 Task: Look for Airbnb properties in Ruislip, United Kingdom from 1st December, 2023 to 5th December, 2023 for 1 adult. Place can be entire room with 1  bedroom having 1 bed and 1 bathroom. Property type can be flat.
Action: Mouse moved to (366, 101)
Screenshot: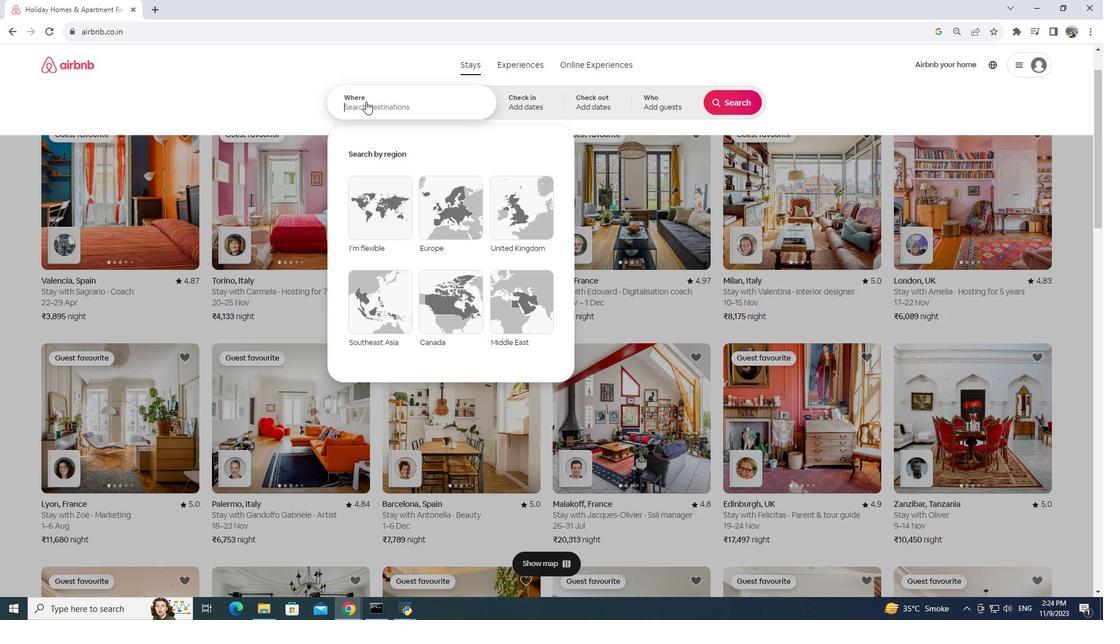 
Action: Mouse pressed left at (366, 101)
Screenshot: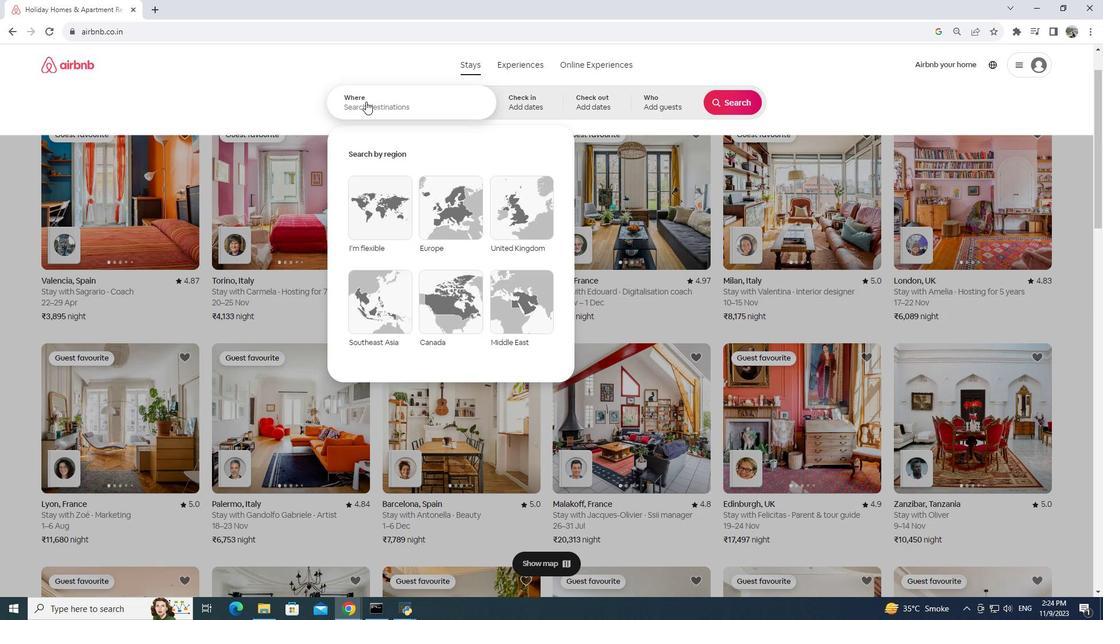 
Action: Mouse moved to (366, 102)
Screenshot: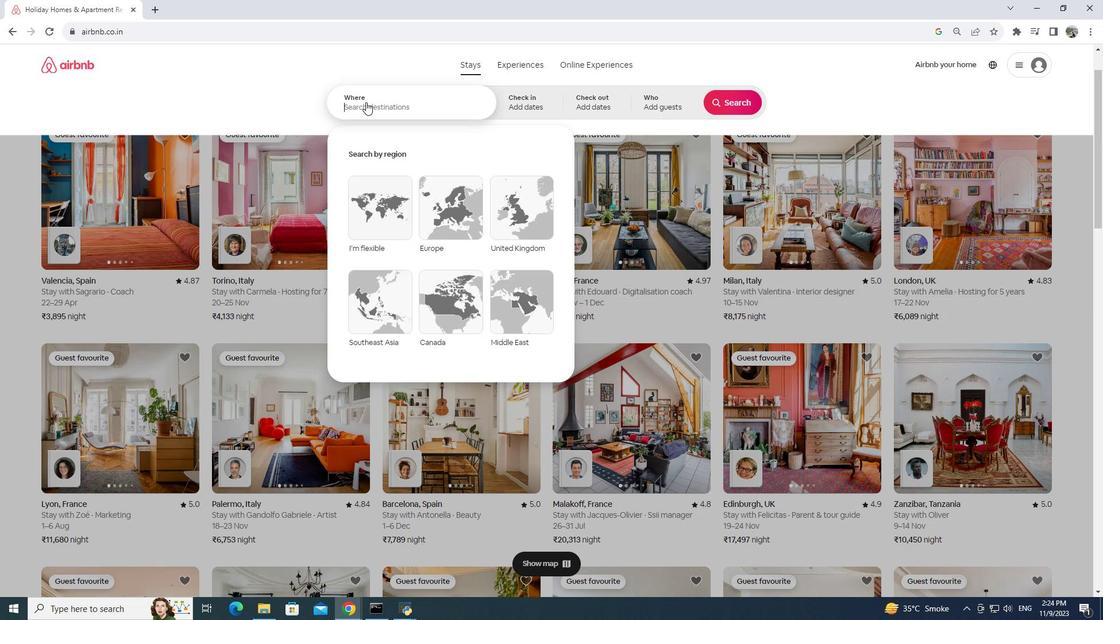 
Action: Key pressed ri<Key.backspace>=<Key.backspace><Key.backspace><Key.backspace><Key.shift>Ruislip,<Key.space>united<Key.space>kinf<Key.backspace>gdom<Key.space><Key.left><Key.left><Key.left><Key.left><Key.left><Key.left><Key.left><Key.left>,<Key.space><Key.right><Key.right><Key.right><Key.right><Key.right><Key.right><Key.right>
Screenshot: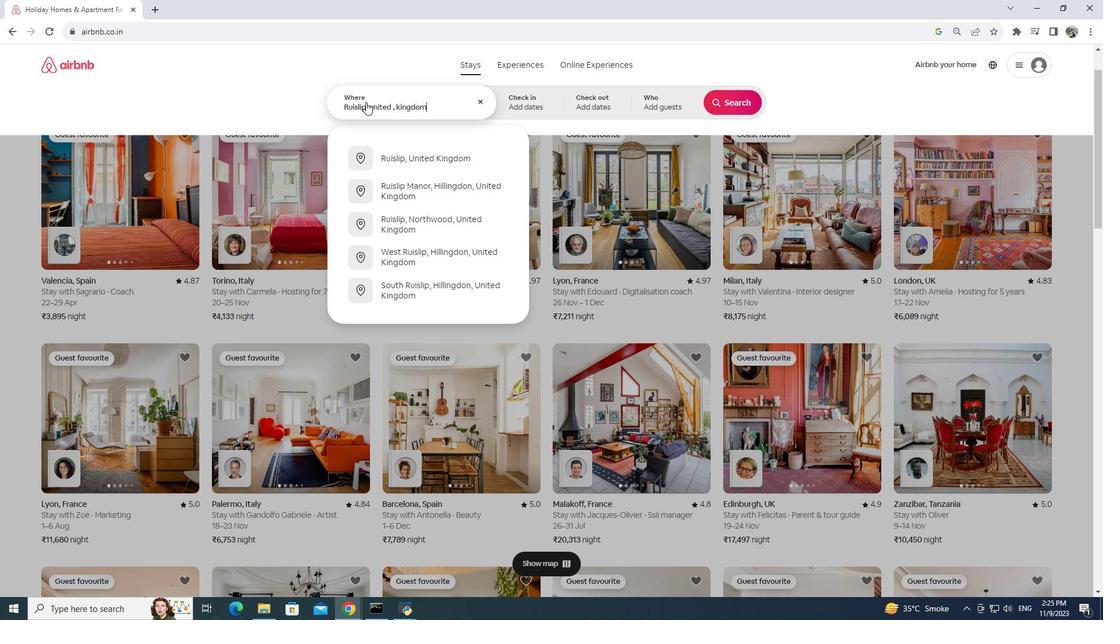 
Action: Mouse moved to (420, 156)
Screenshot: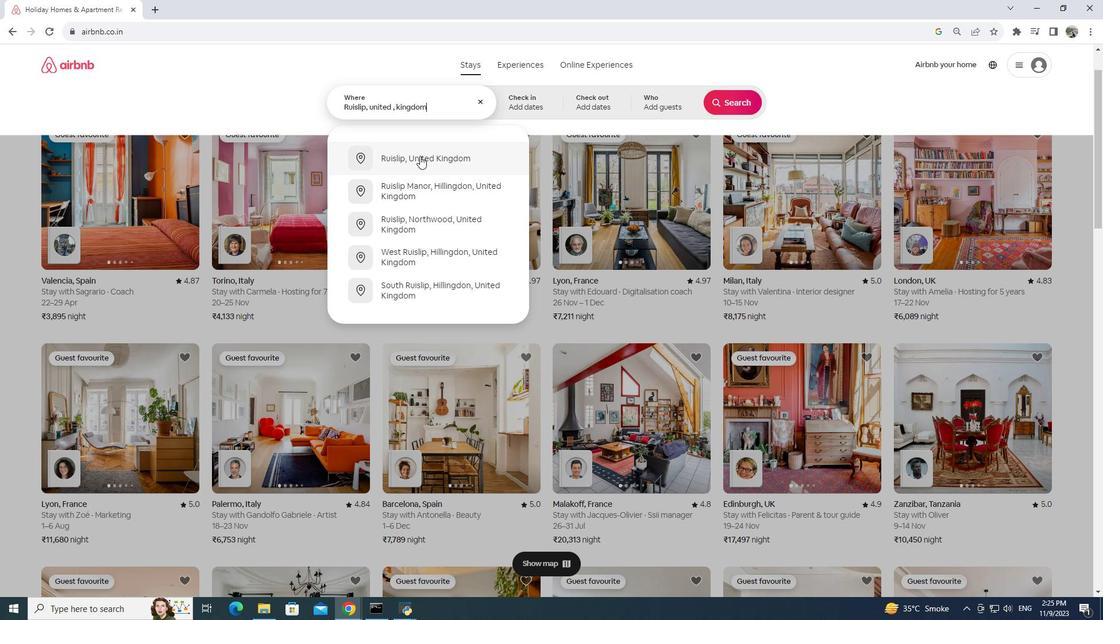 
Action: Mouse pressed left at (420, 156)
Screenshot: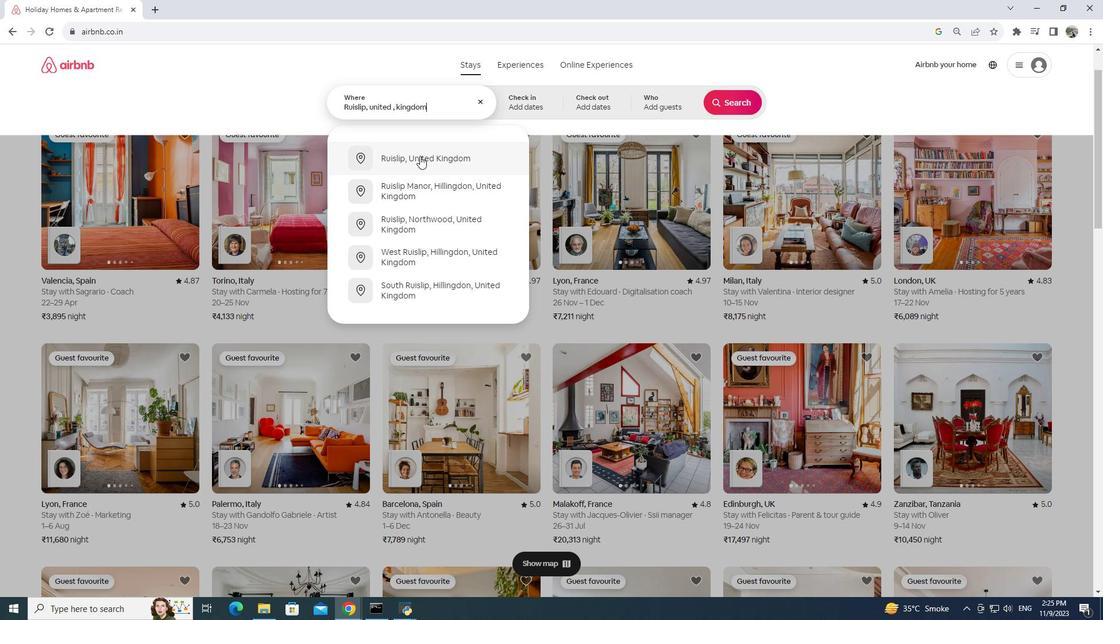 
Action: Mouse moved to (539, 107)
Screenshot: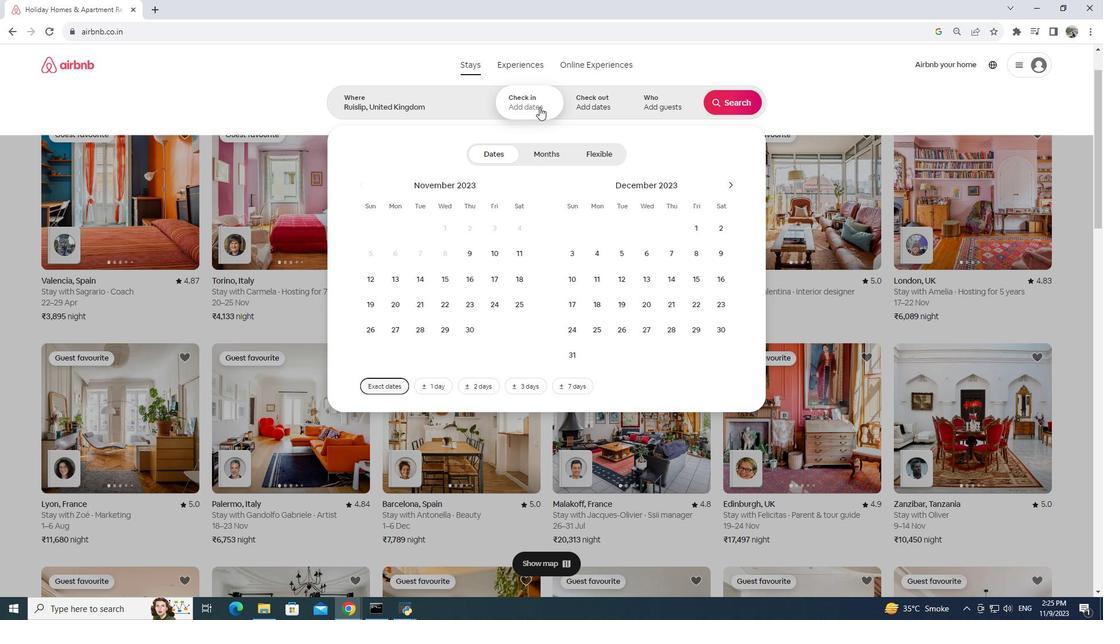 
Action: Mouse pressed left at (539, 107)
Screenshot: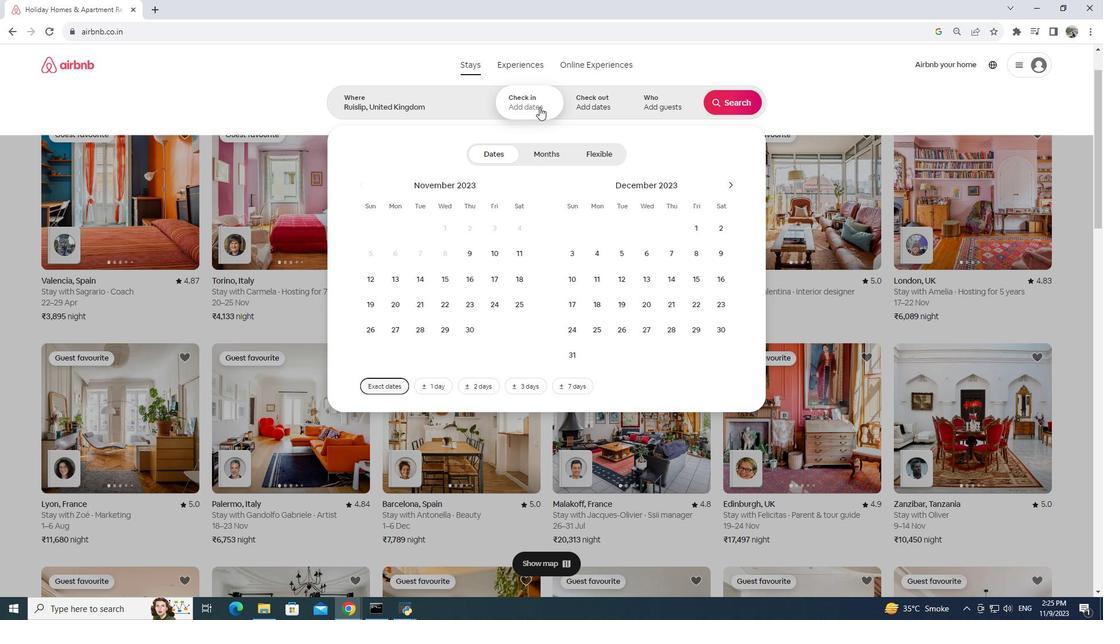
Action: Mouse moved to (698, 228)
Screenshot: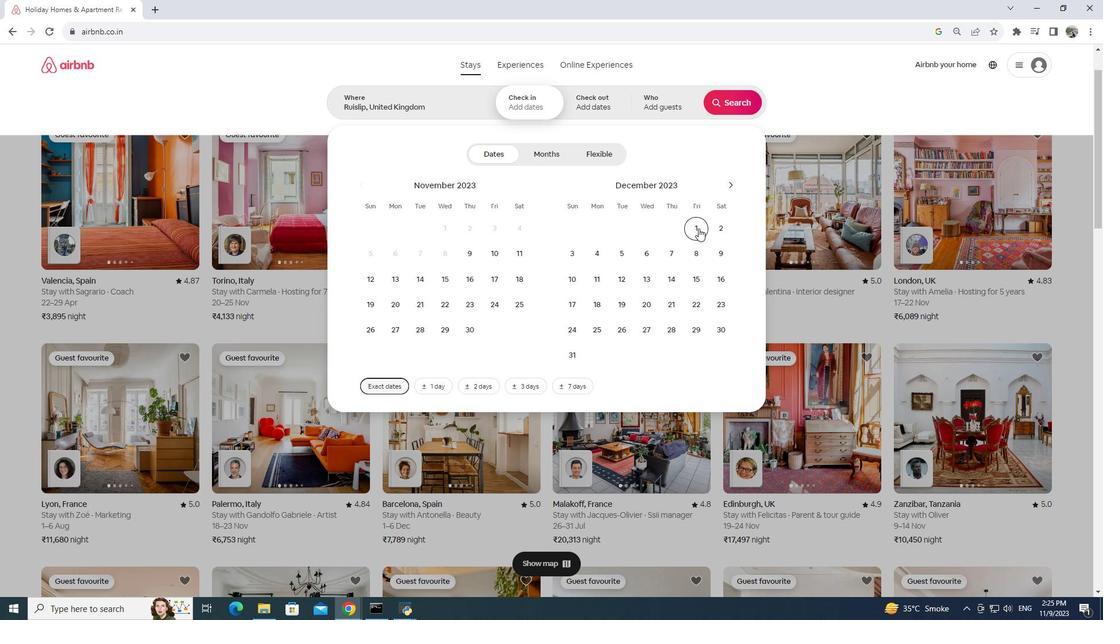 
Action: Mouse pressed left at (698, 228)
Screenshot: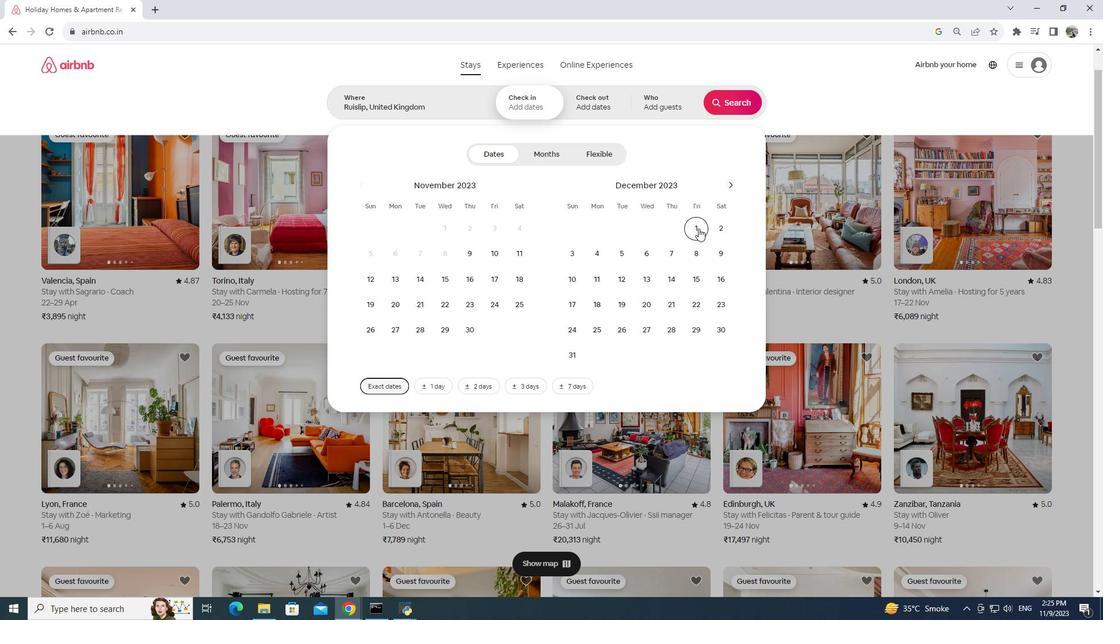 
Action: Mouse moved to (623, 255)
Screenshot: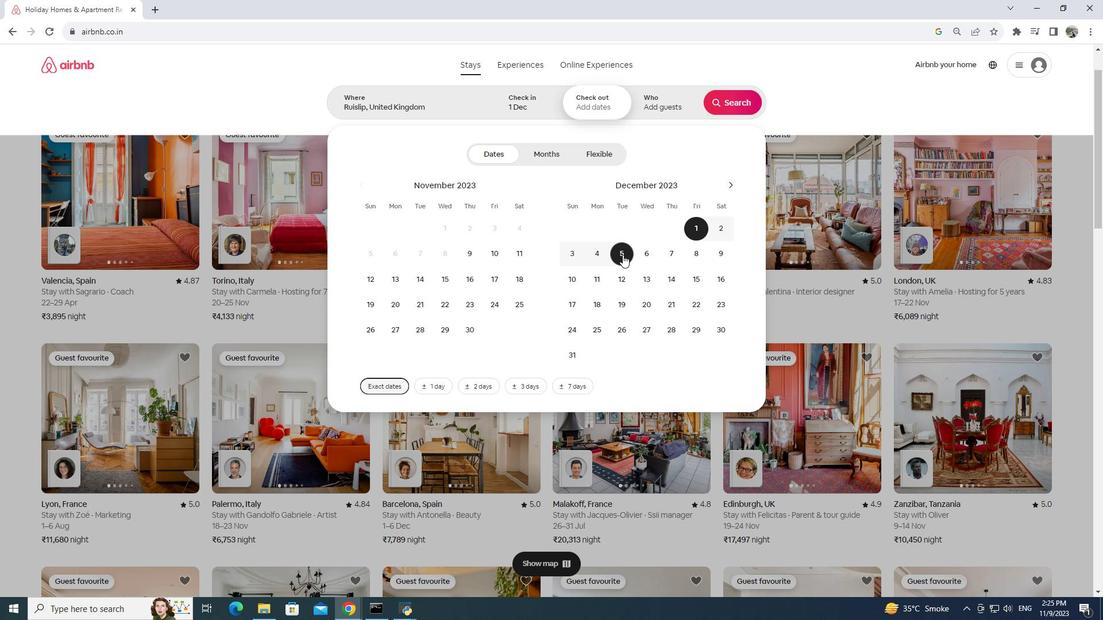 
Action: Mouse pressed left at (623, 255)
Screenshot: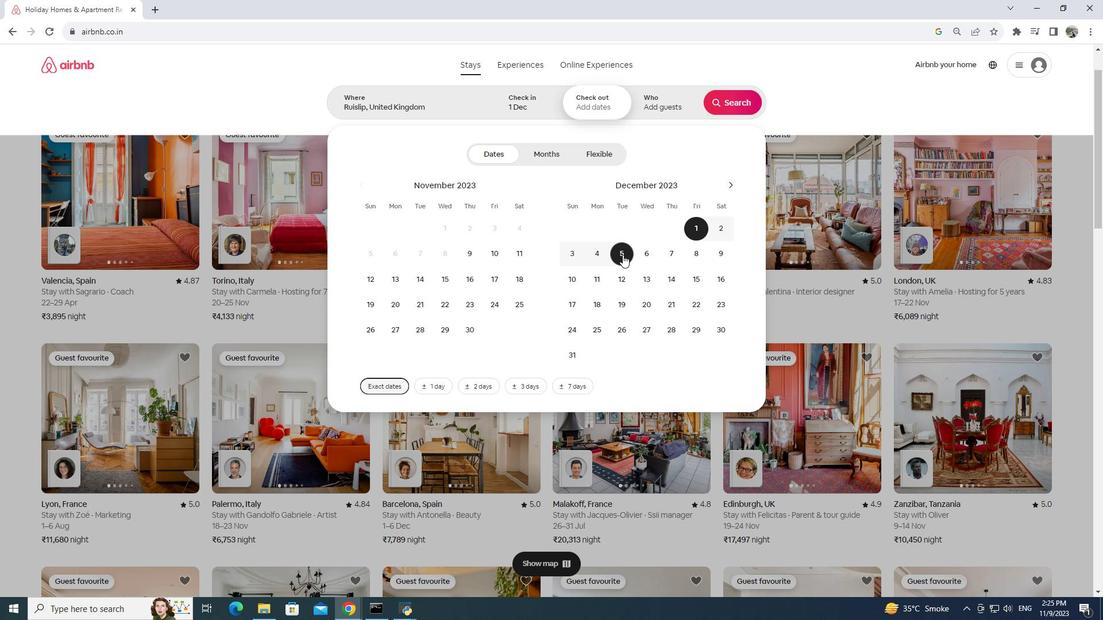 
Action: Mouse moved to (657, 110)
Screenshot: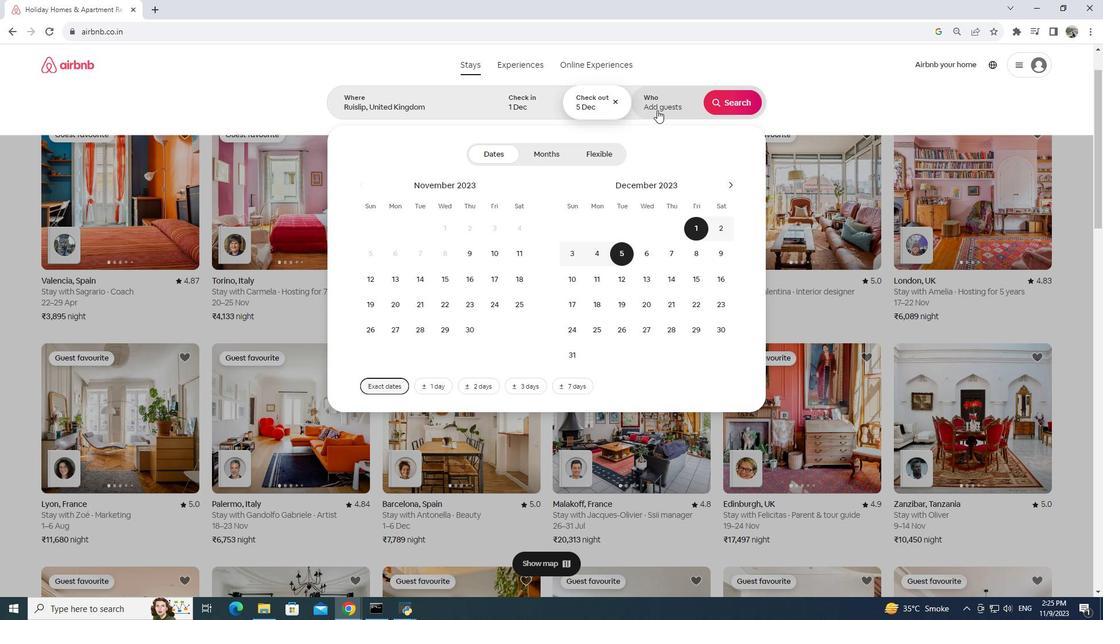 
Action: Mouse pressed left at (657, 110)
Screenshot: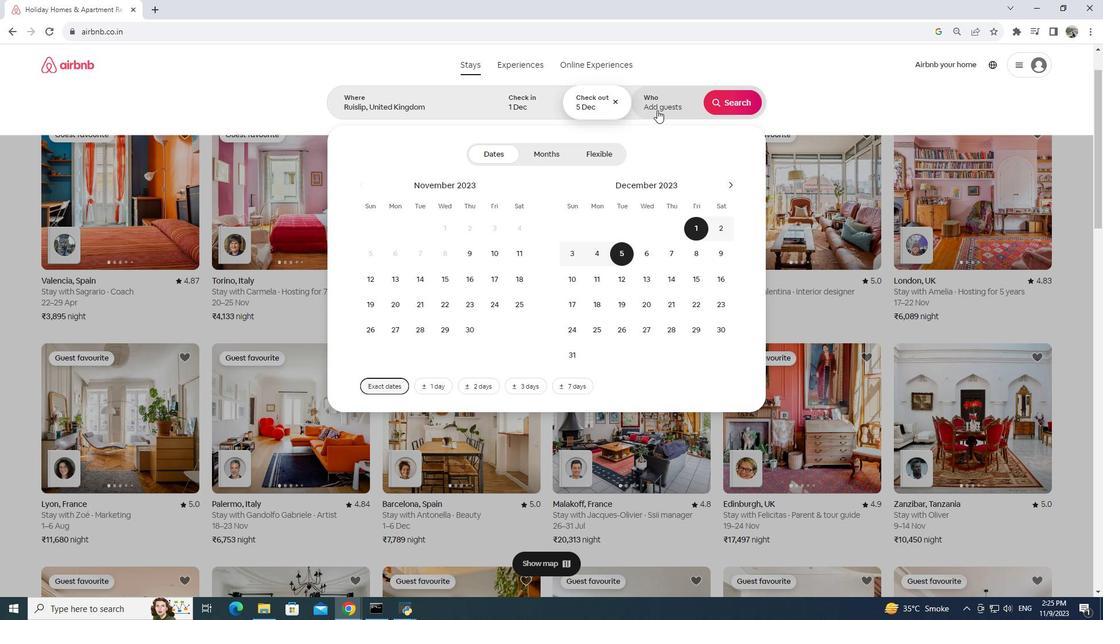
Action: Mouse moved to (732, 159)
Screenshot: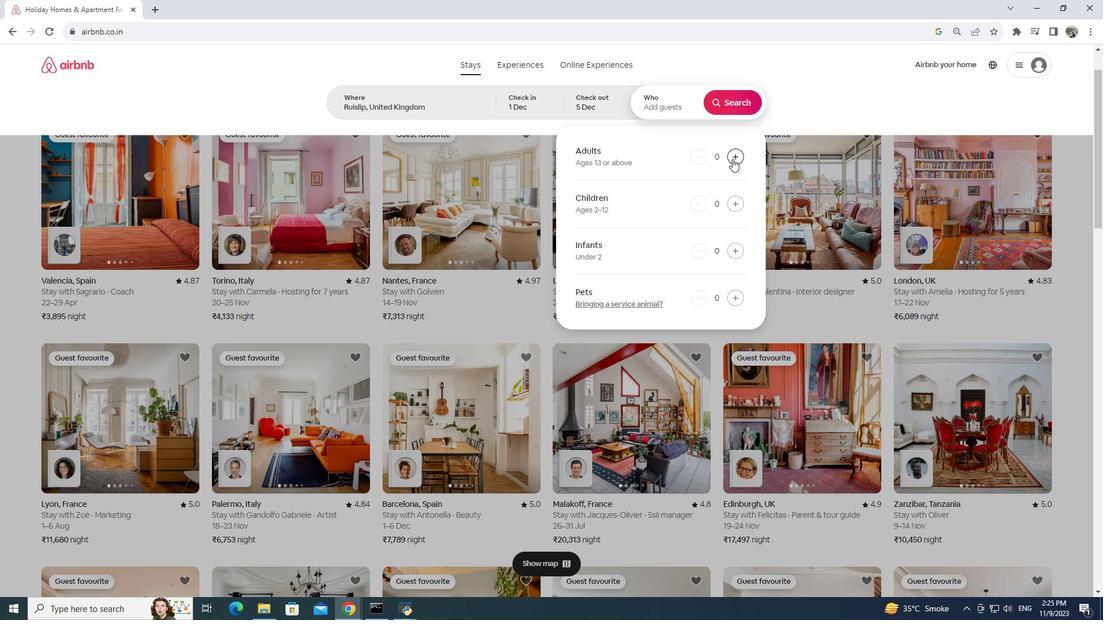 
Action: Mouse pressed left at (732, 159)
Screenshot: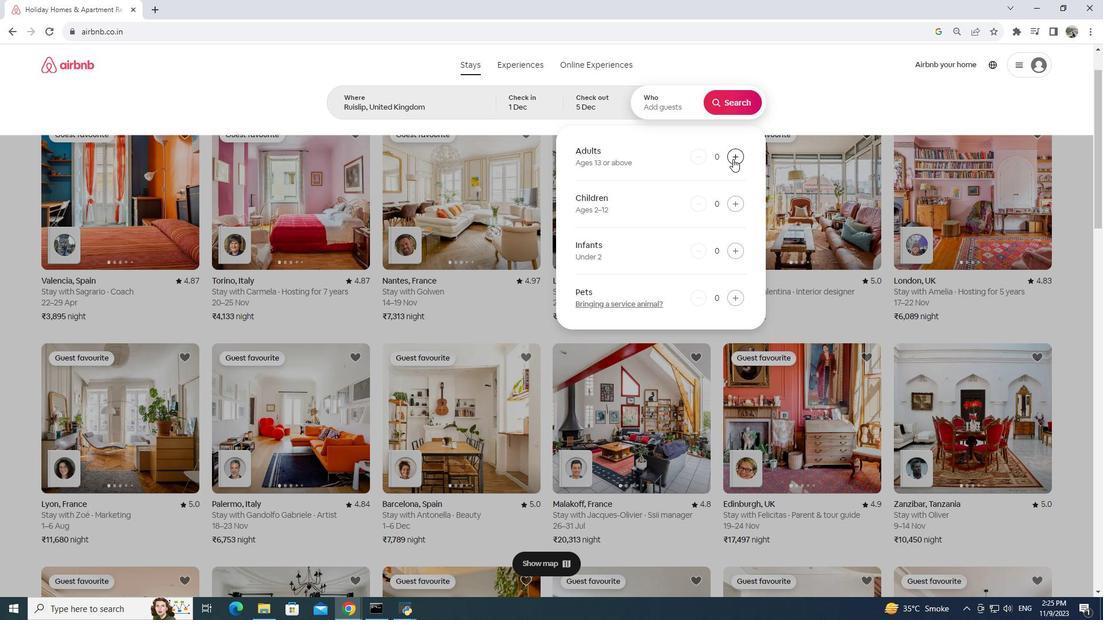 
Action: Mouse moved to (724, 105)
Screenshot: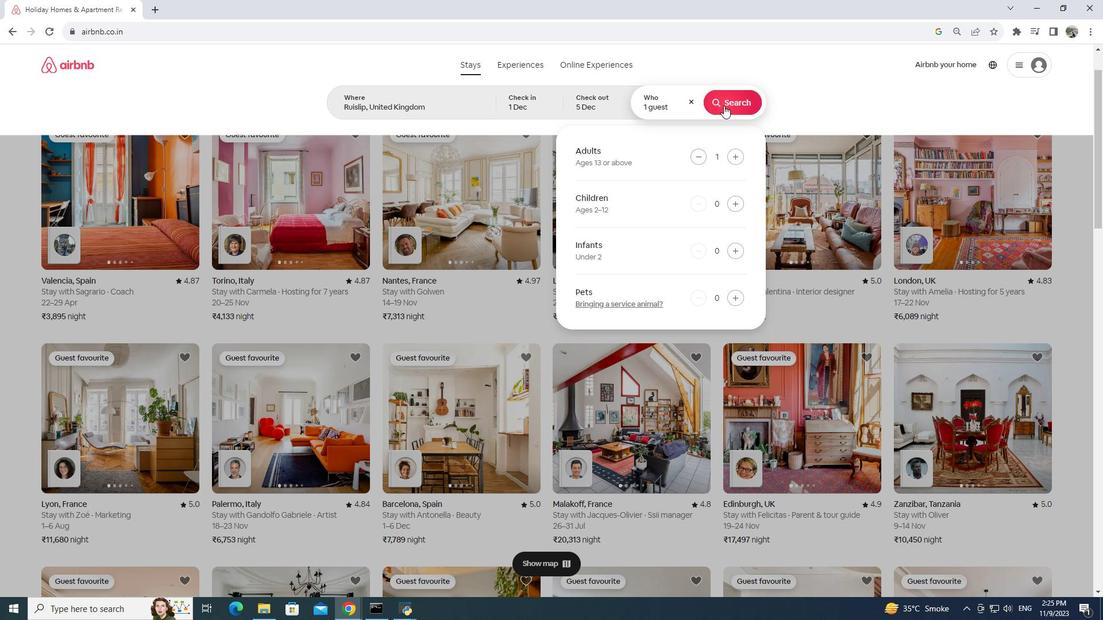 
Action: Mouse pressed left at (724, 105)
Screenshot: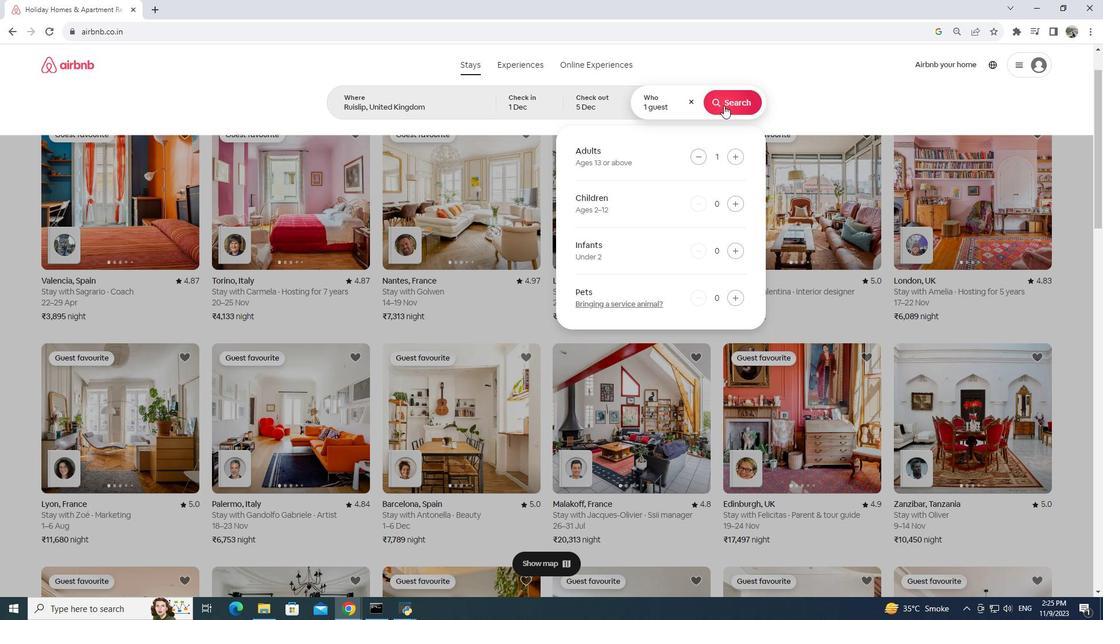 
Action: Mouse moved to (928, 104)
Screenshot: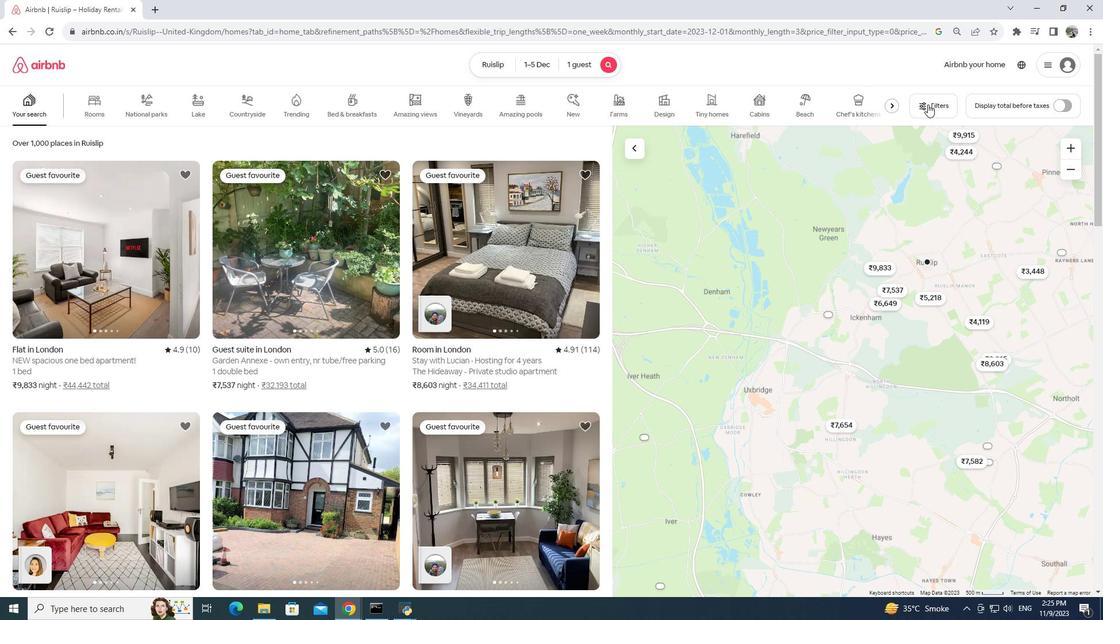 
Action: Mouse pressed left at (928, 104)
Screenshot: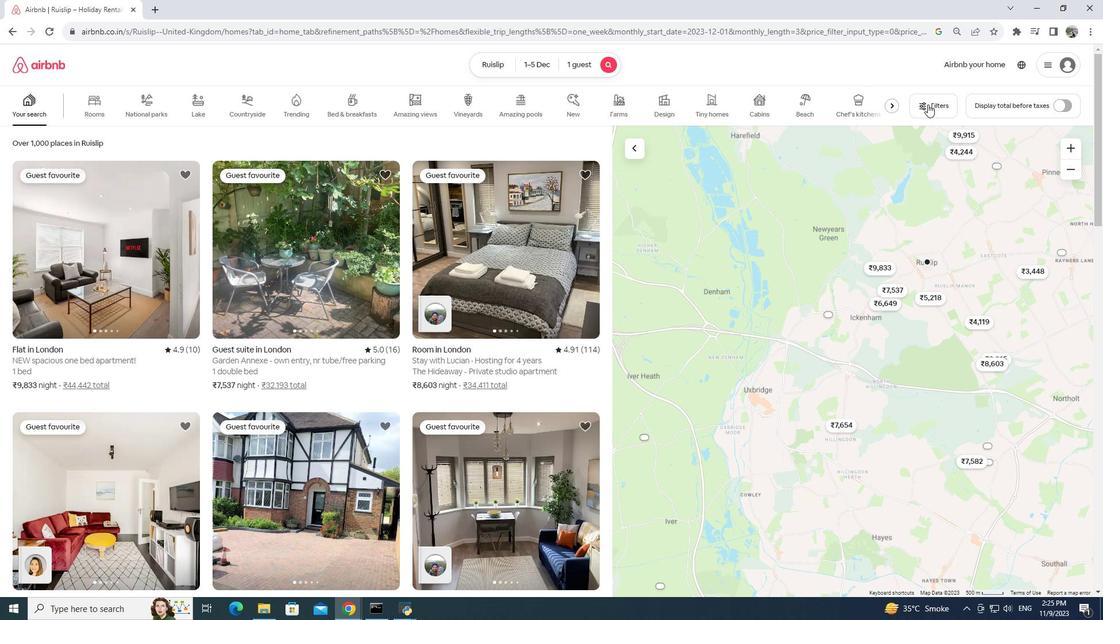 
Action: Mouse moved to (628, 258)
Screenshot: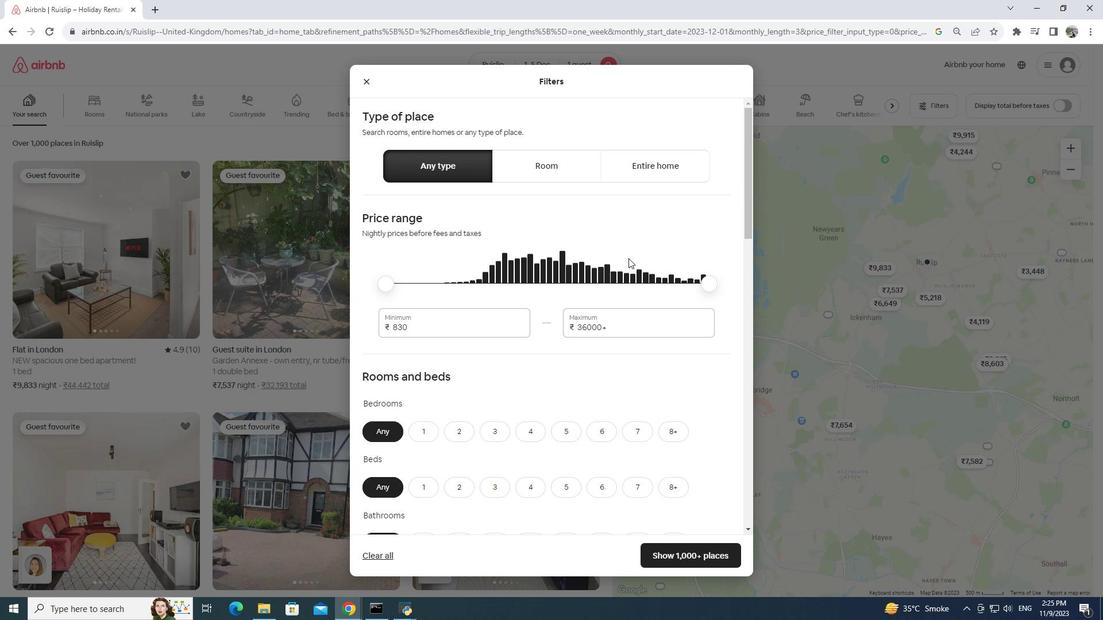 
Action: Mouse scrolled (628, 258) with delta (0, 0)
Screenshot: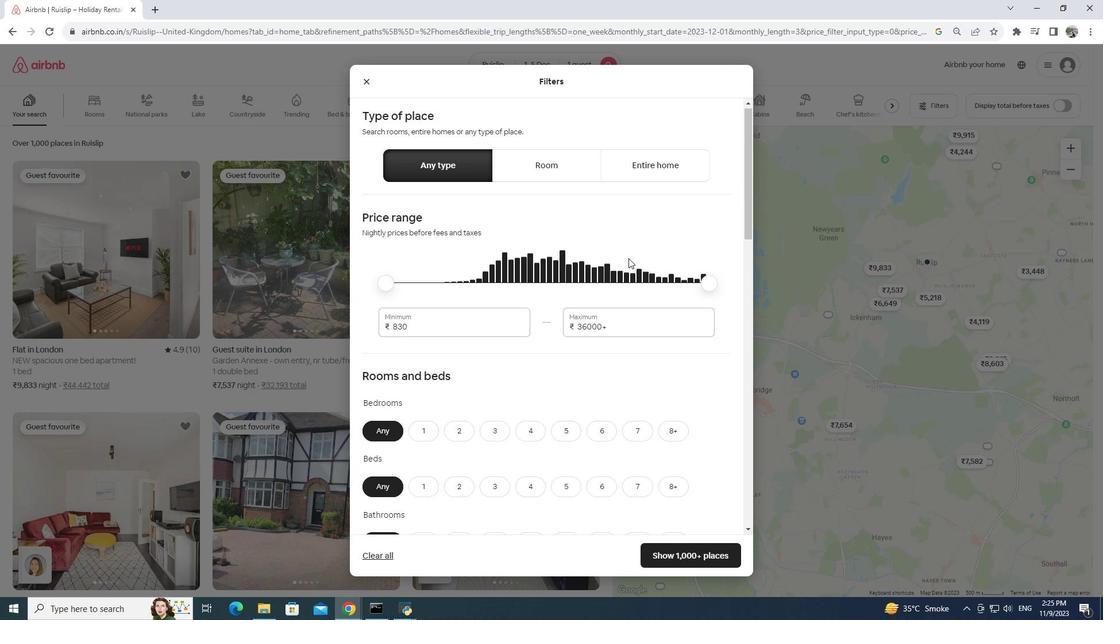 
Action: Mouse scrolled (628, 258) with delta (0, 0)
Screenshot: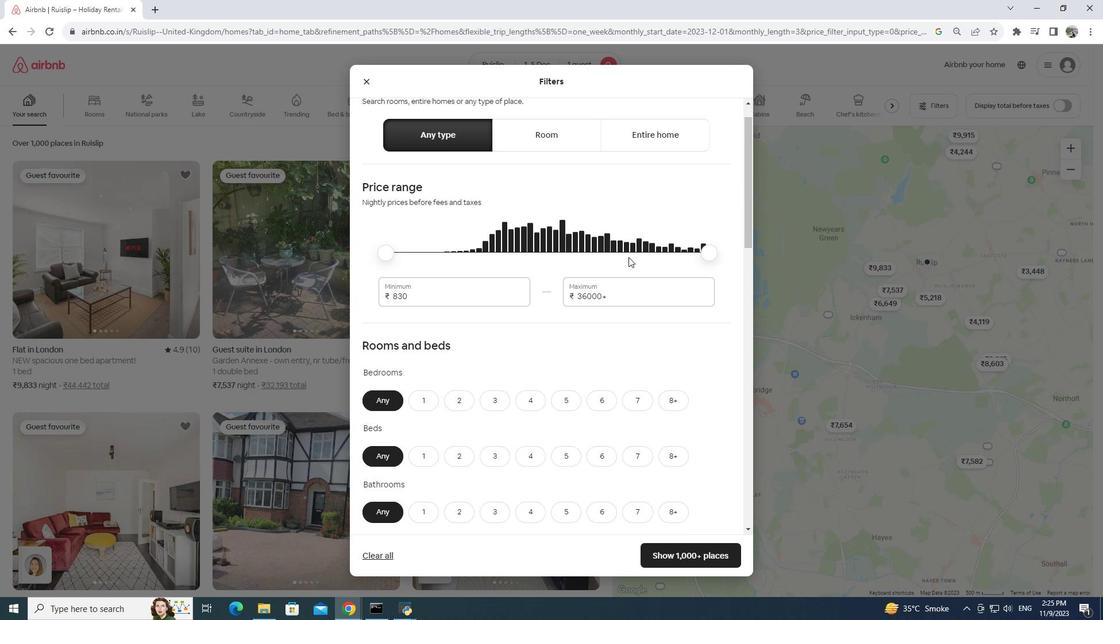 
Action: Mouse moved to (421, 312)
Screenshot: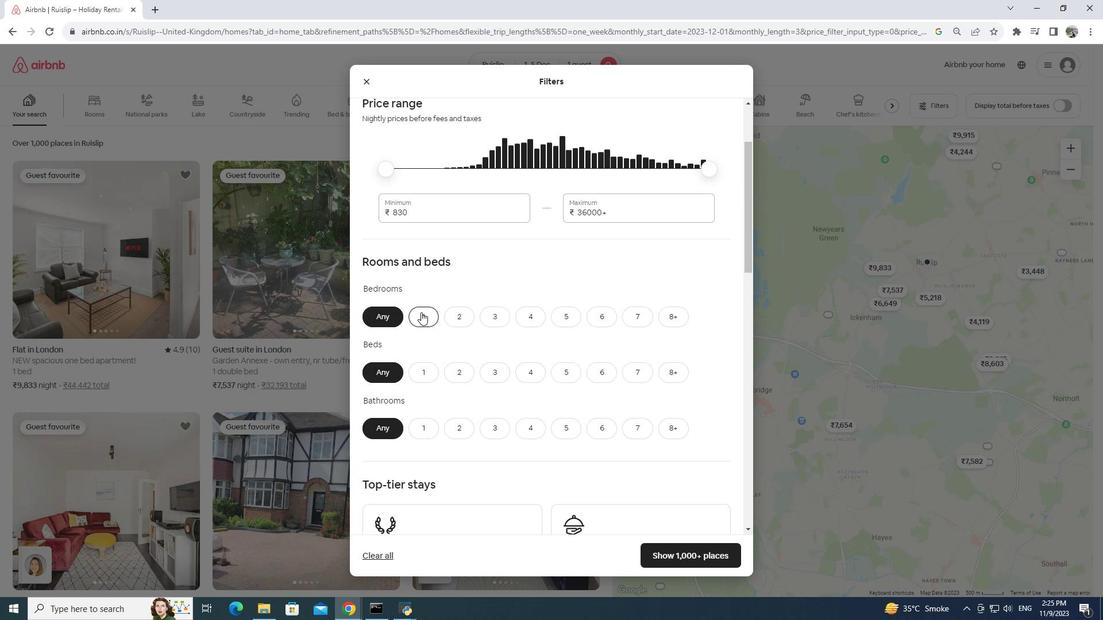 
Action: Mouse pressed left at (421, 312)
Screenshot: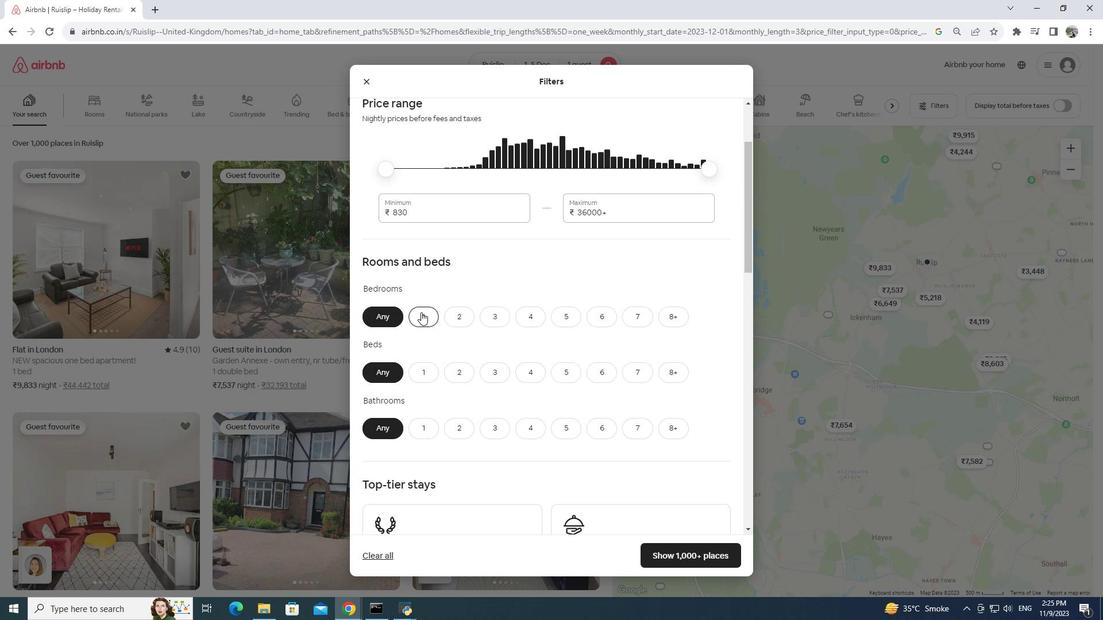 
Action: Mouse moved to (431, 376)
Screenshot: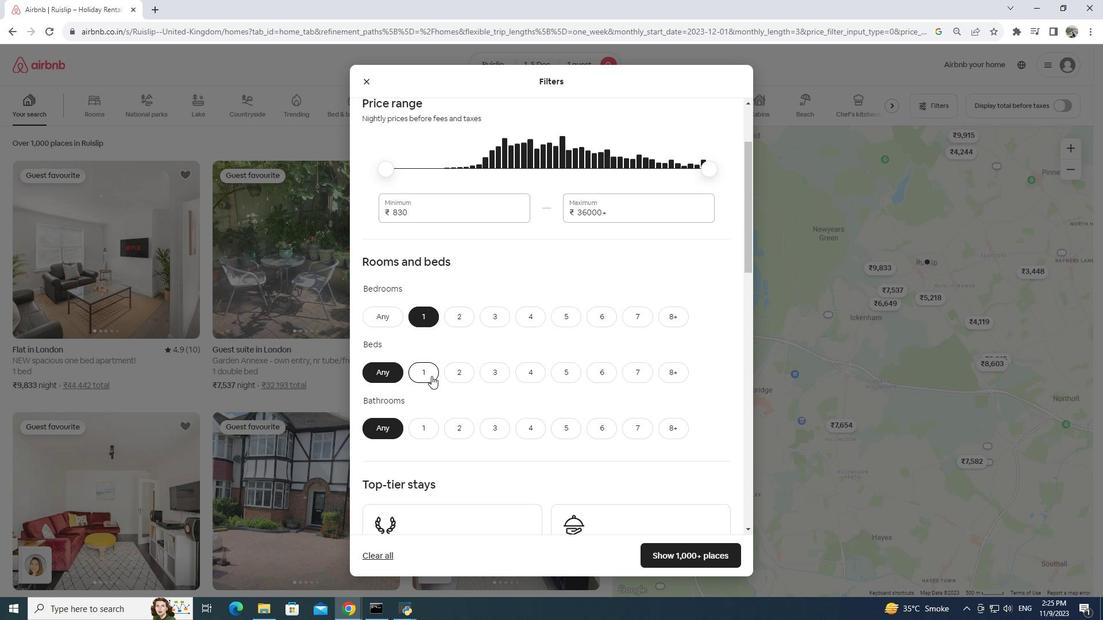 
Action: Mouse pressed left at (431, 376)
Screenshot: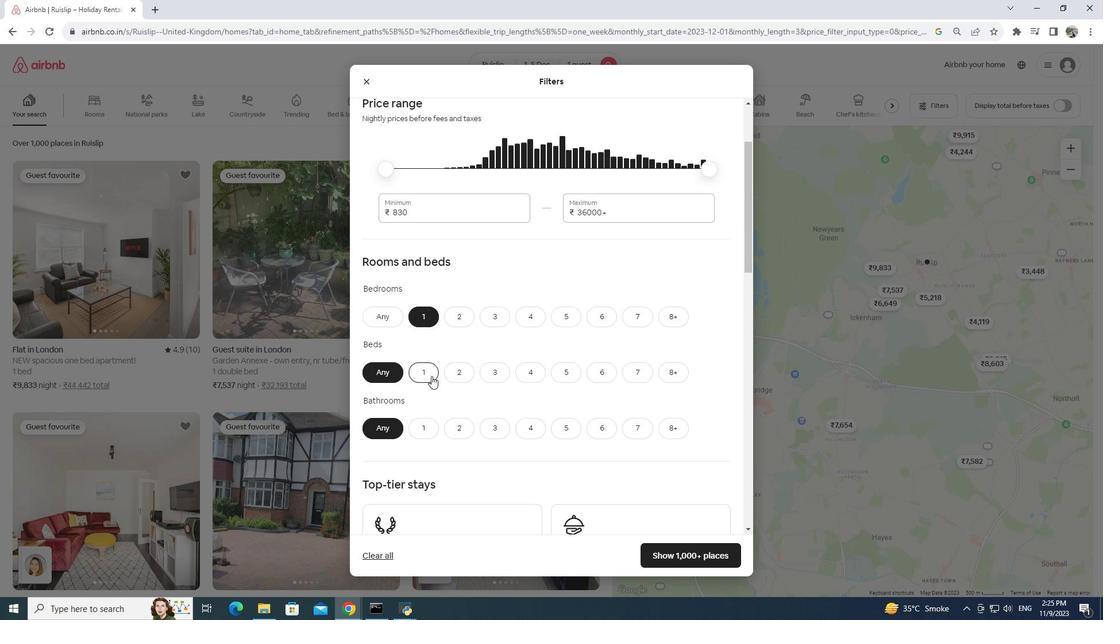 
Action: Mouse moved to (425, 417)
Screenshot: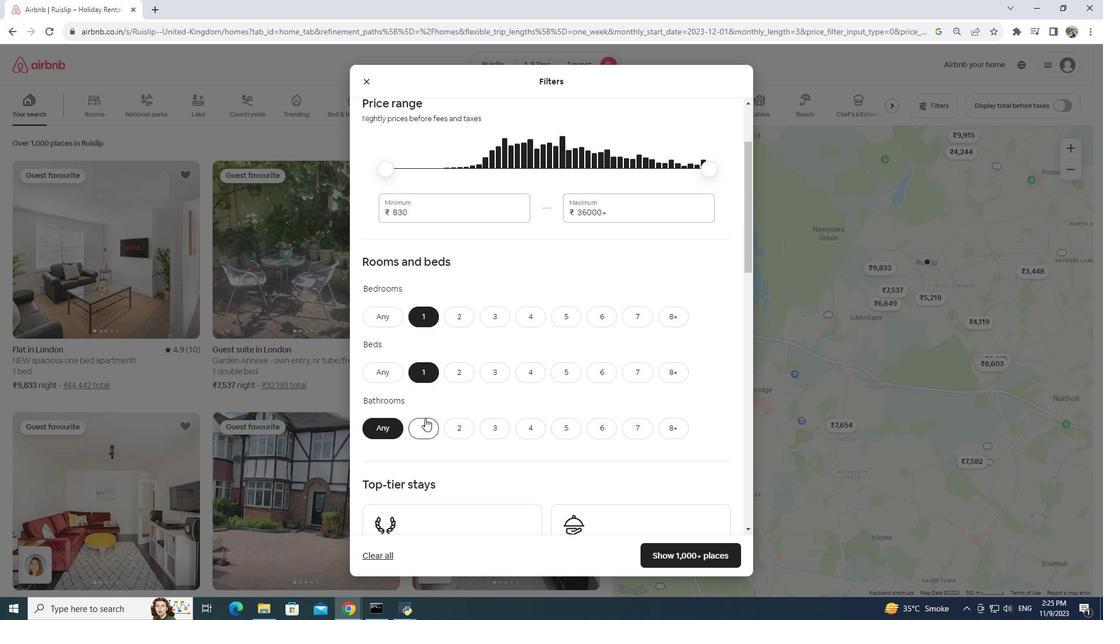 
Action: Mouse pressed left at (425, 417)
Screenshot: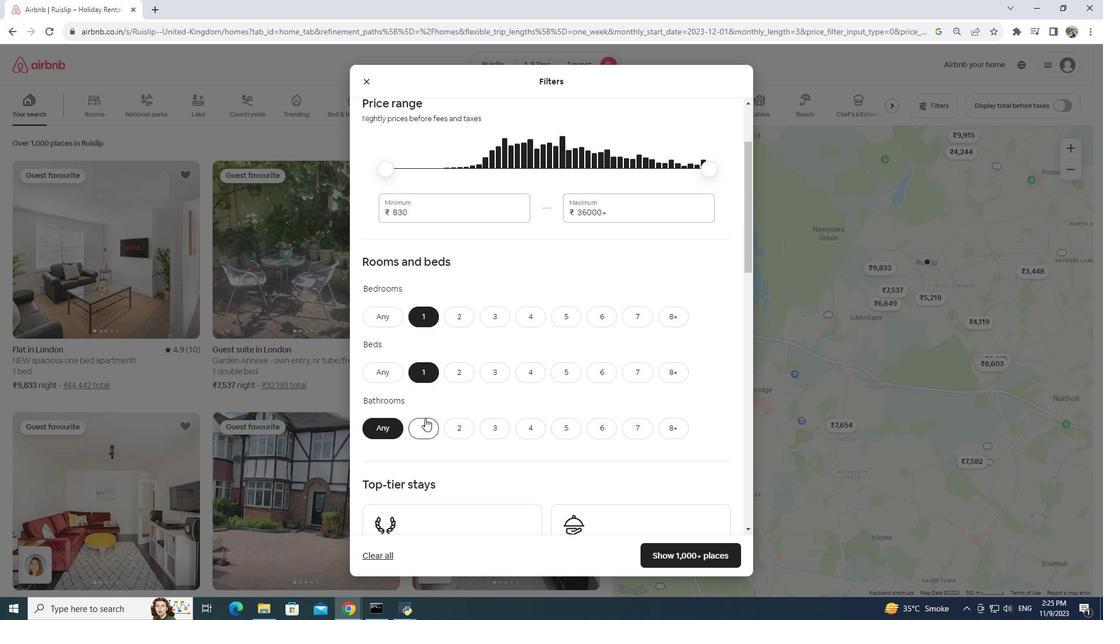
Action: Mouse moved to (430, 431)
Screenshot: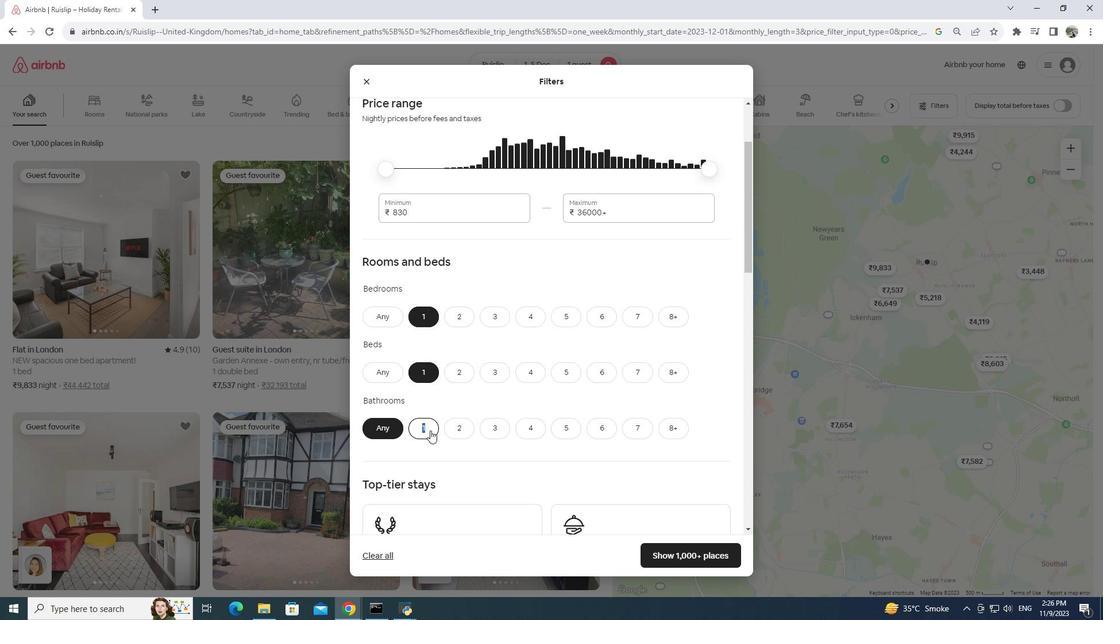 
Action: Mouse pressed left at (430, 431)
Screenshot: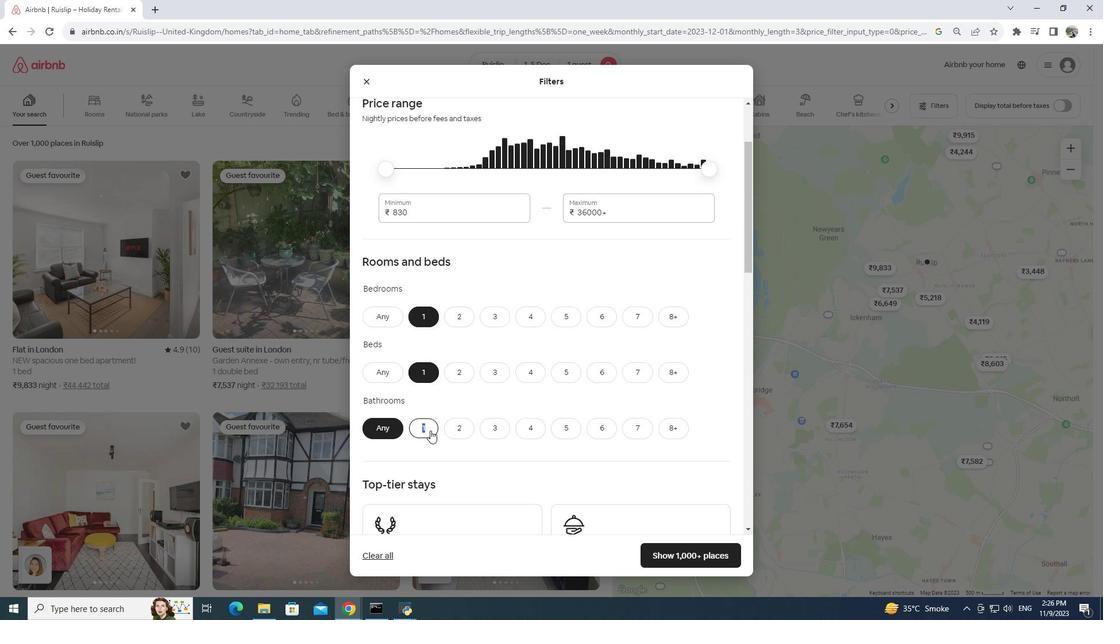 
Action: Mouse moved to (456, 367)
Screenshot: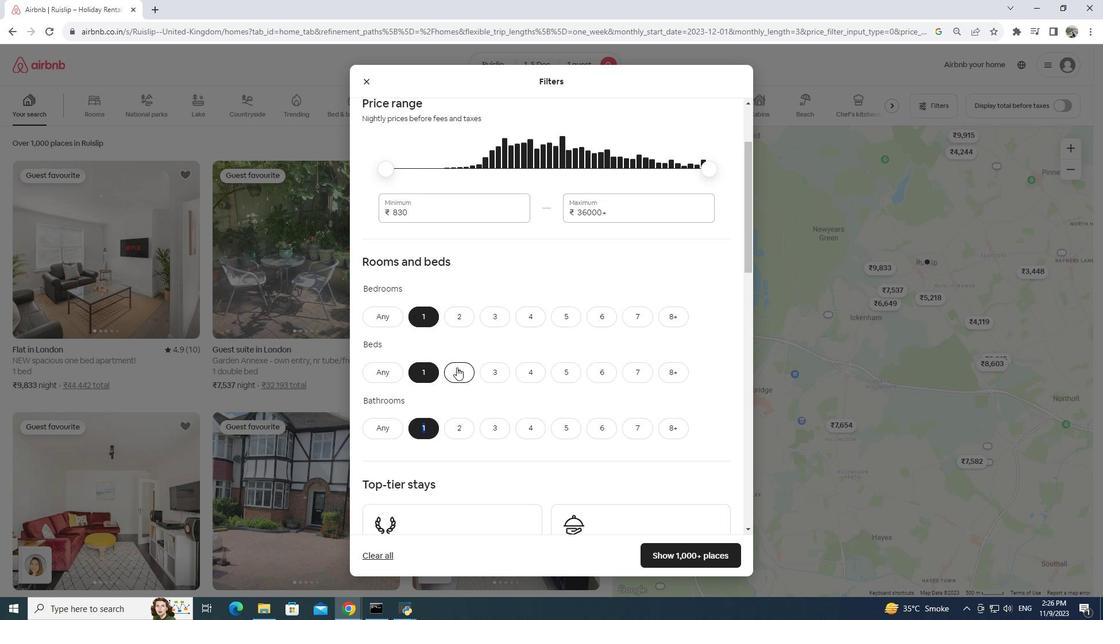
Action: Mouse scrolled (456, 367) with delta (0, 0)
Screenshot: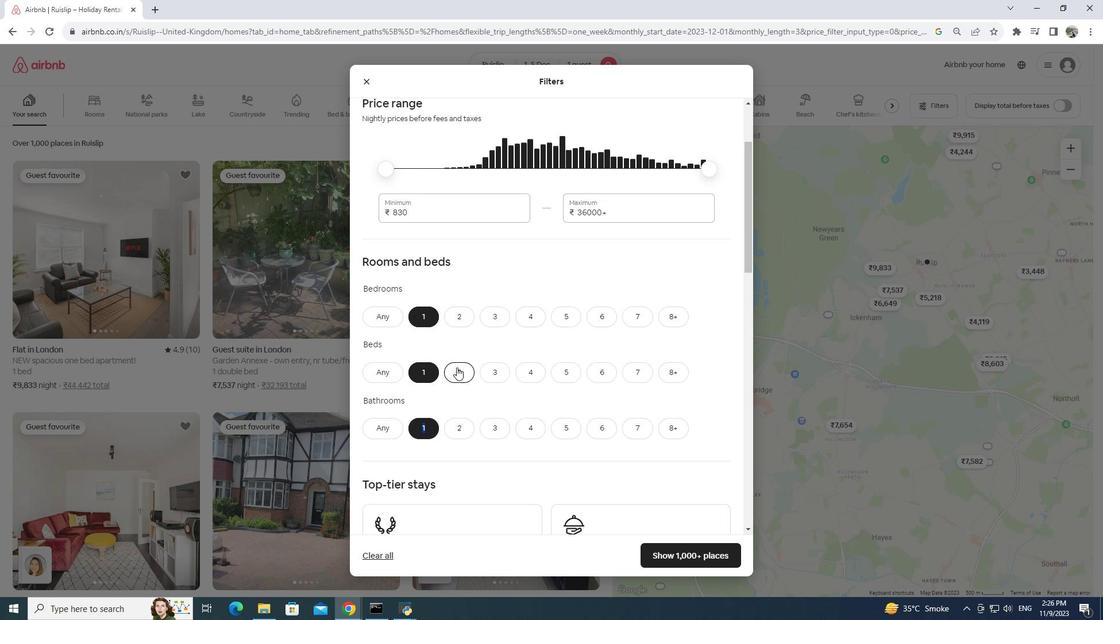 
Action: Mouse scrolled (456, 367) with delta (0, 0)
Screenshot: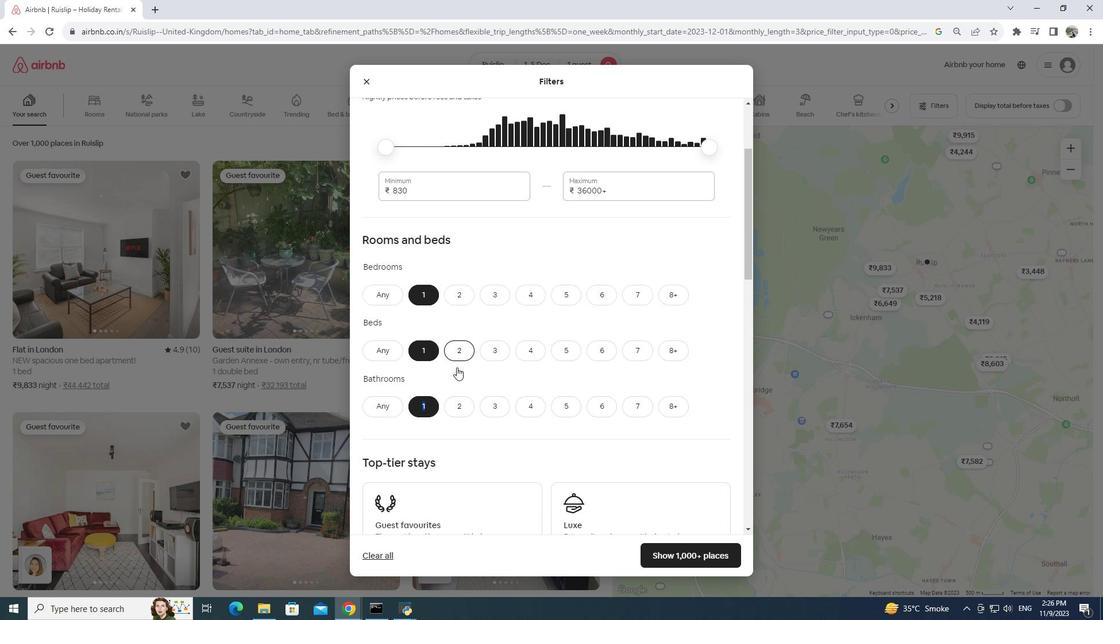 
Action: Mouse moved to (420, 316)
Screenshot: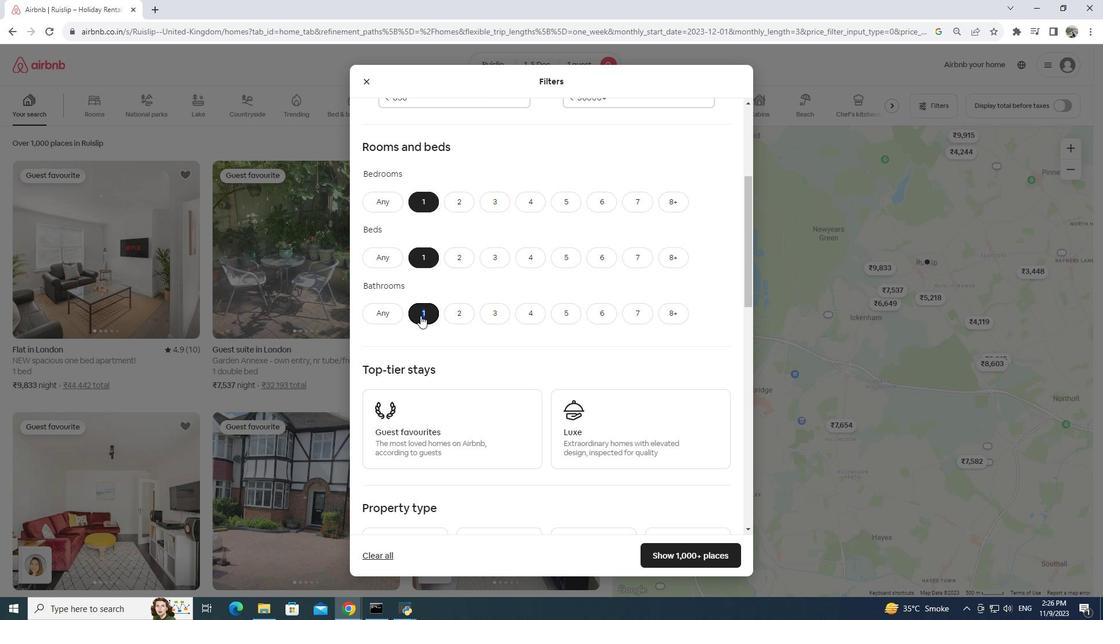 
Action: Mouse pressed left at (420, 316)
Screenshot: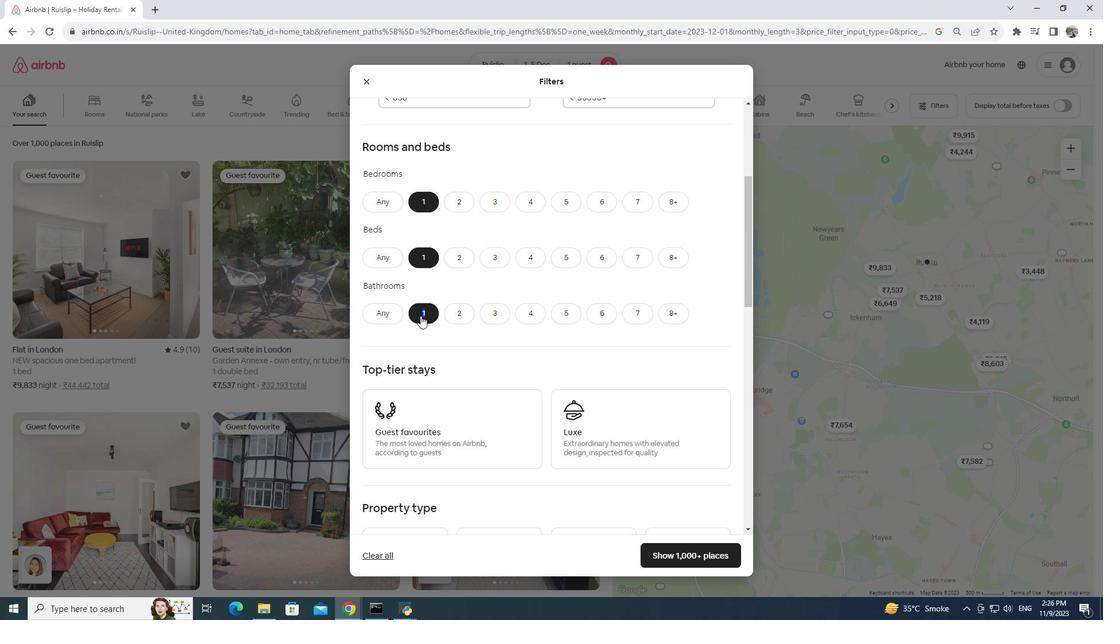 
Action: Mouse moved to (425, 313)
Screenshot: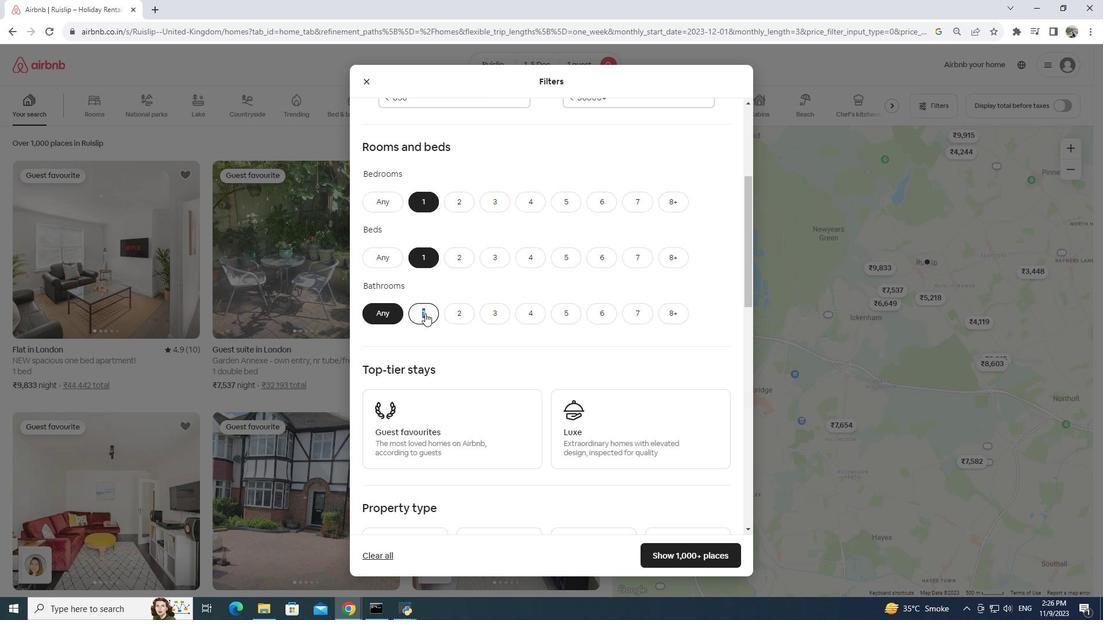 
Action: Mouse pressed left at (425, 313)
Screenshot: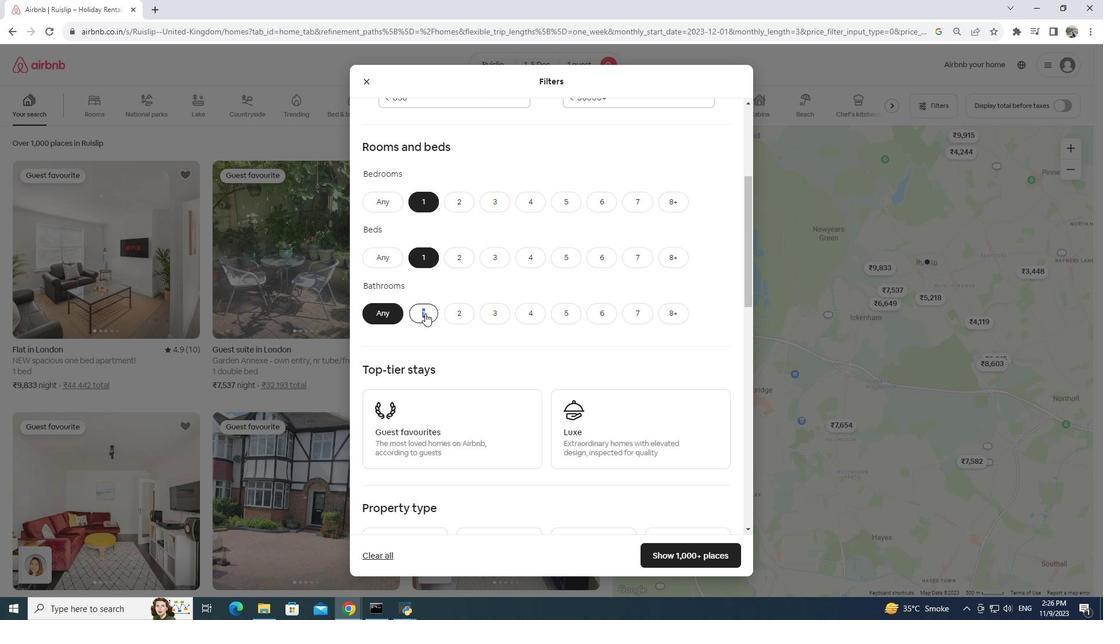 
Action: Mouse moved to (479, 337)
Screenshot: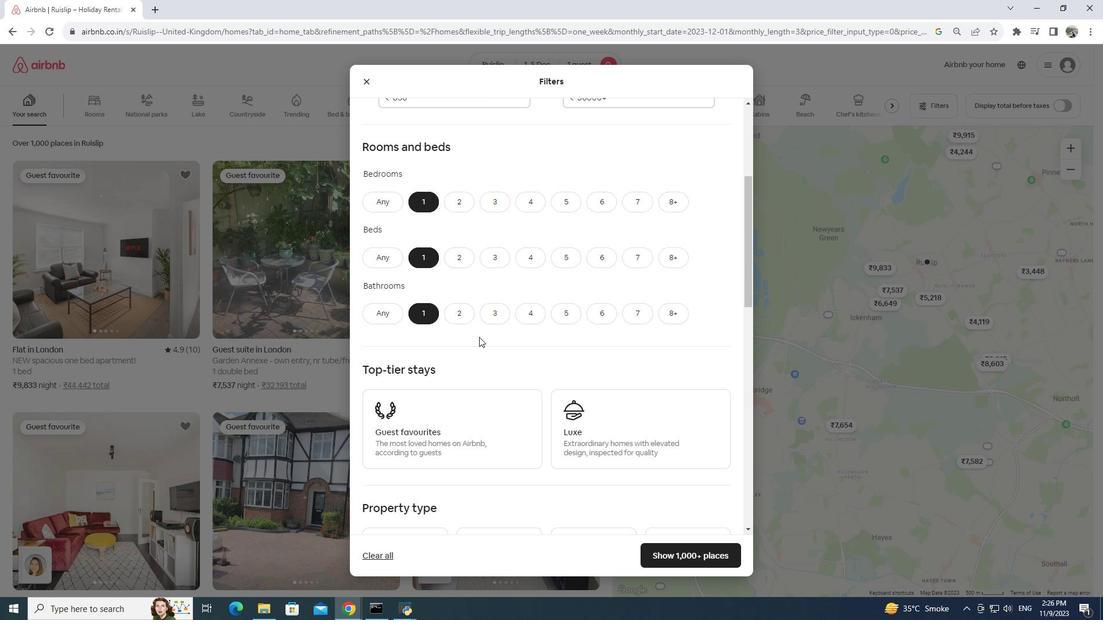 
Action: Mouse pressed left at (479, 337)
Screenshot: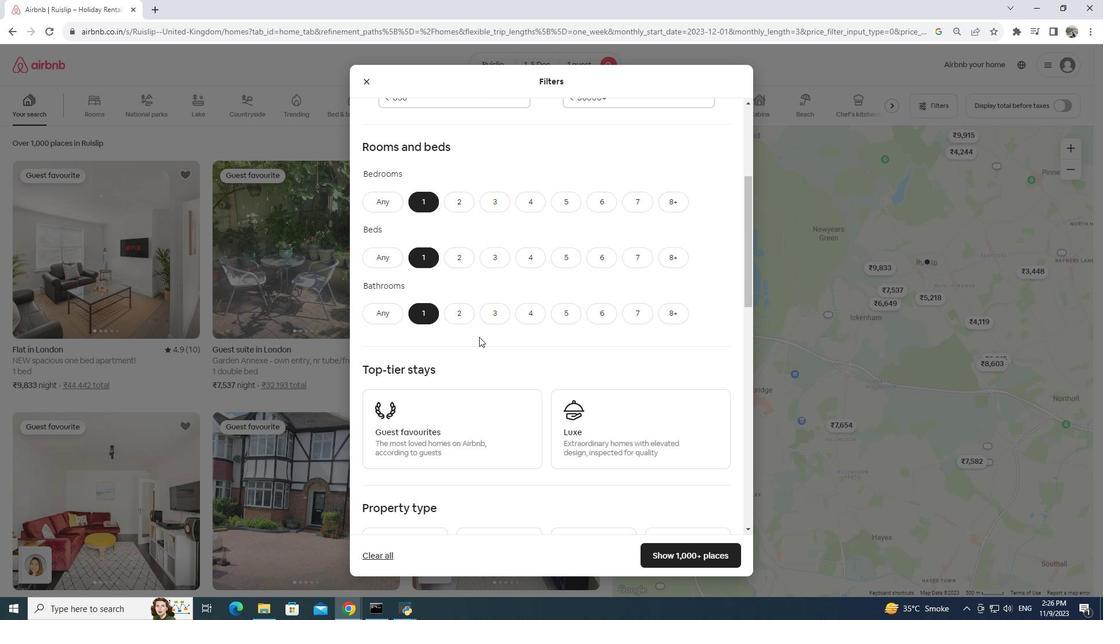 
Action: Mouse moved to (543, 342)
Screenshot: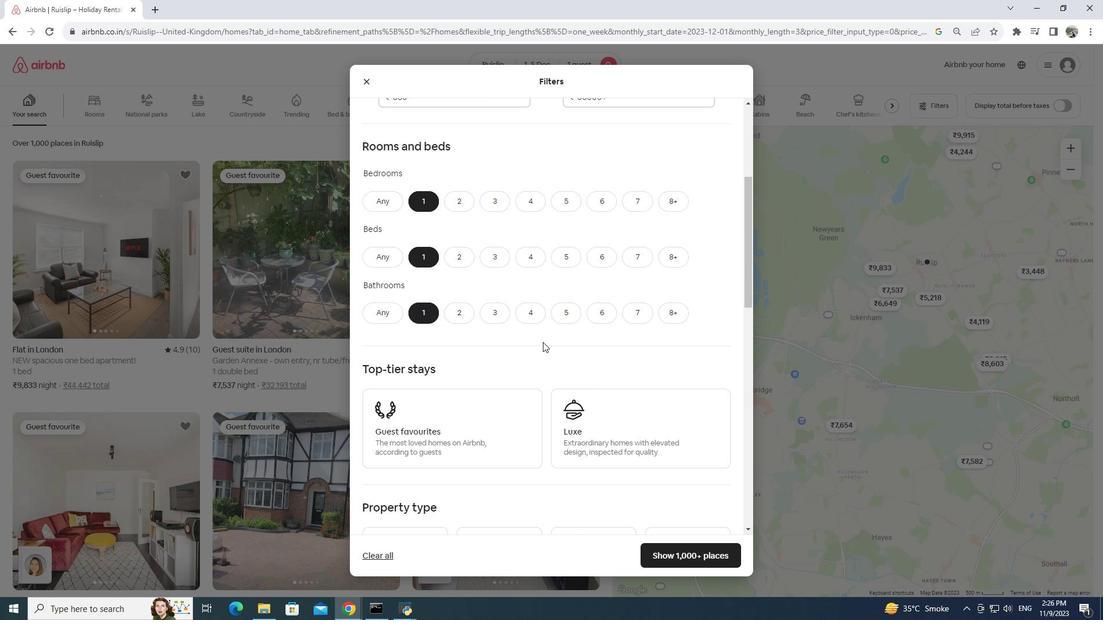 
Action: Mouse scrolled (543, 342) with delta (0, 0)
Screenshot: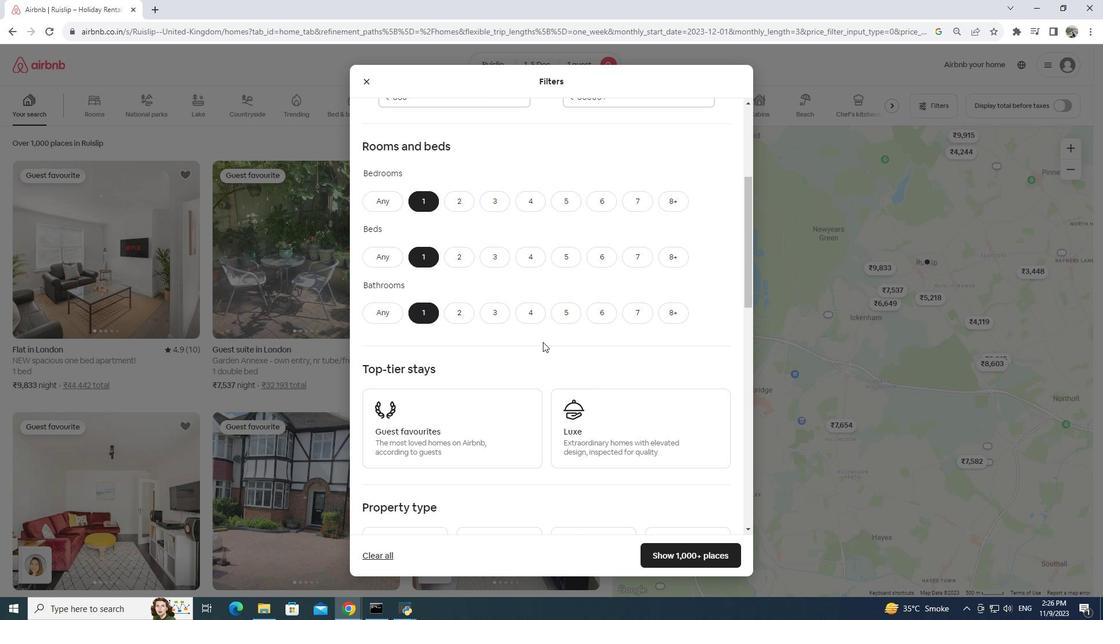 
Action: Mouse scrolled (543, 342) with delta (0, 0)
Screenshot: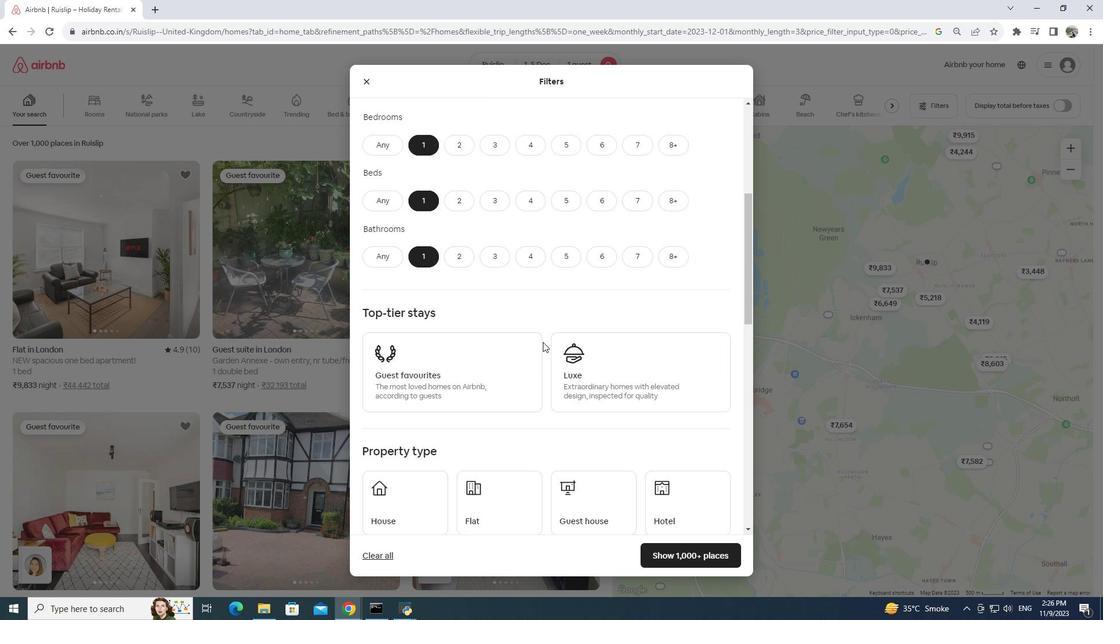 
Action: Mouse scrolled (543, 342) with delta (0, 0)
Screenshot: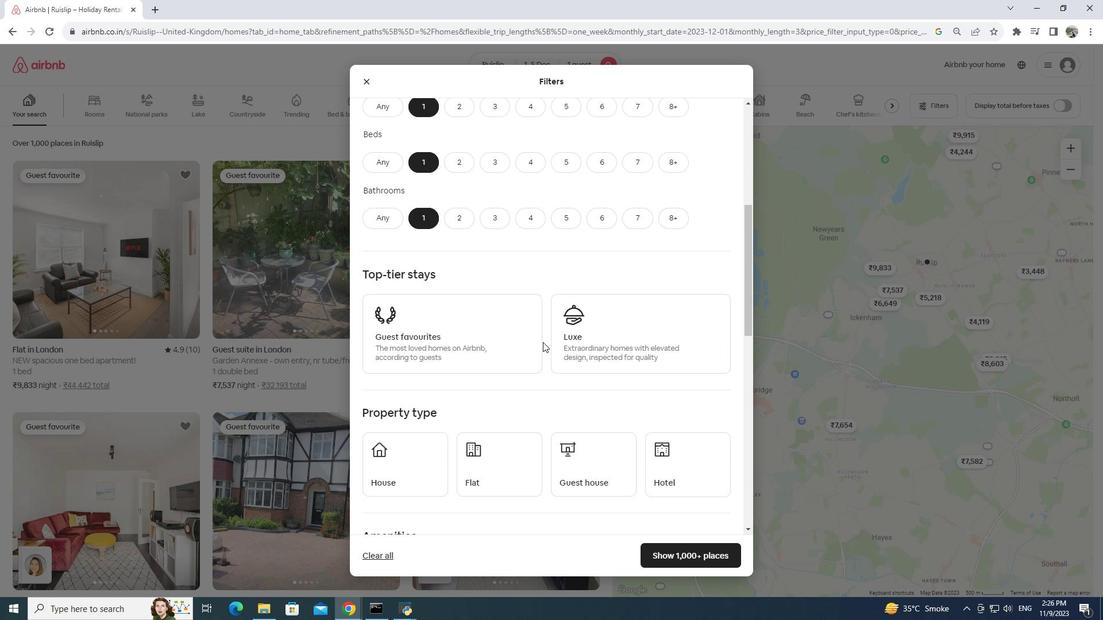 
Action: Mouse moved to (543, 342)
Screenshot: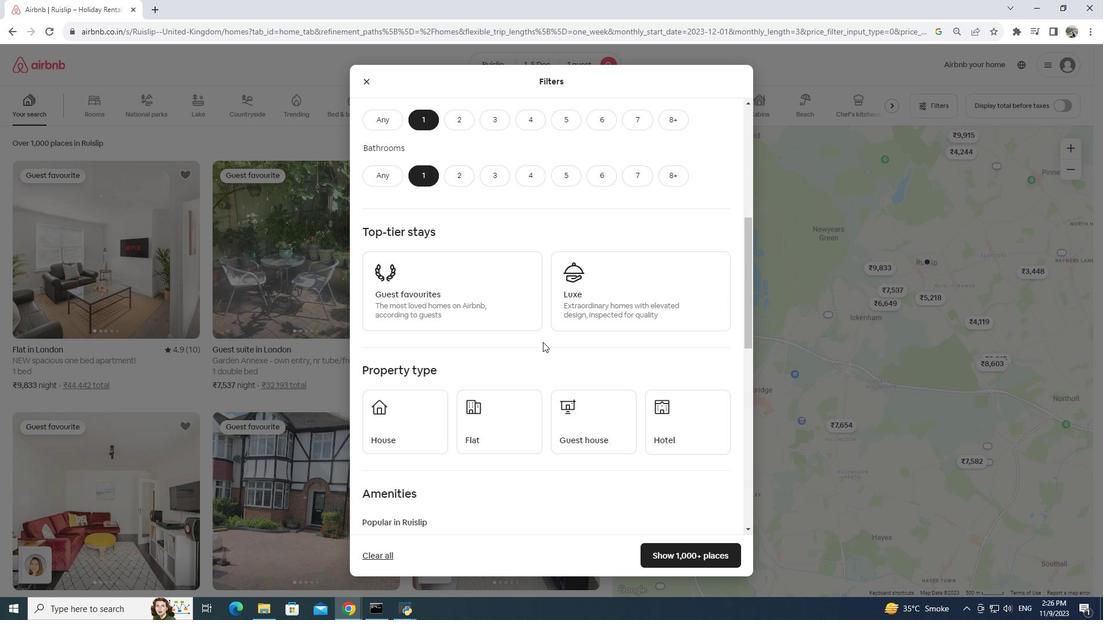
Action: Mouse scrolled (543, 342) with delta (0, 0)
Screenshot: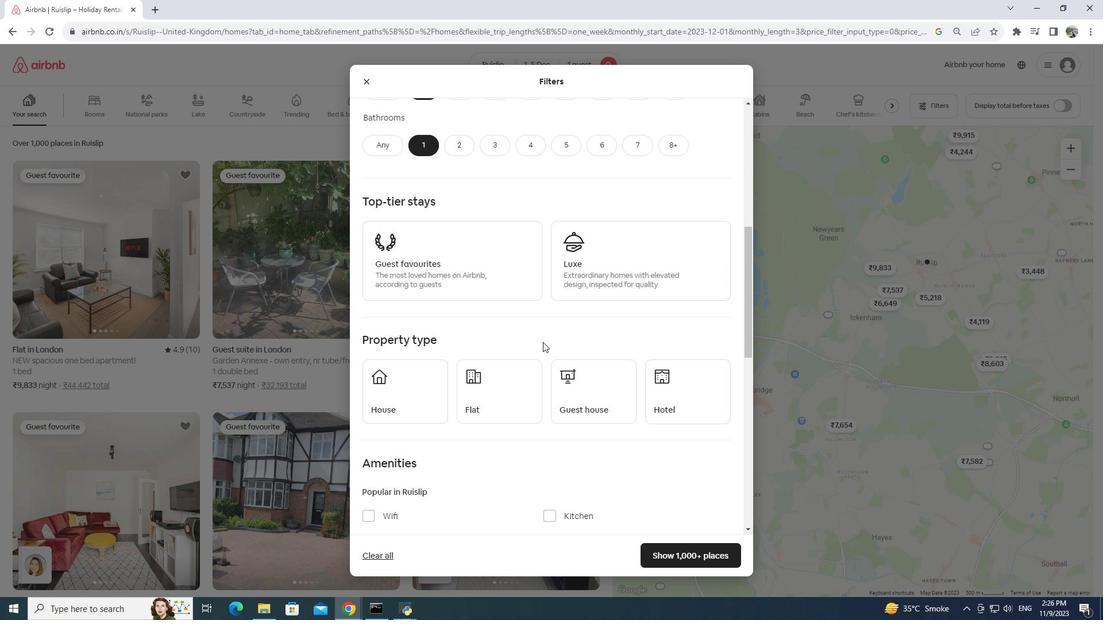 
Action: Mouse moved to (482, 354)
Screenshot: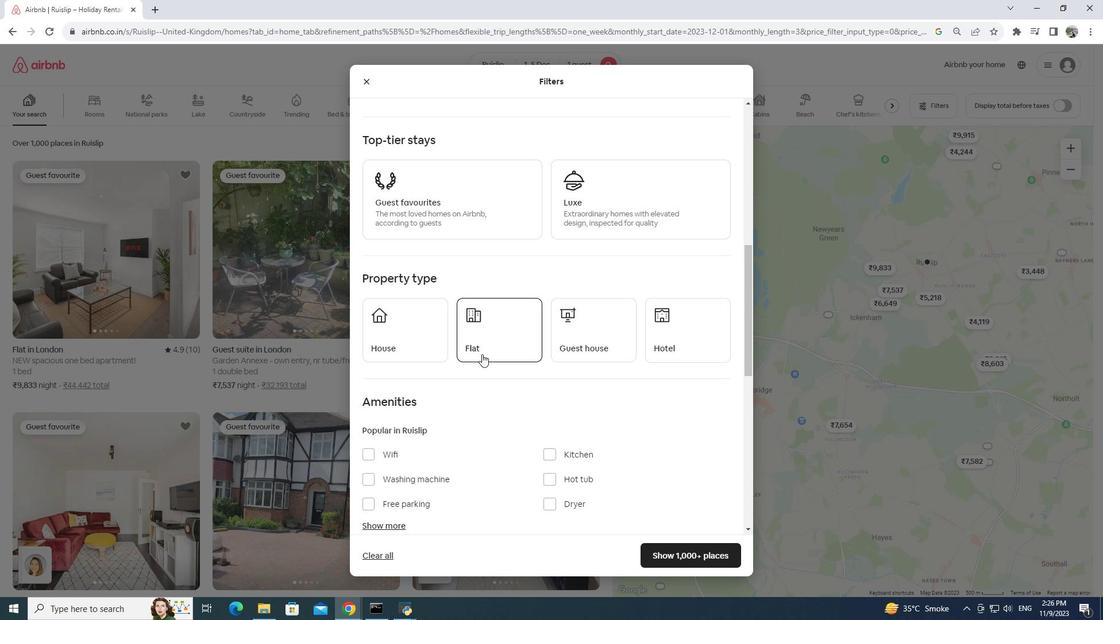 
Action: Mouse pressed left at (482, 354)
Screenshot: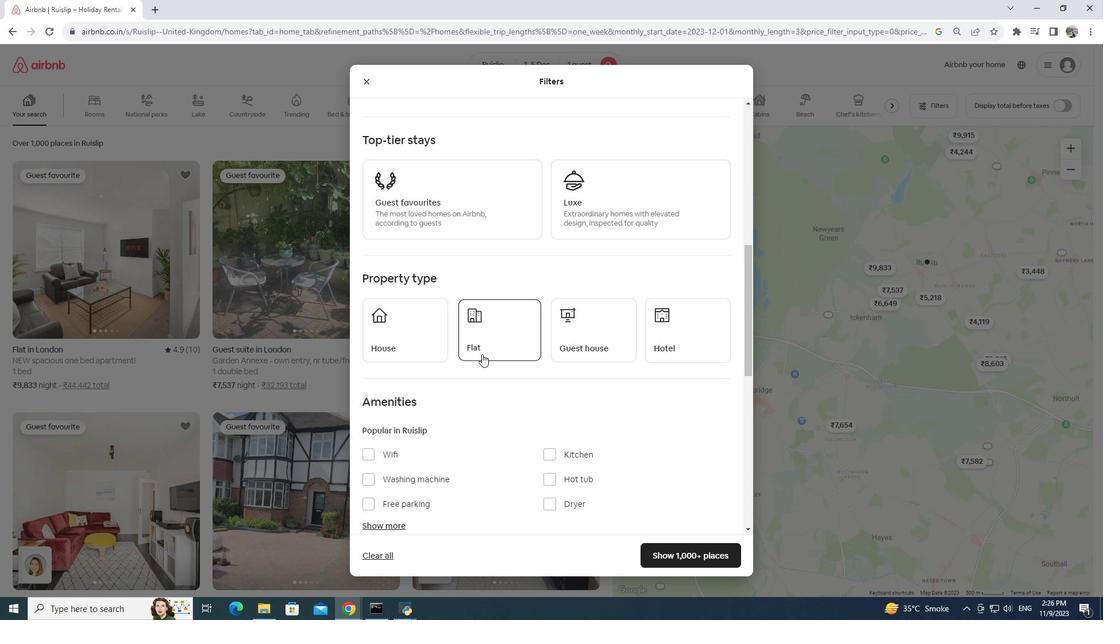 
Action: Mouse moved to (484, 352)
Screenshot: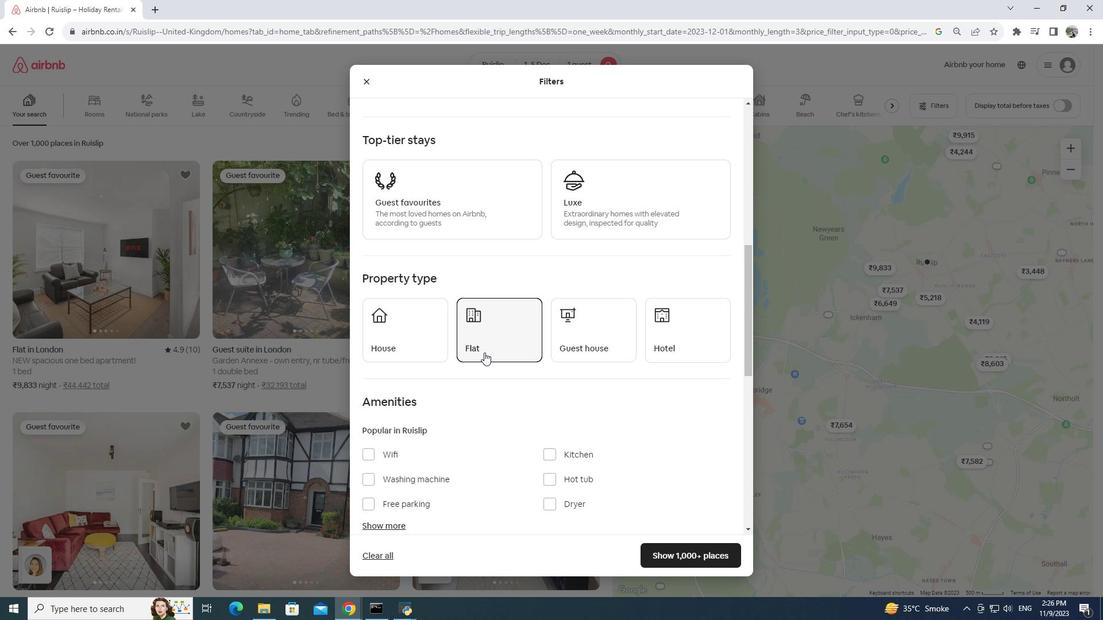 
Action: Mouse scrolled (484, 352) with delta (0, 0)
Screenshot: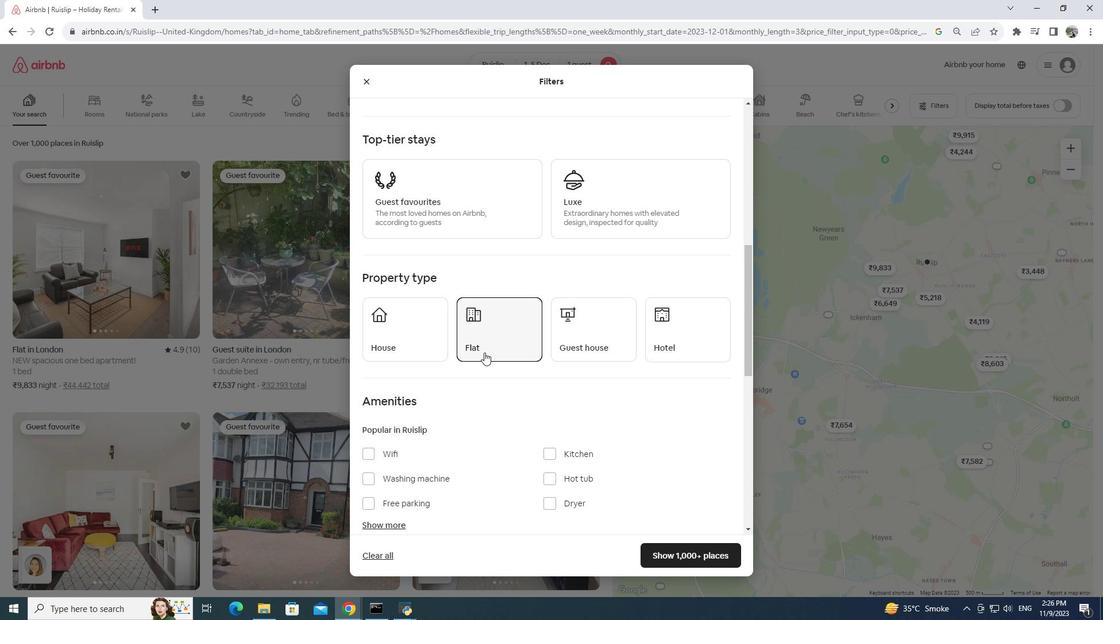 
Action: Mouse scrolled (484, 352) with delta (0, 0)
Screenshot: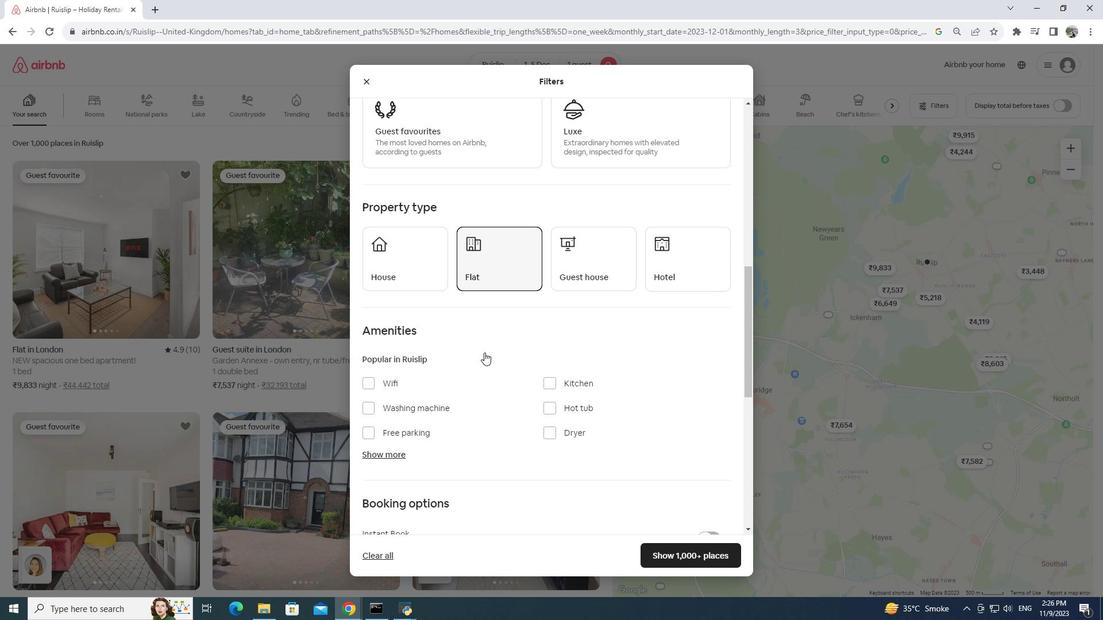 
Action: Mouse scrolled (484, 352) with delta (0, 0)
Screenshot: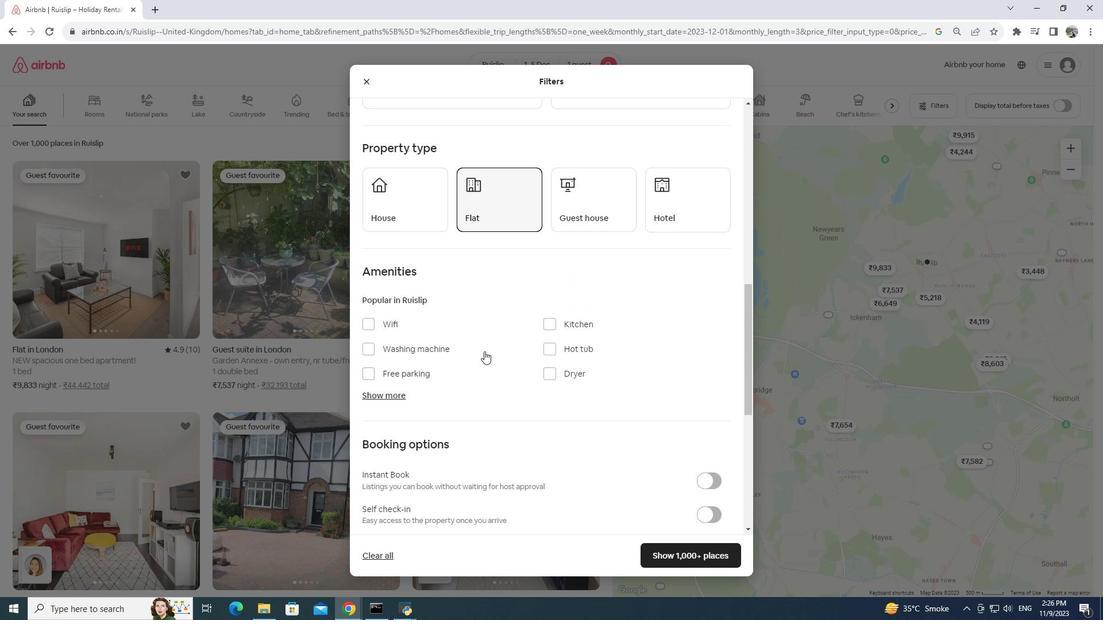 
Action: Mouse moved to (704, 550)
Screenshot: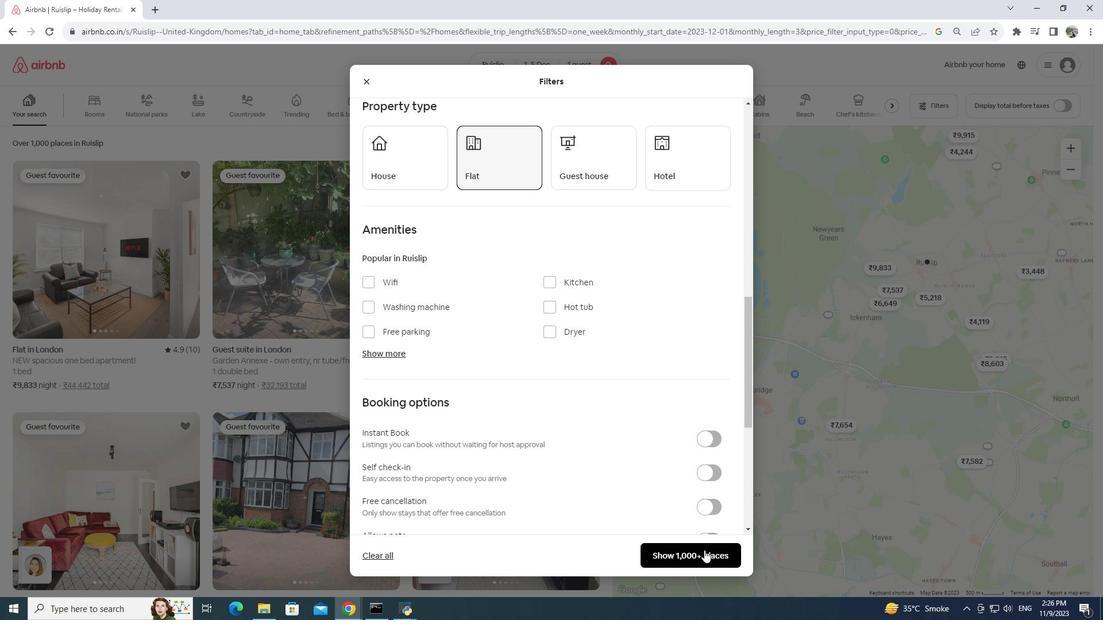 
Action: Mouse pressed left at (704, 550)
Screenshot: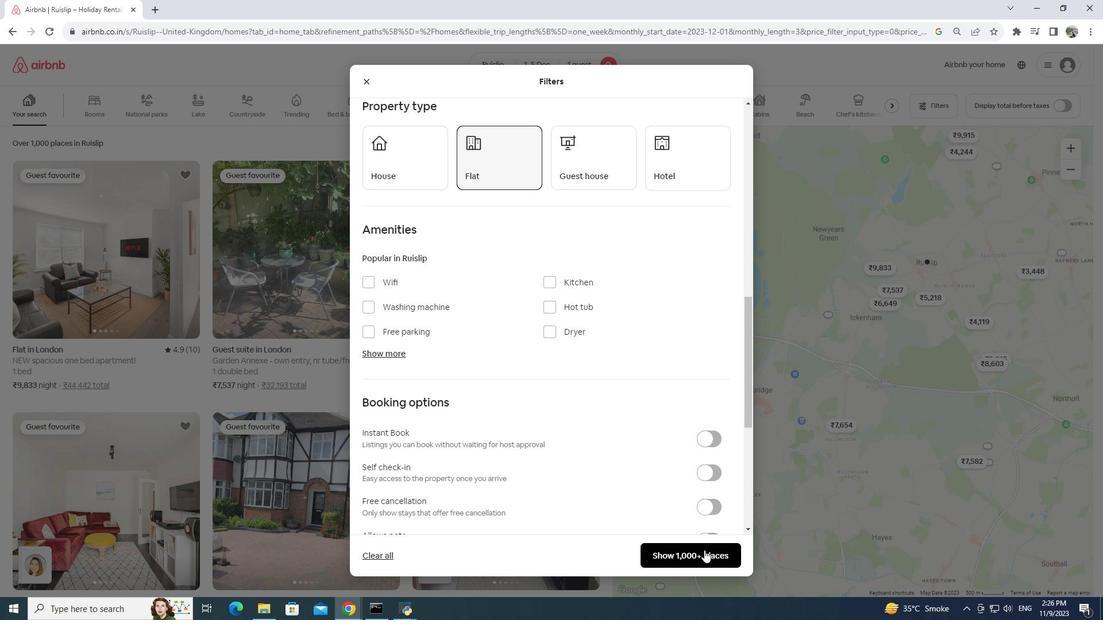 
Action: Mouse moved to (123, 319)
Screenshot: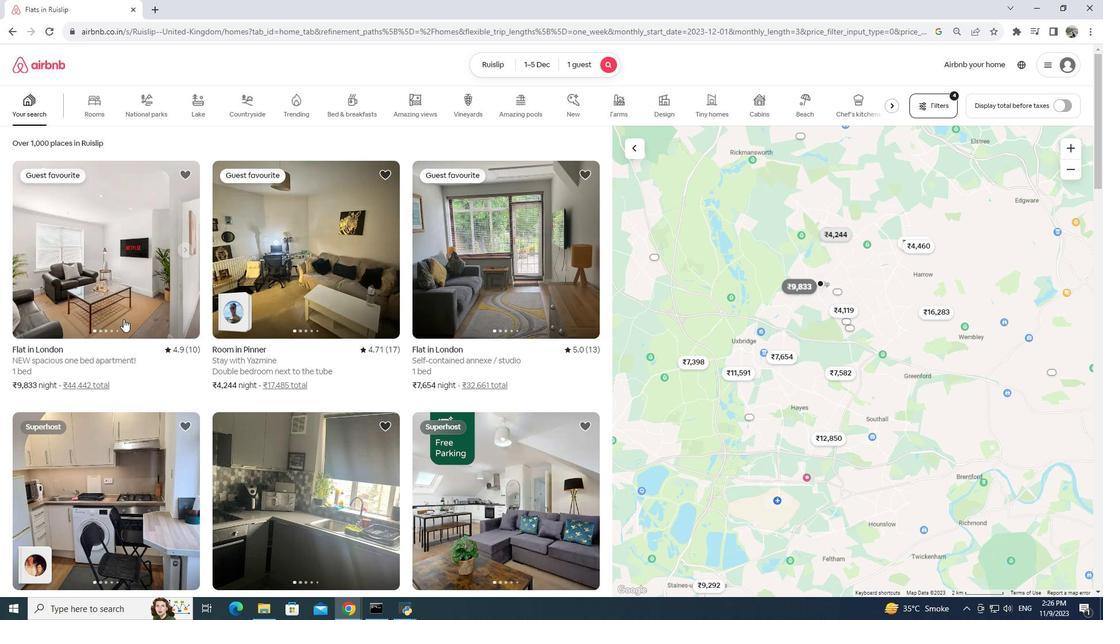 
Action: Mouse pressed left at (123, 319)
Screenshot: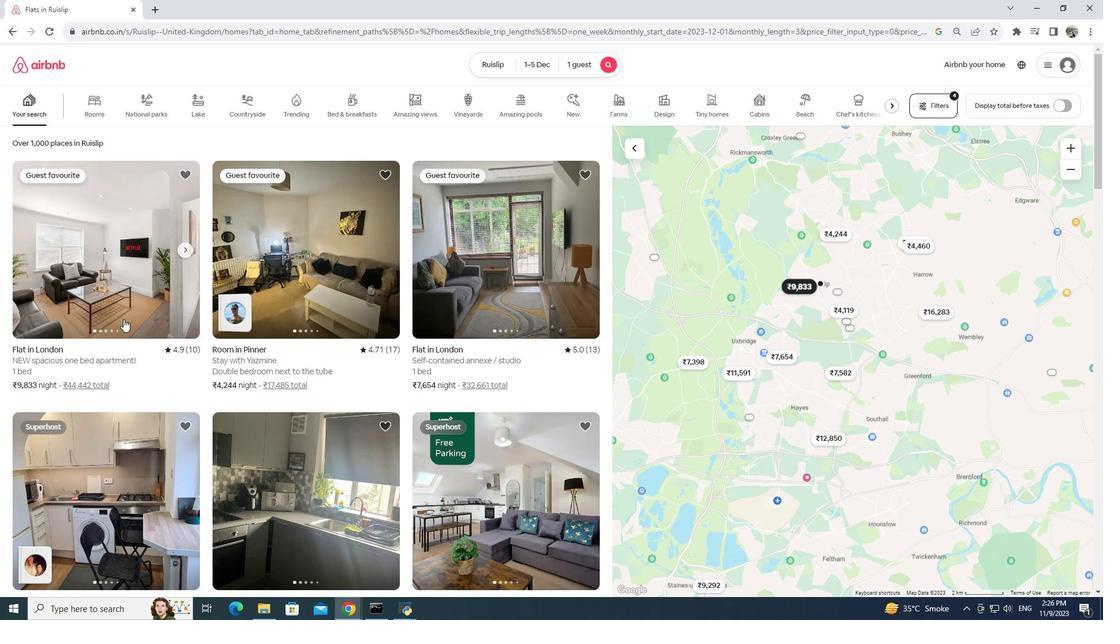 
Action: Mouse moved to (793, 388)
Screenshot: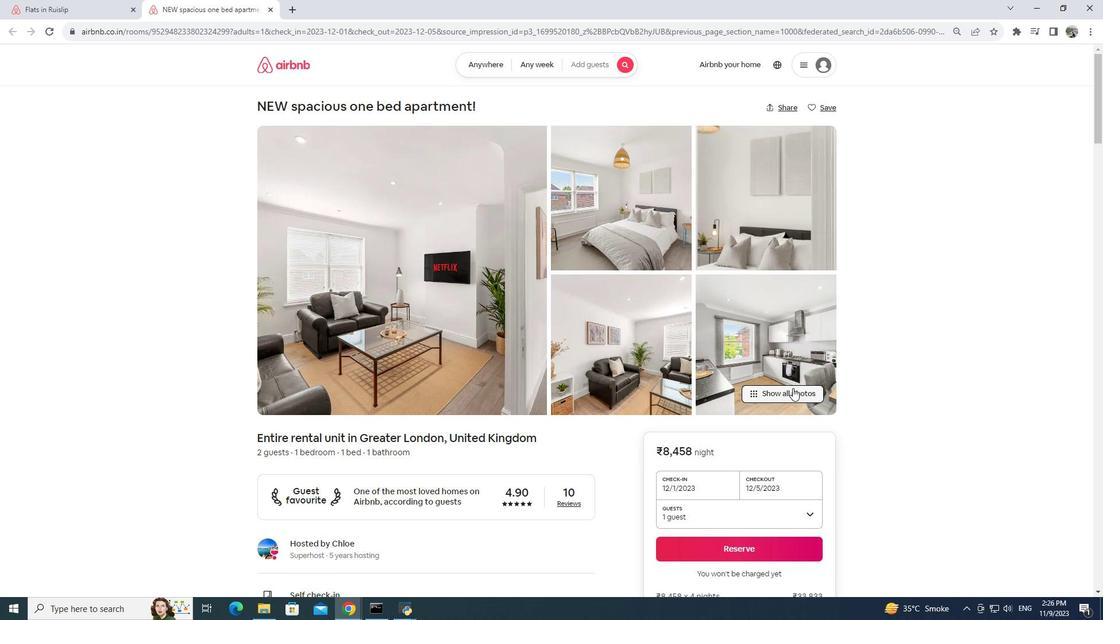 
Action: Mouse pressed left at (793, 388)
Screenshot: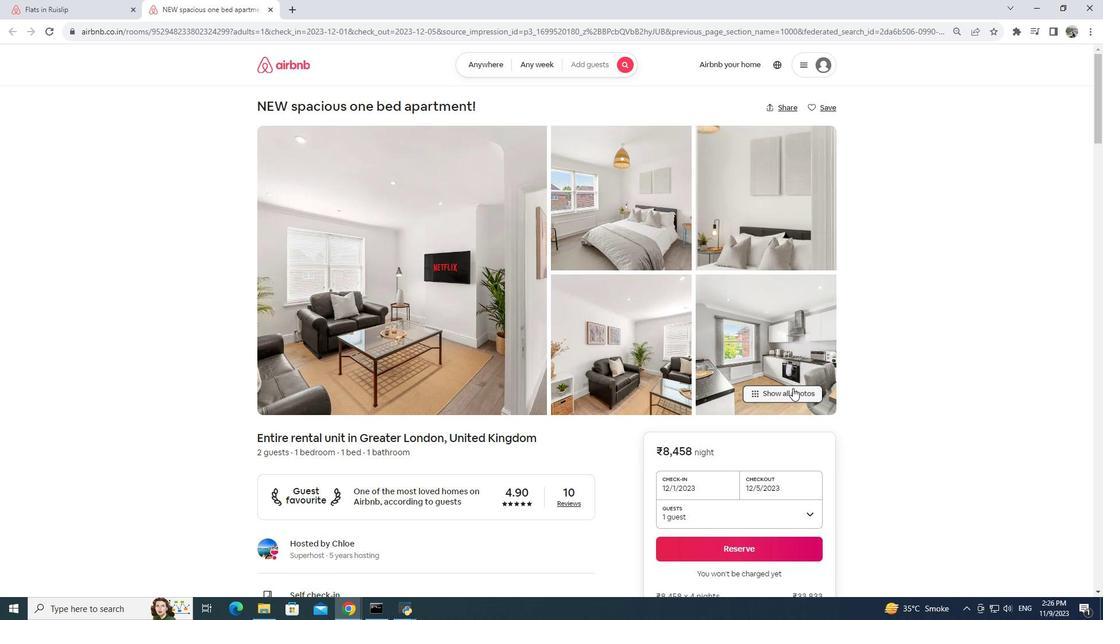 
Action: Mouse moved to (711, 352)
Screenshot: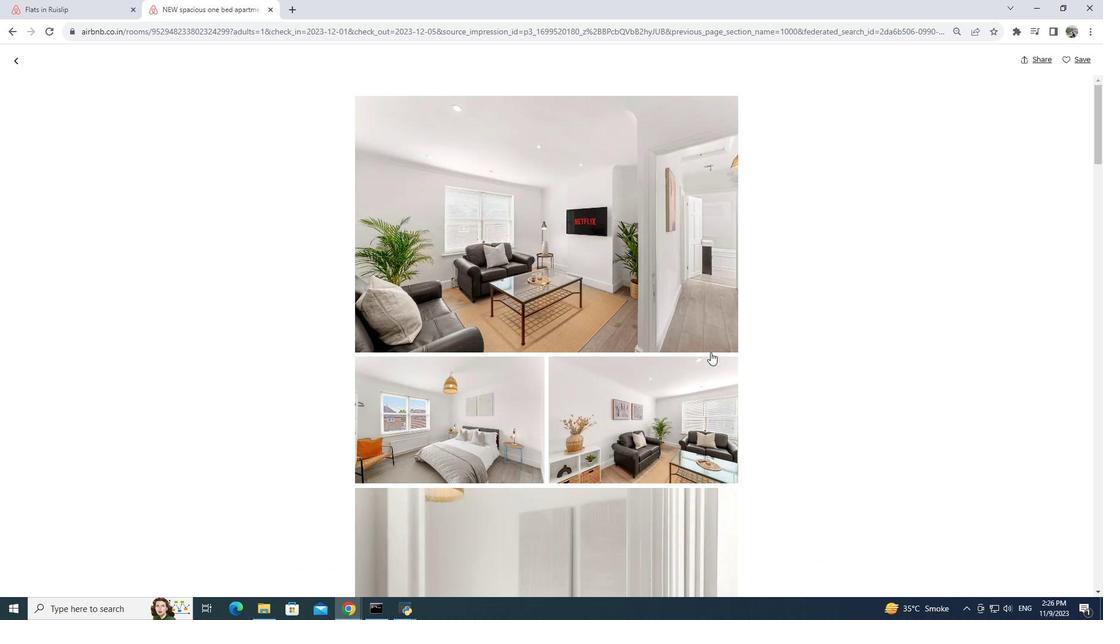 
Action: Mouse scrolled (711, 352) with delta (0, 0)
Screenshot: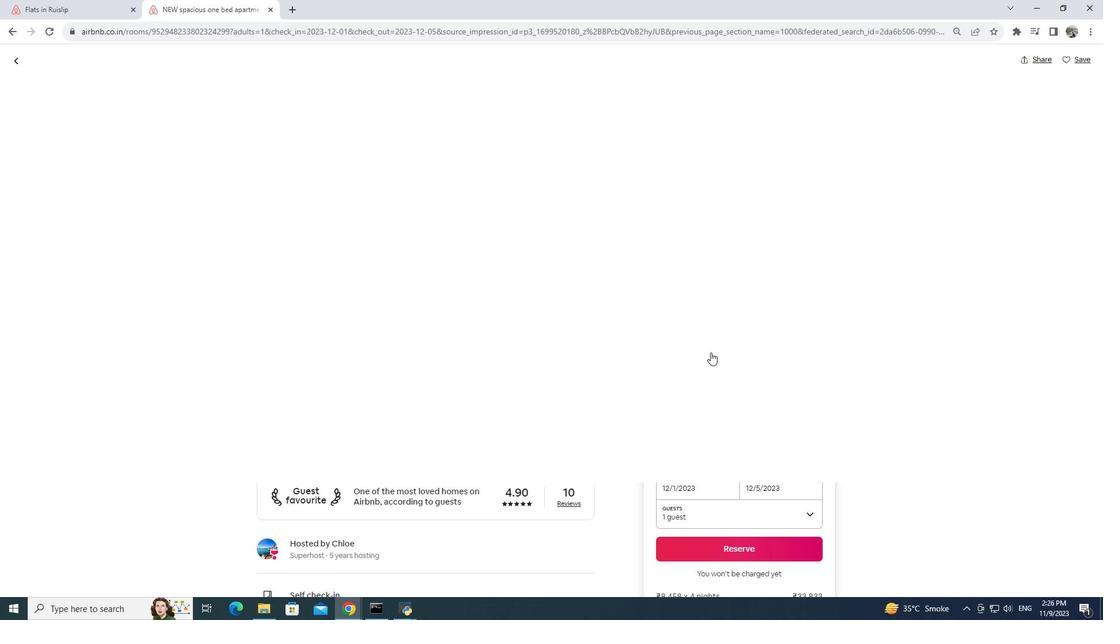
Action: Mouse scrolled (711, 352) with delta (0, 0)
Screenshot: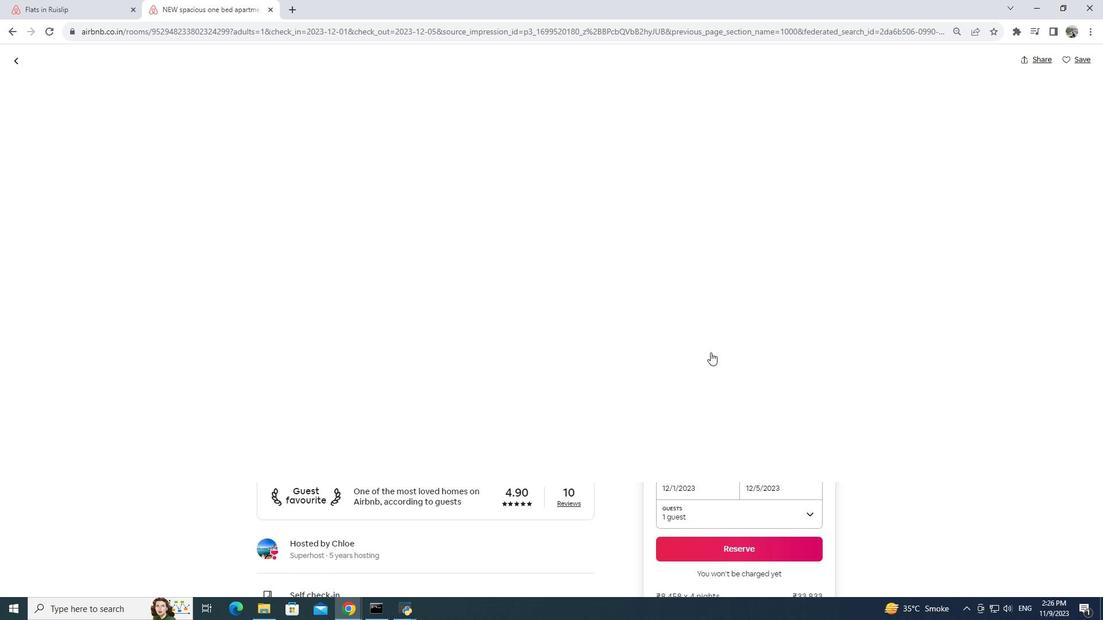 
Action: Mouse moved to (711, 352)
Screenshot: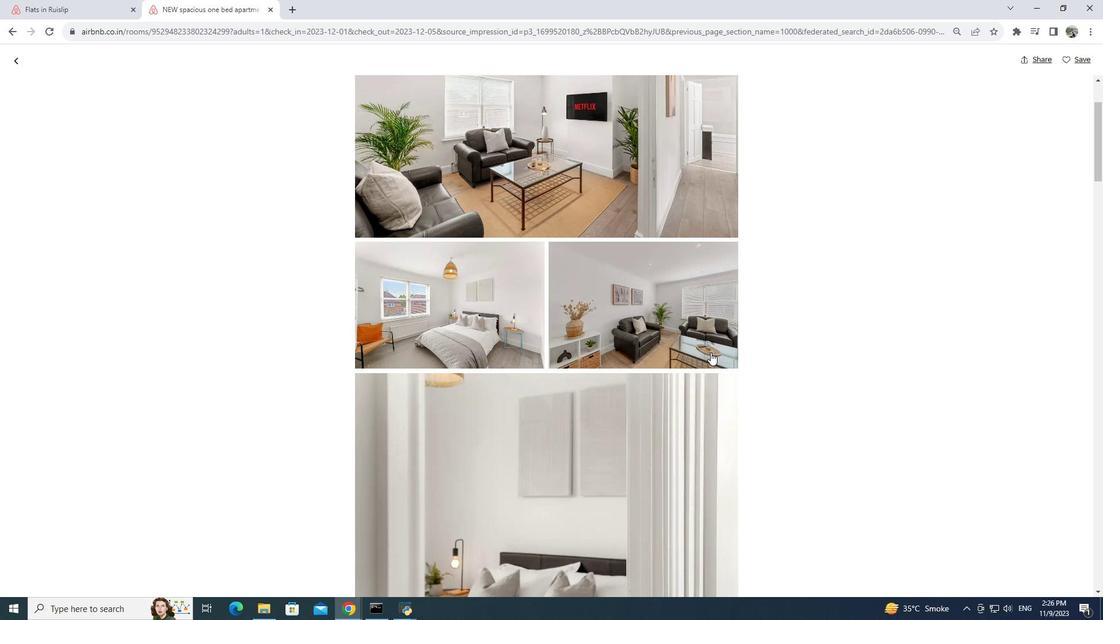 
Action: Mouse scrolled (711, 352) with delta (0, 0)
Screenshot: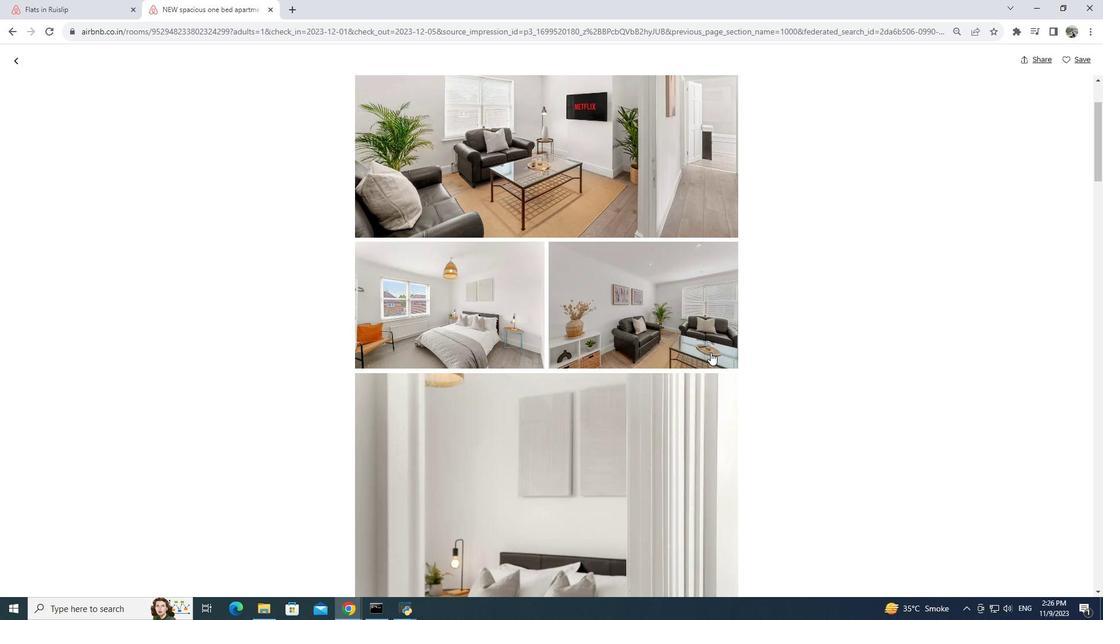 
Action: Mouse scrolled (711, 352) with delta (0, 0)
Screenshot: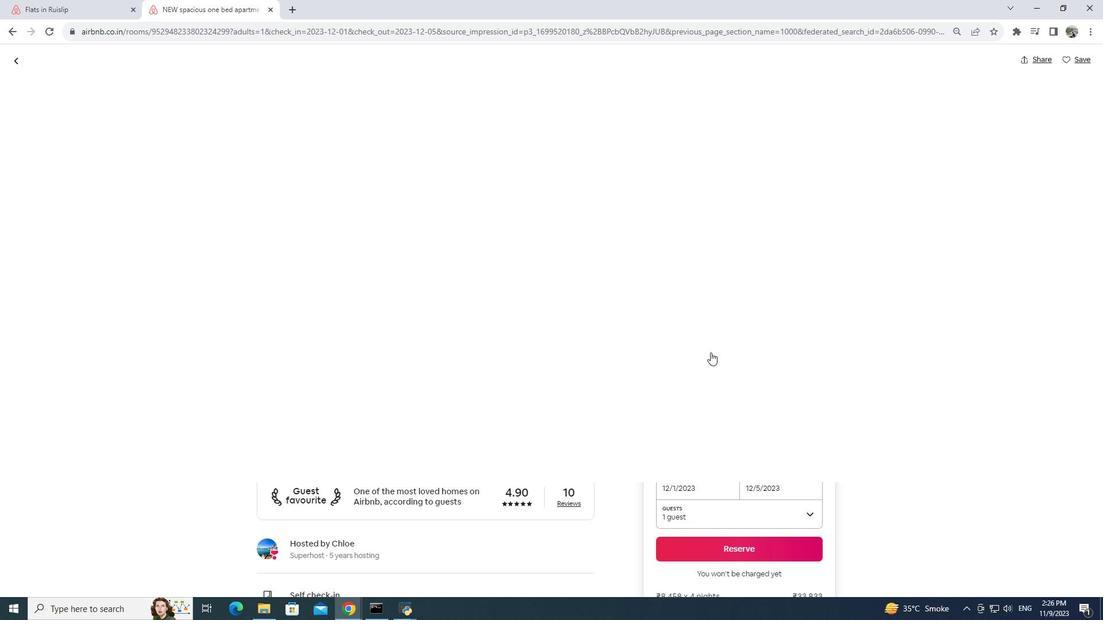 
Action: Mouse moved to (712, 351)
Screenshot: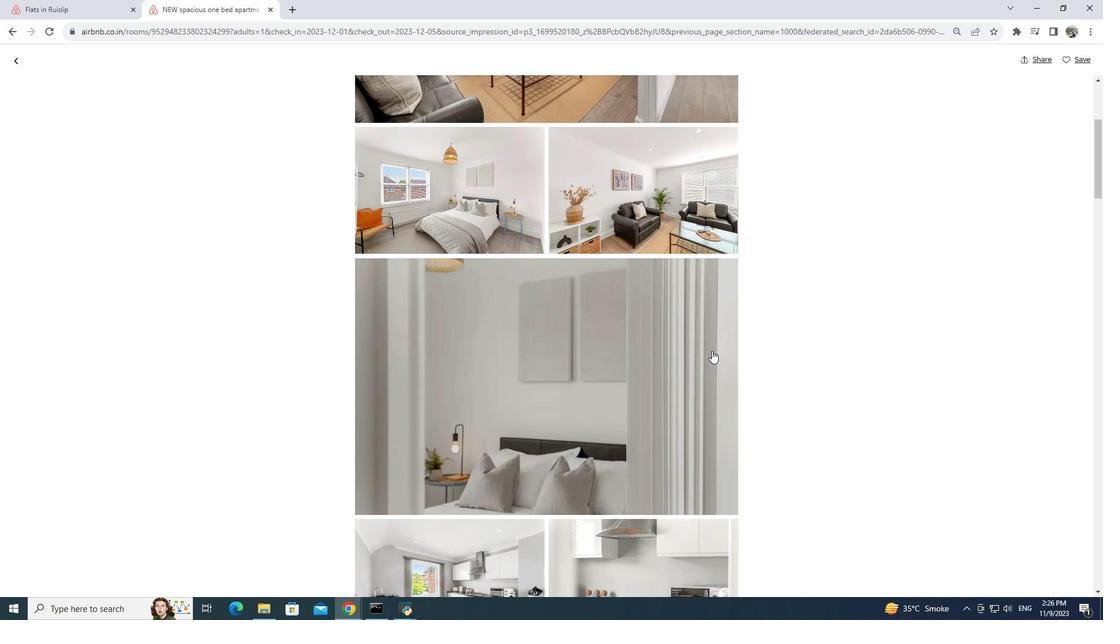 
Action: Mouse scrolled (712, 350) with delta (0, 0)
Screenshot: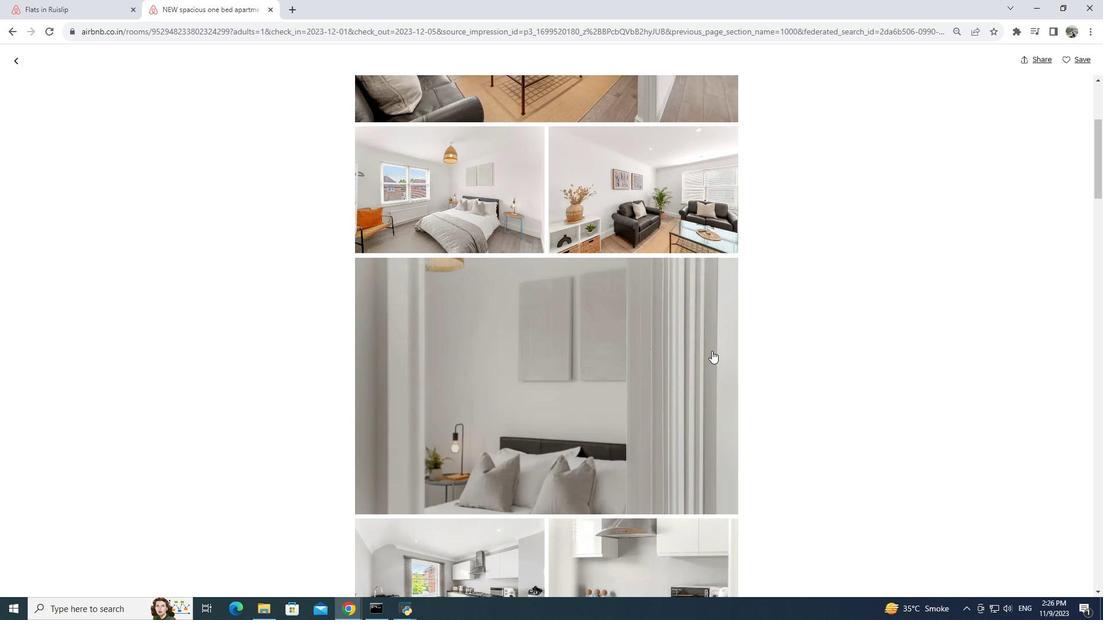 
Action: Mouse scrolled (712, 350) with delta (0, 0)
Screenshot: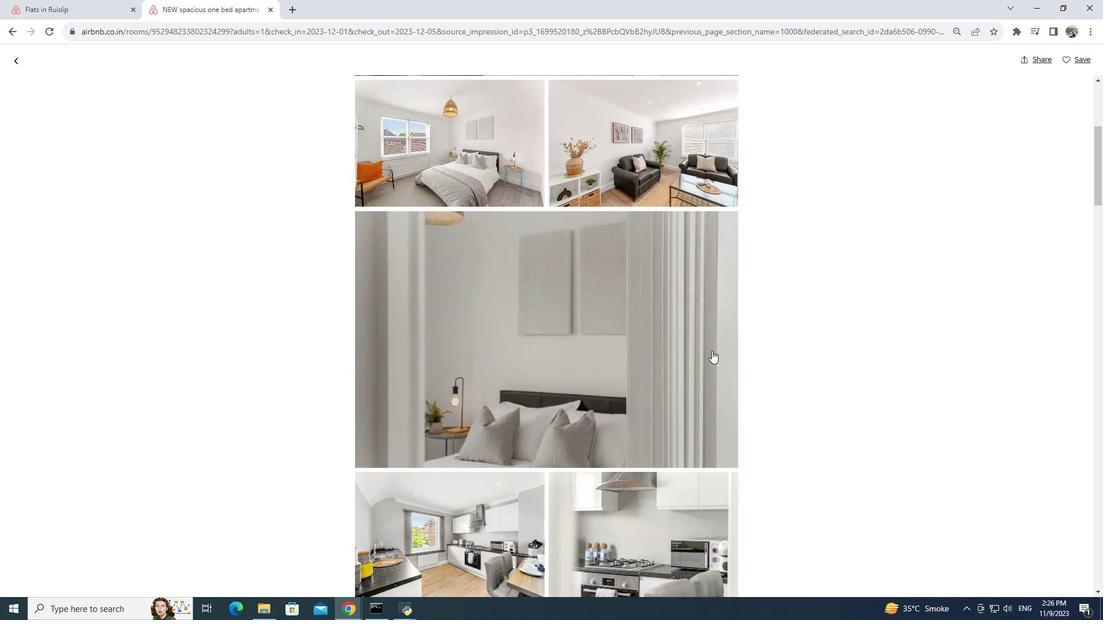 
Action: Mouse scrolled (712, 350) with delta (0, 0)
Screenshot: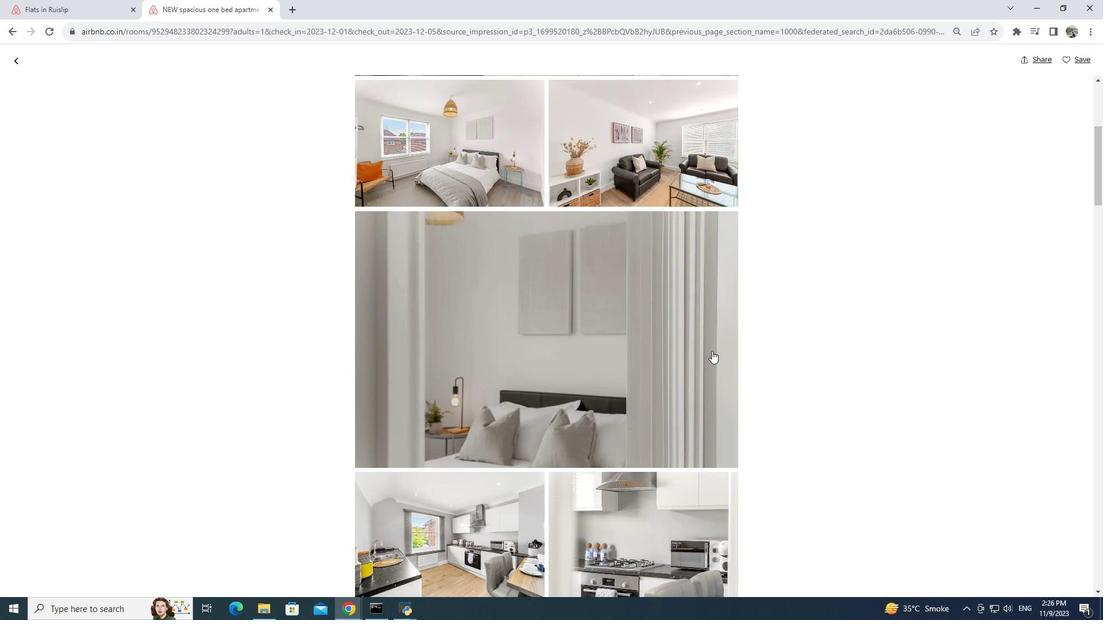 
Action: Mouse moved to (713, 348)
Screenshot: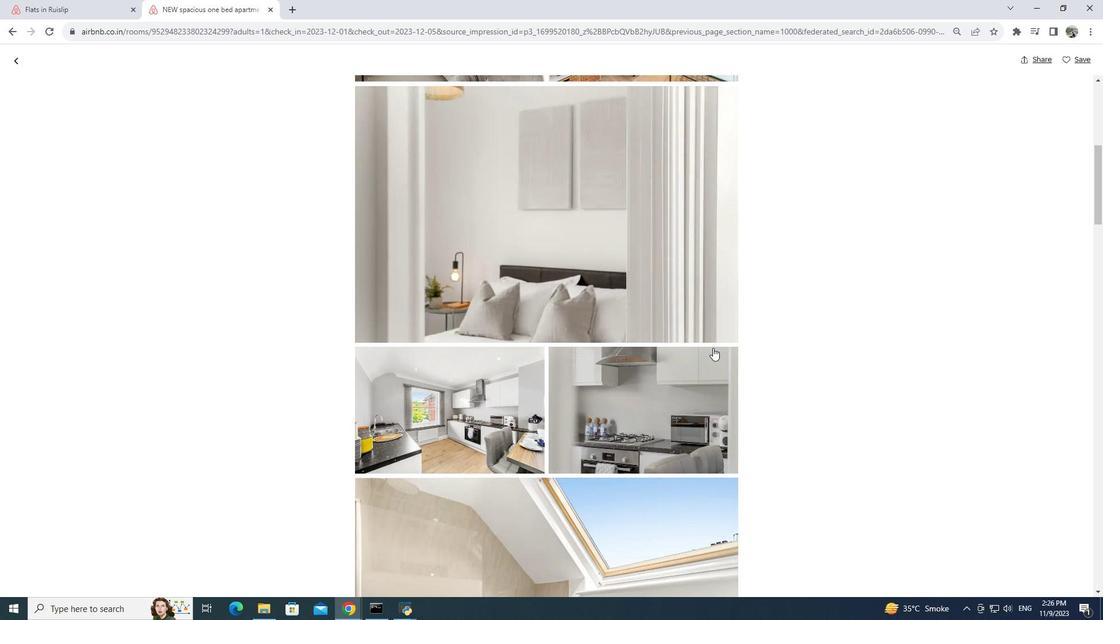 
Action: Mouse scrolled (713, 347) with delta (0, 0)
Screenshot: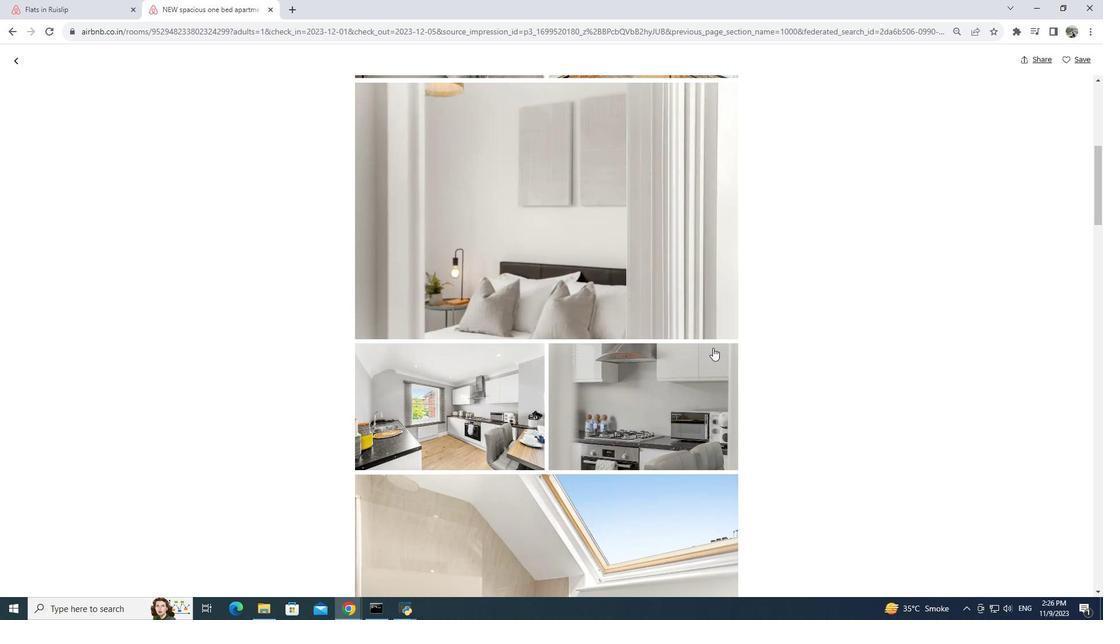 
Action: Mouse scrolled (713, 347) with delta (0, 0)
Screenshot: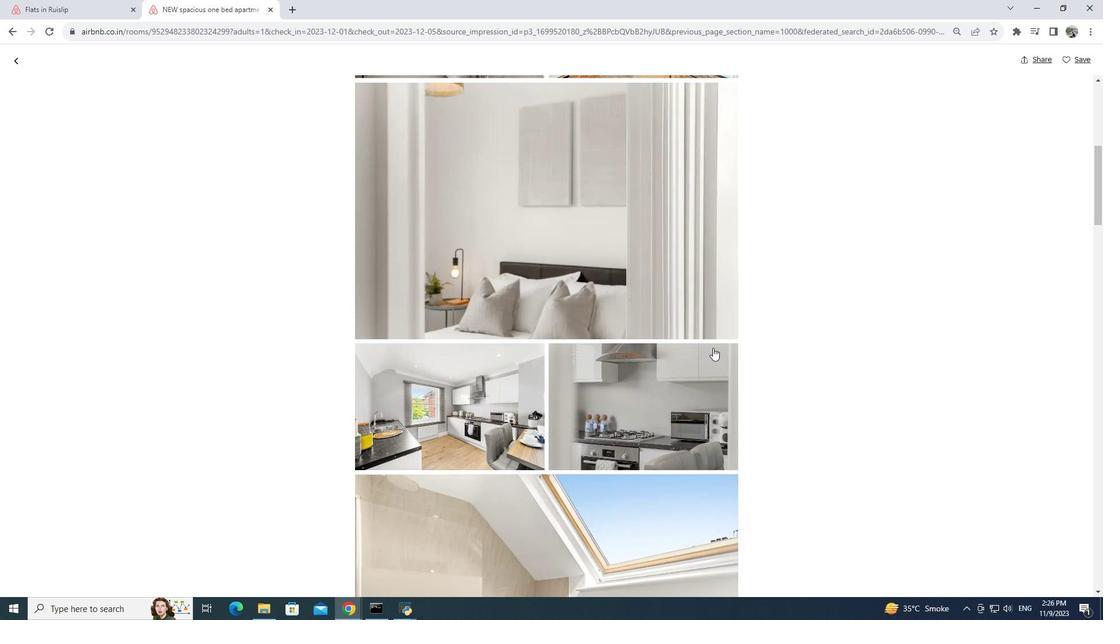 
Action: Mouse scrolled (713, 347) with delta (0, 0)
Screenshot: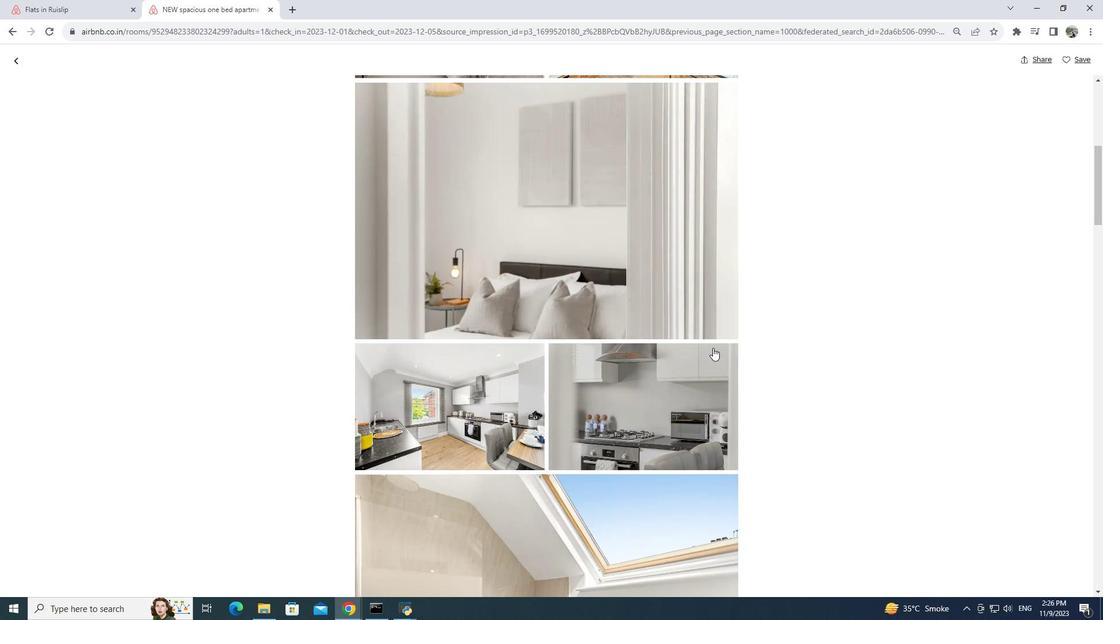 
Action: Mouse scrolled (713, 347) with delta (0, 0)
Screenshot: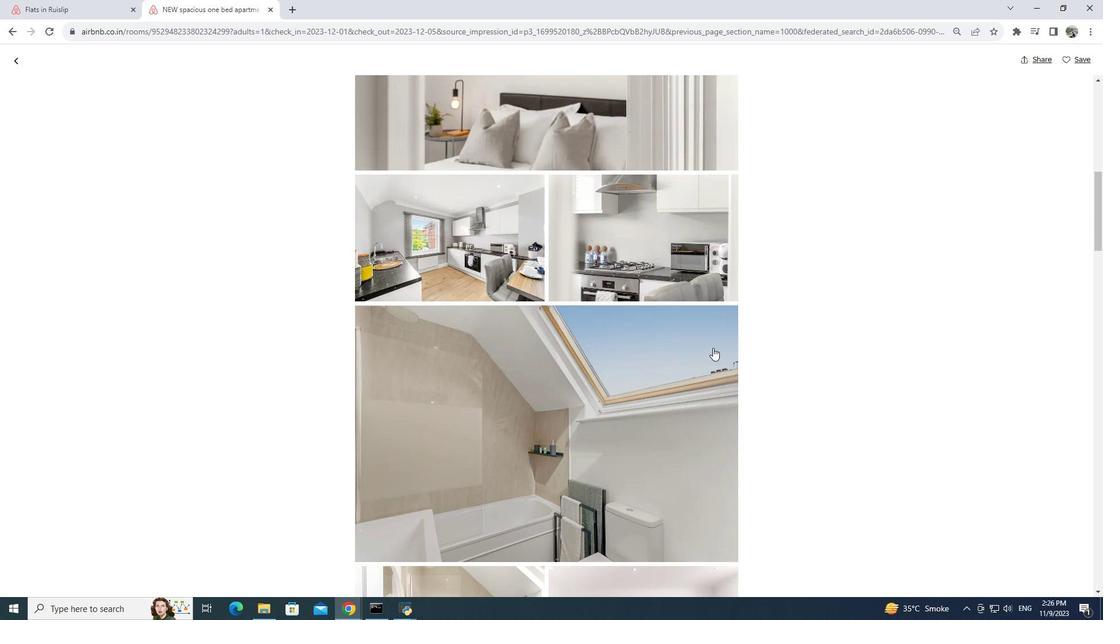 
Action: Mouse scrolled (713, 347) with delta (0, 0)
Screenshot: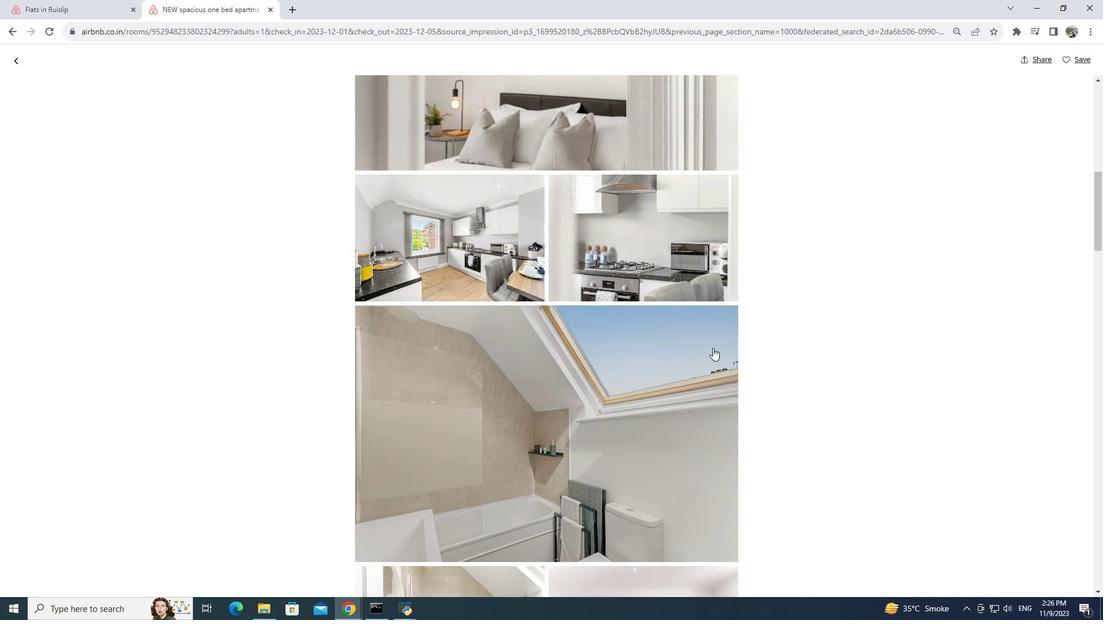 
Action: Mouse scrolled (713, 347) with delta (0, 0)
Screenshot: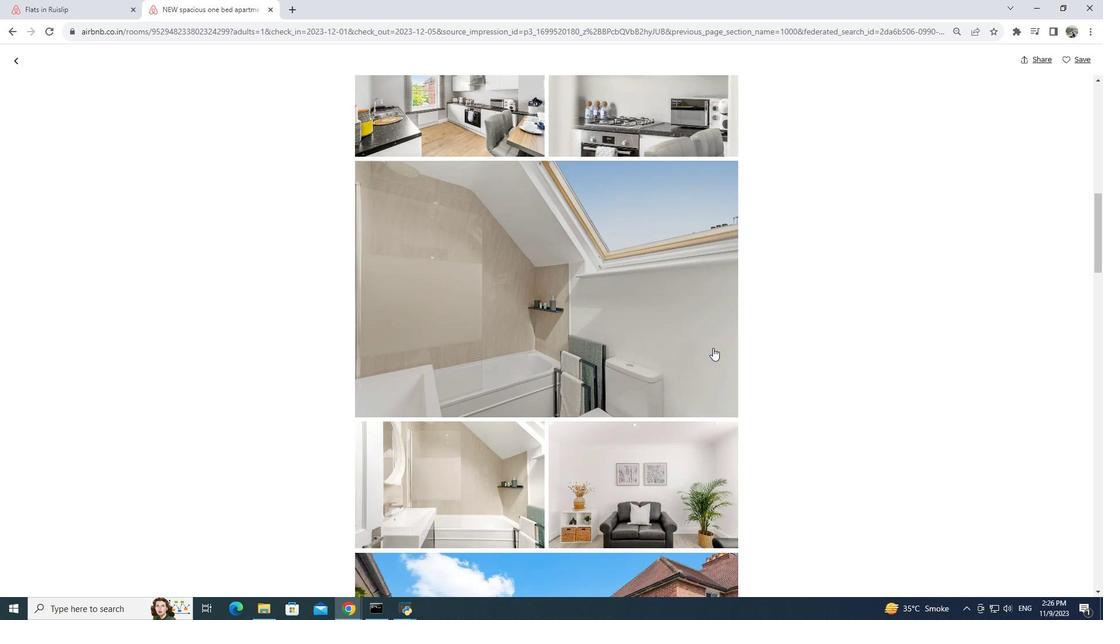 
Action: Mouse scrolled (713, 347) with delta (0, 0)
Screenshot: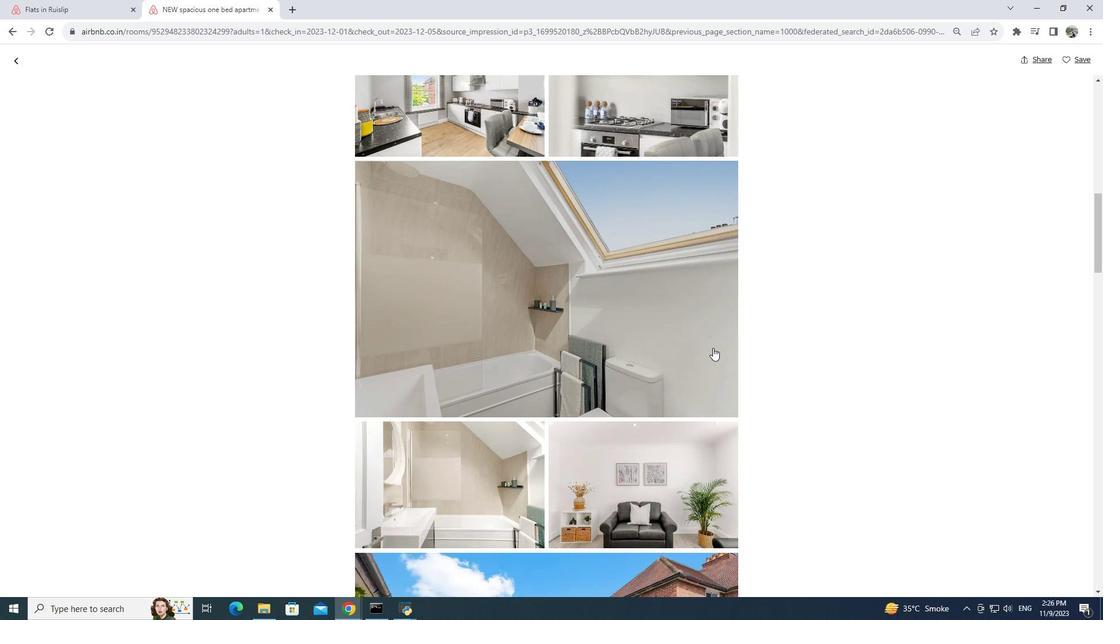 
Action: Mouse moved to (713, 348)
Screenshot: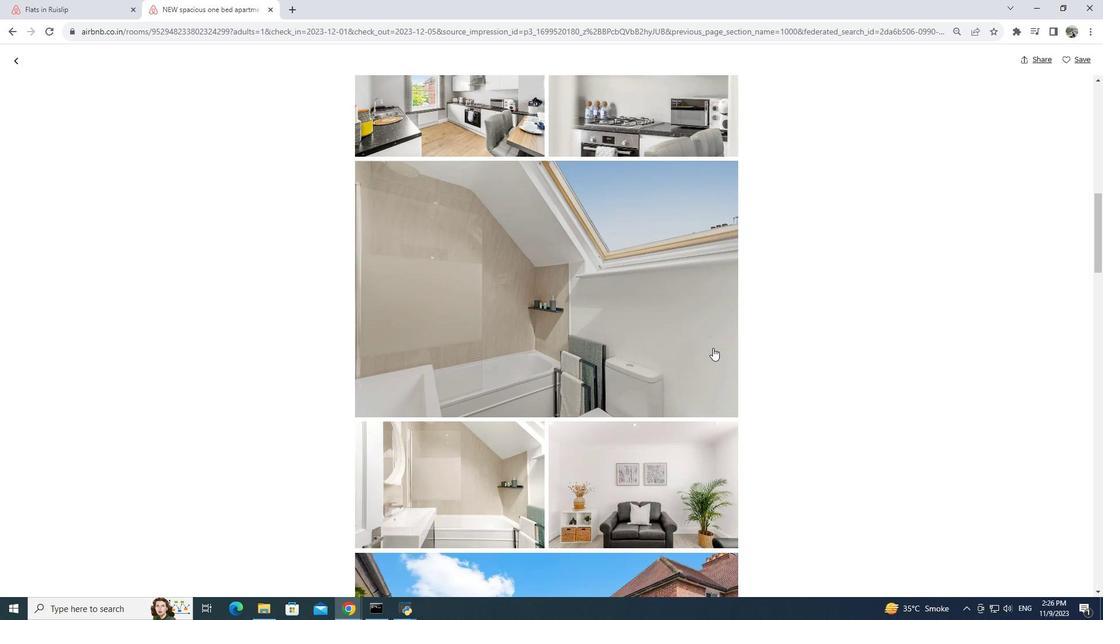 
Action: Mouse scrolled (713, 347) with delta (0, 0)
Screenshot: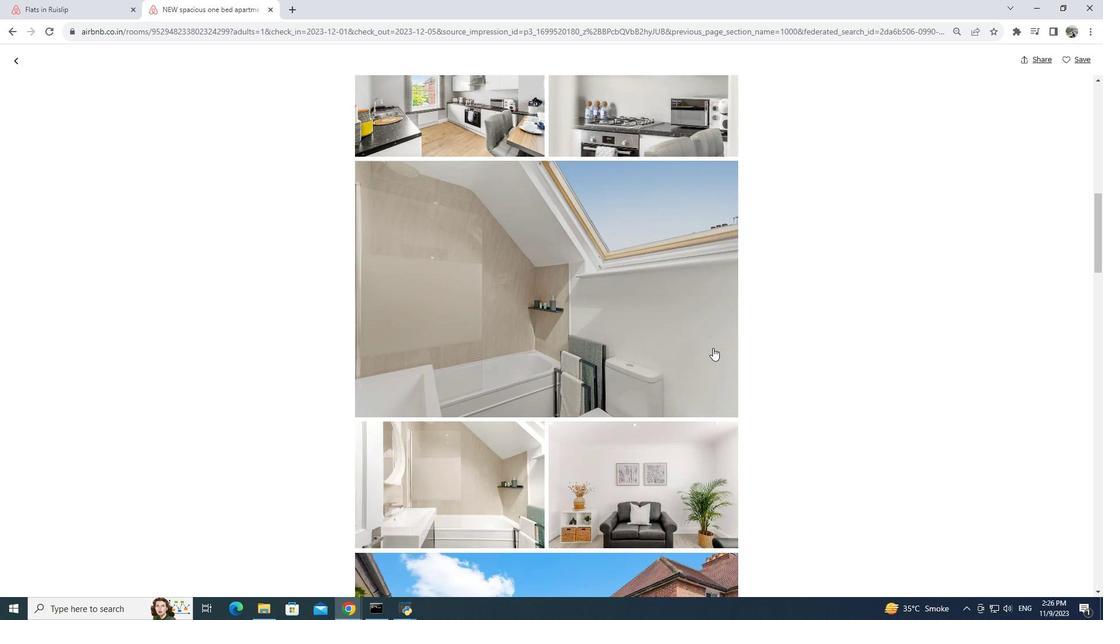 
Action: Mouse scrolled (713, 347) with delta (0, 0)
Screenshot: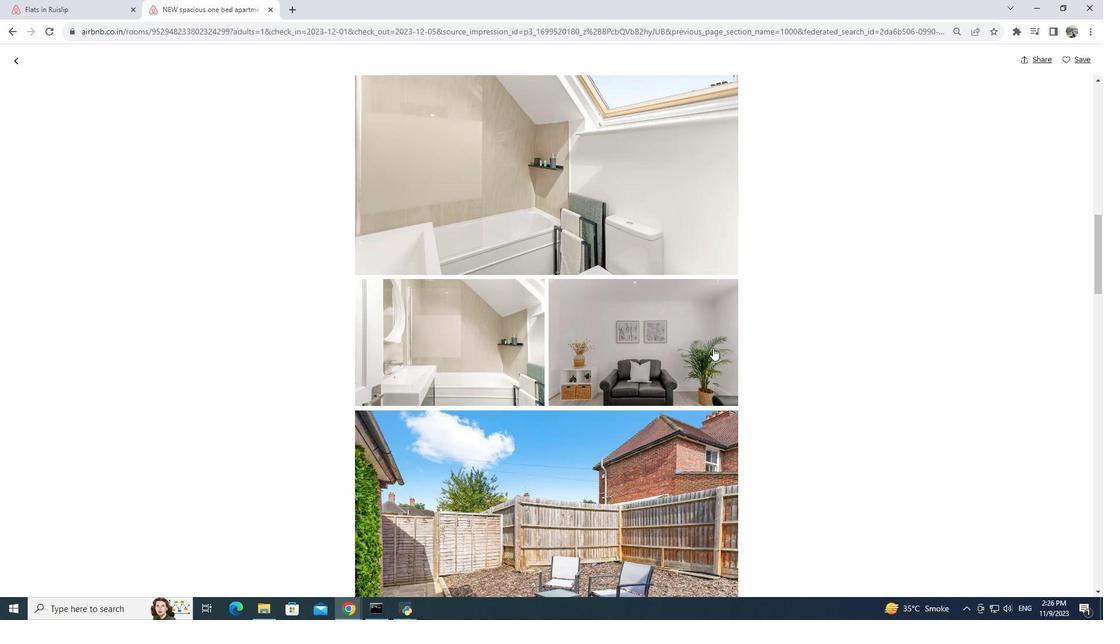 
Action: Mouse scrolled (713, 347) with delta (0, 0)
Screenshot: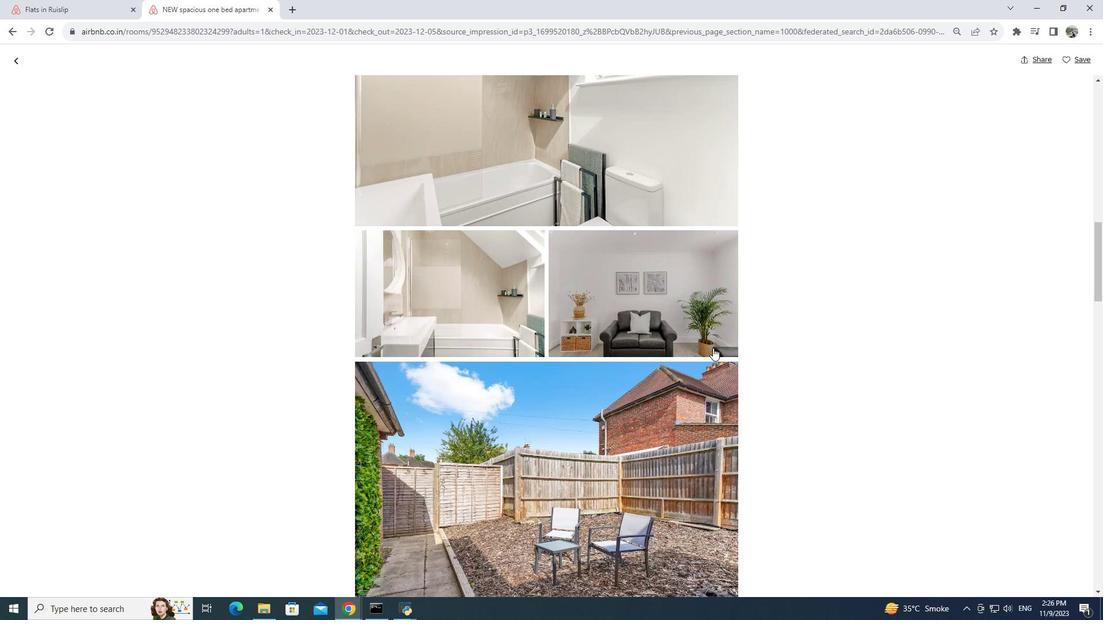
Action: Mouse scrolled (713, 347) with delta (0, 0)
Screenshot: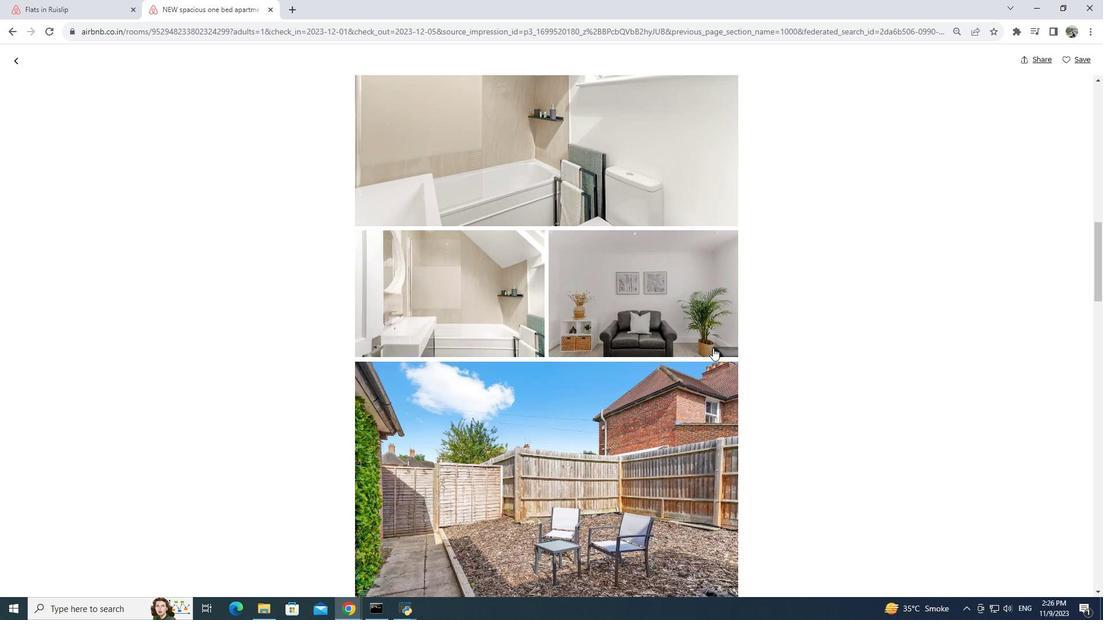 
Action: Mouse scrolled (713, 347) with delta (0, 0)
Screenshot: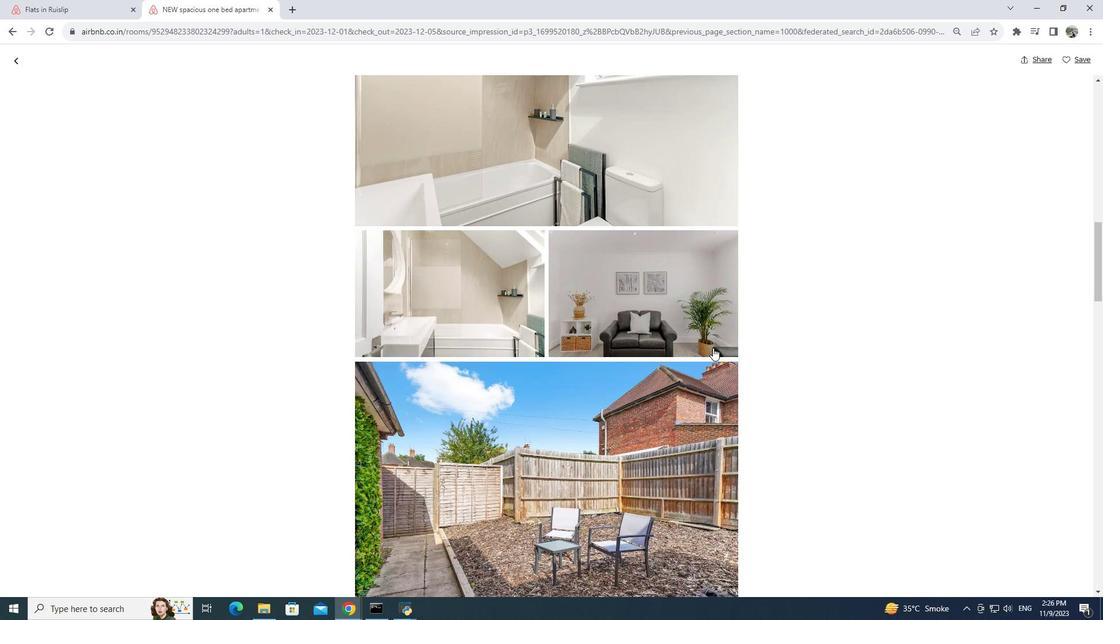 
Action: Mouse moved to (713, 337)
Screenshot: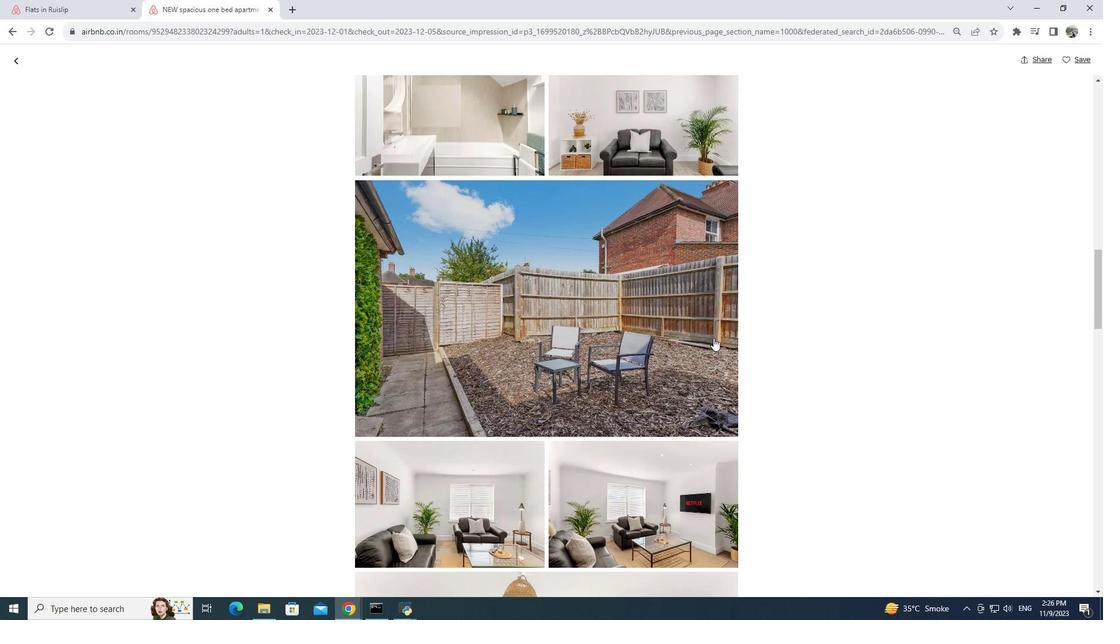 
Action: Mouse scrolled (713, 336) with delta (0, 0)
Screenshot: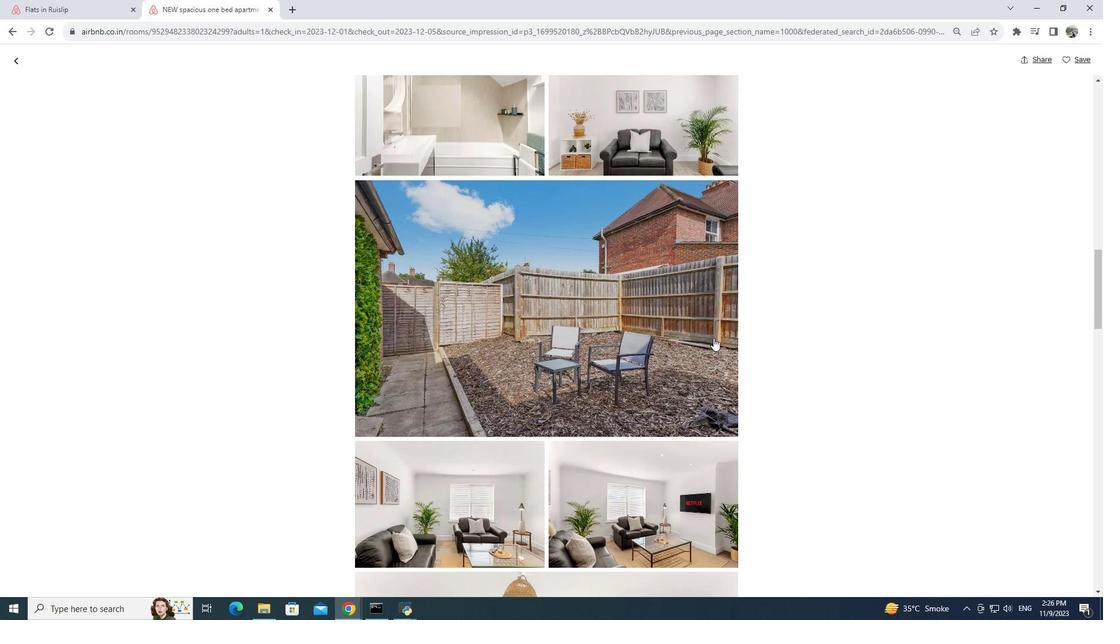 
Action: Mouse moved to (713, 337)
Screenshot: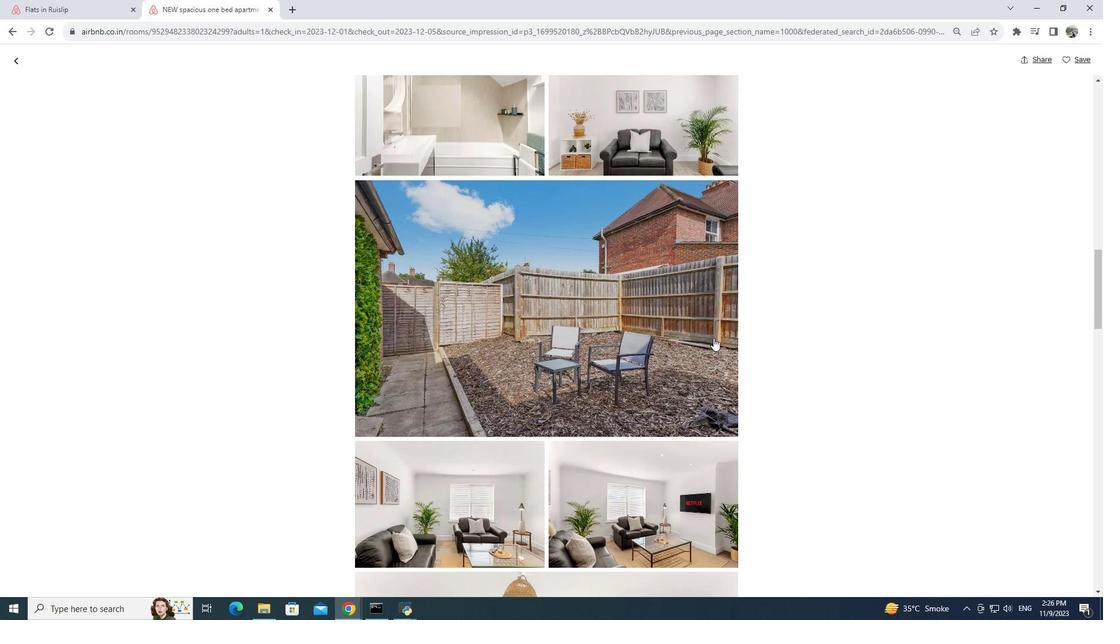 
Action: Mouse scrolled (713, 337) with delta (0, 0)
Screenshot: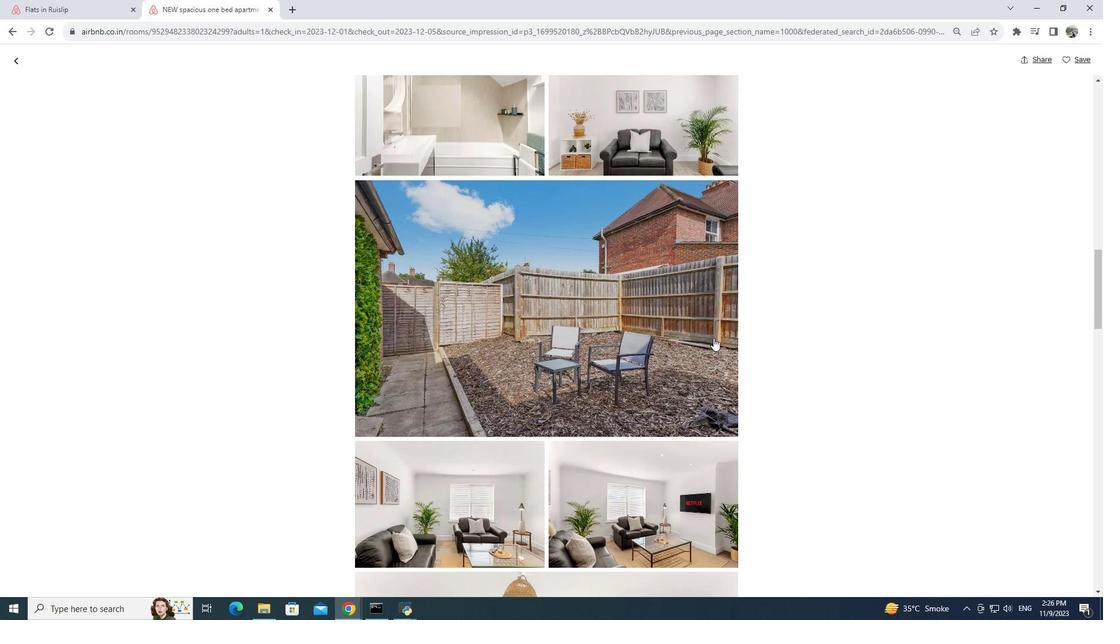 
Action: Mouse moved to (713, 338)
Screenshot: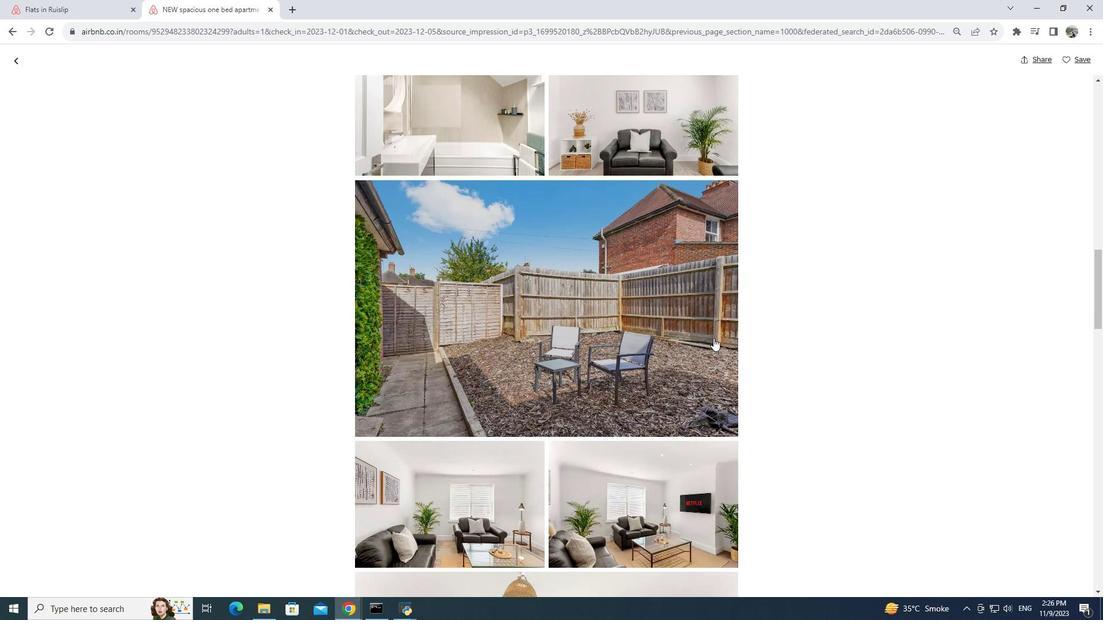 
Action: Mouse scrolled (713, 337) with delta (0, 0)
Screenshot: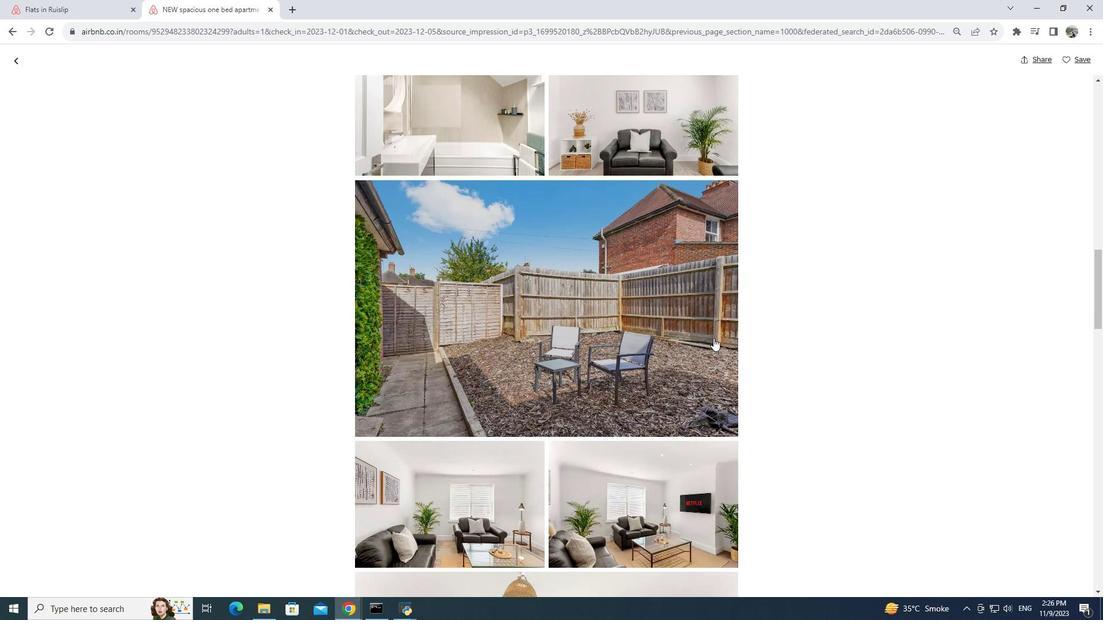 
Action: Mouse scrolled (713, 337) with delta (0, 0)
Screenshot: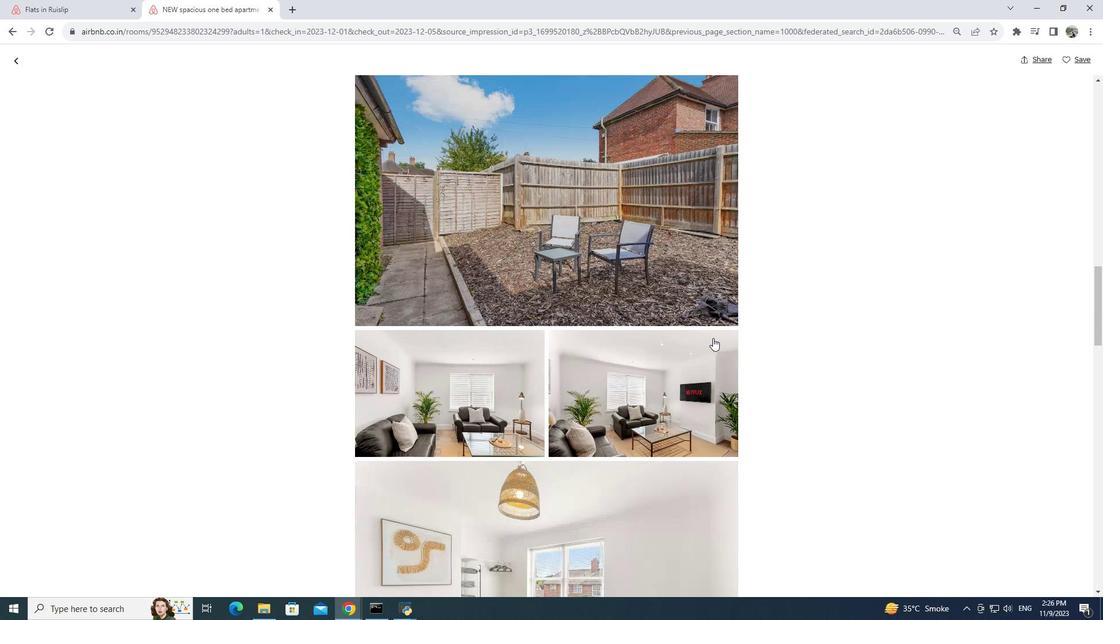 
Action: Mouse moved to (713, 338)
Screenshot: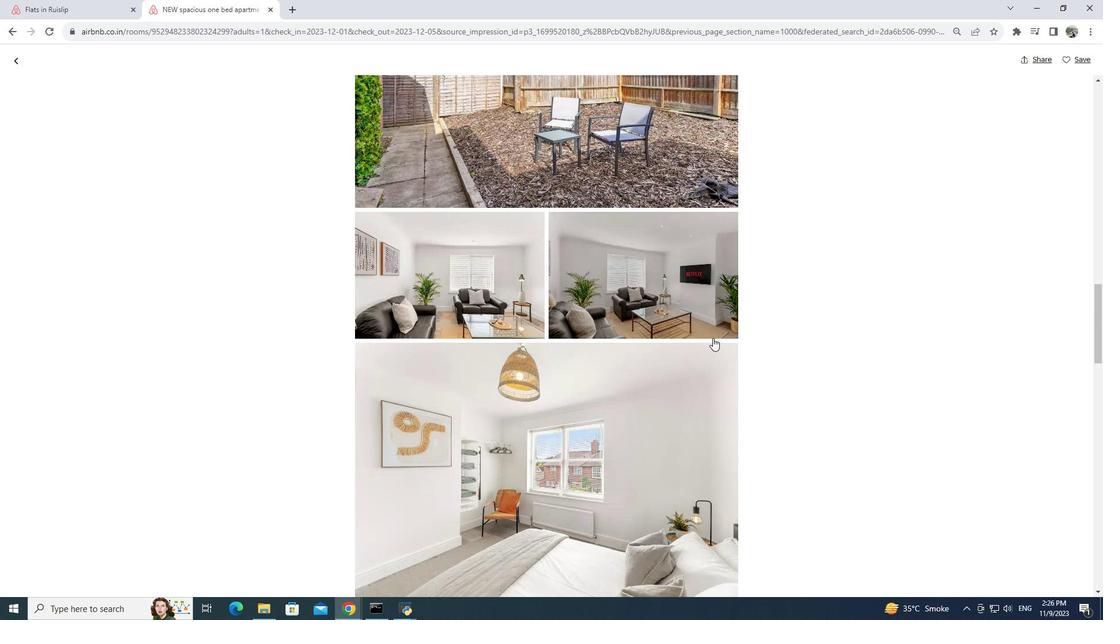 
Action: Mouse scrolled (713, 337) with delta (0, 0)
Screenshot: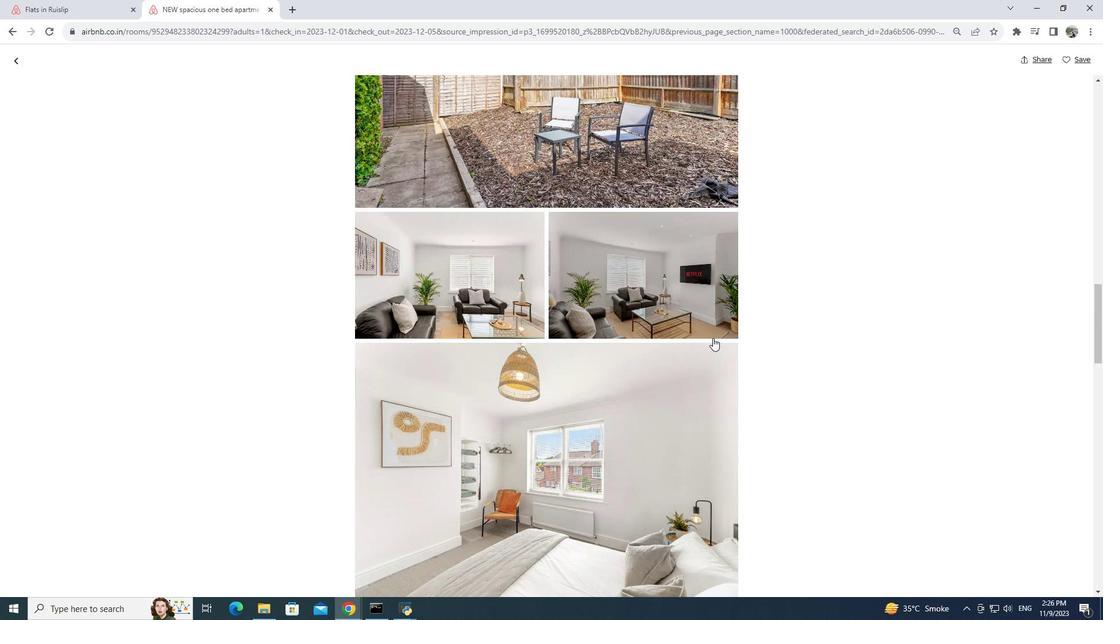 
Action: Mouse moved to (713, 339)
Screenshot: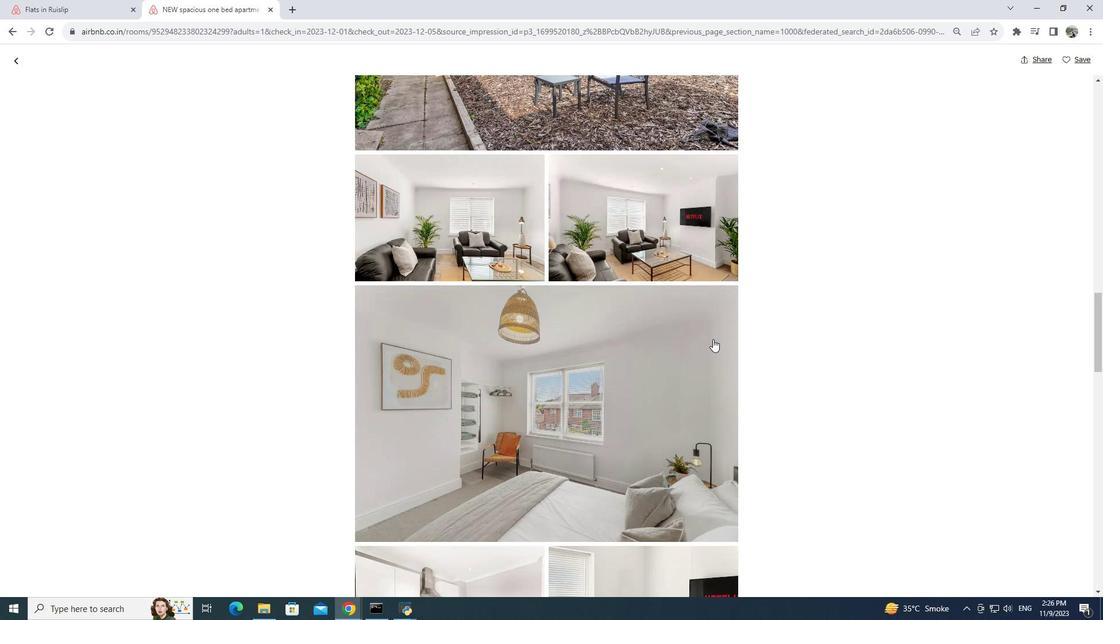 
Action: Mouse scrolled (713, 339) with delta (0, 0)
Screenshot: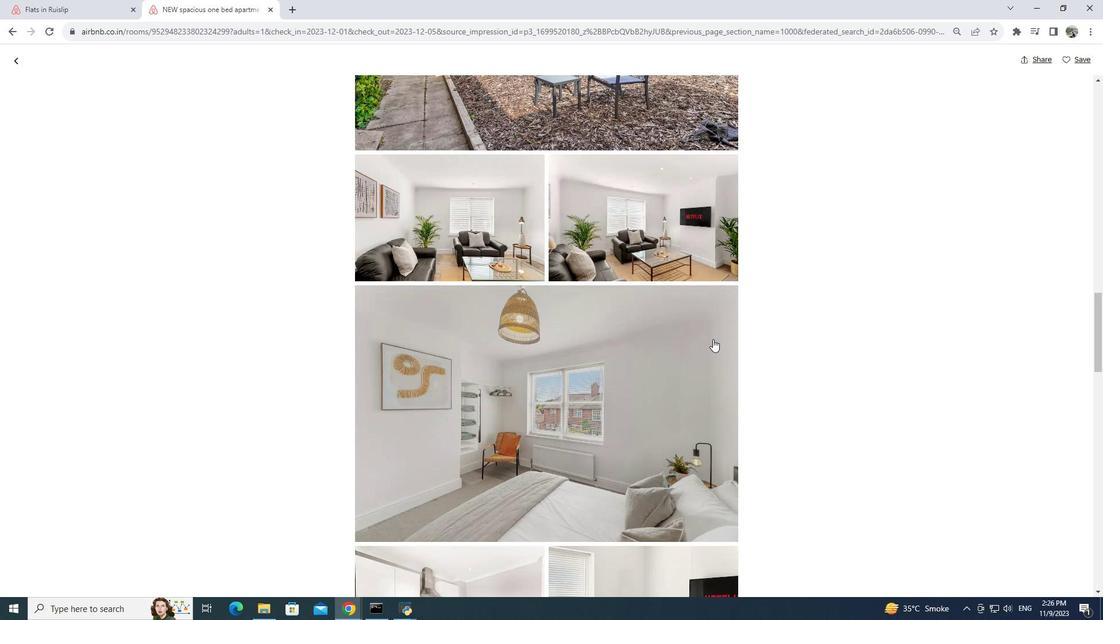 
Action: Mouse moved to (713, 340)
Screenshot: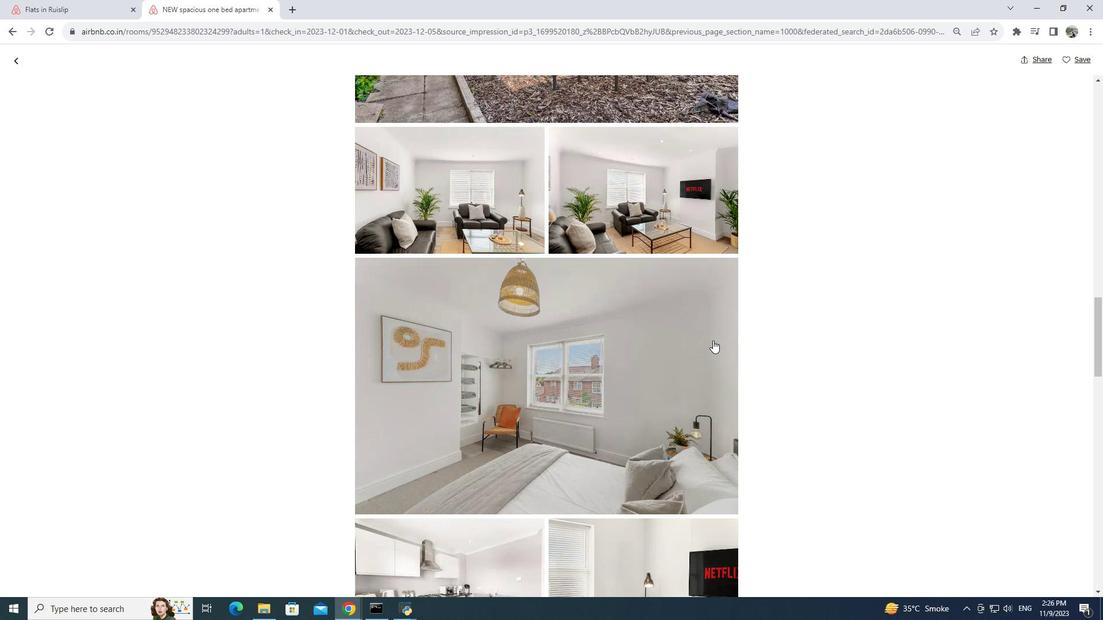 
Action: Mouse scrolled (713, 339) with delta (0, 0)
Screenshot: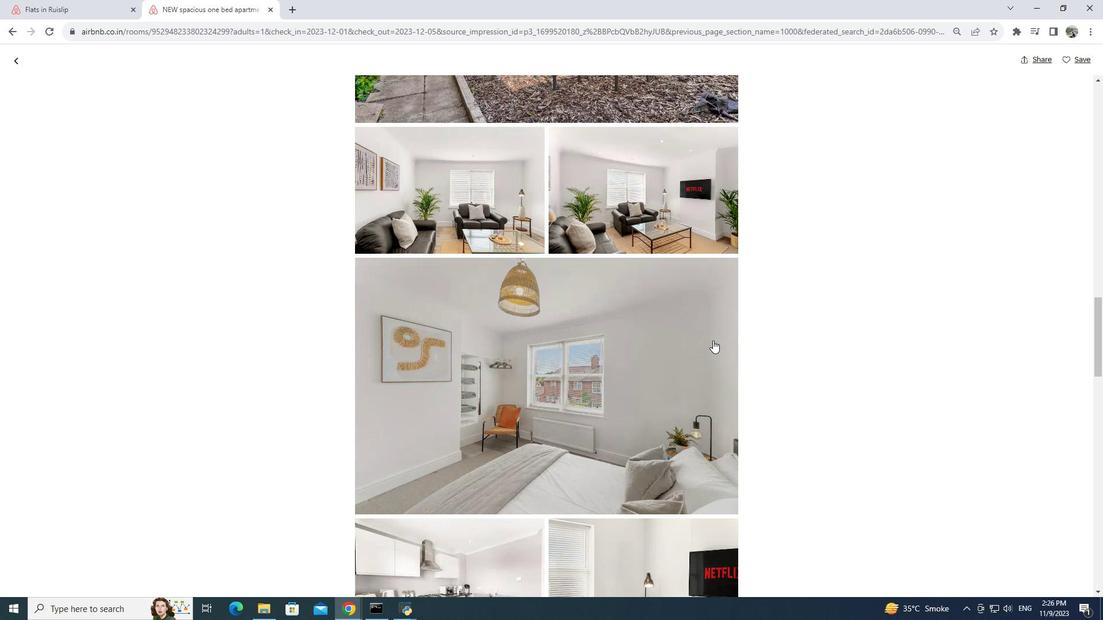 
Action: Mouse moved to (713, 340)
Screenshot: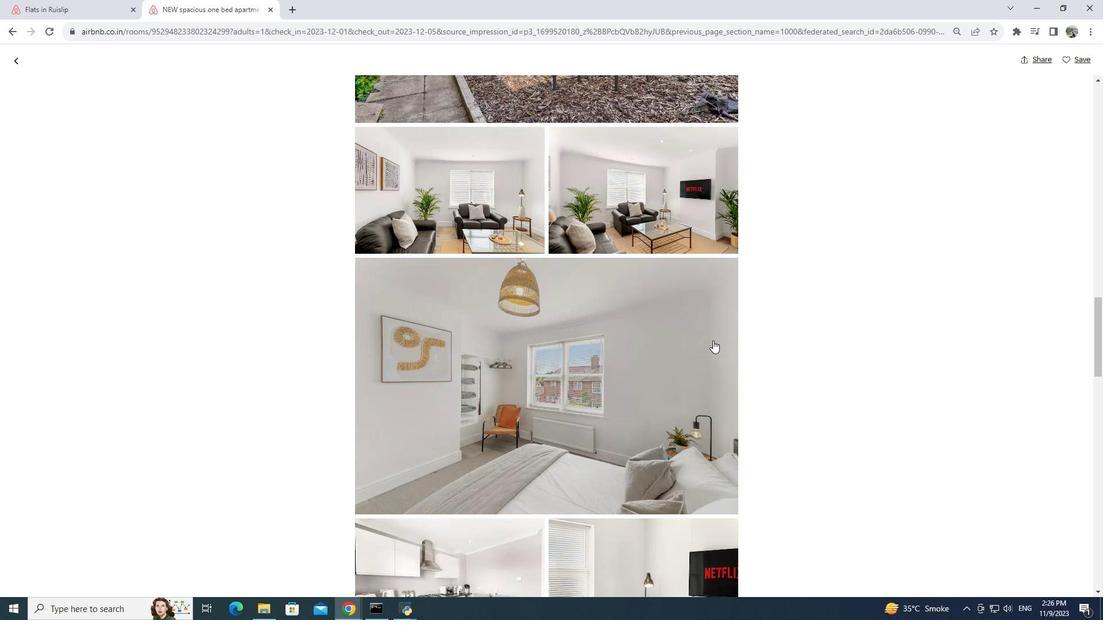 
Action: Mouse scrolled (713, 339) with delta (0, 0)
Screenshot: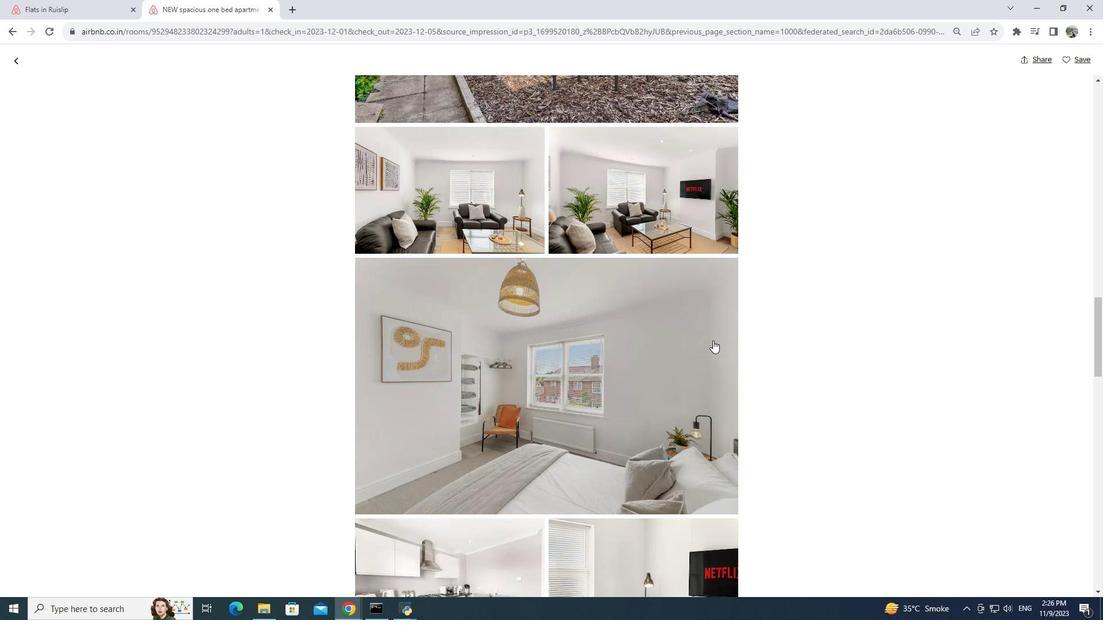 
Action: Mouse moved to (713, 340)
Screenshot: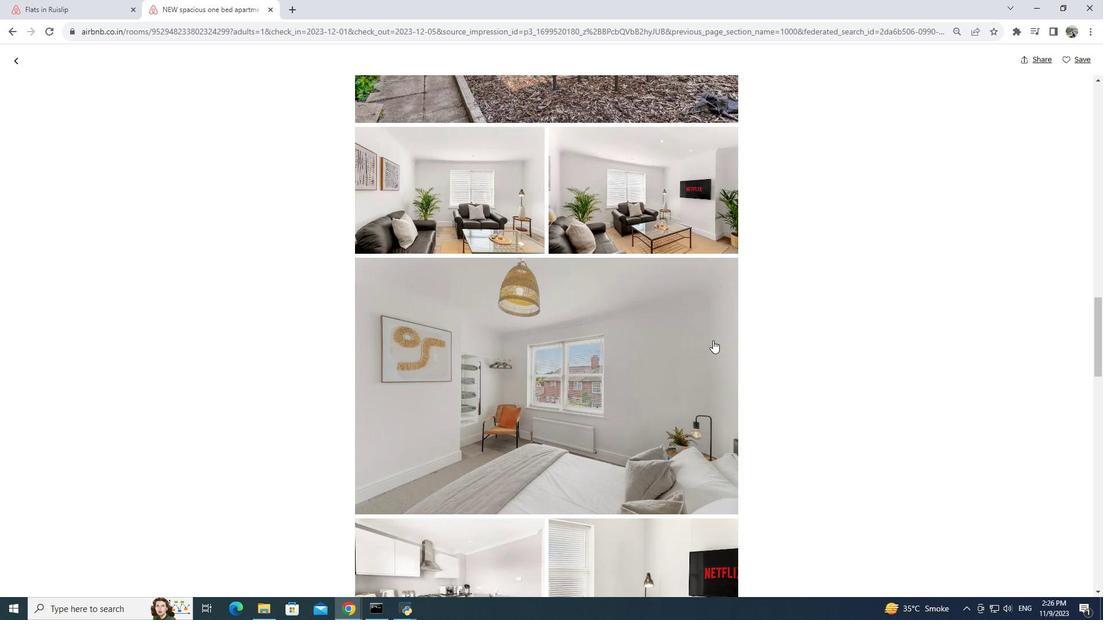 
Action: Mouse scrolled (713, 340) with delta (0, 0)
Screenshot: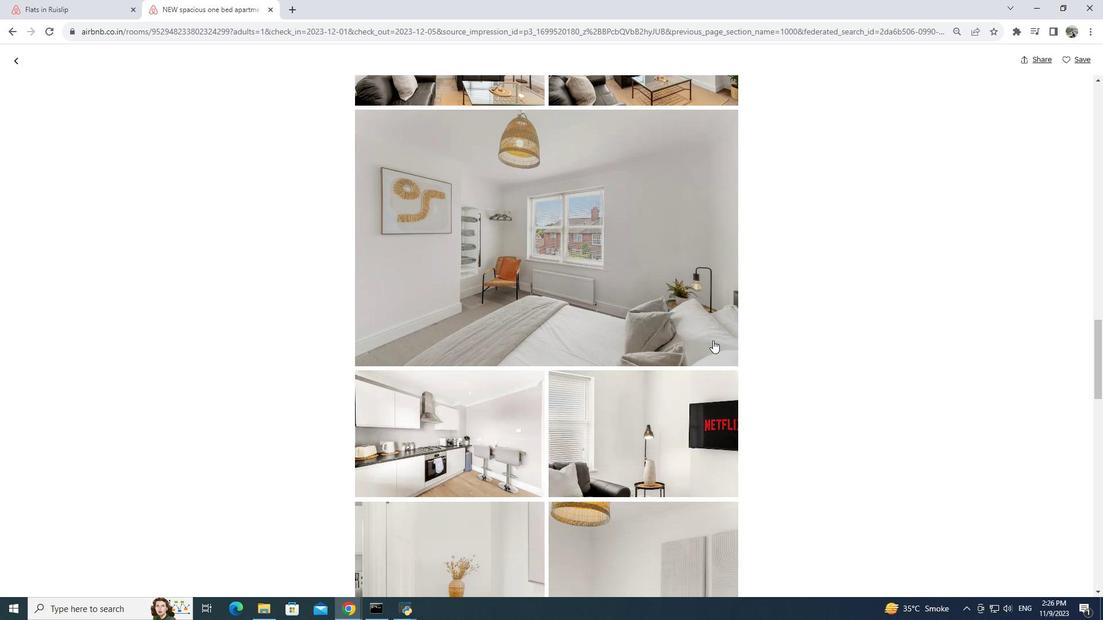 
Action: Mouse scrolled (713, 340) with delta (0, 0)
Screenshot: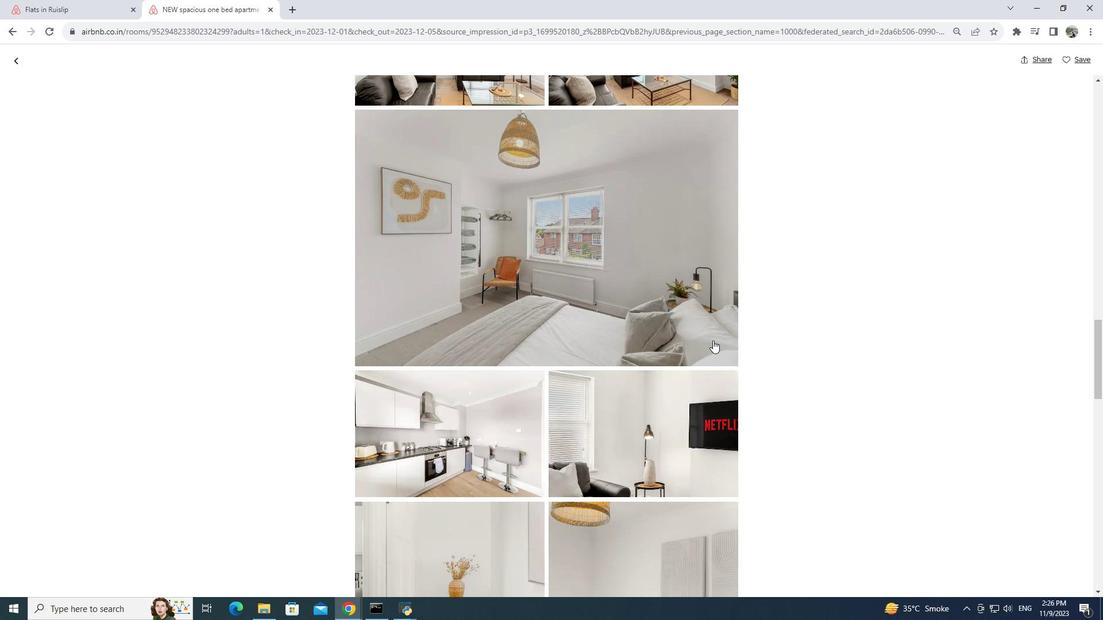 
Action: Mouse scrolled (713, 340) with delta (0, 0)
Screenshot: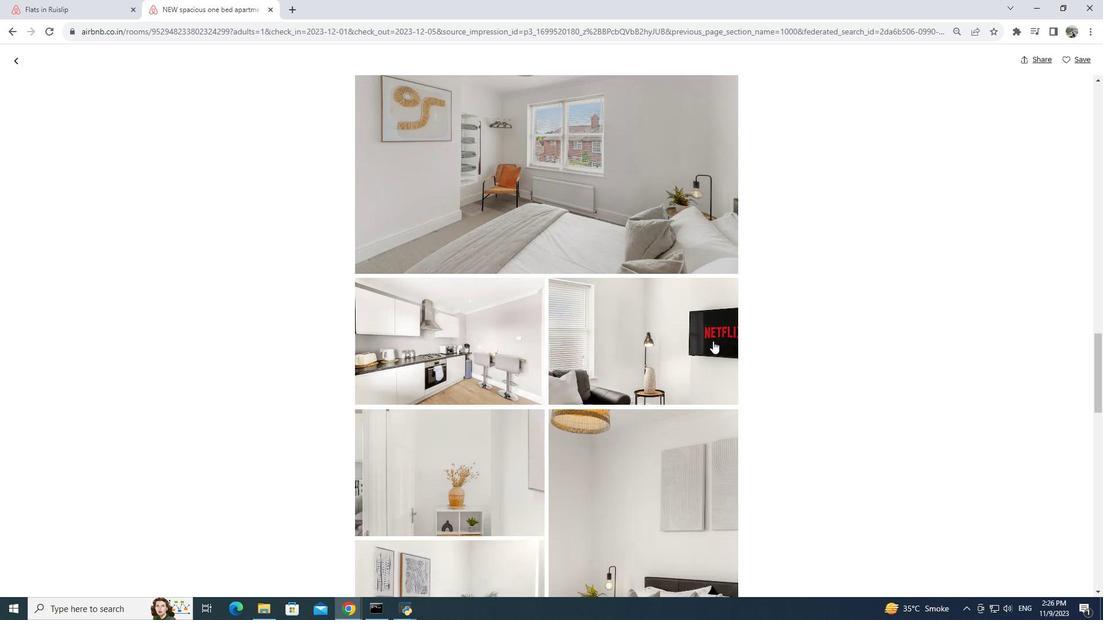 
Action: Mouse moved to (713, 341)
Screenshot: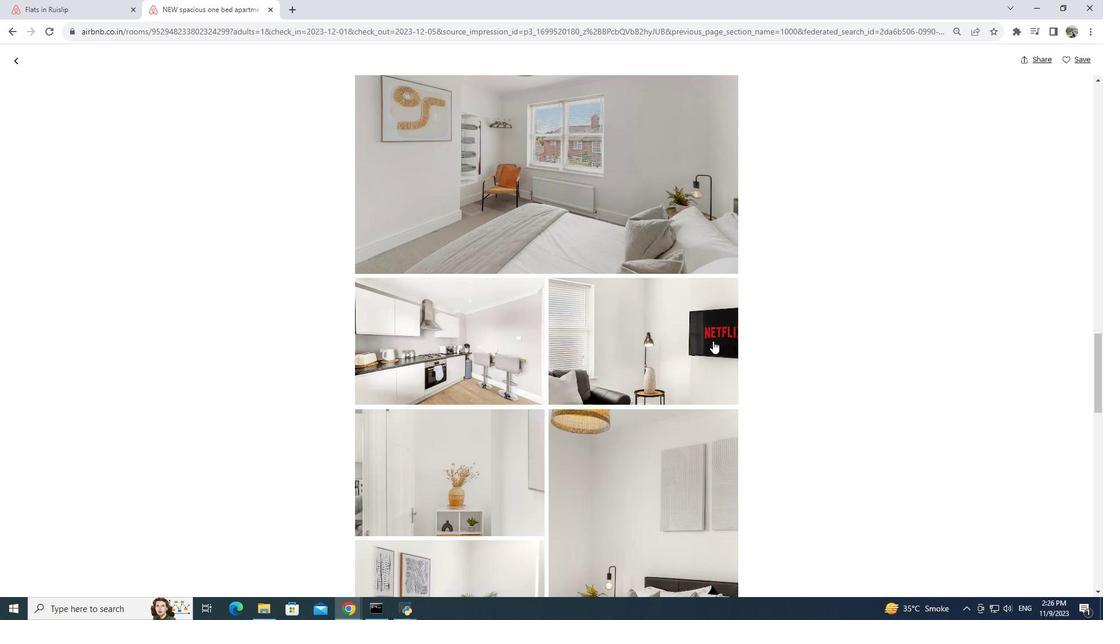 
Action: Mouse scrolled (713, 340) with delta (0, 0)
Screenshot: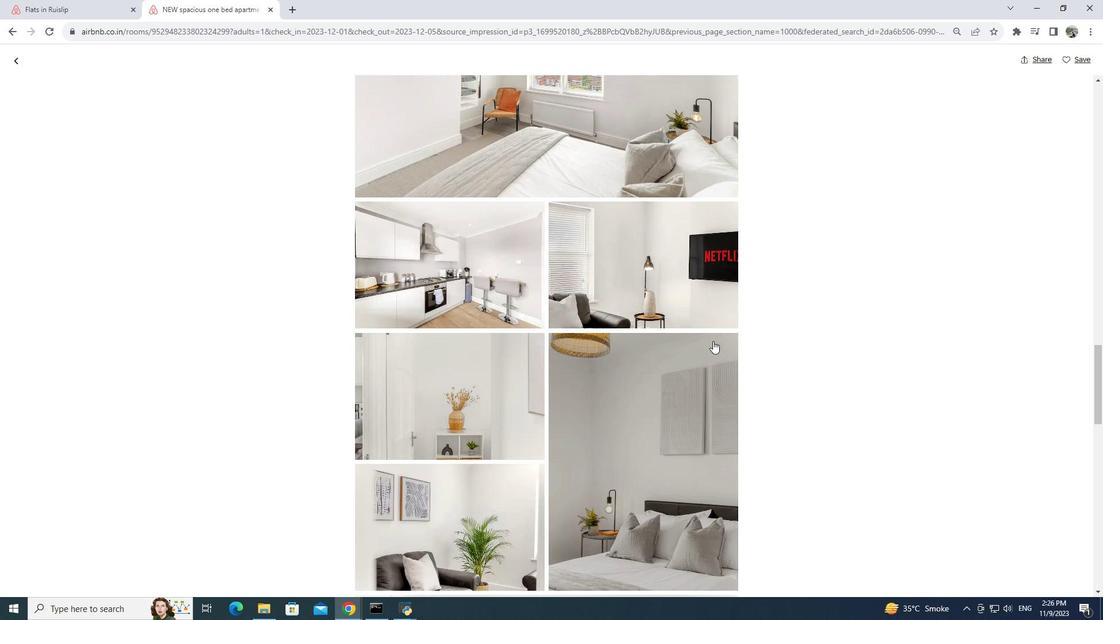 
Action: Mouse scrolled (713, 340) with delta (0, 0)
Screenshot: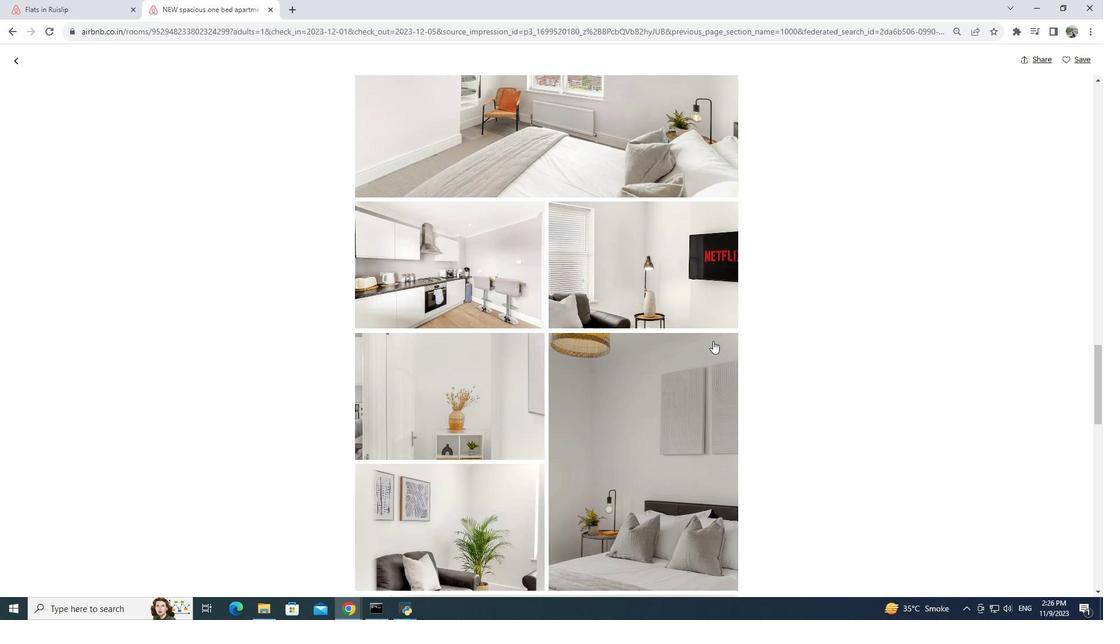 
Action: Mouse scrolled (713, 340) with delta (0, 0)
Screenshot: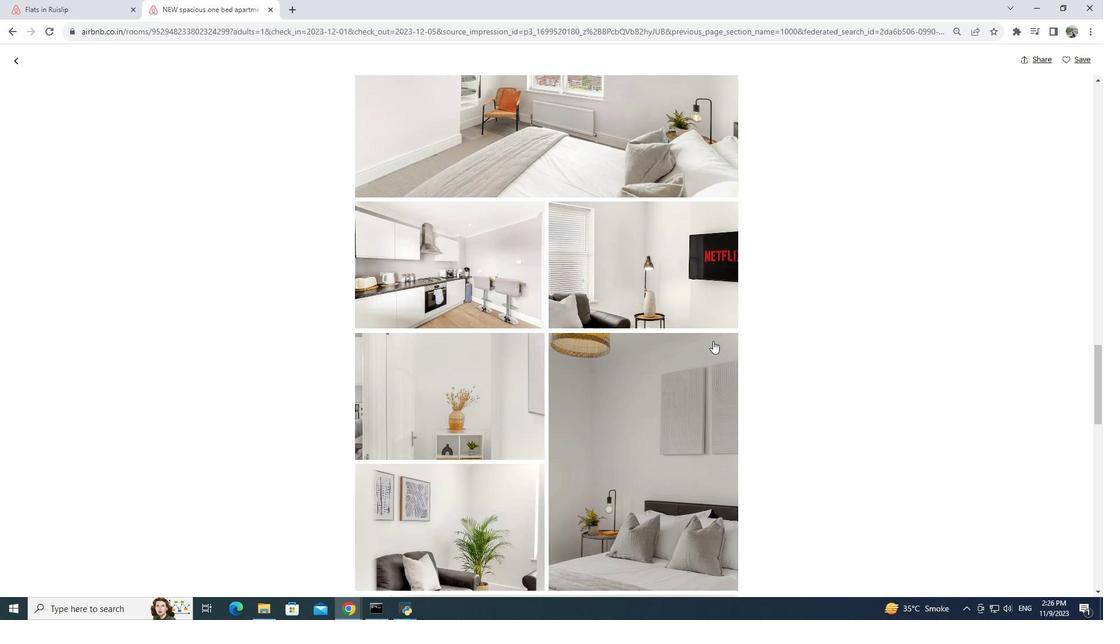 
Action: Mouse scrolled (713, 340) with delta (0, 0)
Screenshot: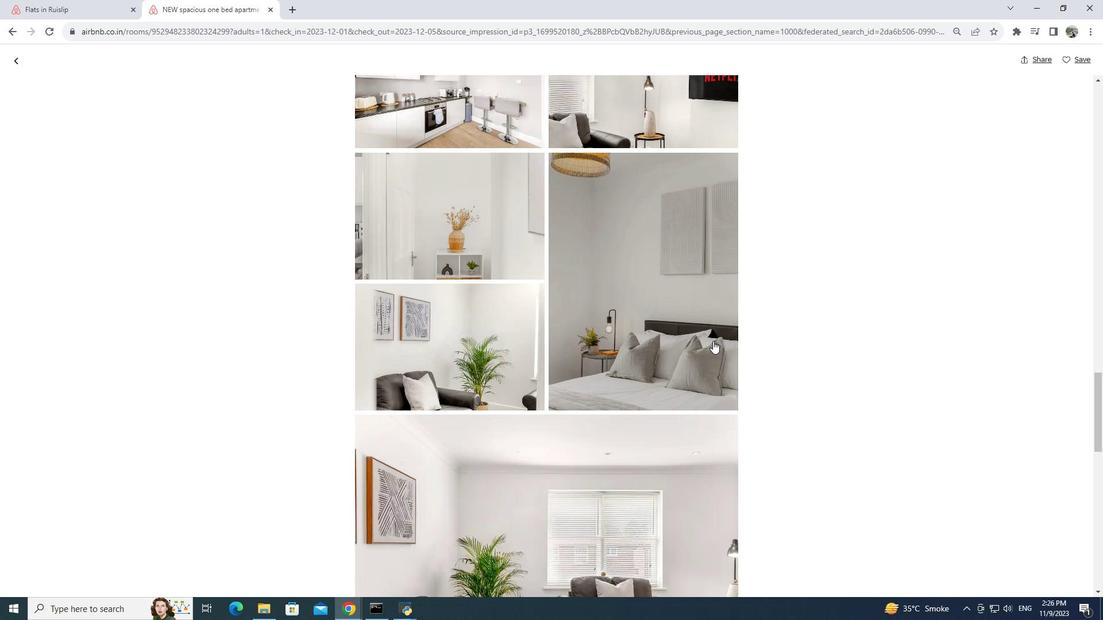 
Action: Mouse scrolled (713, 340) with delta (0, 0)
Screenshot: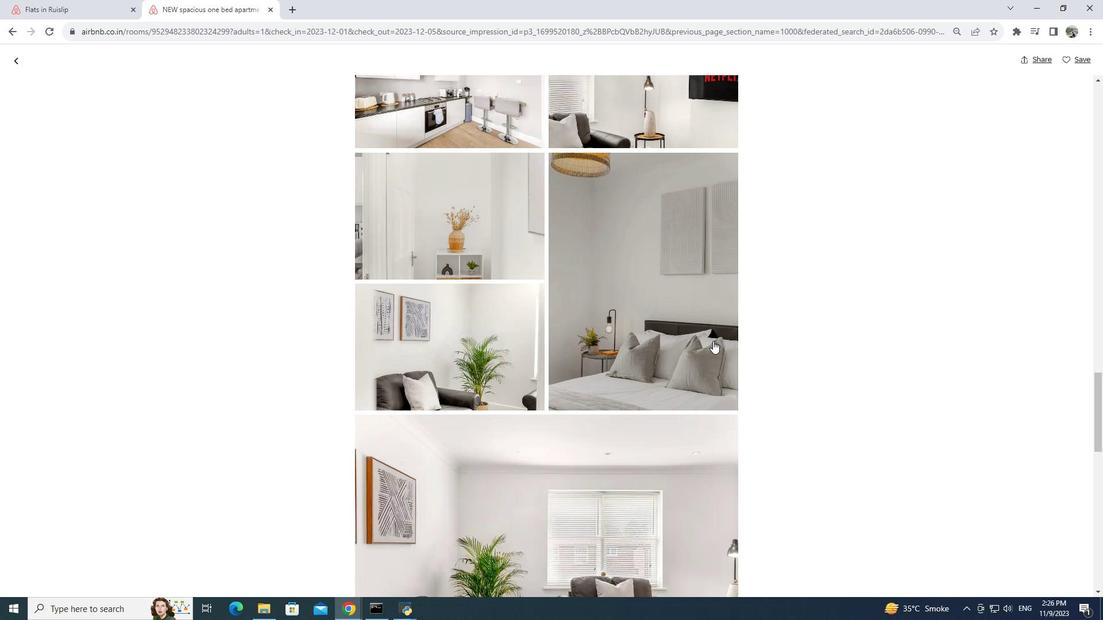 
Action: Mouse moved to (713, 342)
Screenshot: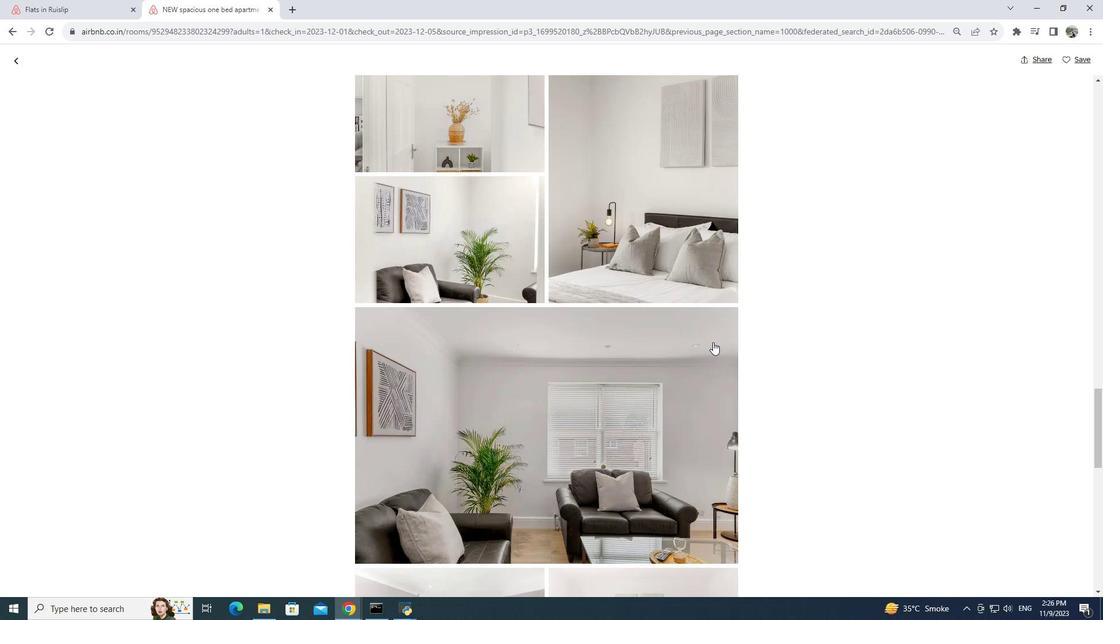 
Action: Mouse scrolled (713, 341) with delta (0, 0)
Screenshot: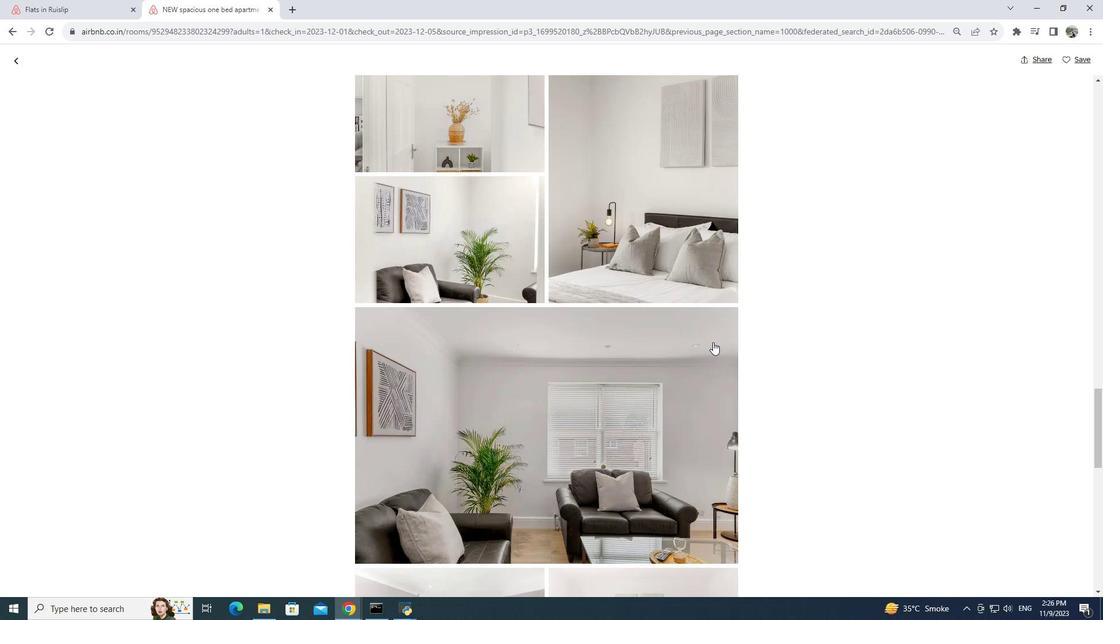 
Action: Mouse moved to (713, 342)
Screenshot: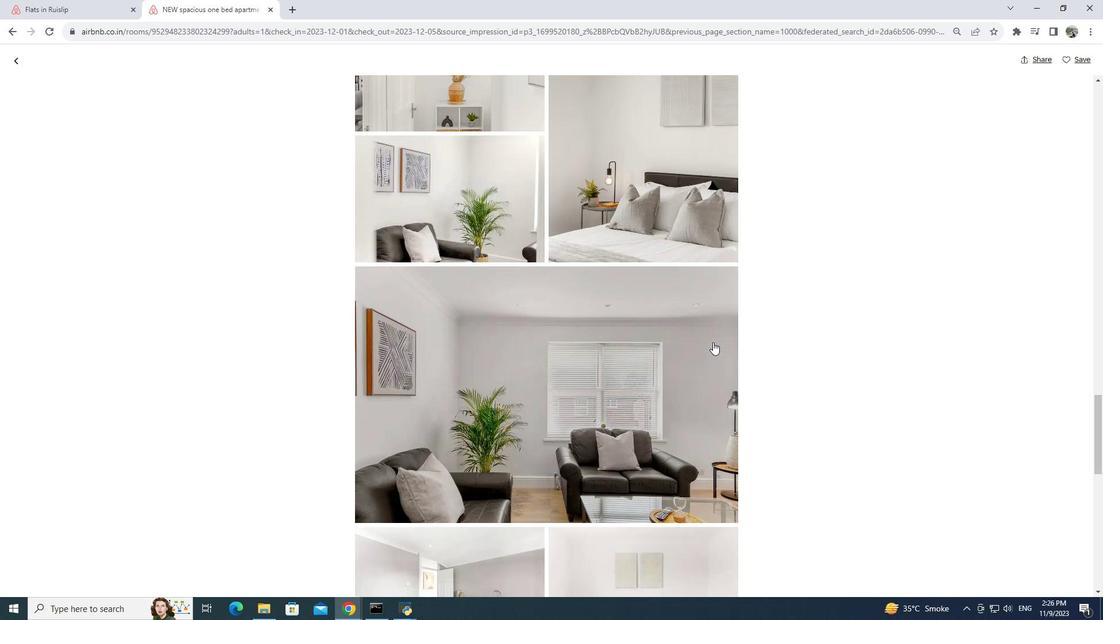 
Action: Mouse scrolled (713, 342) with delta (0, 0)
Screenshot: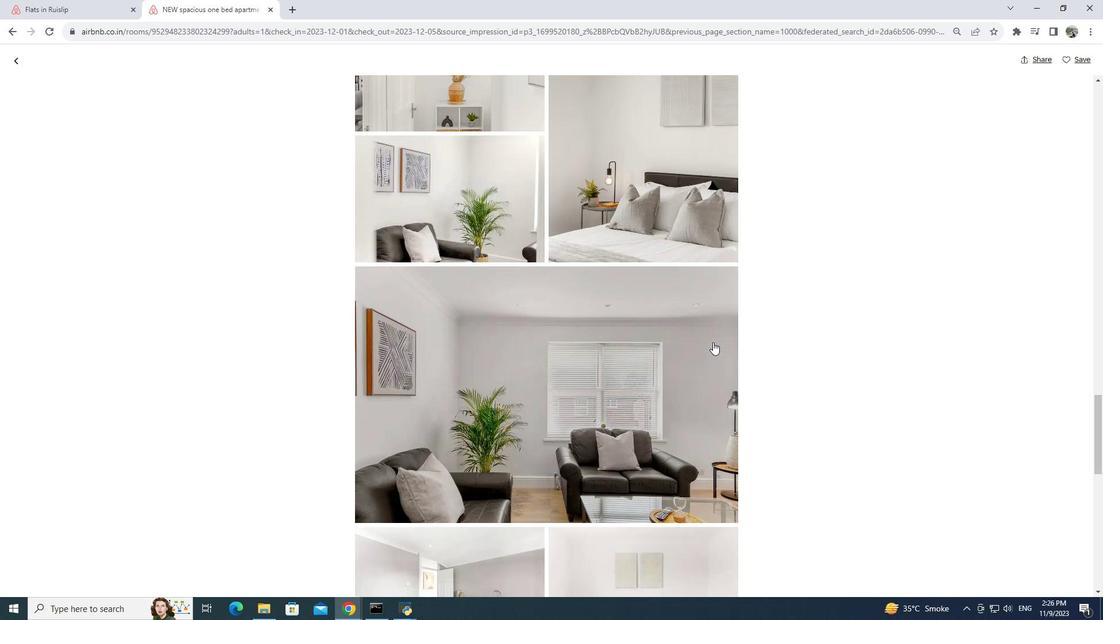 
Action: Mouse moved to (713, 342)
Screenshot: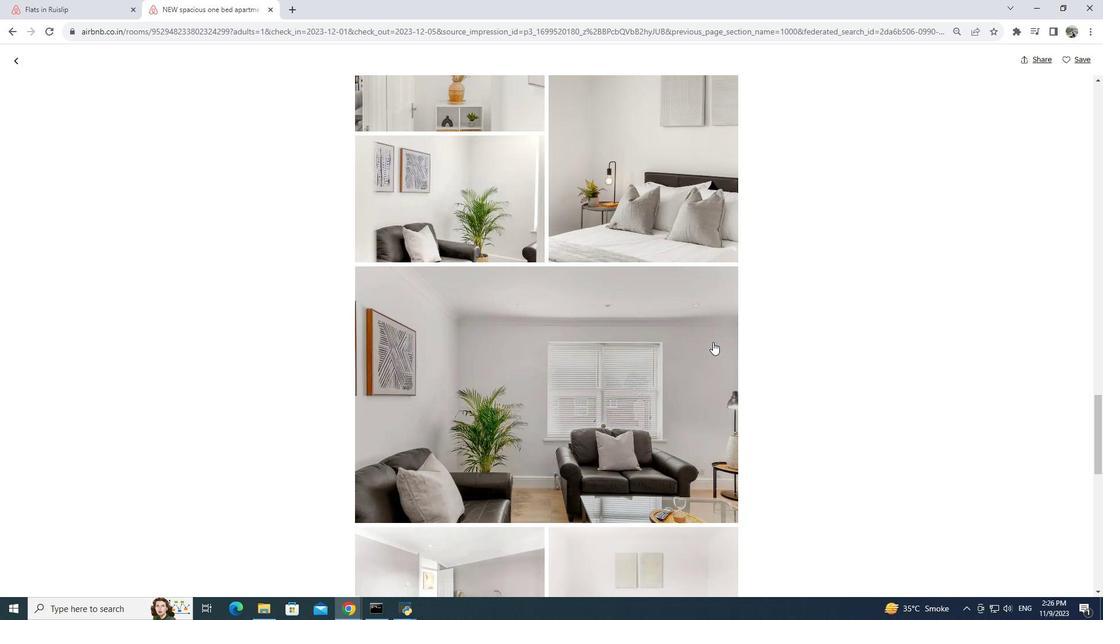
Action: Mouse scrolled (713, 342) with delta (0, 0)
Screenshot: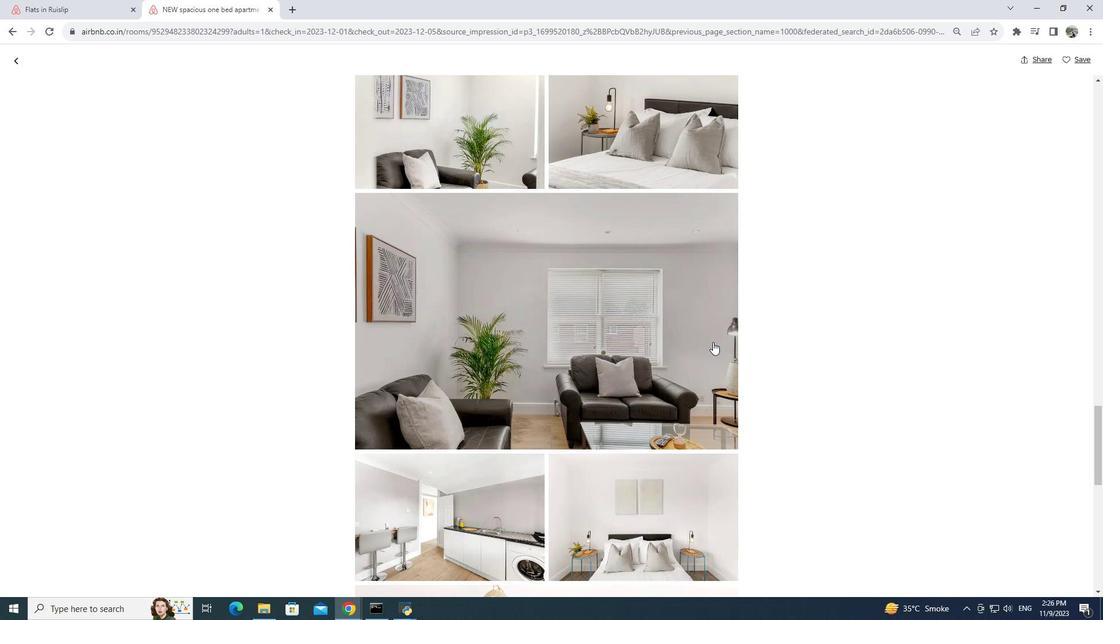 
Action: Mouse moved to (713, 343)
Screenshot: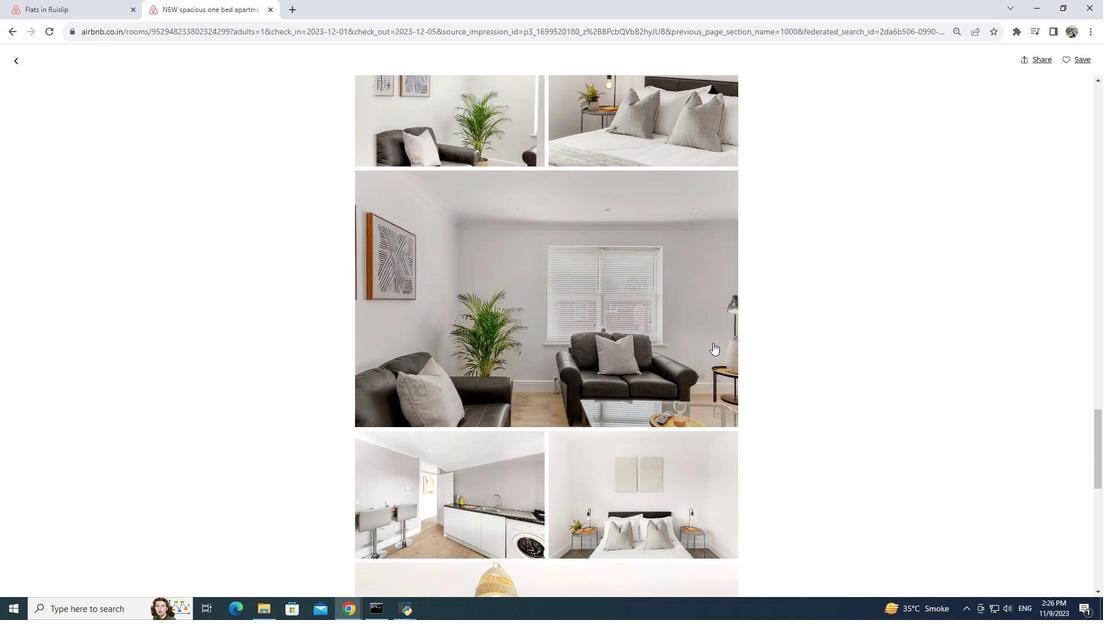 
Action: Mouse scrolled (713, 342) with delta (0, 0)
Screenshot: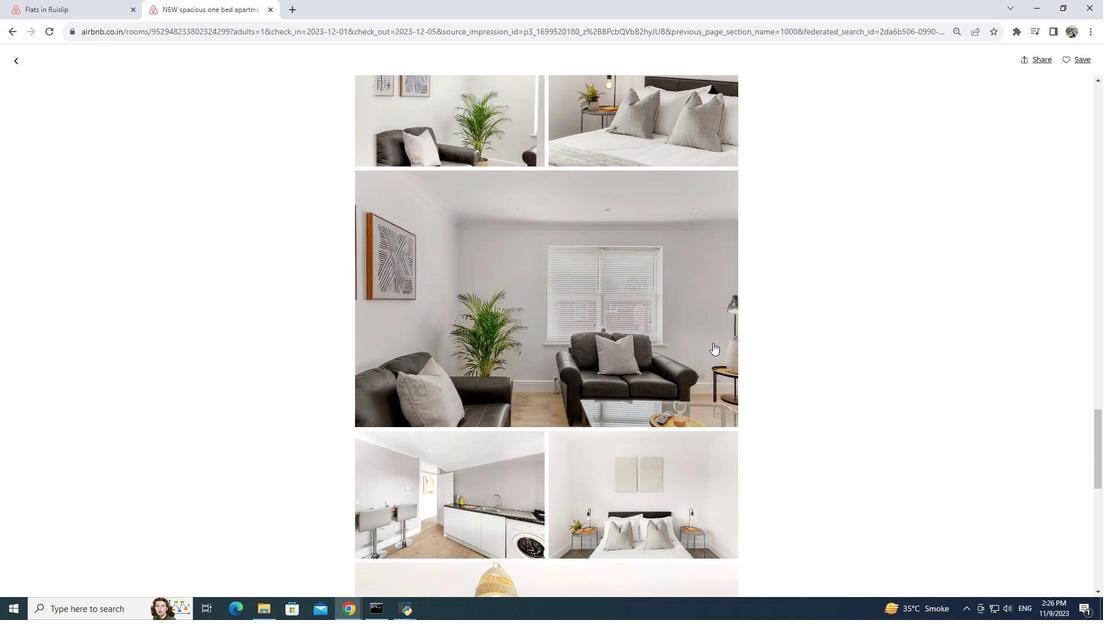 
Action: Mouse scrolled (713, 342) with delta (0, 0)
Screenshot: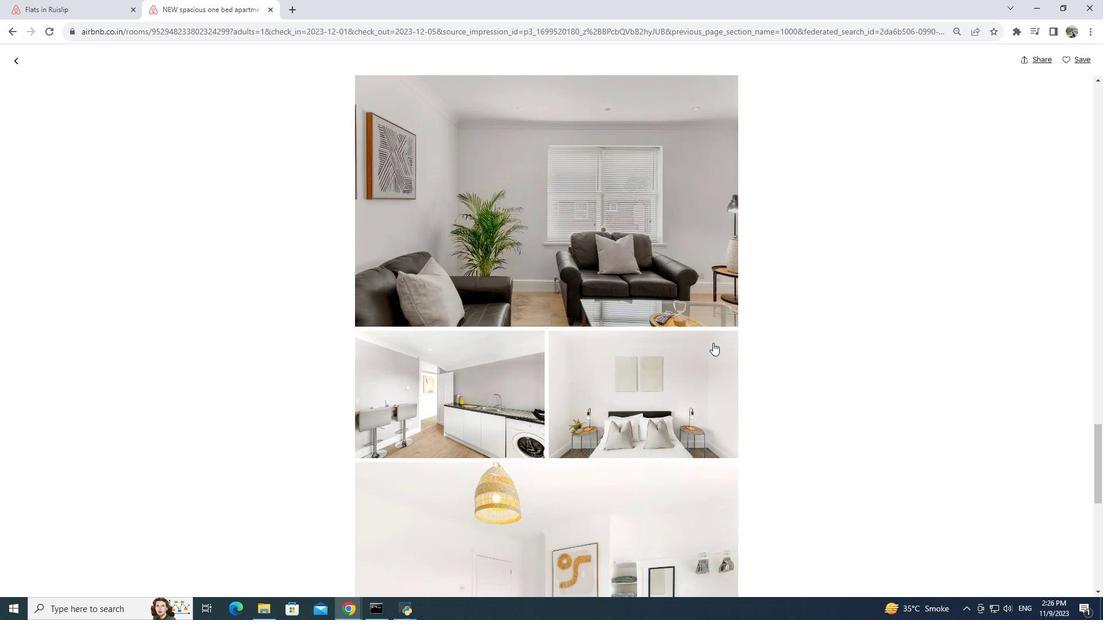 
Action: Mouse scrolled (713, 342) with delta (0, 0)
Screenshot: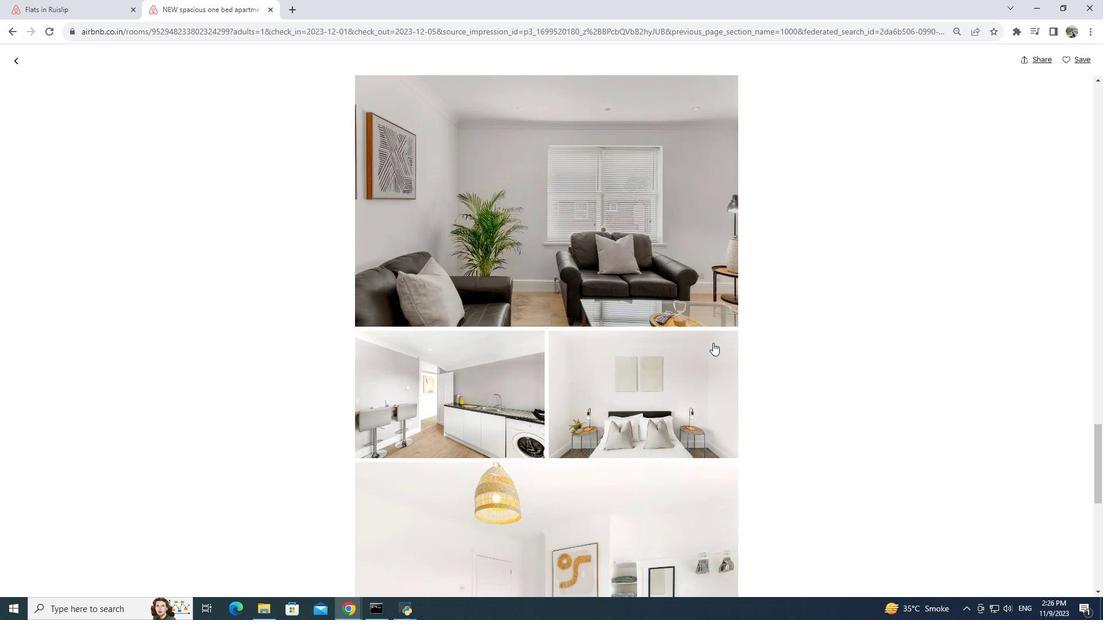 
Action: Mouse moved to (713, 343)
Screenshot: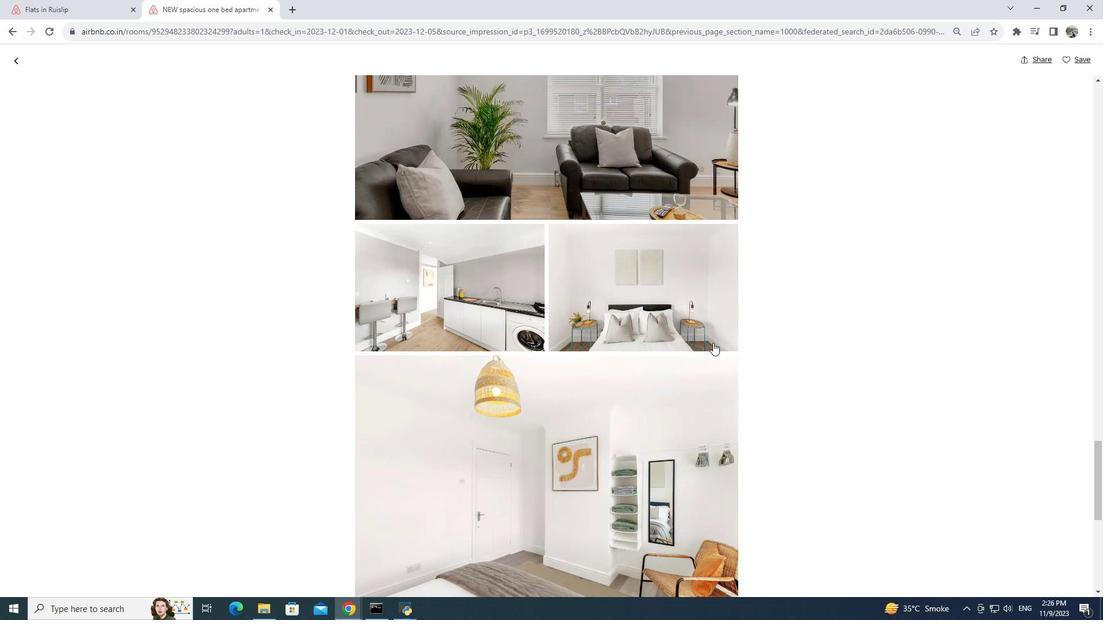 
Action: Mouse scrolled (713, 342) with delta (0, 0)
Screenshot: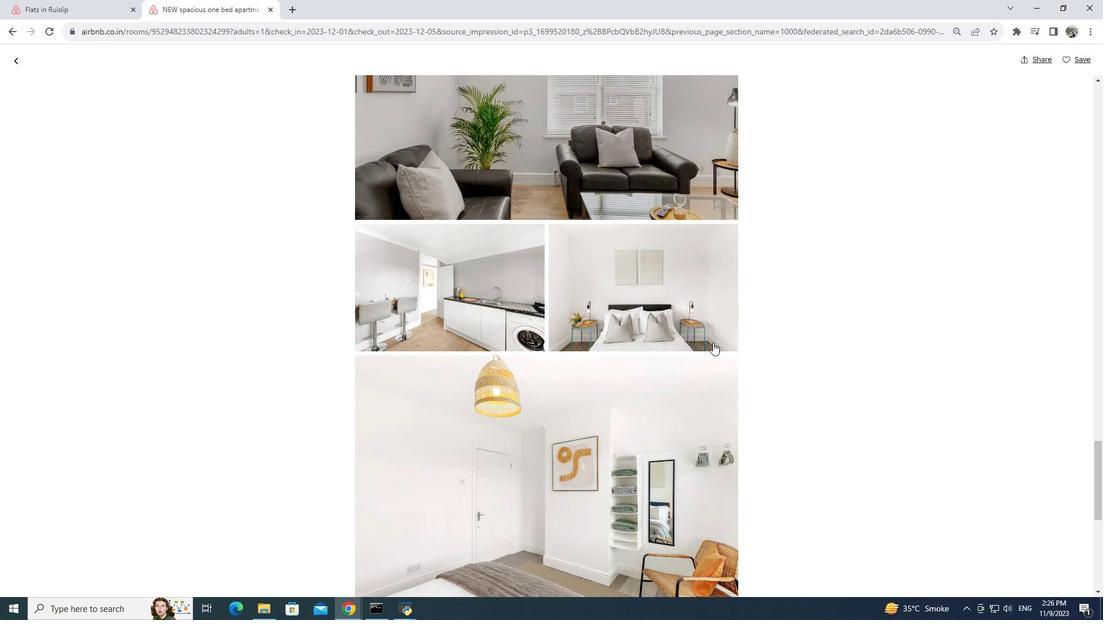 
Action: Mouse moved to (713, 343)
Screenshot: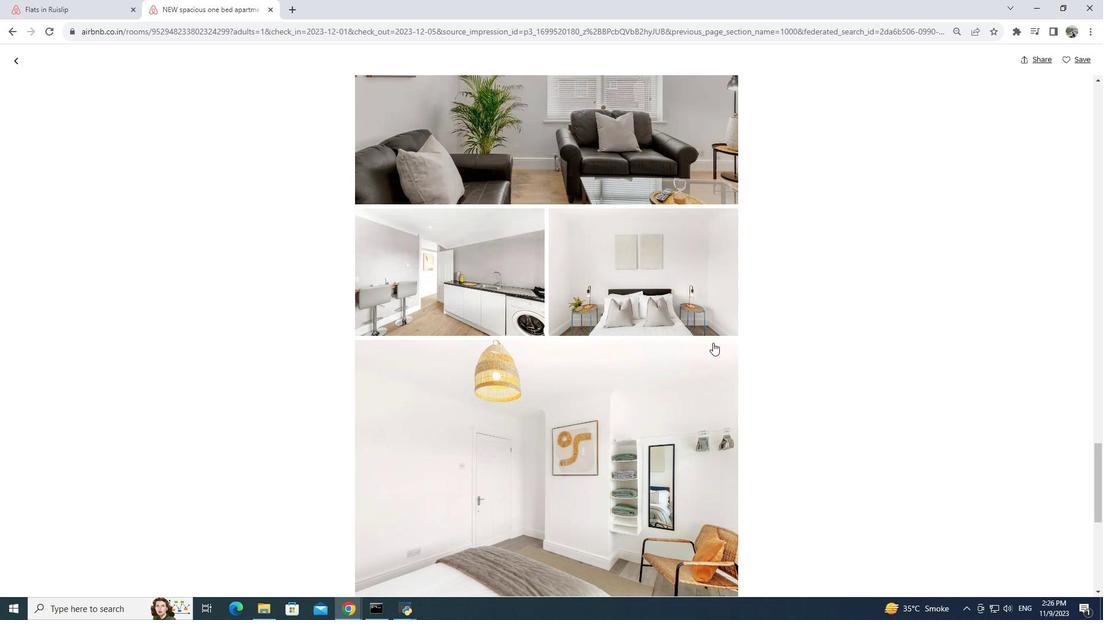 
Action: Mouse scrolled (713, 342) with delta (0, 0)
Screenshot: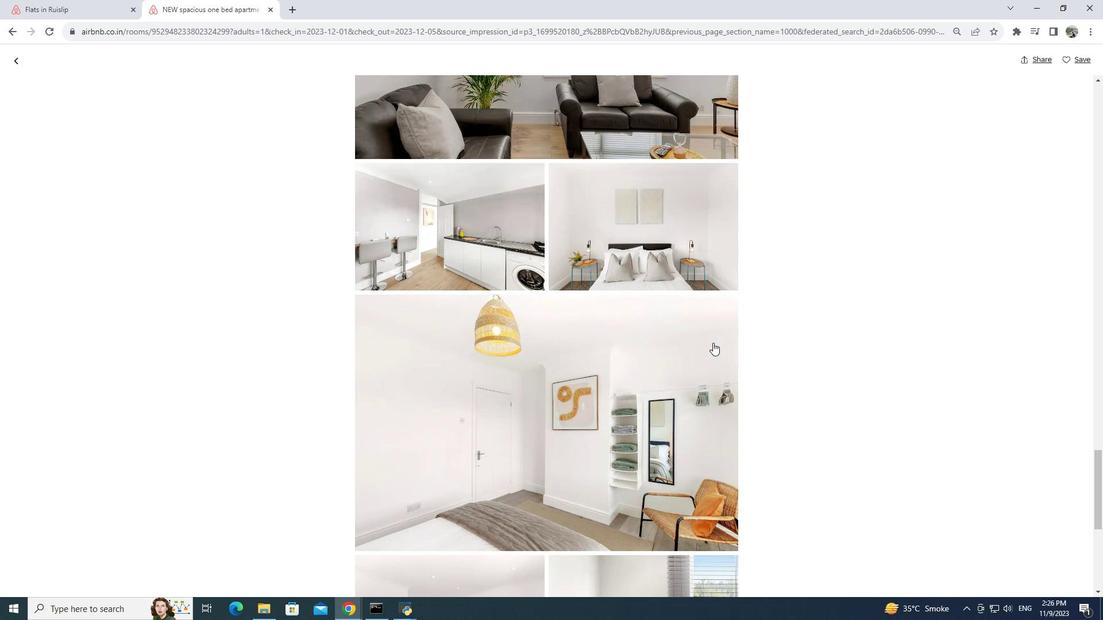 
Action: Mouse scrolled (713, 342) with delta (0, 0)
Screenshot: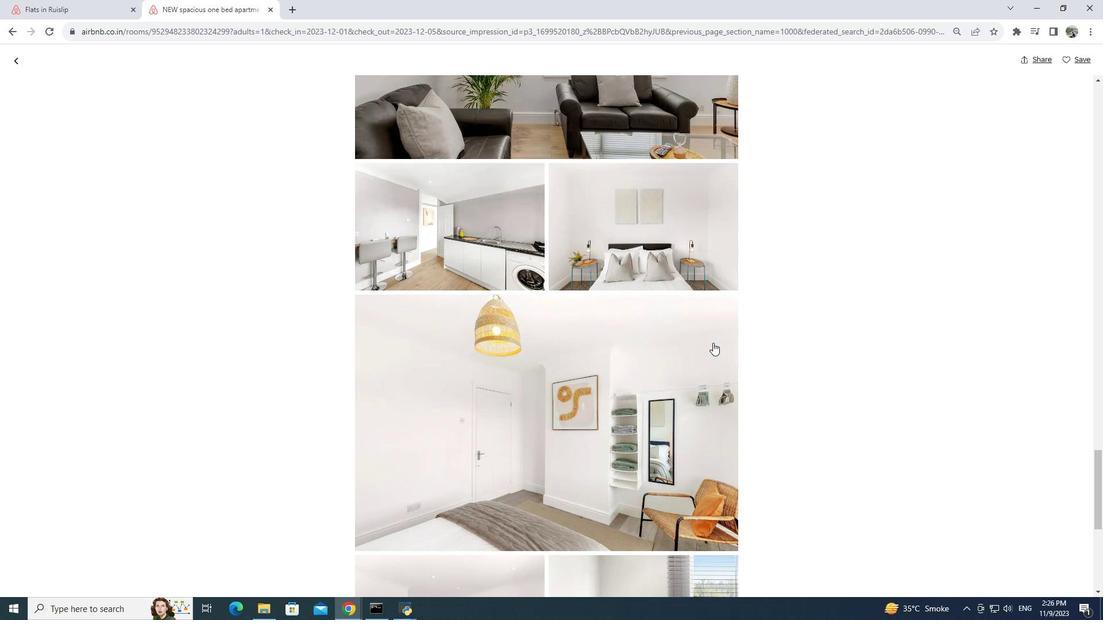 
Action: Mouse moved to (713, 343)
Screenshot: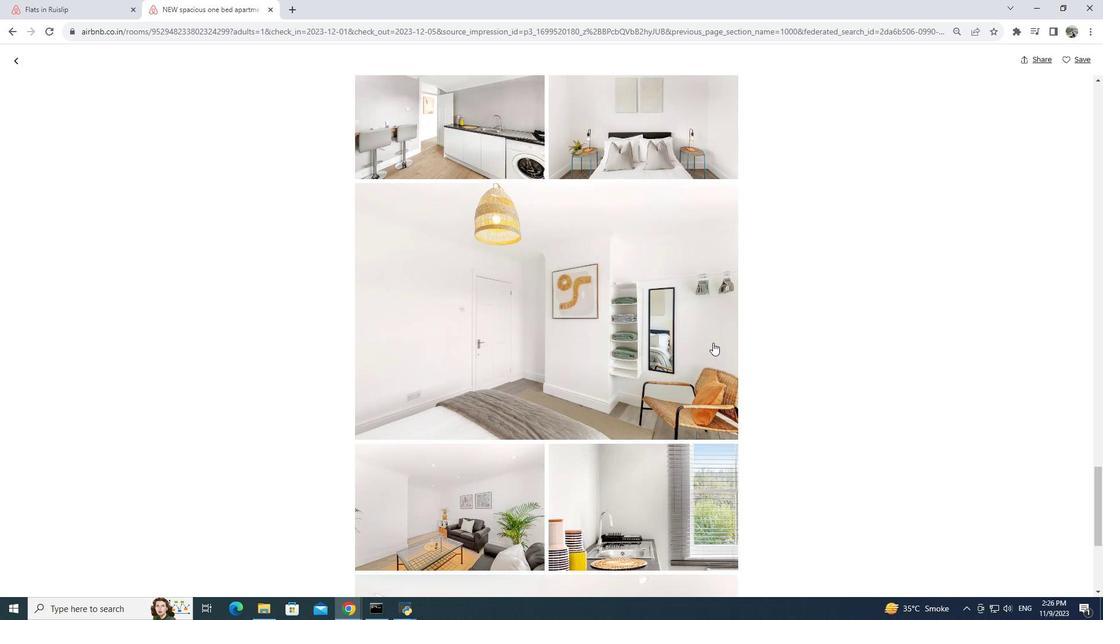 
Action: Mouse scrolled (713, 342) with delta (0, 0)
Screenshot: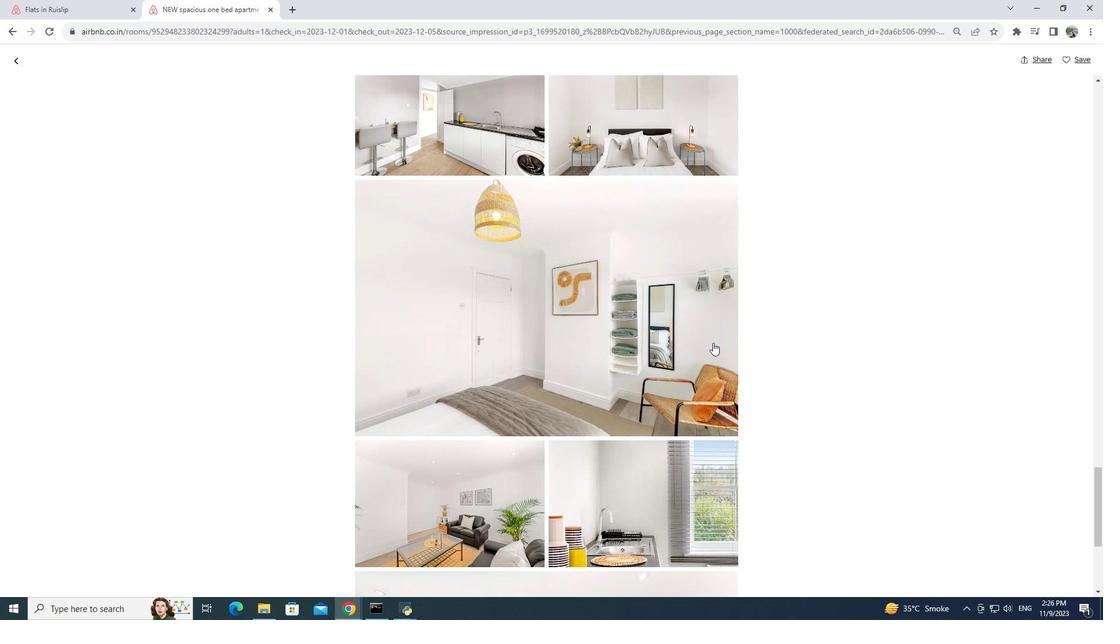 
Action: Mouse moved to (713, 343)
Screenshot: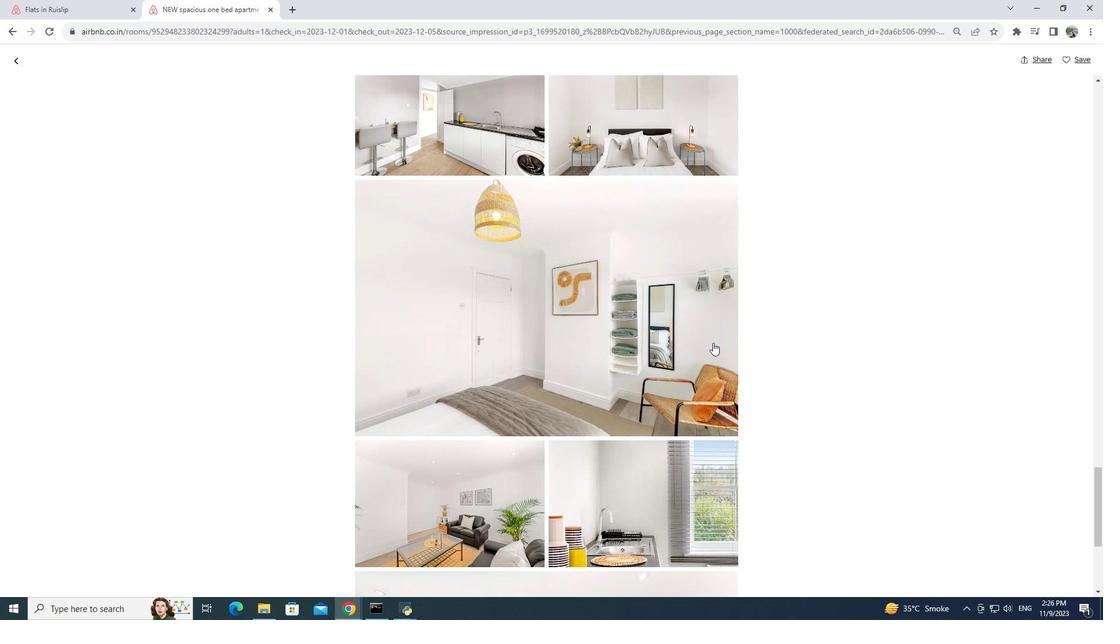 
Action: Mouse scrolled (713, 342) with delta (0, 0)
Screenshot: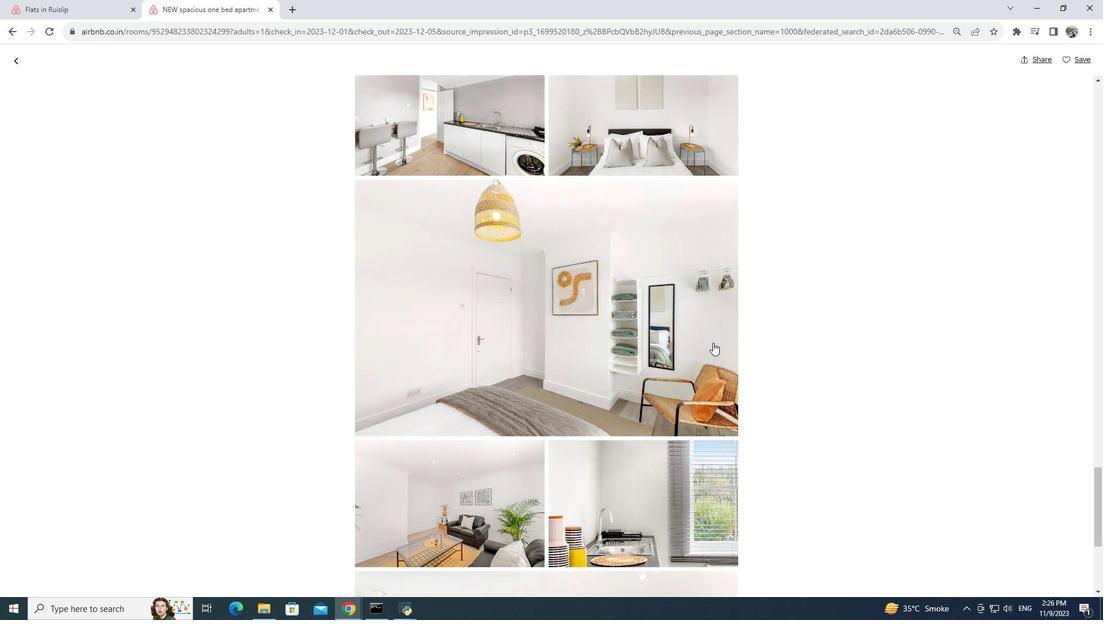 
Action: Mouse scrolled (713, 342) with delta (0, 0)
Screenshot: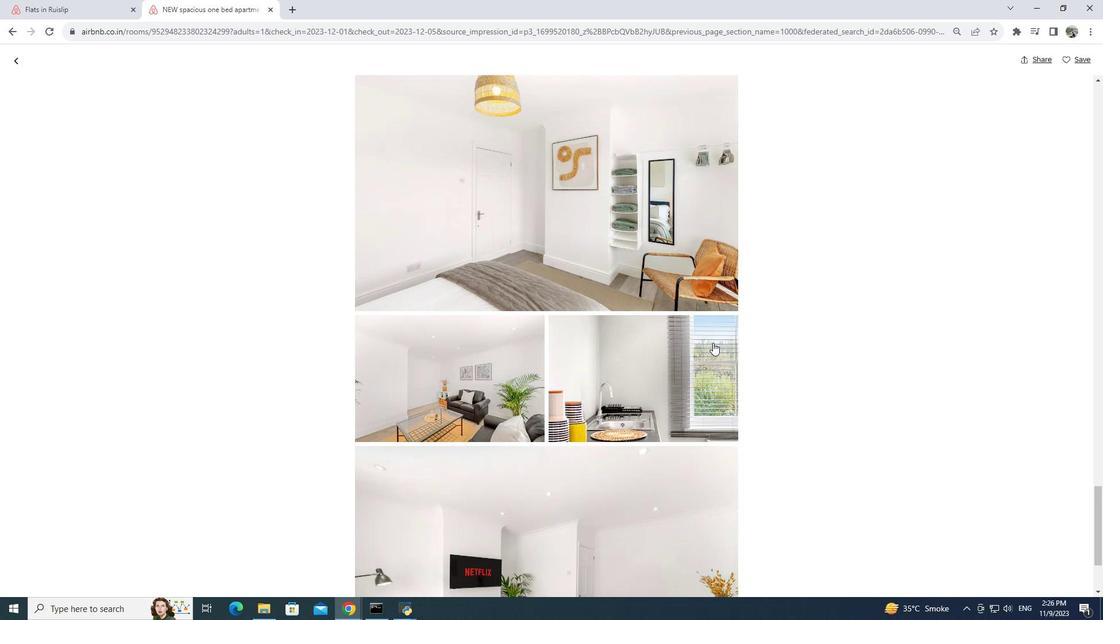 
Action: Mouse scrolled (713, 342) with delta (0, 0)
Screenshot: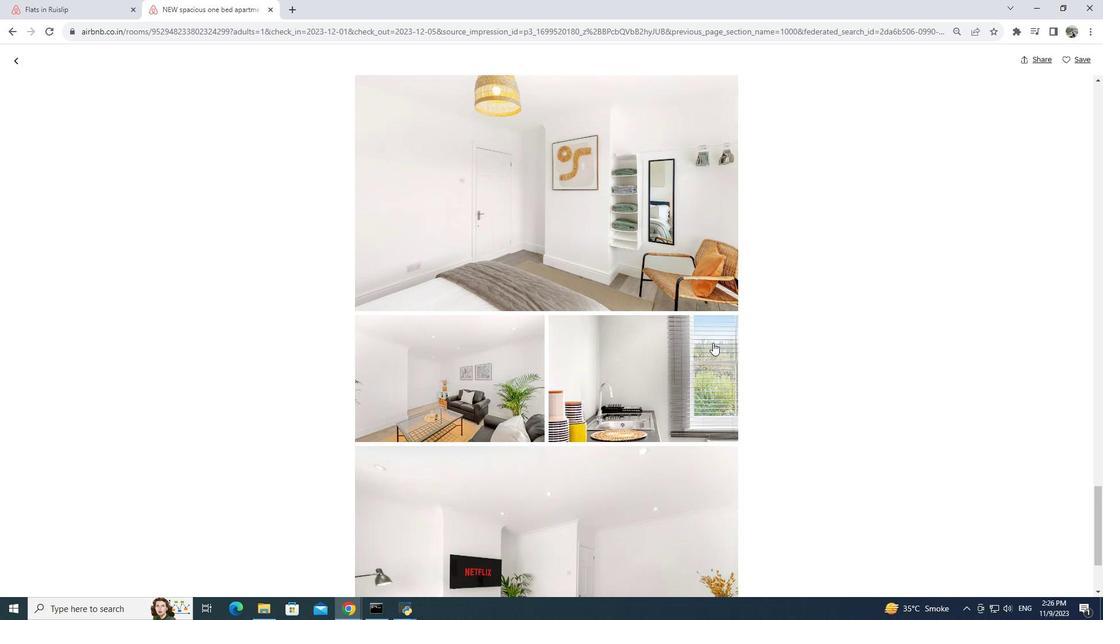 
Action: Mouse scrolled (713, 342) with delta (0, 0)
Screenshot: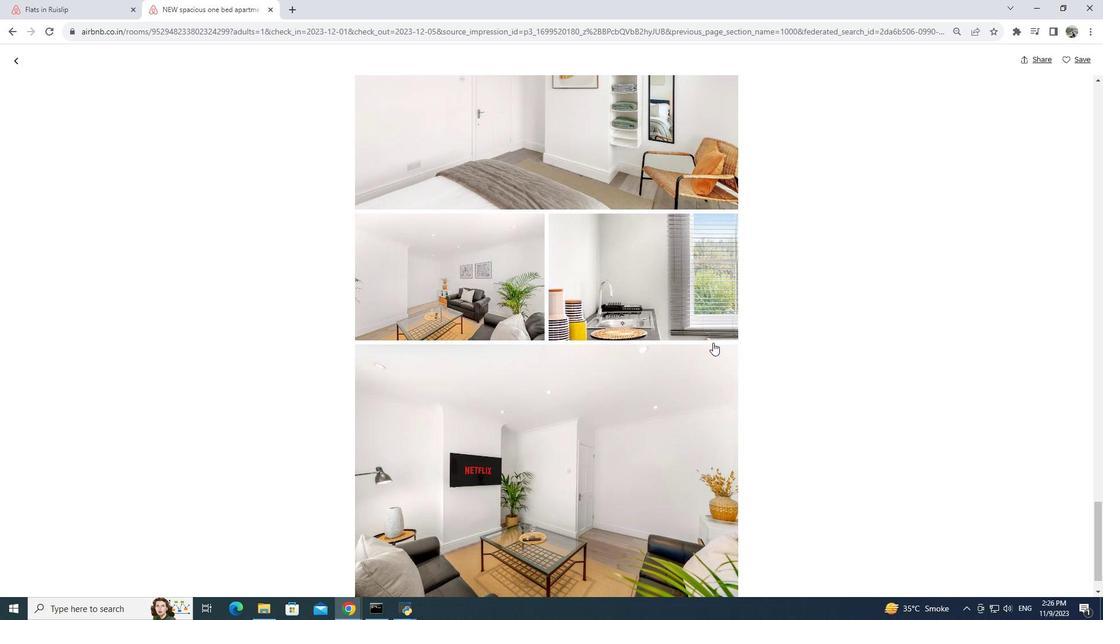 
Action: Mouse moved to (713, 343)
Screenshot: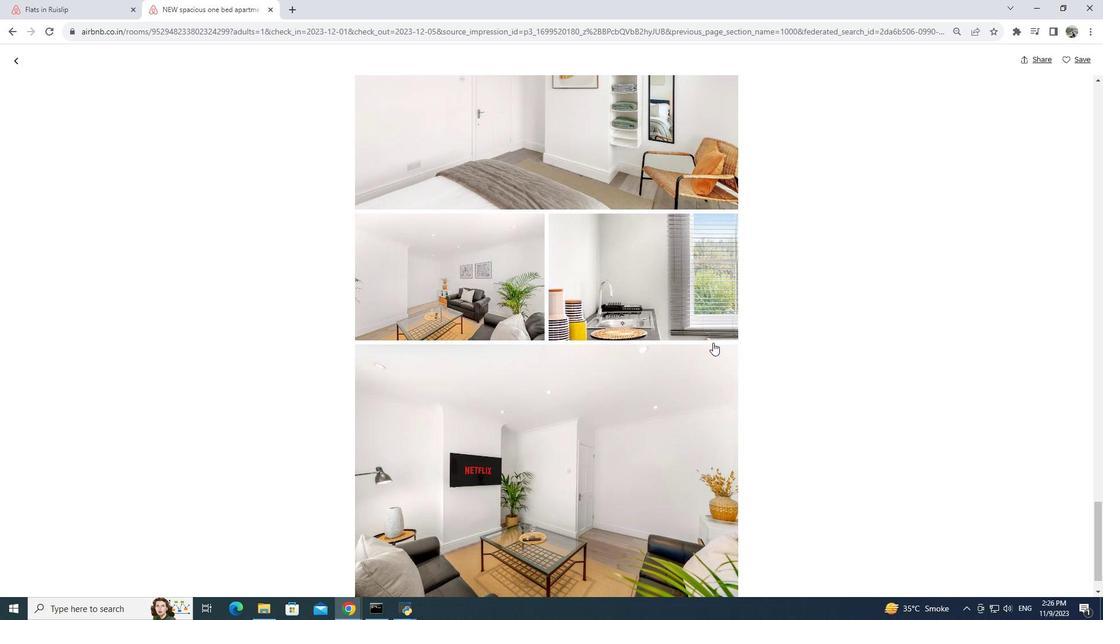 
Action: Mouse scrolled (713, 342) with delta (0, 0)
Screenshot: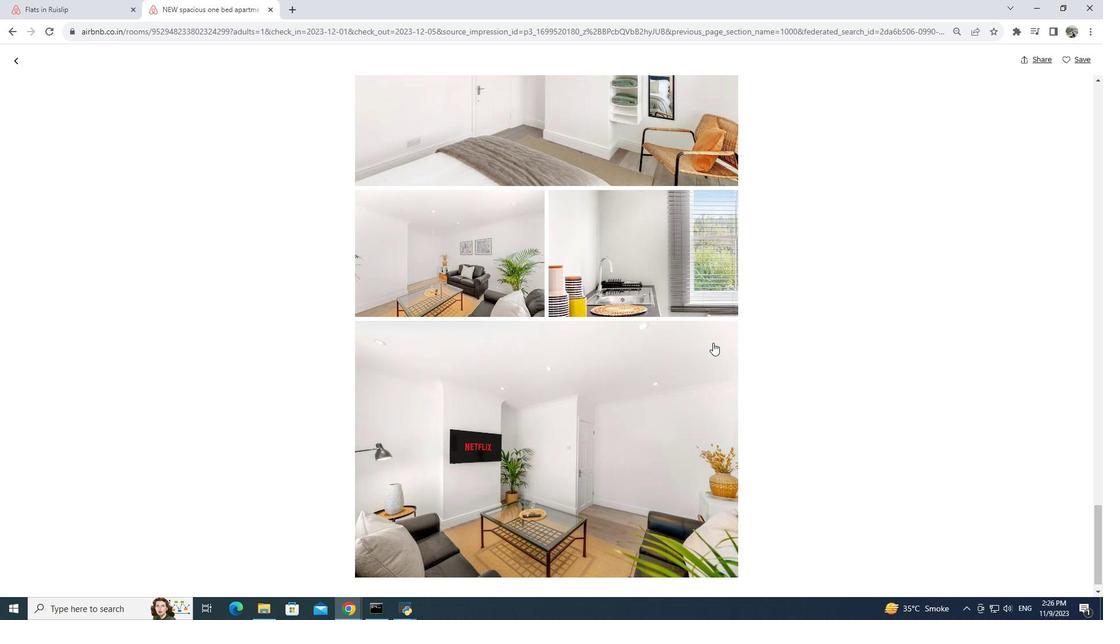 
Action: Mouse scrolled (713, 342) with delta (0, 0)
Screenshot: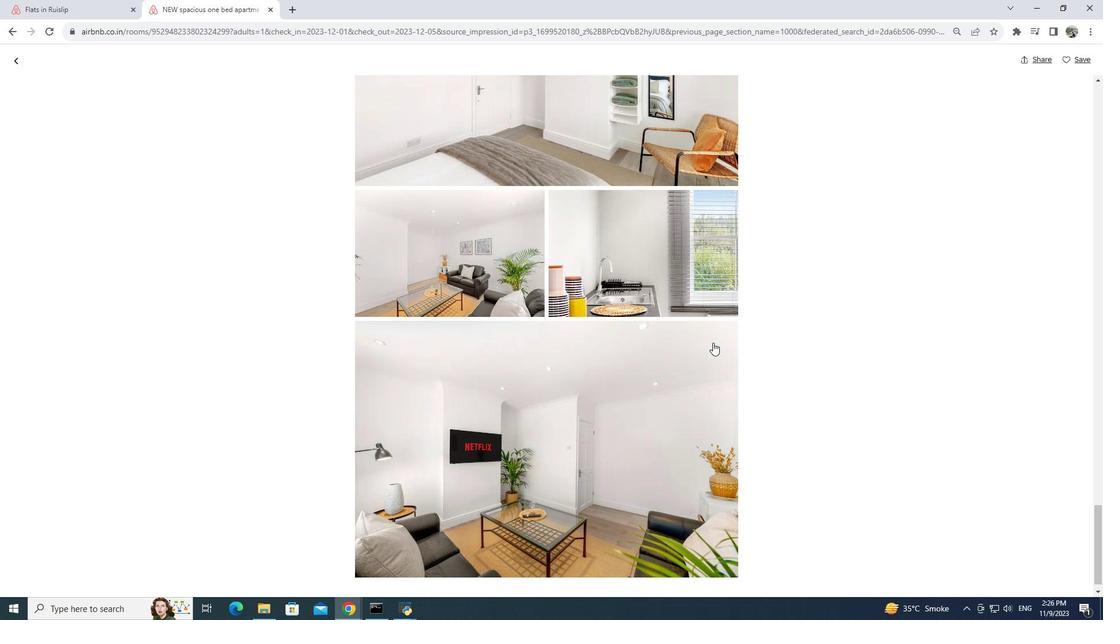 
Action: Mouse moved to (713, 343)
Screenshot: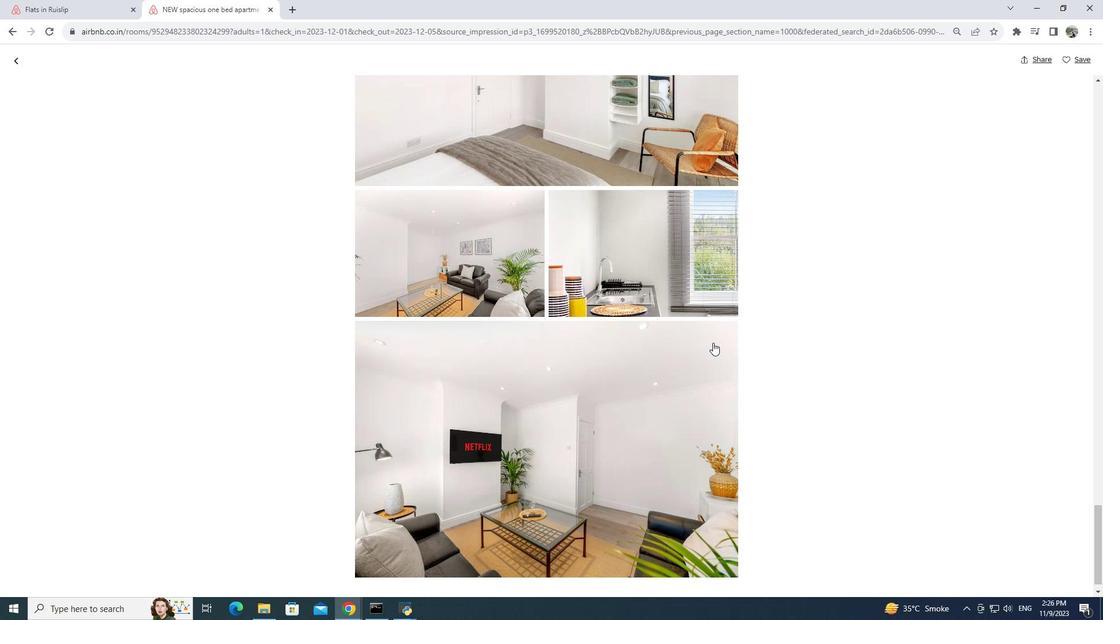 
Action: Mouse scrolled (713, 342) with delta (0, 0)
Screenshot: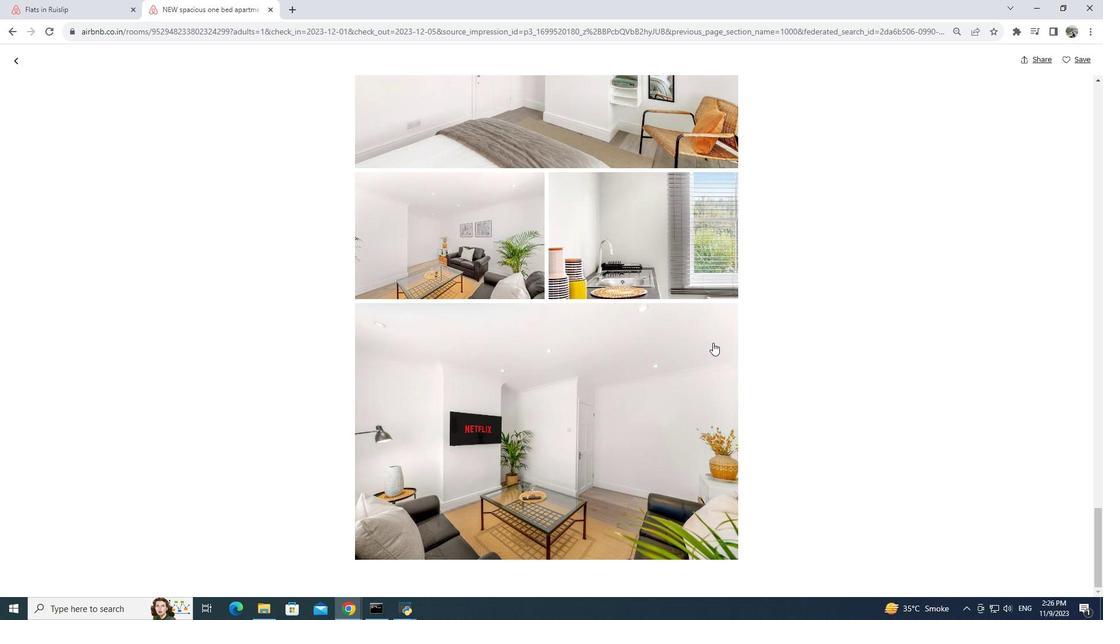 
Action: Mouse scrolled (713, 342) with delta (0, 0)
Screenshot: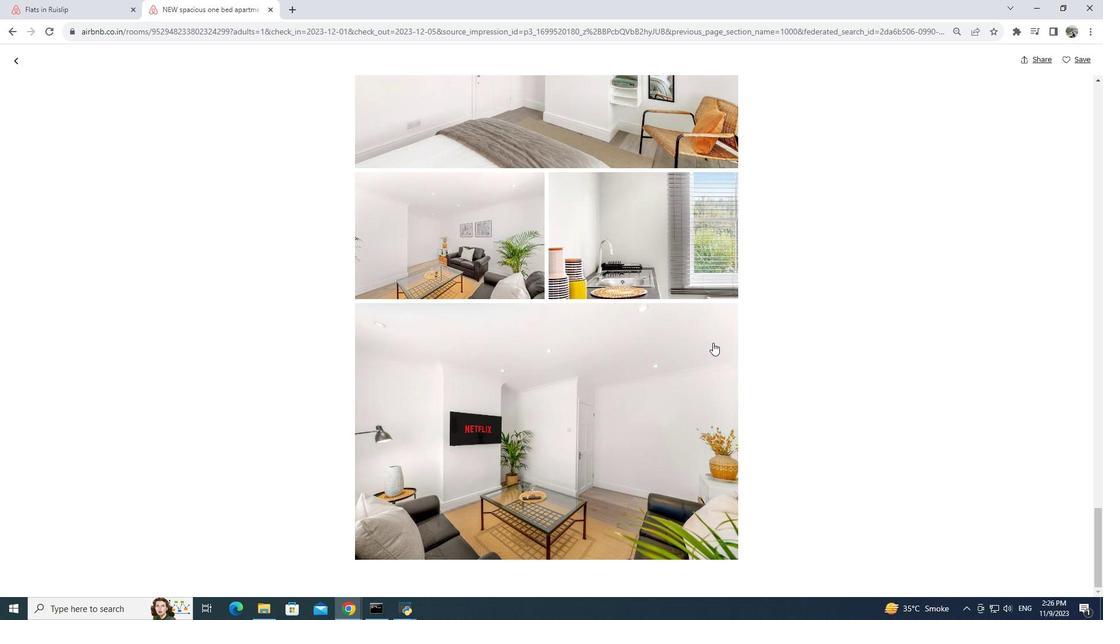 
Action: Mouse scrolled (713, 342) with delta (0, 0)
Screenshot: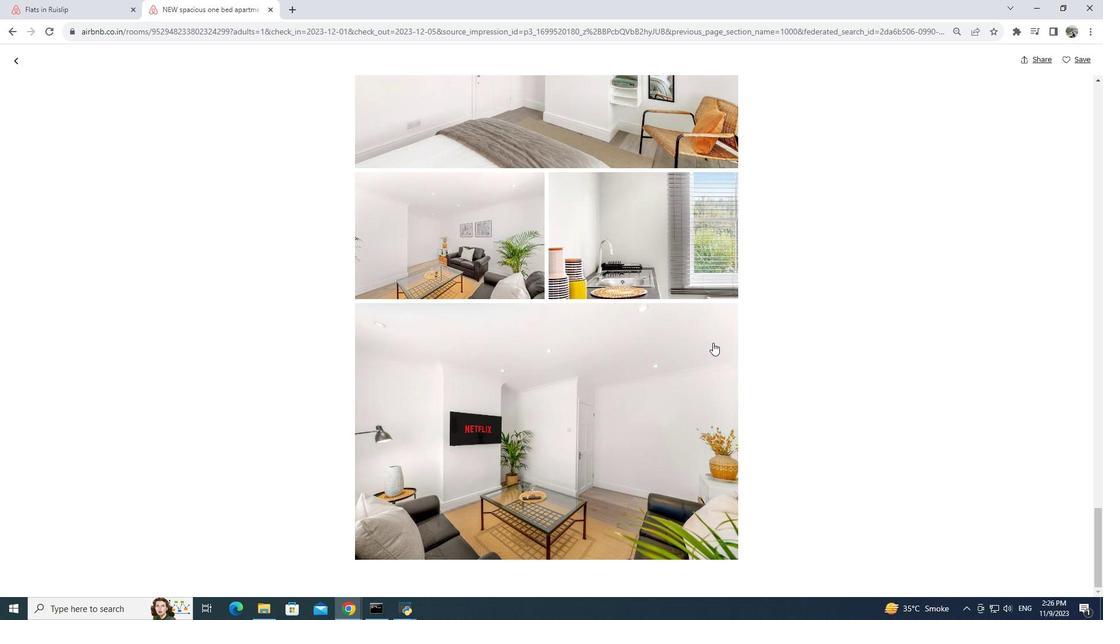
Action: Mouse moved to (713, 343)
Screenshot: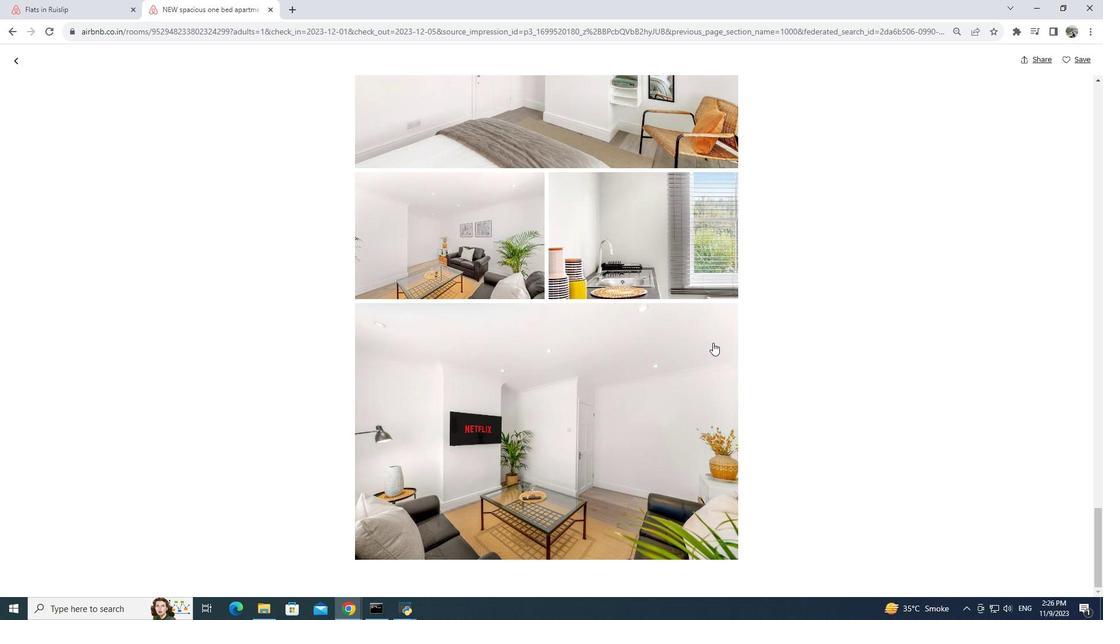 
Action: Mouse scrolled (713, 342) with delta (0, 0)
Screenshot: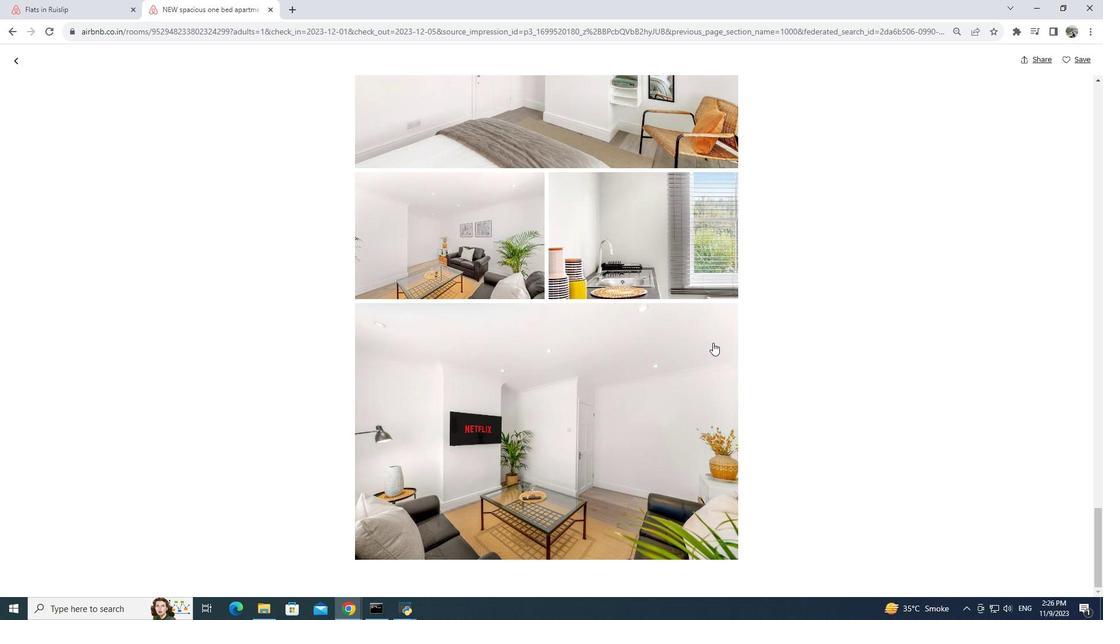 
Action: Mouse moved to (12, 57)
Screenshot: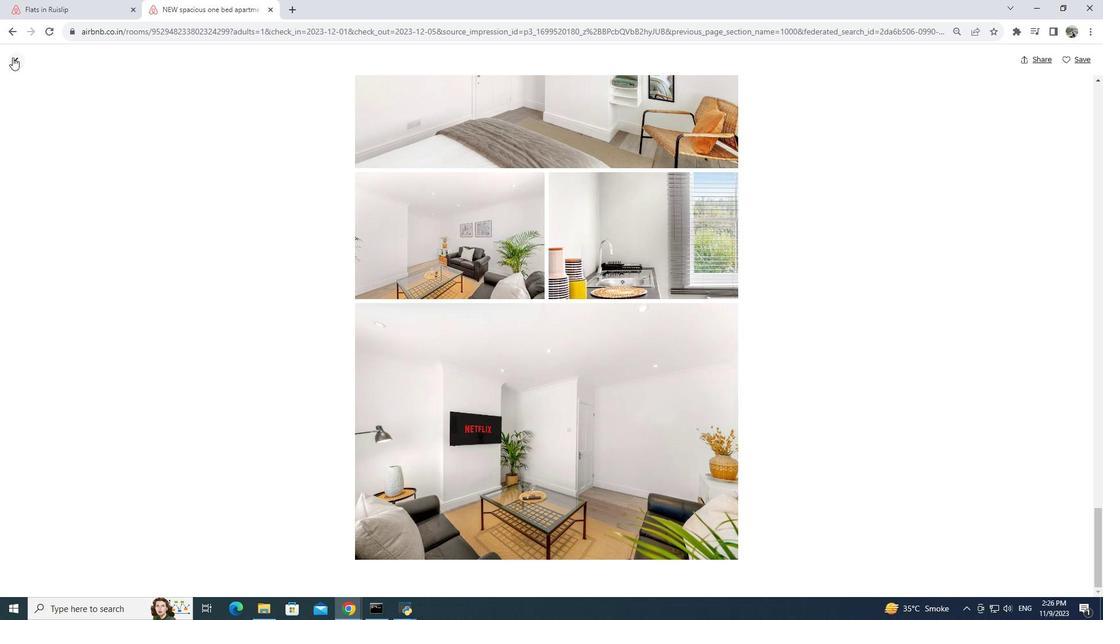 
Action: Mouse pressed left at (12, 57)
Screenshot: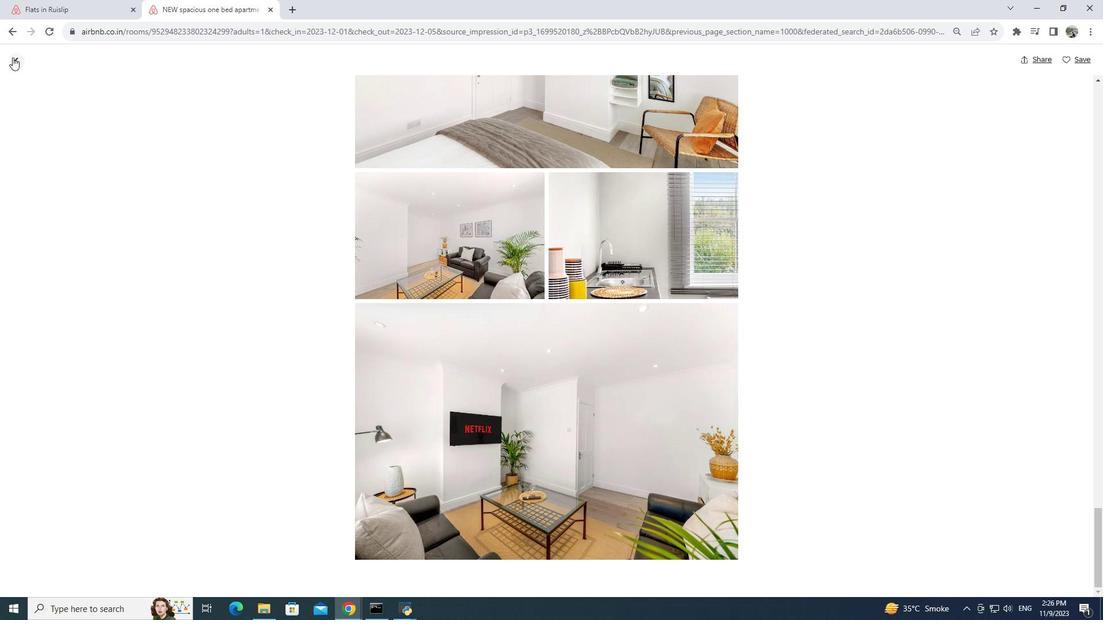 
Action: Mouse moved to (317, 196)
Screenshot: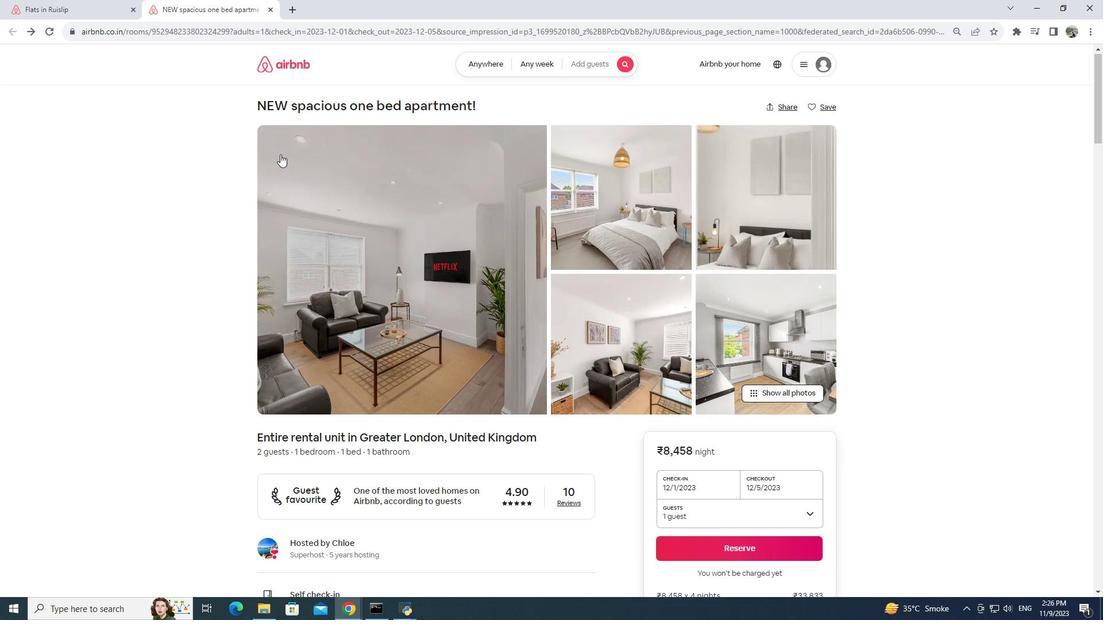 
Action: Mouse scrolled (317, 195) with delta (0, 0)
Screenshot: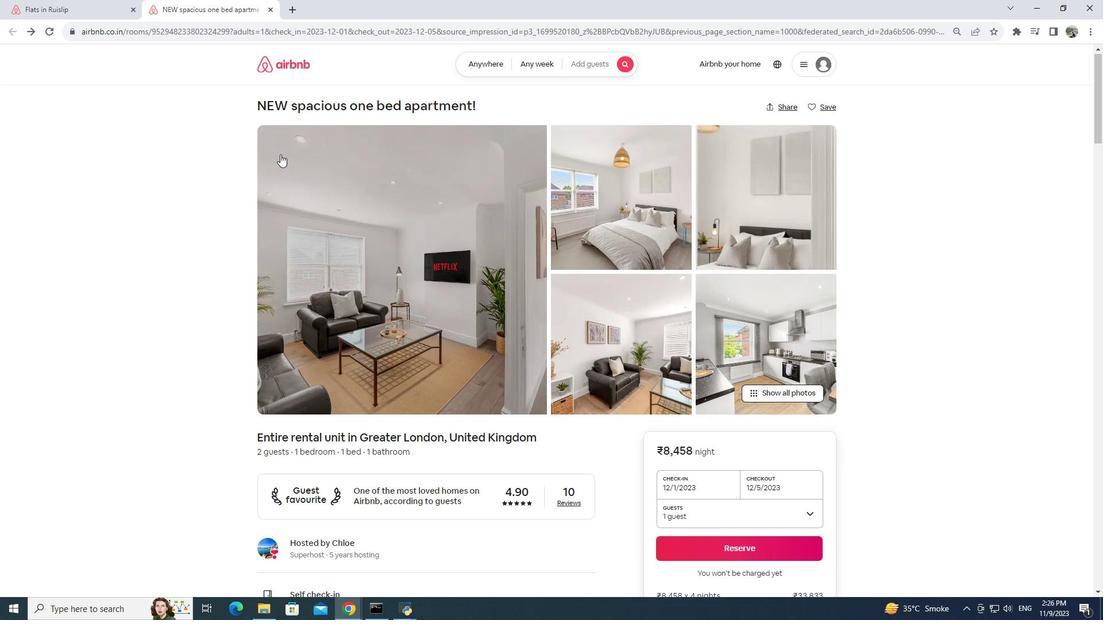 
Action: Mouse moved to (279, 152)
Screenshot: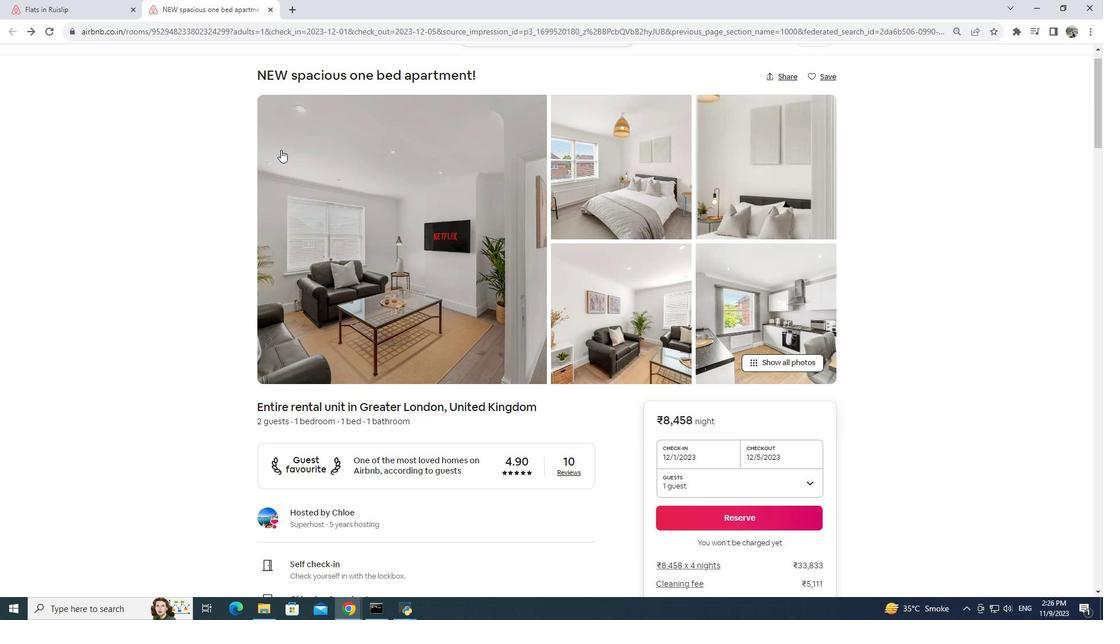 
Action: Mouse scrolled (279, 152) with delta (0, 0)
Screenshot: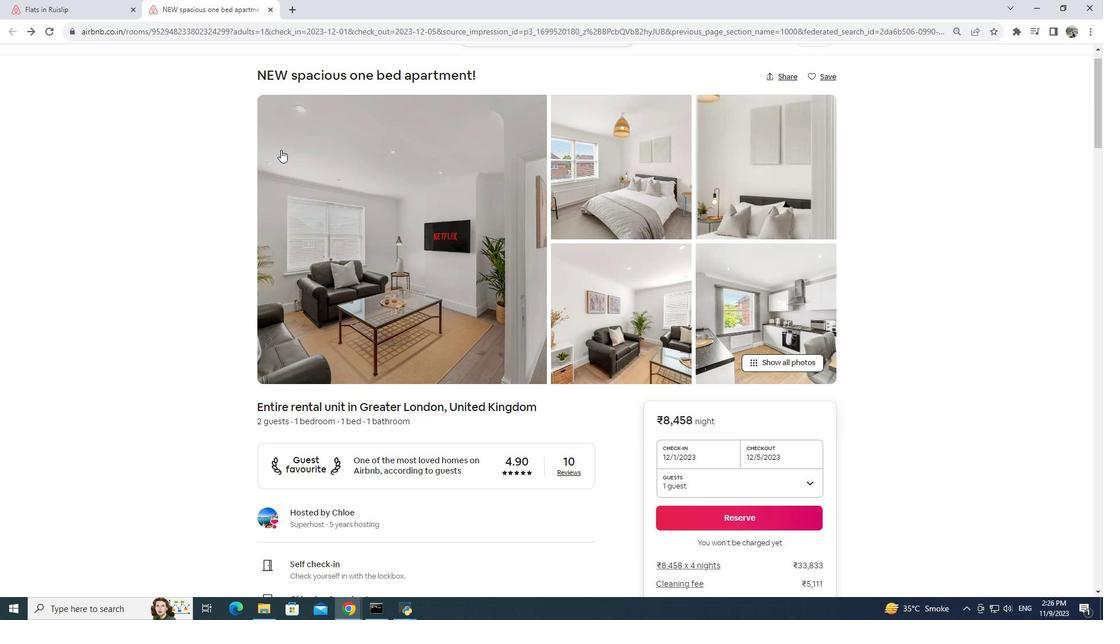 
Action: Mouse moved to (491, 246)
Screenshot: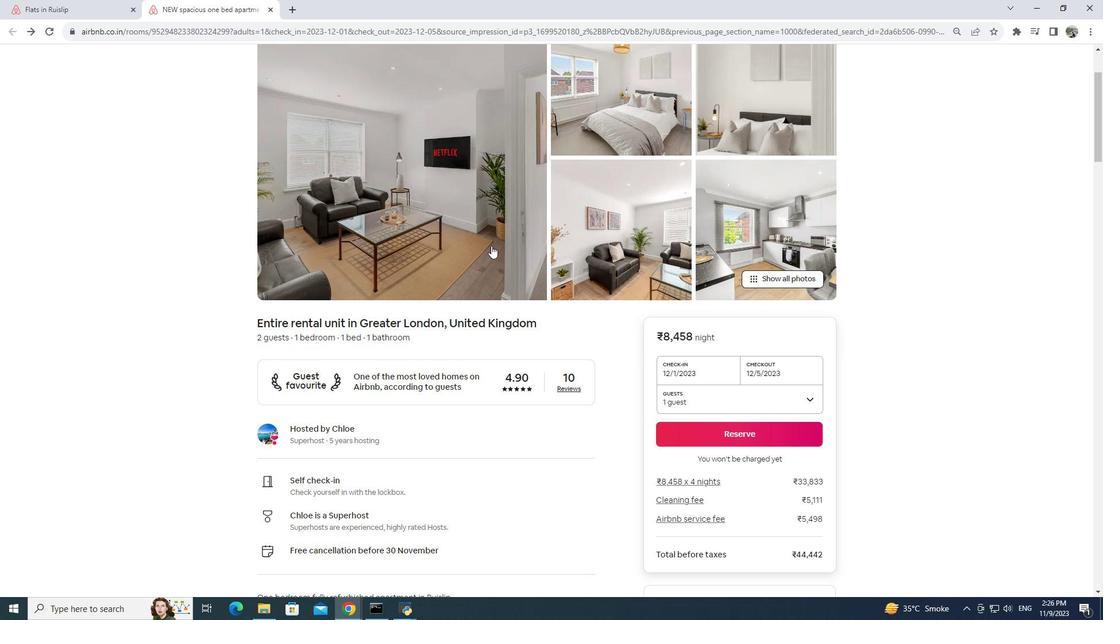 
Action: Mouse scrolled (491, 245) with delta (0, 0)
Screenshot: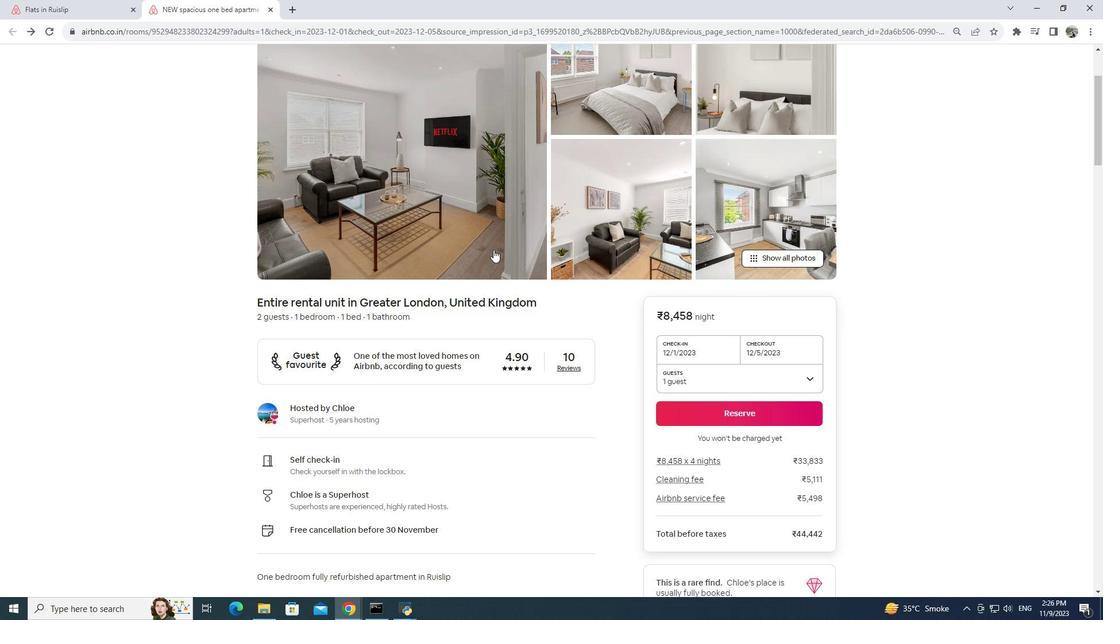 
Action: Mouse moved to (493, 250)
Screenshot: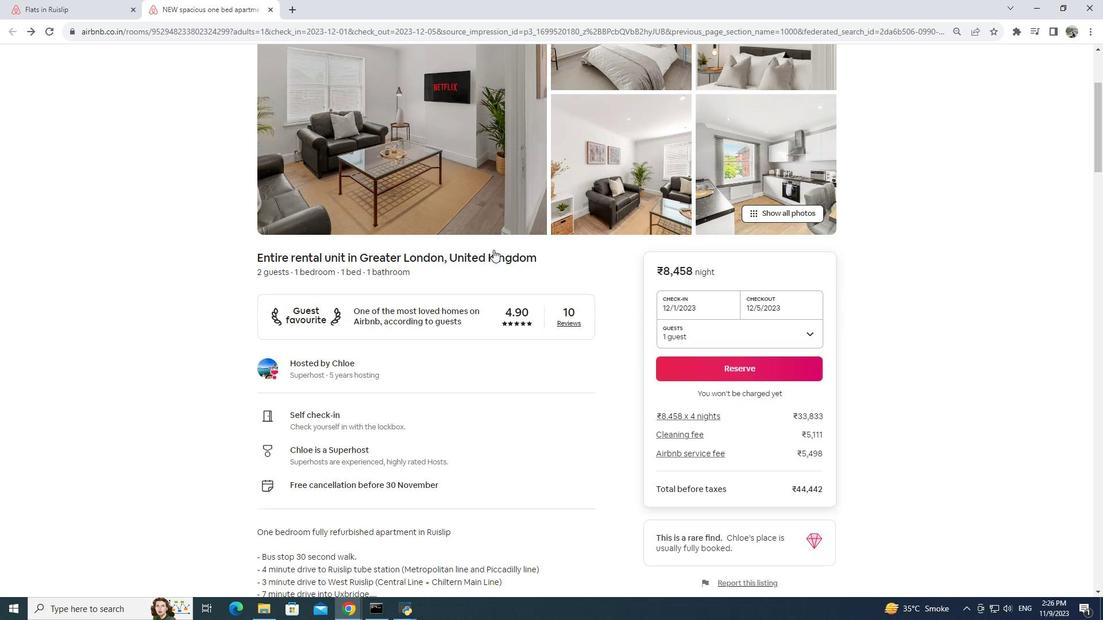 
Action: Mouse scrolled (493, 249) with delta (0, 0)
Screenshot: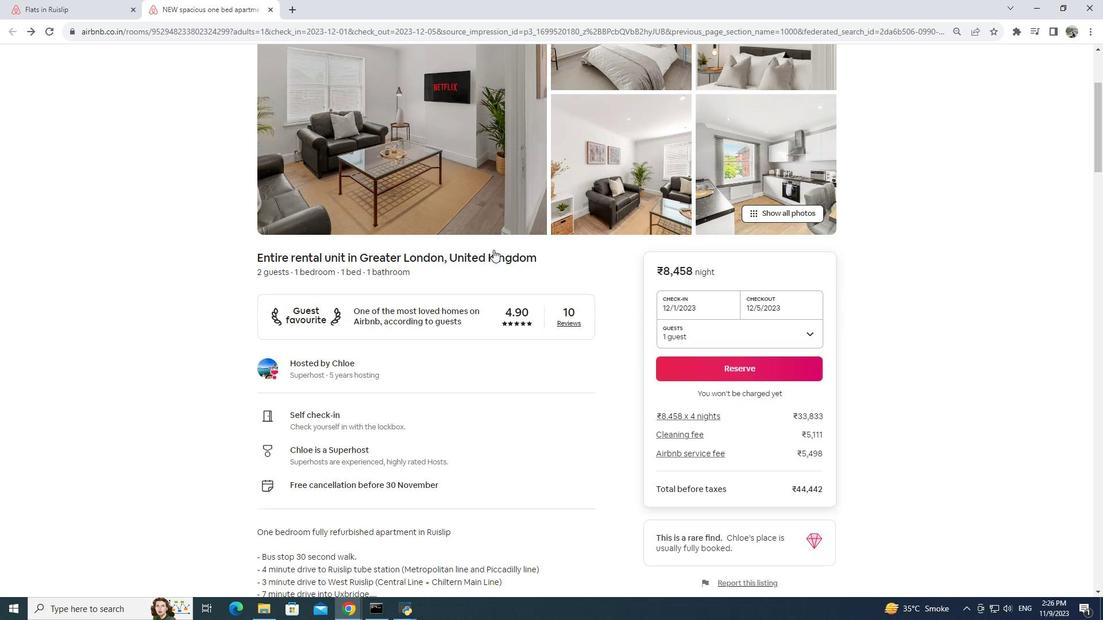 
Action: Mouse scrolled (493, 249) with delta (0, 0)
Screenshot: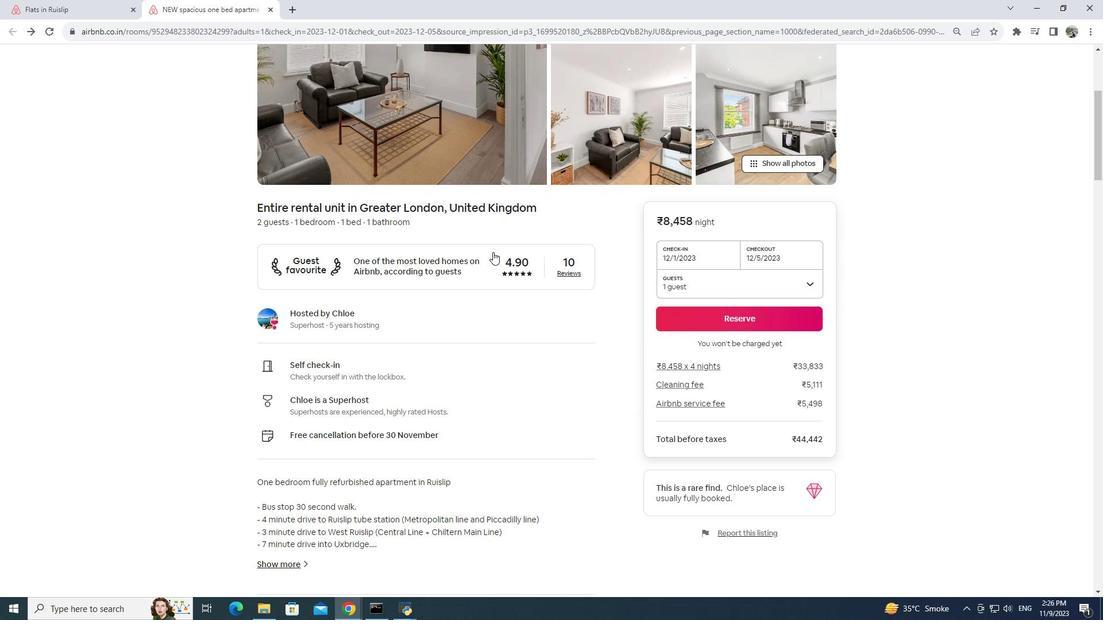 
Action: Mouse moved to (492, 253)
Screenshot: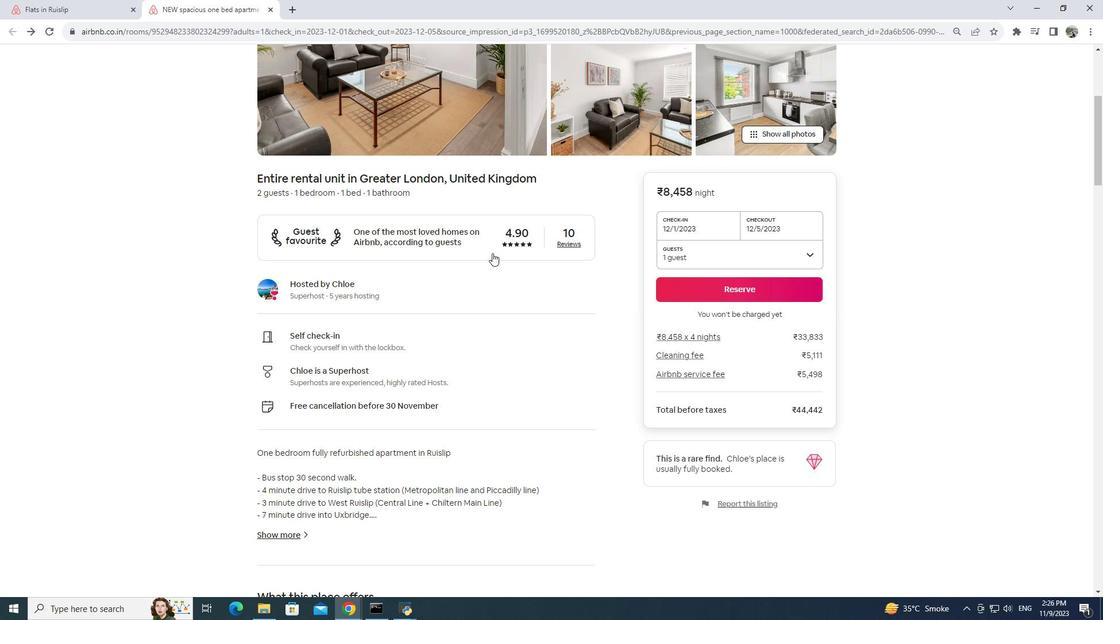 
Action: Mouse scrolled (492, 252) with delta (0, 0)
Screenshot: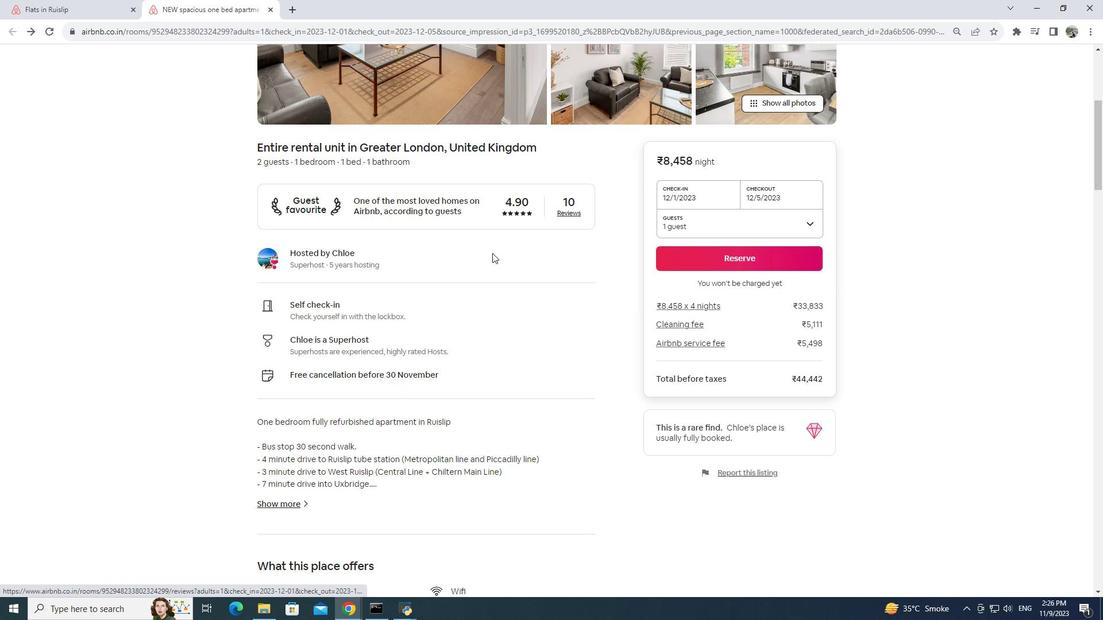 
Action: Mouse scrolled (492, 252) with delta (0, 0)
Screenshot: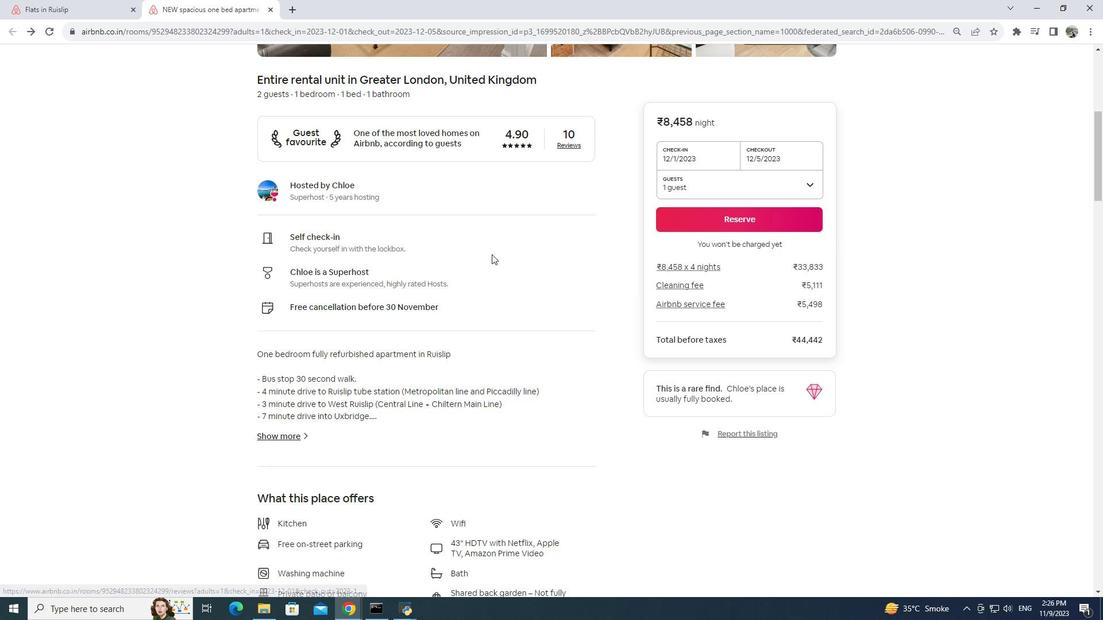 
Action: Mouse moved to (492, 253)
Screenshot: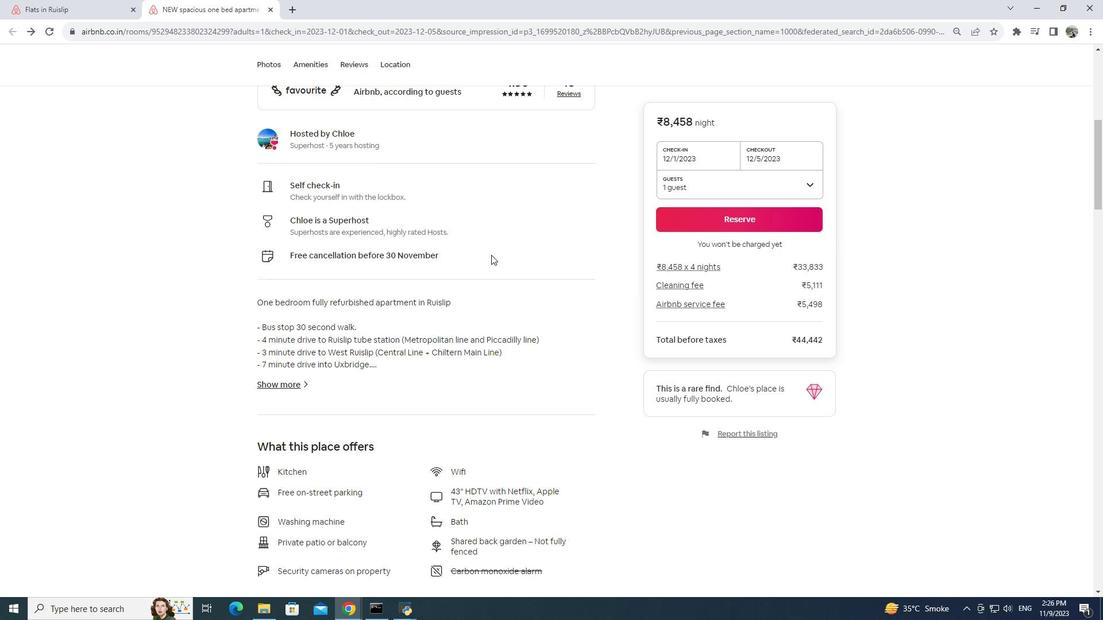 
Action: Mouse scrolled (492, 252) with delta (0, 0)
Screenshot: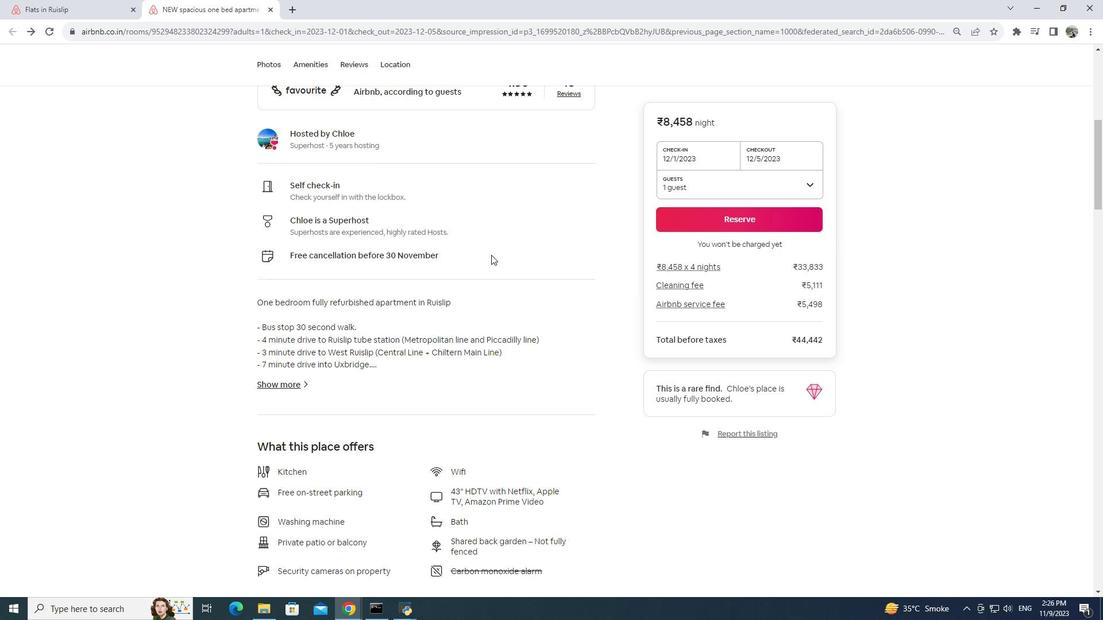 
Action: Mouse moved to (490, 253)
Screenshot: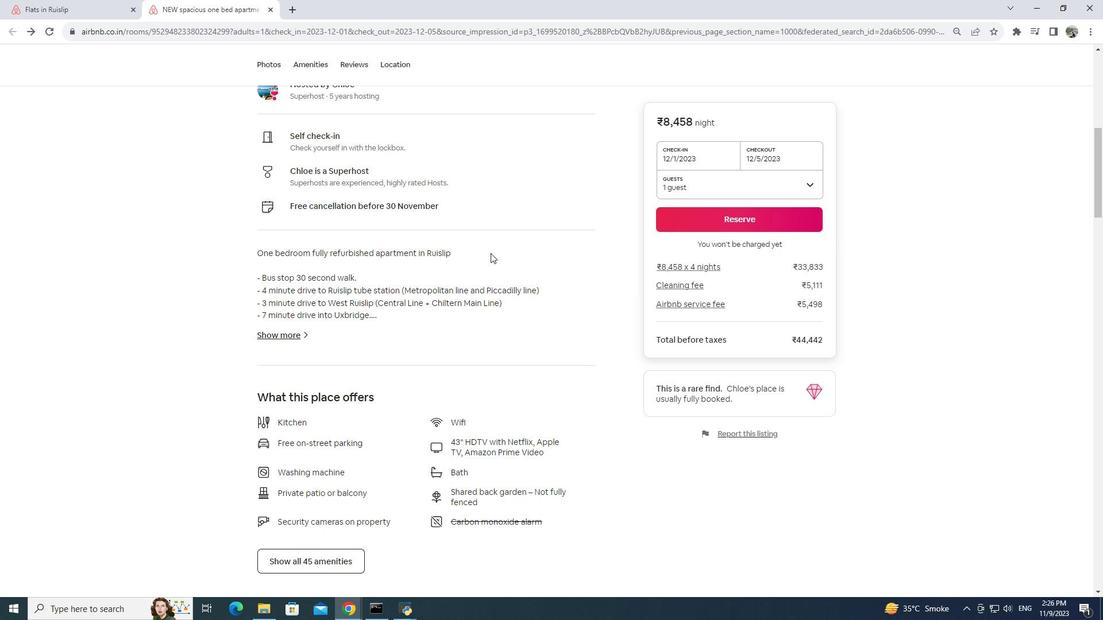
Action: Mouse scrolled (490, 254) with delta (0, 0)
Screenshot: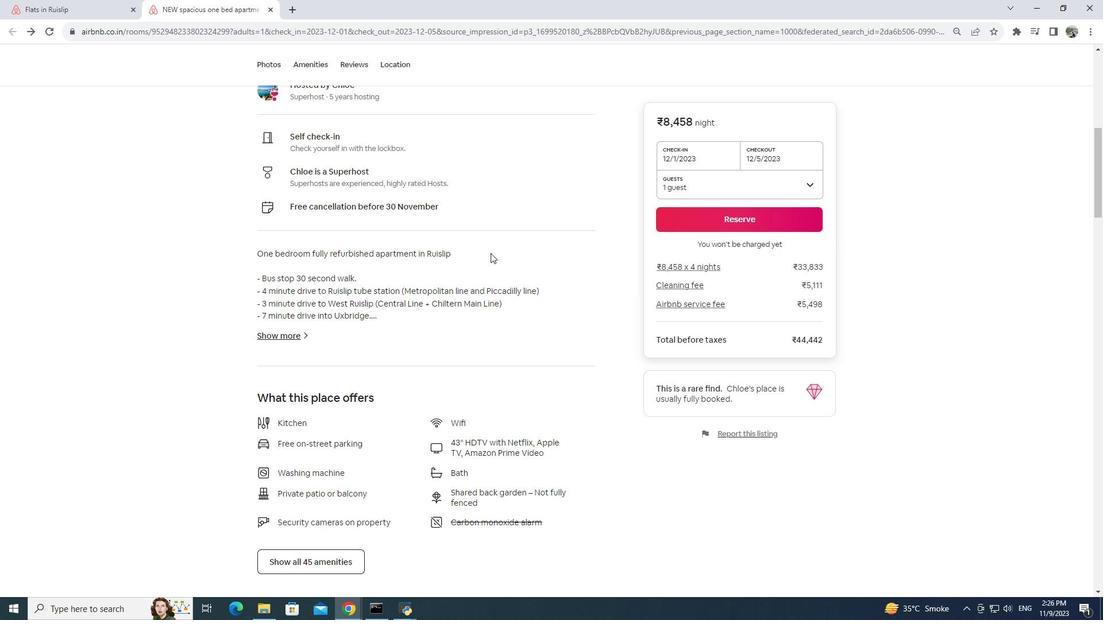 
Action: Mouse scrolled (490, 254) with delta (0, 0)
Screenshot: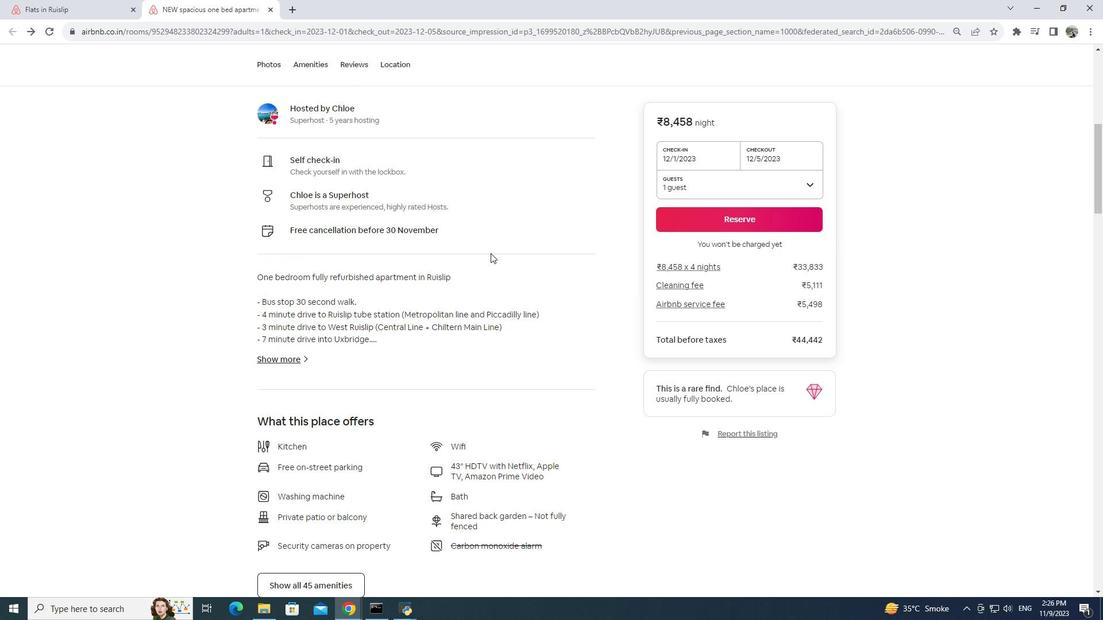 
Action: Mouse scrolled (490, 254) with delta (0, 0)
Screenshot: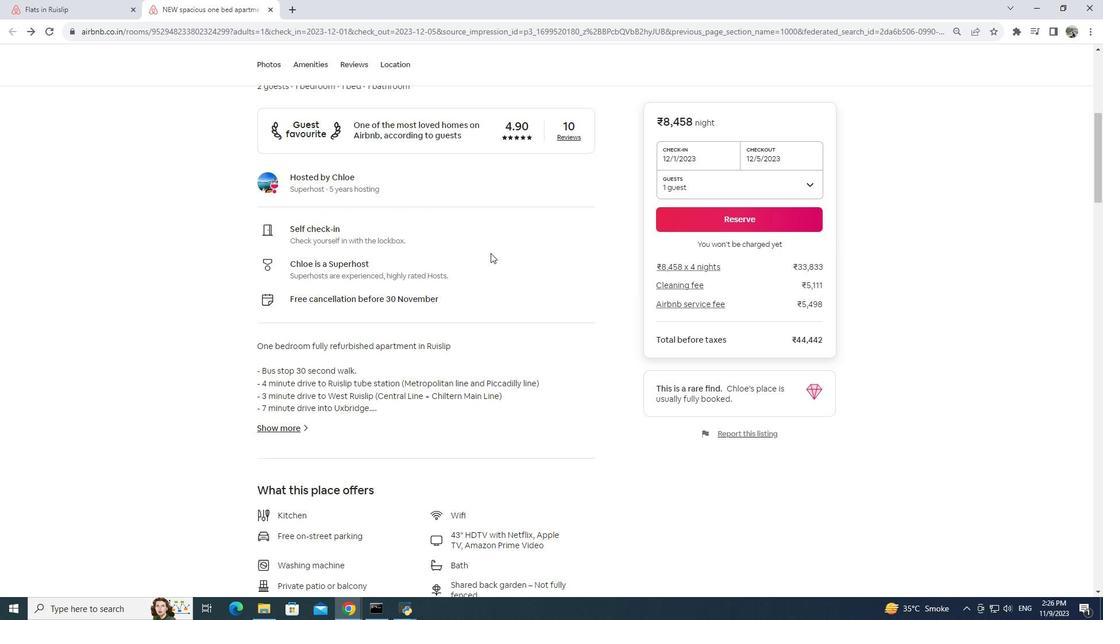 
Action: Mouse moved to (485, 258)
Screenshot: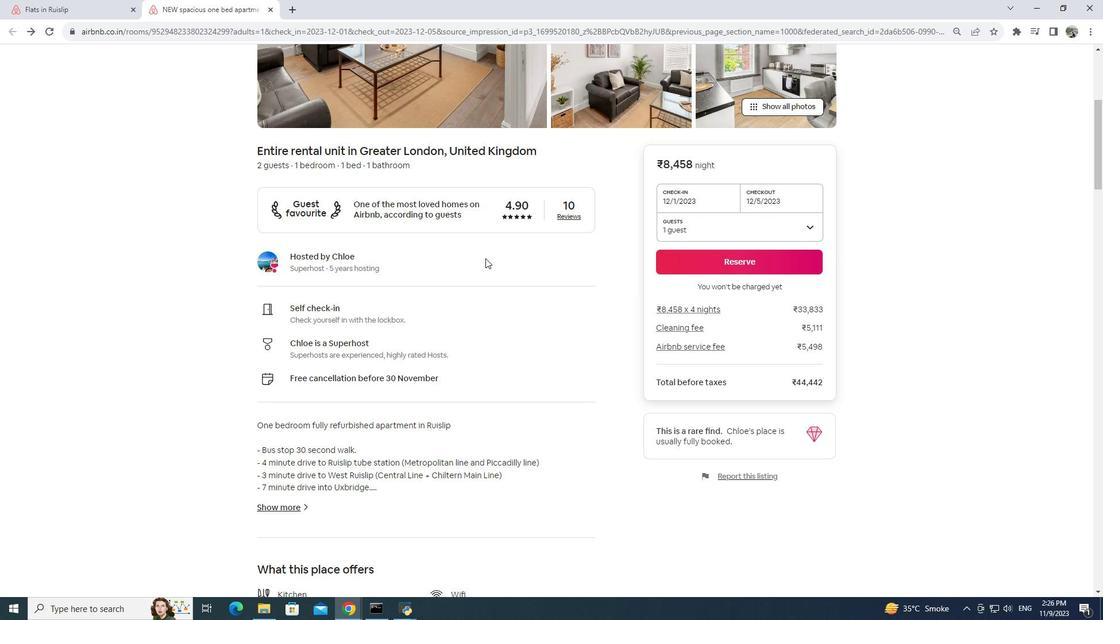 
Action: Mouse scrolled (485, 258) with delta (0, 0)
Screenshot: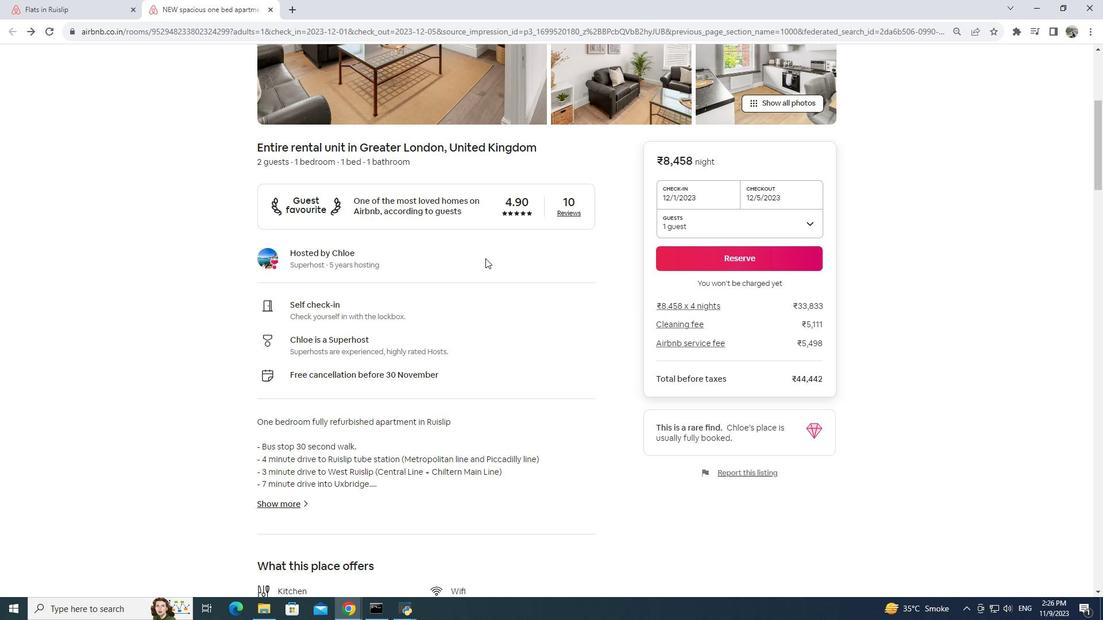 
Action: Mouse scrolled (485, 258) with delta (0, 0)
Screenshot: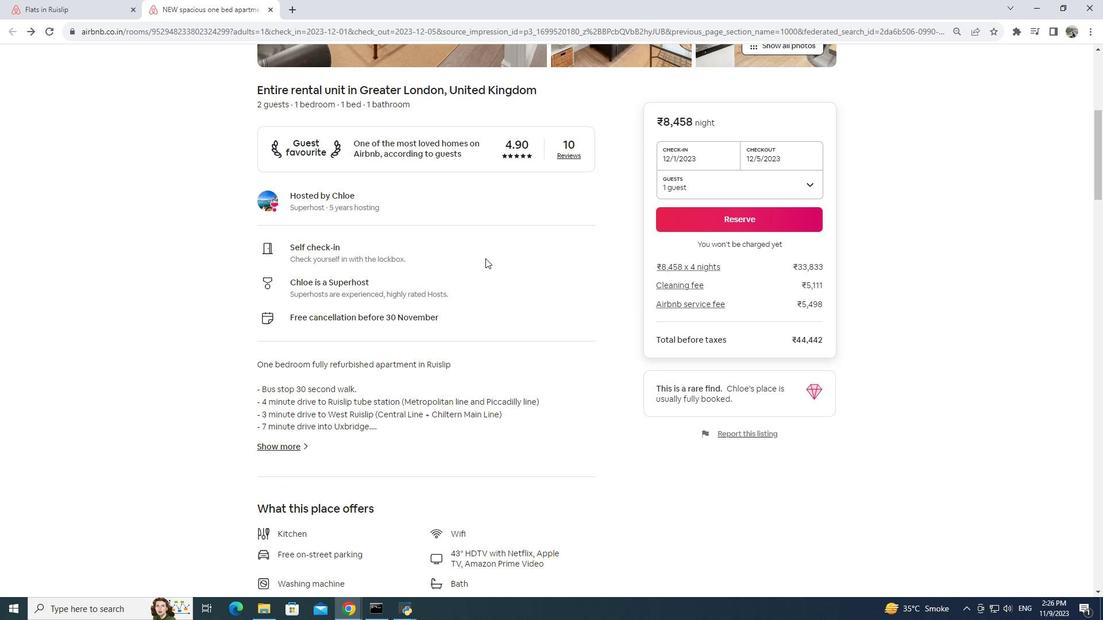 
Action: Mouse moved to (301, 394)
Screenshot: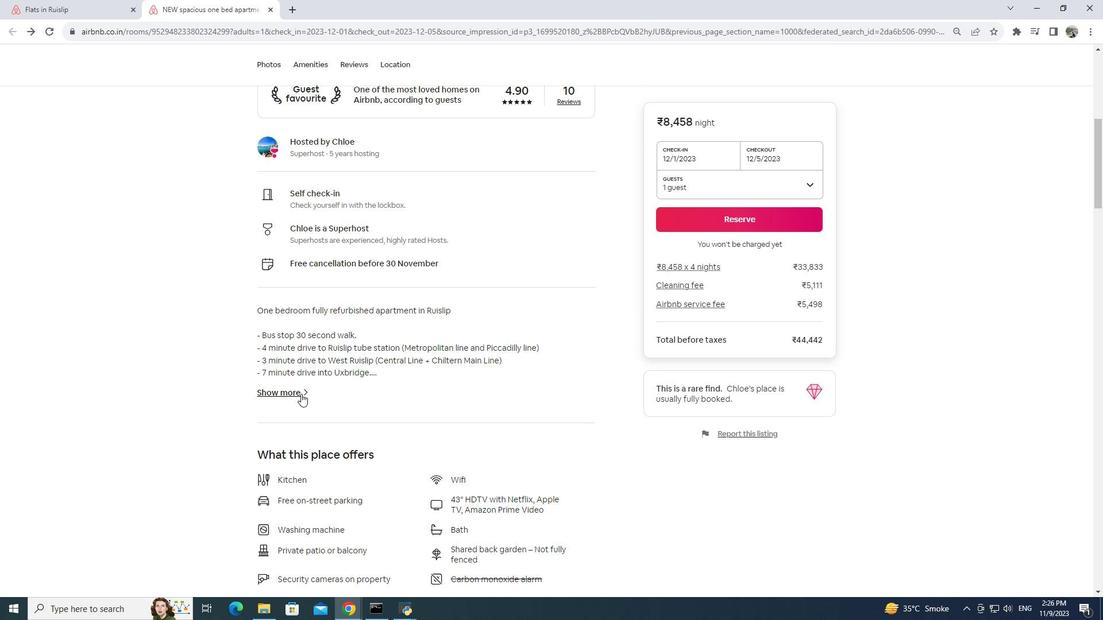 
Action: Mouse pressed left at (301, 394)
Screenshot: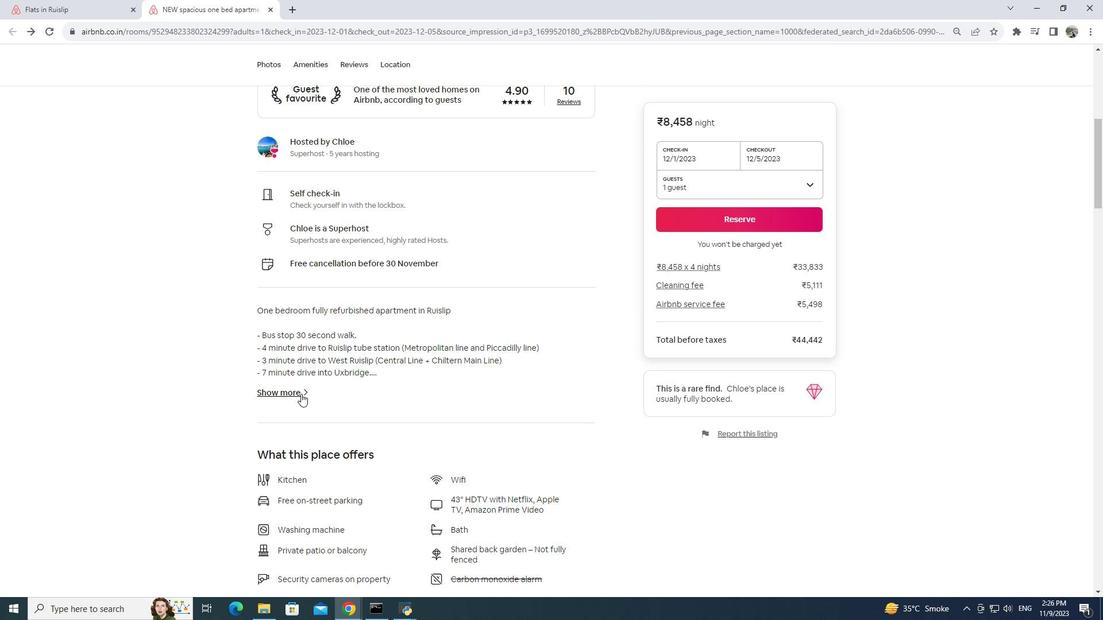
Action: Mouse moved to (520, 350)
Screenshot: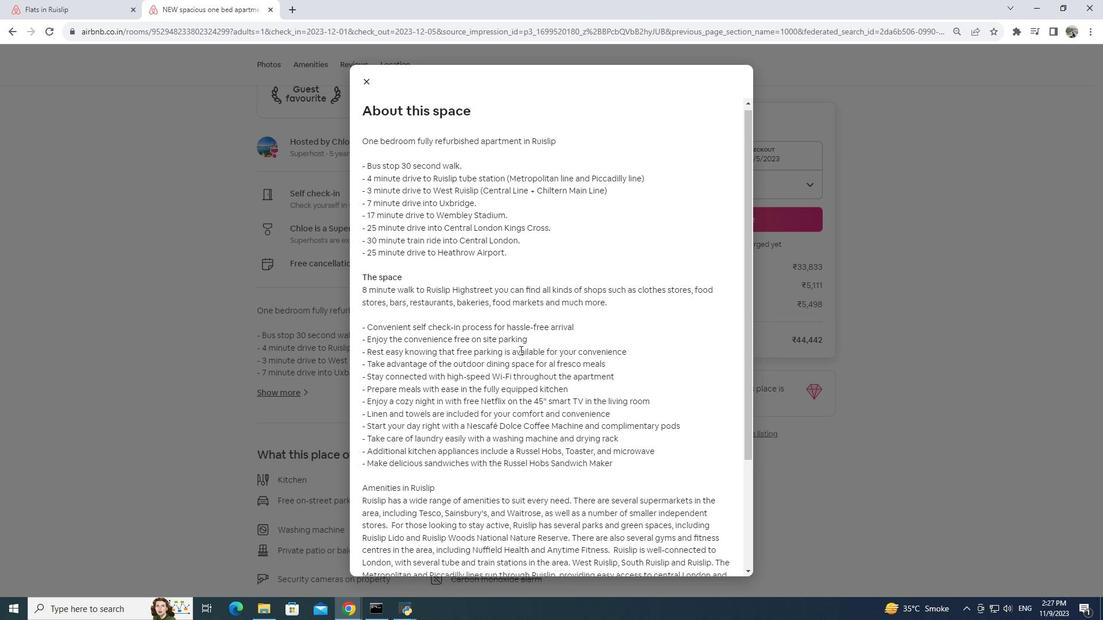 
Action: Mouse scrolled (520, 350) with delta (0, 0)
Screenshot: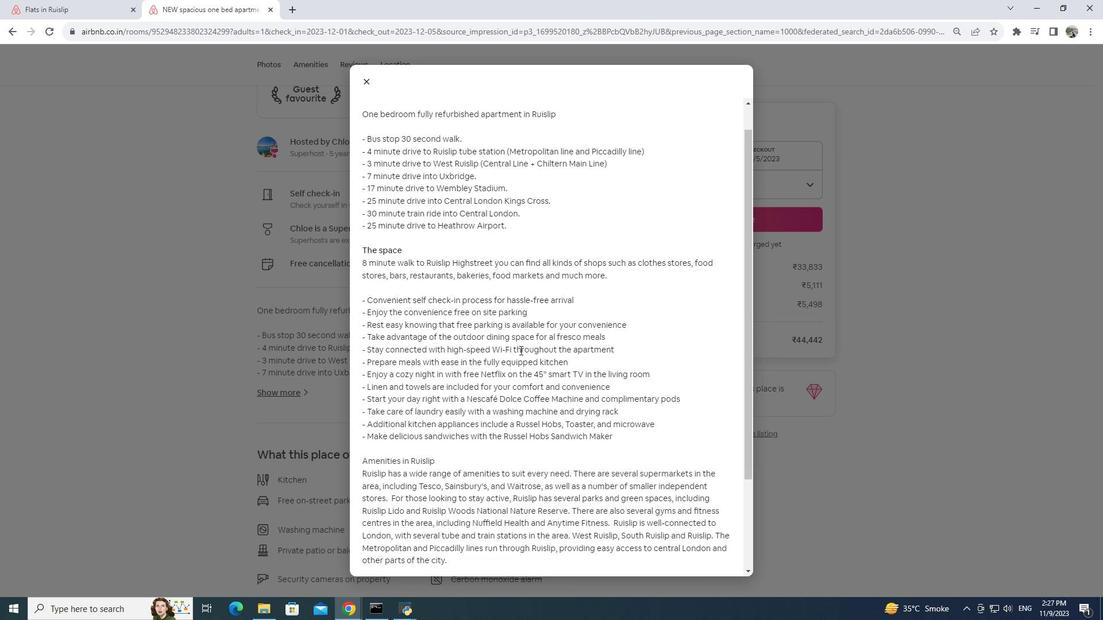 
Action: Mouse scrolled (520, 350) with delta (0, 0)
Screenshot: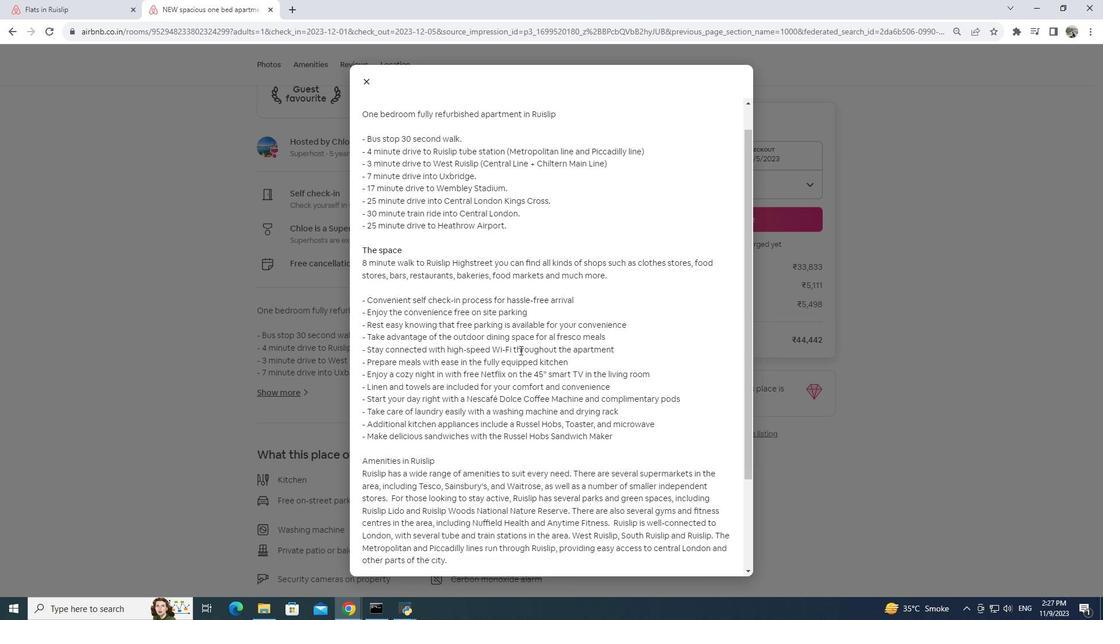 
Action: Mouse moved to (520, 350)
Screenshot: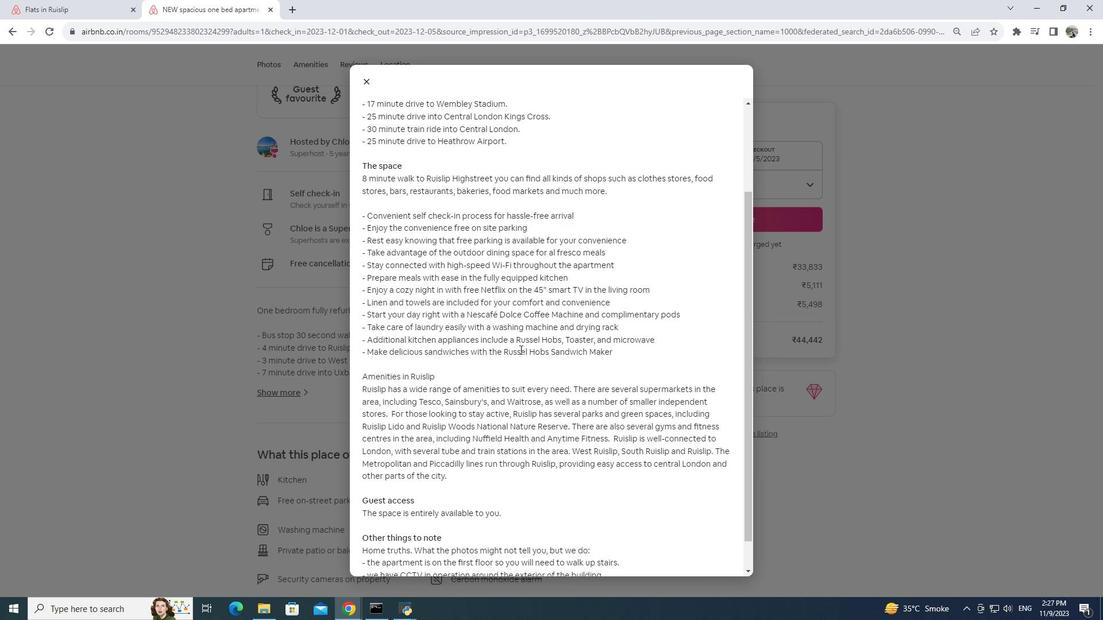 
Action: Mouse scrolled (520, 349) with delta (0, 0)
Screenshot: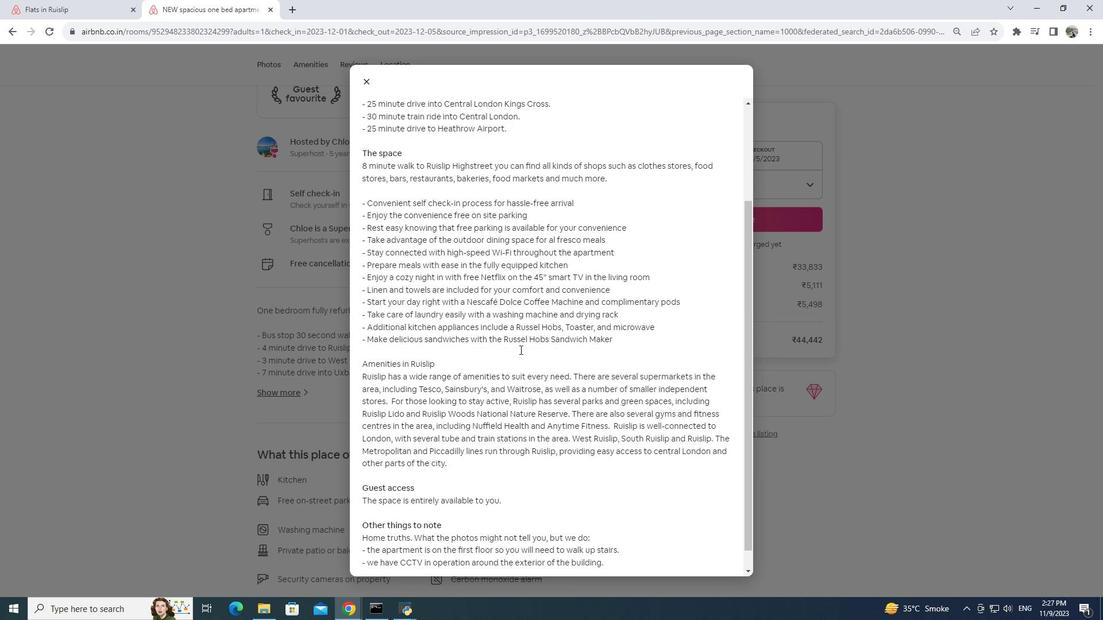 
Action: Mouse scrolled (520, 349) with delta (0, 0)
Screenshot: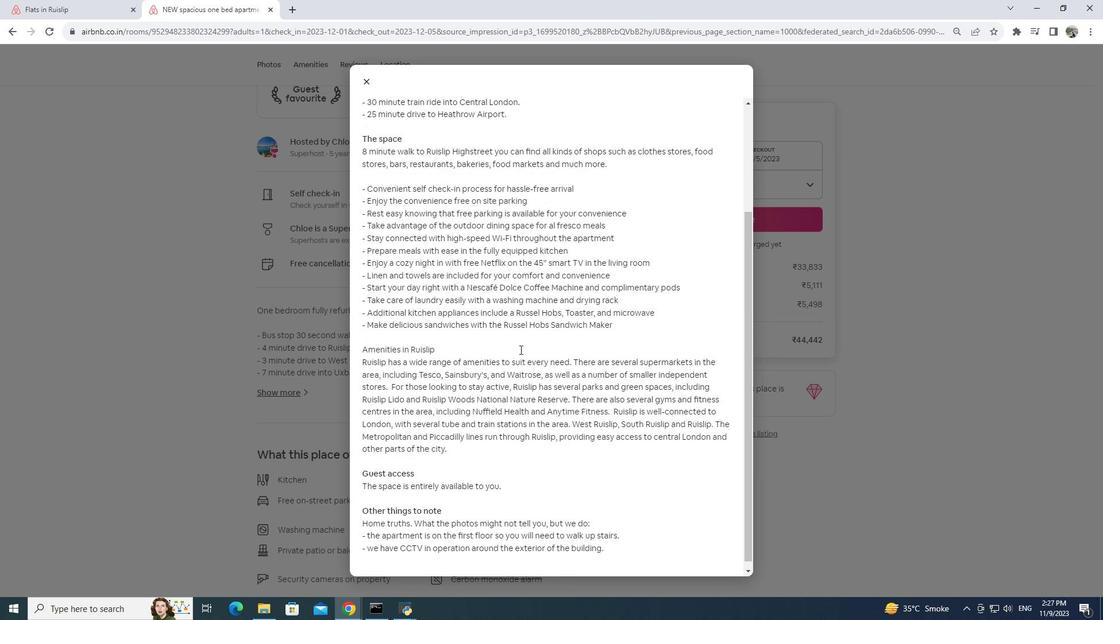 
Action: Mouse scrolled (520, 349) with delta (0, 0)
Screenshot: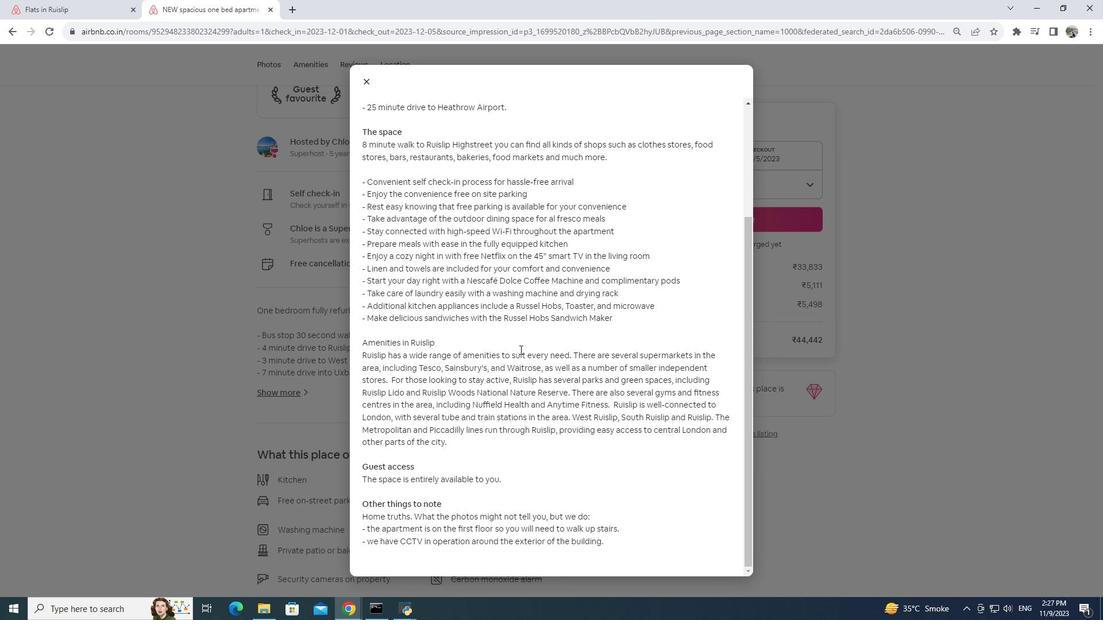 
Action: Mouse scrolled (520, 349) with delta (0, 0)
Screenshot: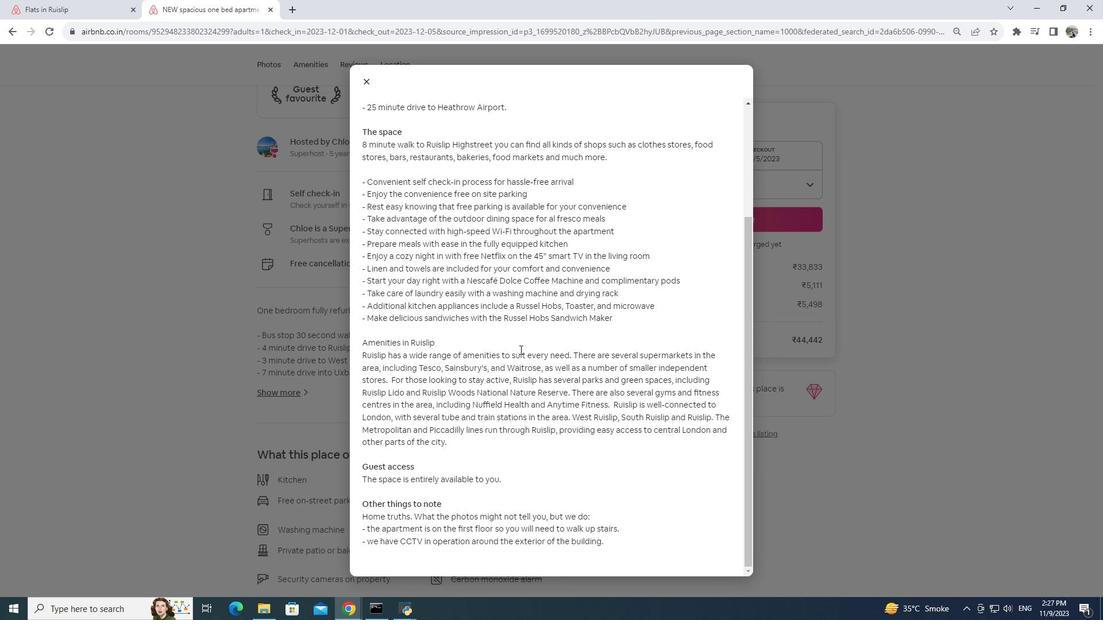 
Action: Mouse scrolled (520, 349) with delta (0, 0)
Screenshot: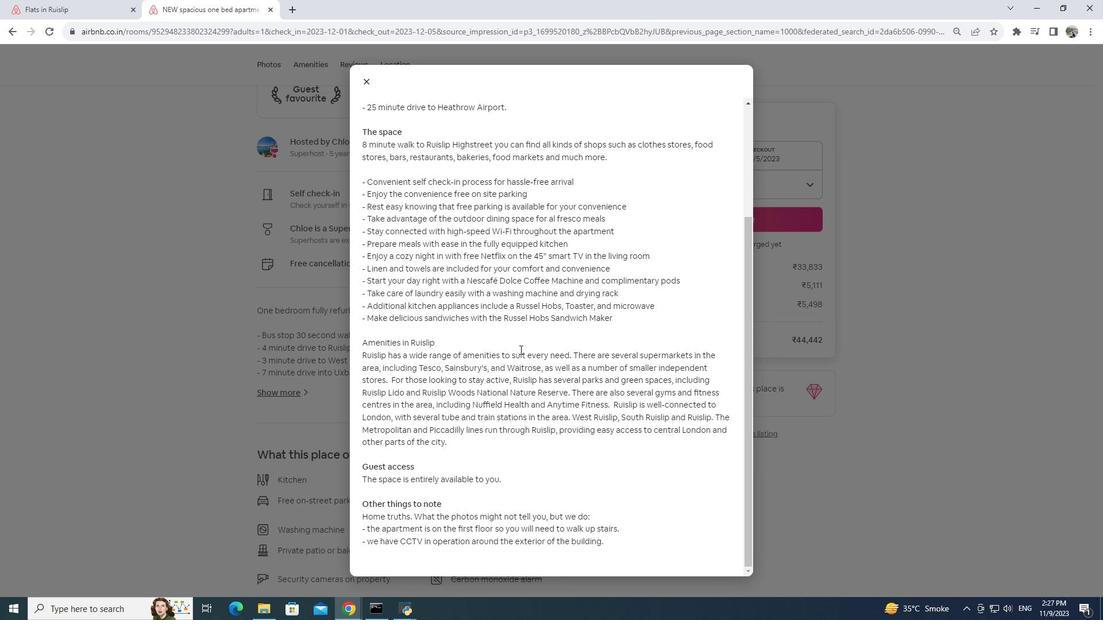 
Action: Mouse scrolled (520, 349) with delta (0, 0)
Screenshot: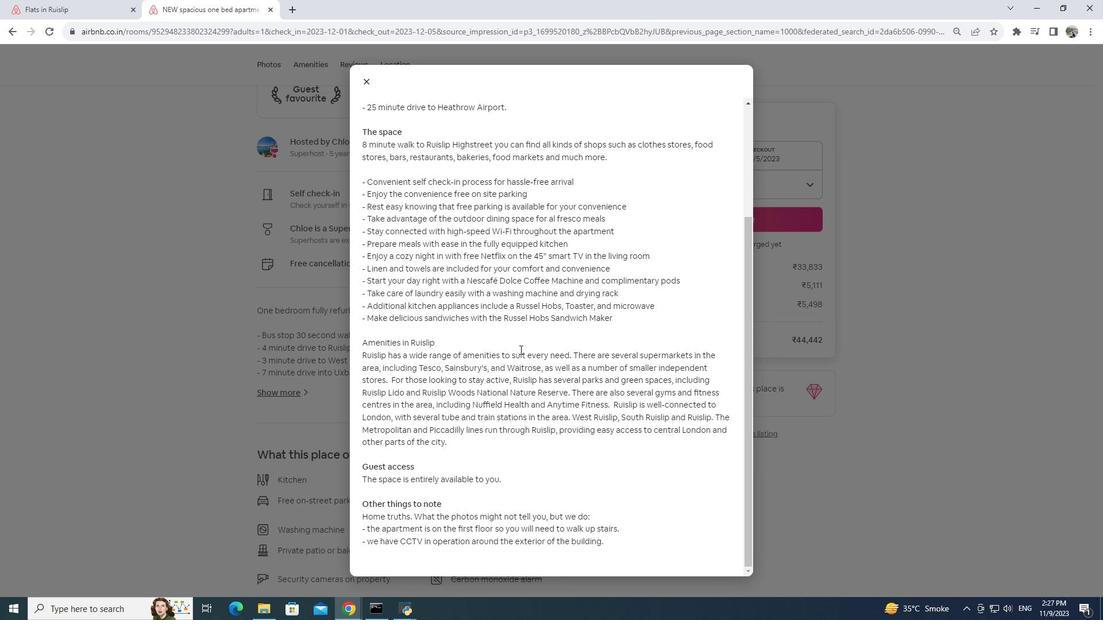 
Action: Mouse moved to (369, 84)
Screenshot: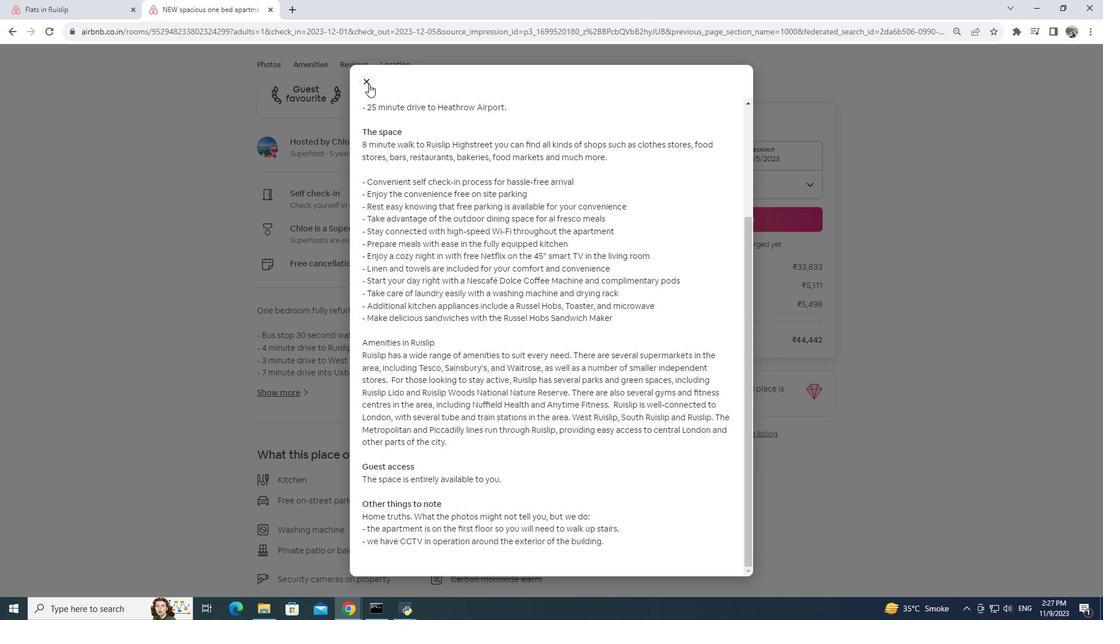 
Action: Mouse pressed left at (369, 84)
Screenshot: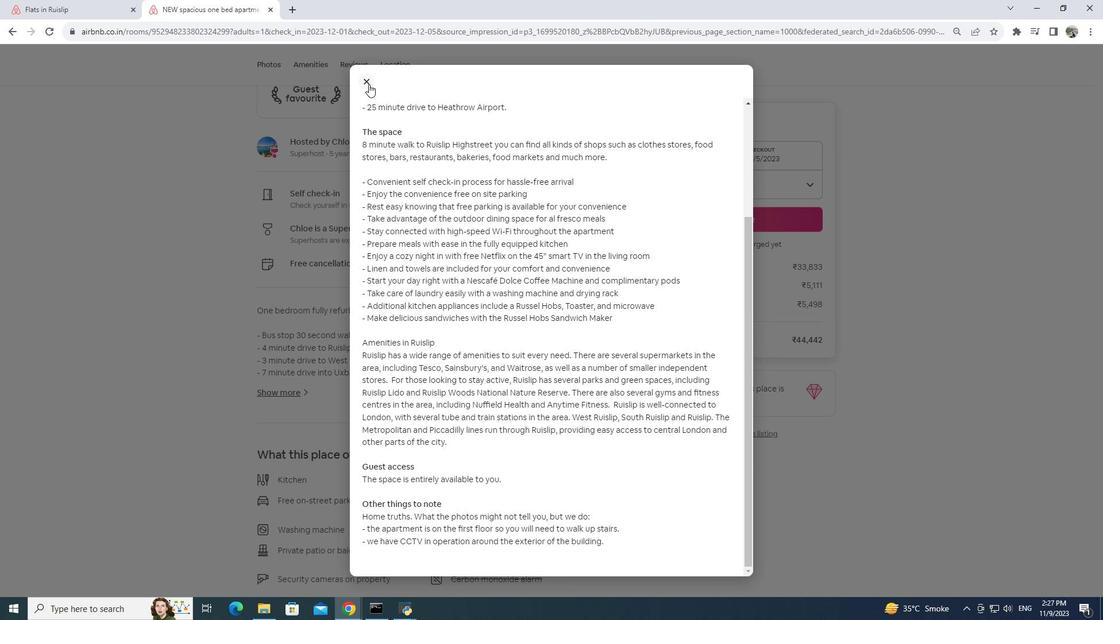 
Action: Mouse moved to (466, 315)
Screenshot: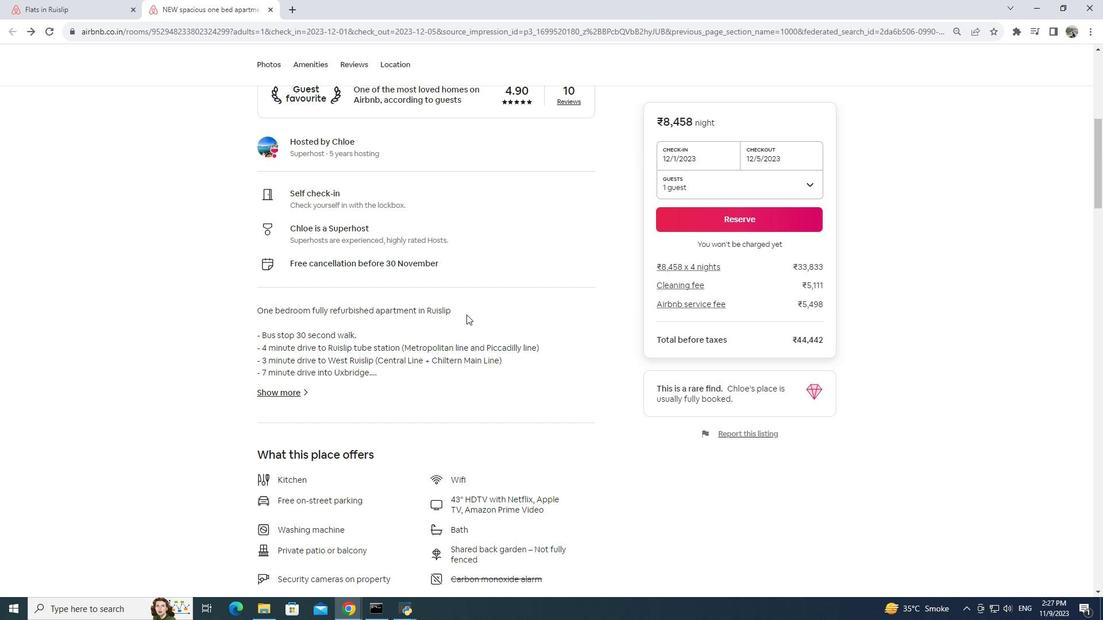 
Action: Mouse scrolled (466, 314) with delta (0, 0)
Screenshot: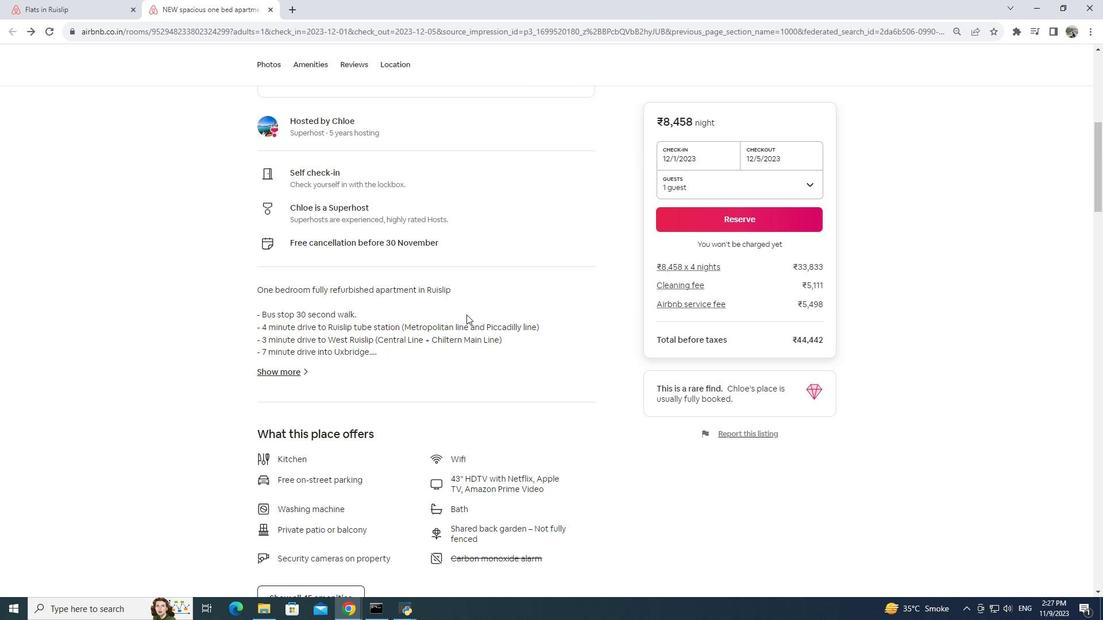 
Action: Mouse scrolled (466, 314) with delta (0, 0)
Screenshot: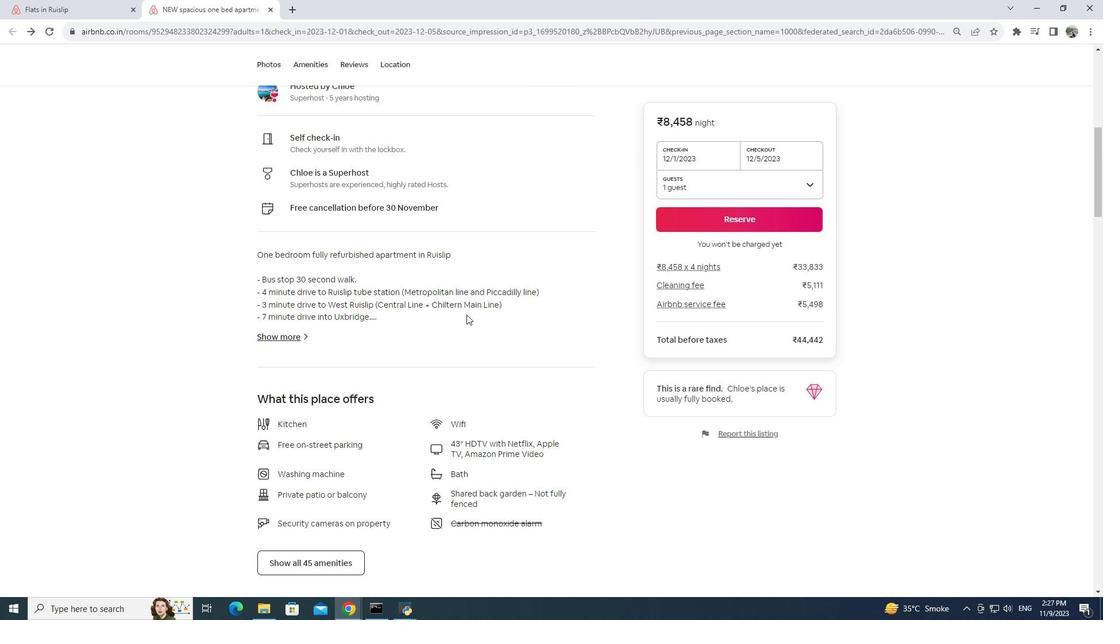 
Action: Mouse scrolled (466, 314) with delta (0, 0)
Screenshot: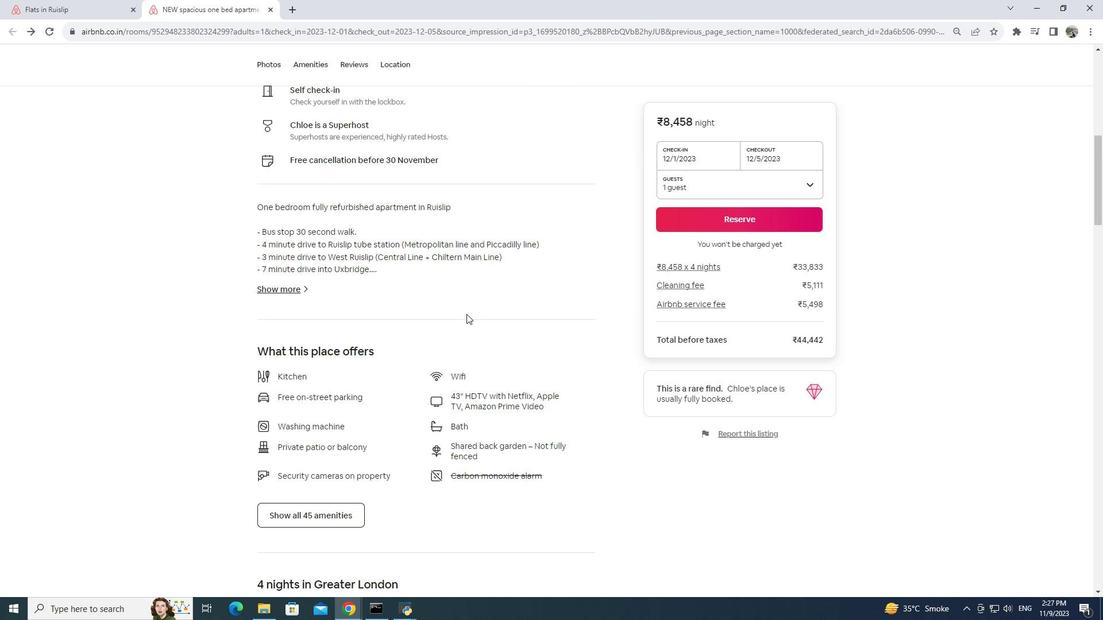 
Action: Mouse moved to (323, 443)
Screenshot: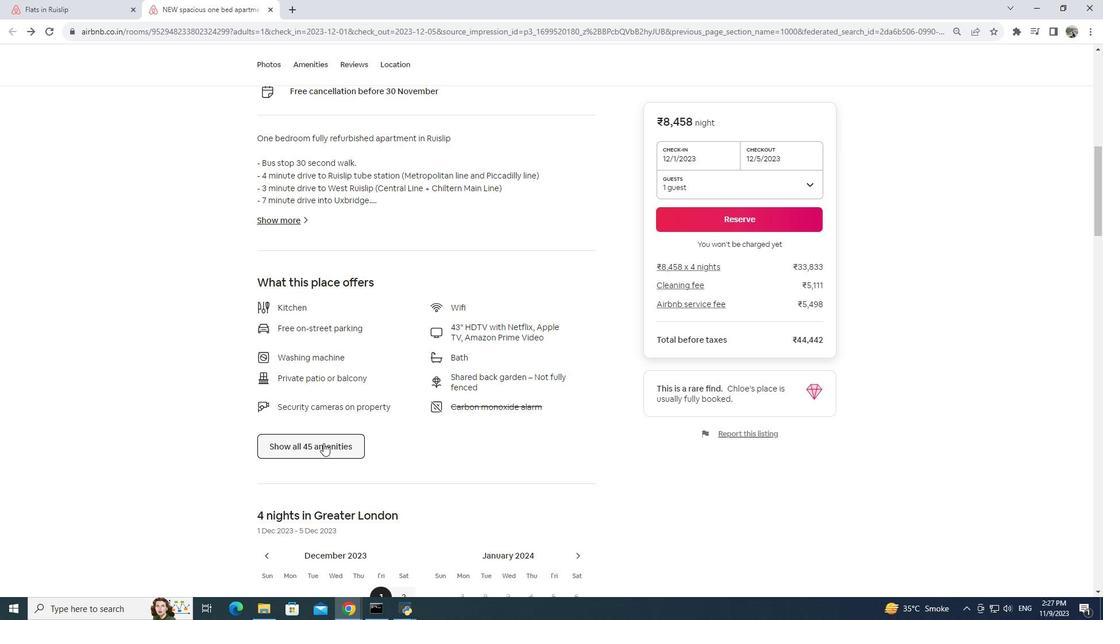 
Action: Mouse pressed left at (323, 443)
Screenshot: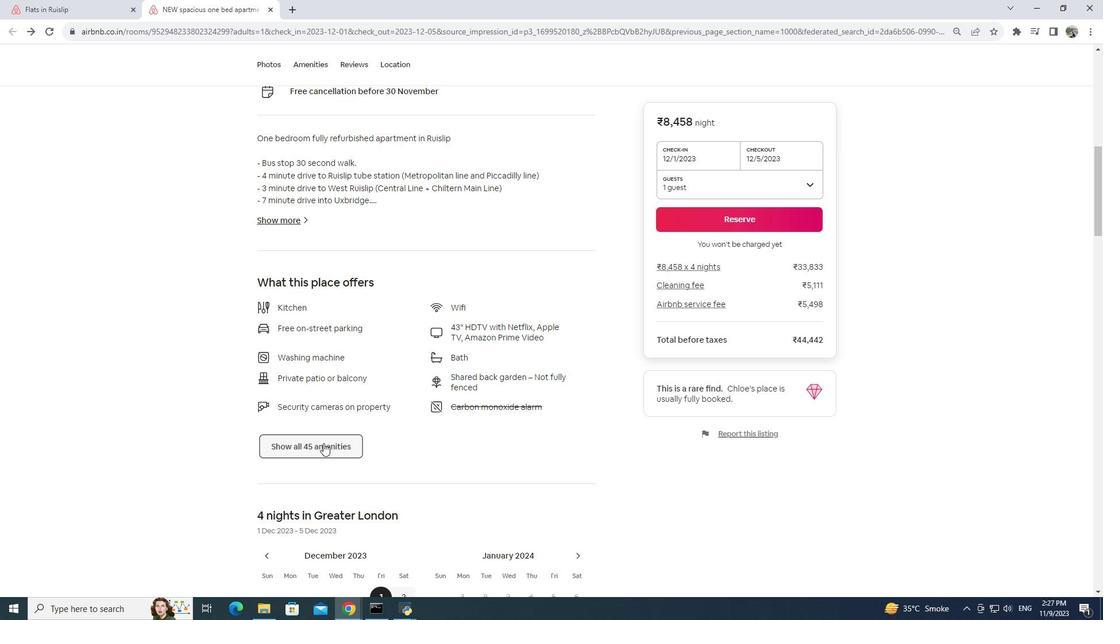 
Action: Mouse moved to (456, 385)
Screenshot: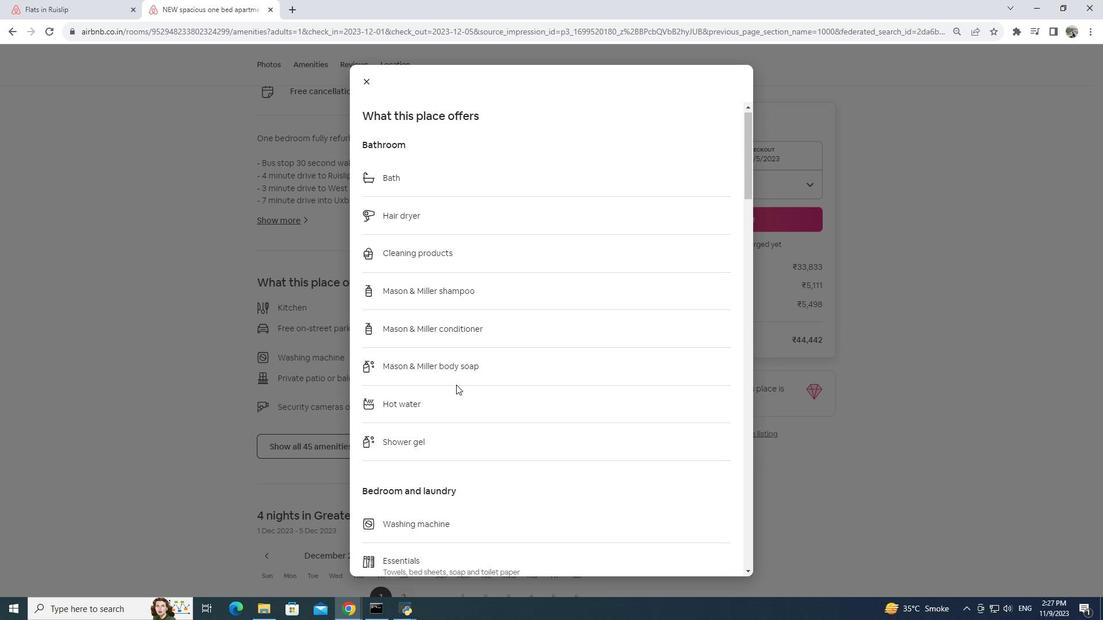 
Action: Mouse scrolled (456, 384) with delta (0, 0)
Screenshot: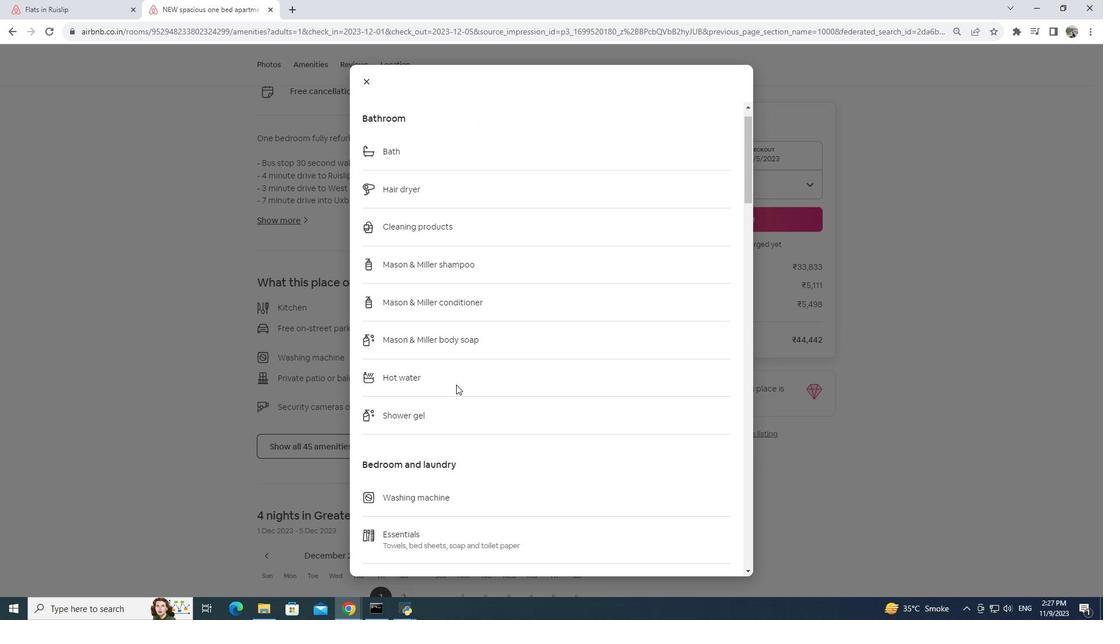 
Action: Mouse scrolled (456, 384) with delta (0, 0)
Screenshot: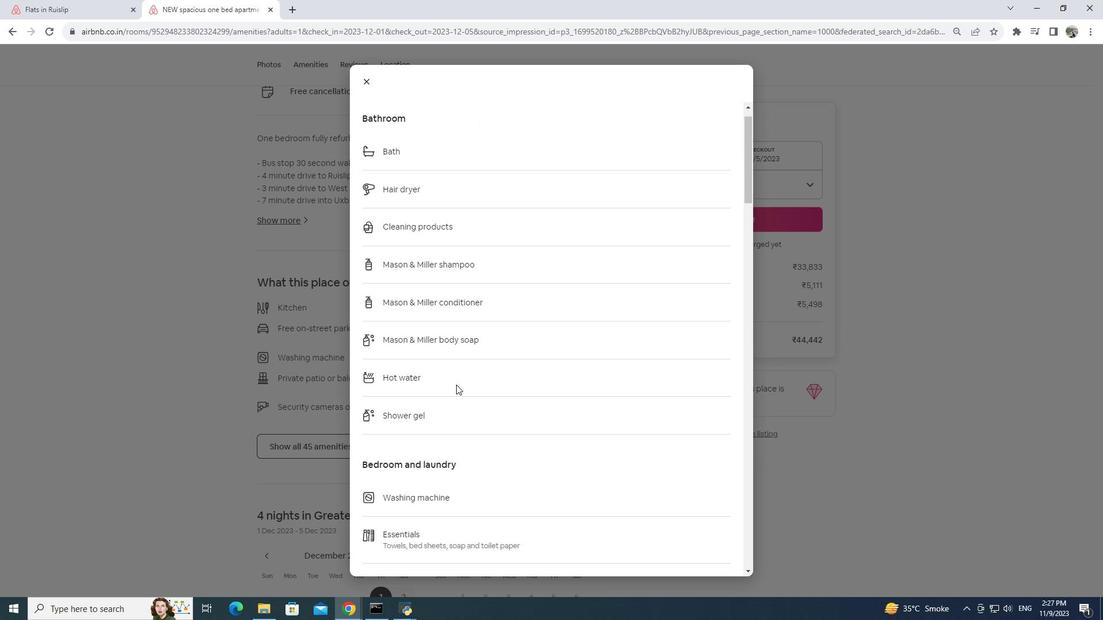 
Action: Mouse moved to (456, 383)
Screenshot: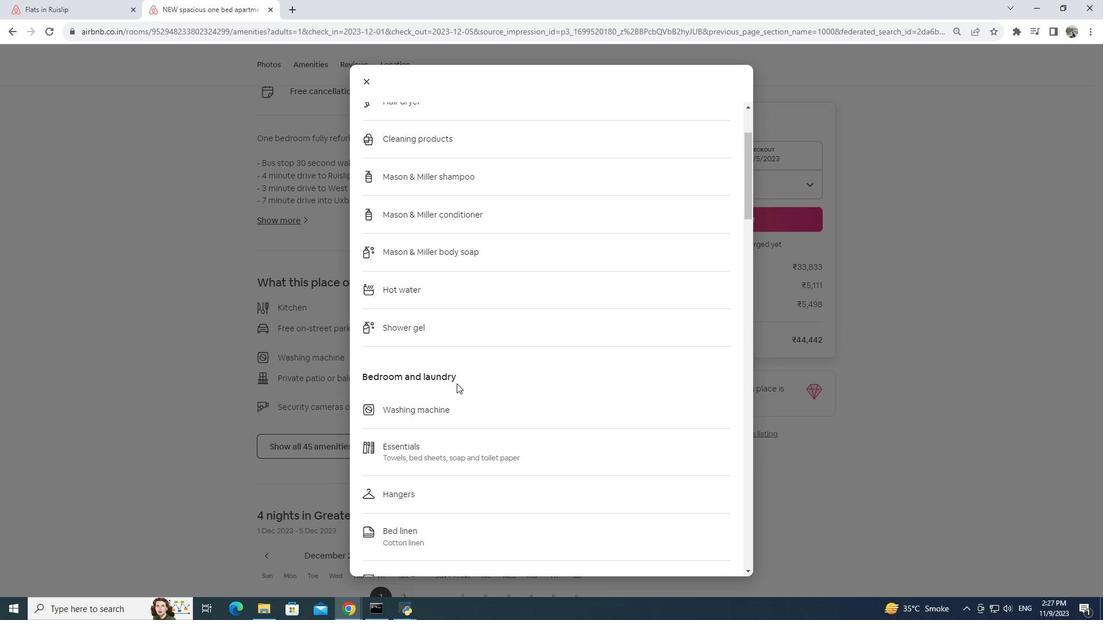 
Action: Mouse scrolled (456, 383) with delta (0, 0)
Screenshot: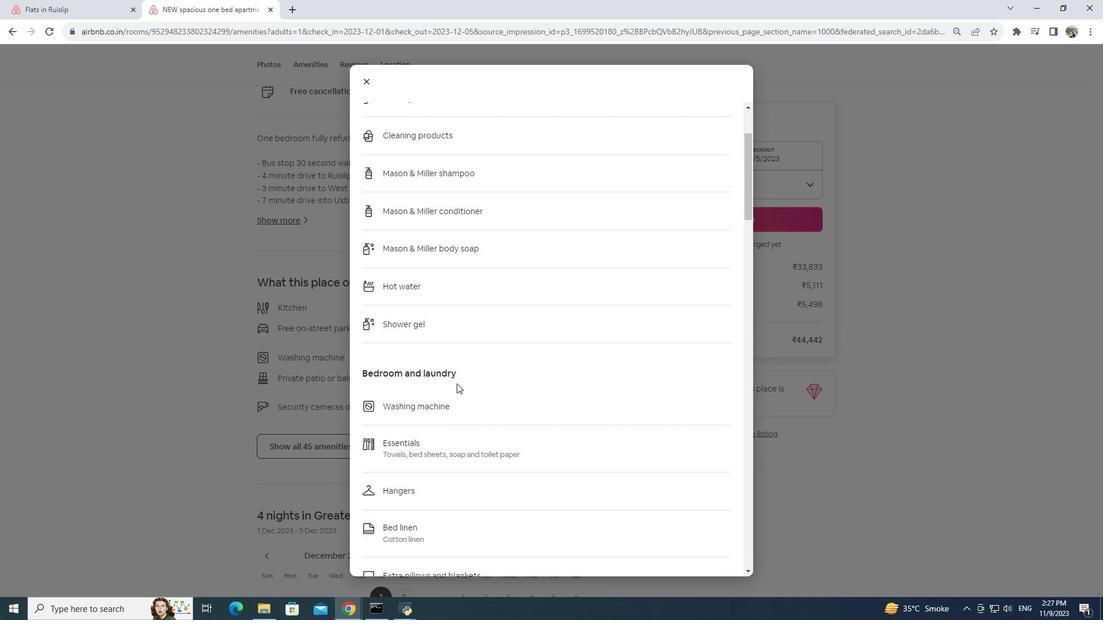 
Action: Mouse moved to (456, 383)
Screenshot: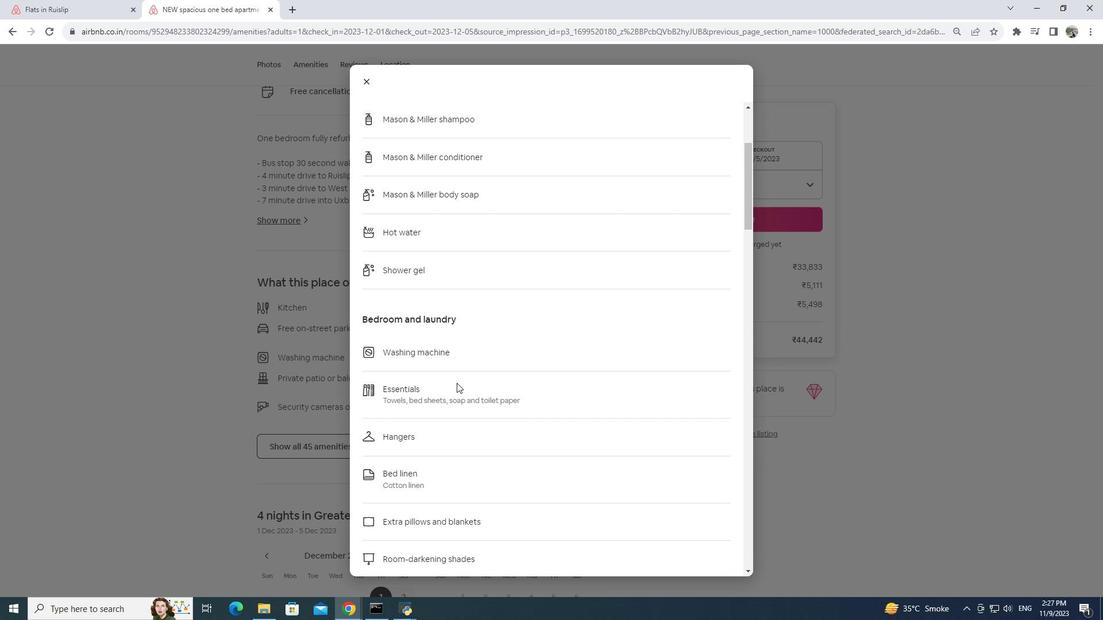 
Action: Mouse scrolled (456, 382) with delta (0, 0)
Screenshot: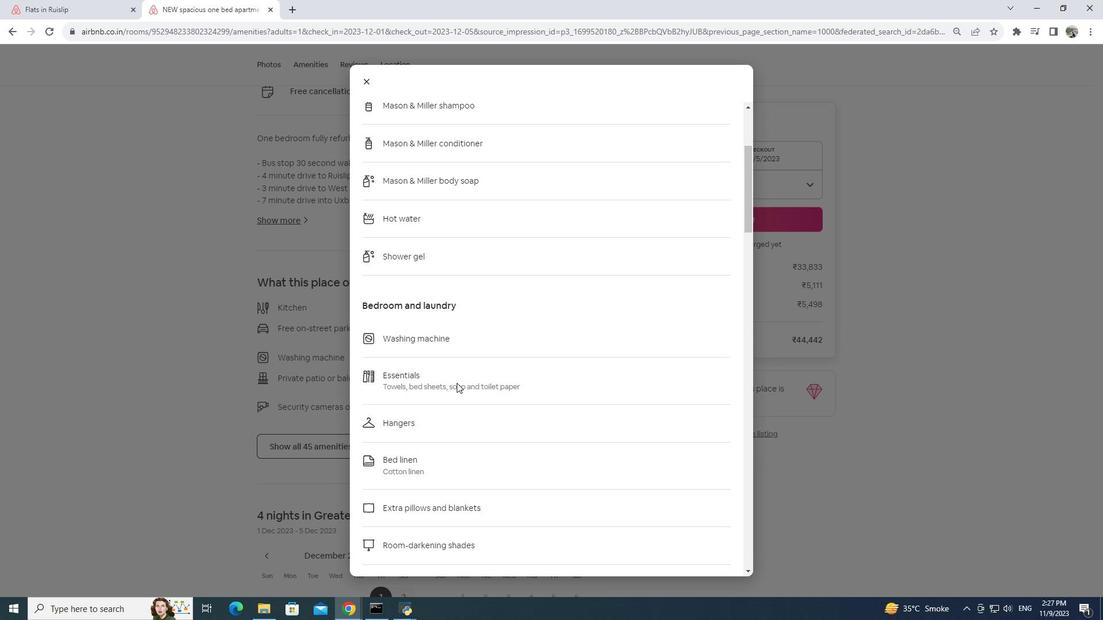 
Action: Mouse scrolled (456, 382) with delta (0, 0)
Screenshot: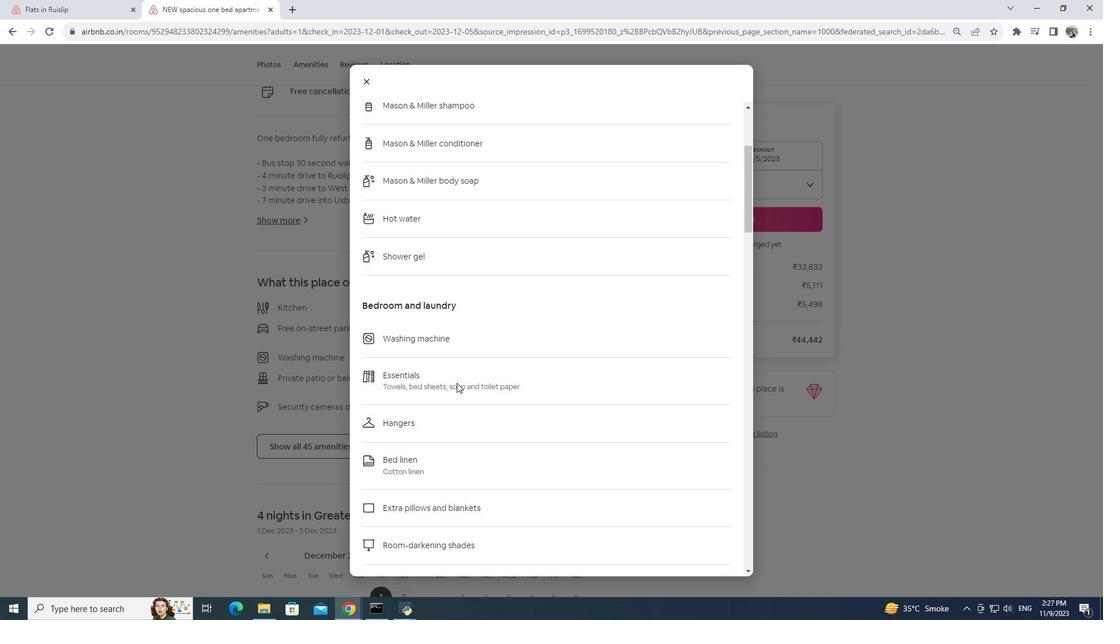 
Action: Mouse scrolled (456, 382) with delta (0, 0)
Screenshot: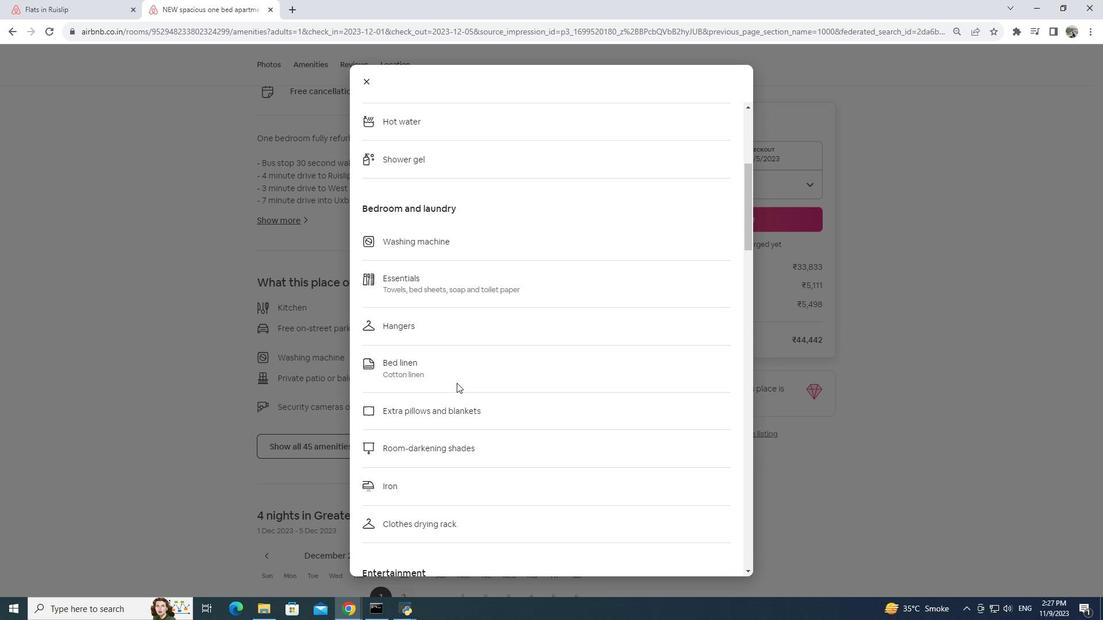 
Action: Mouse moved to (458, 382)
Screenshot: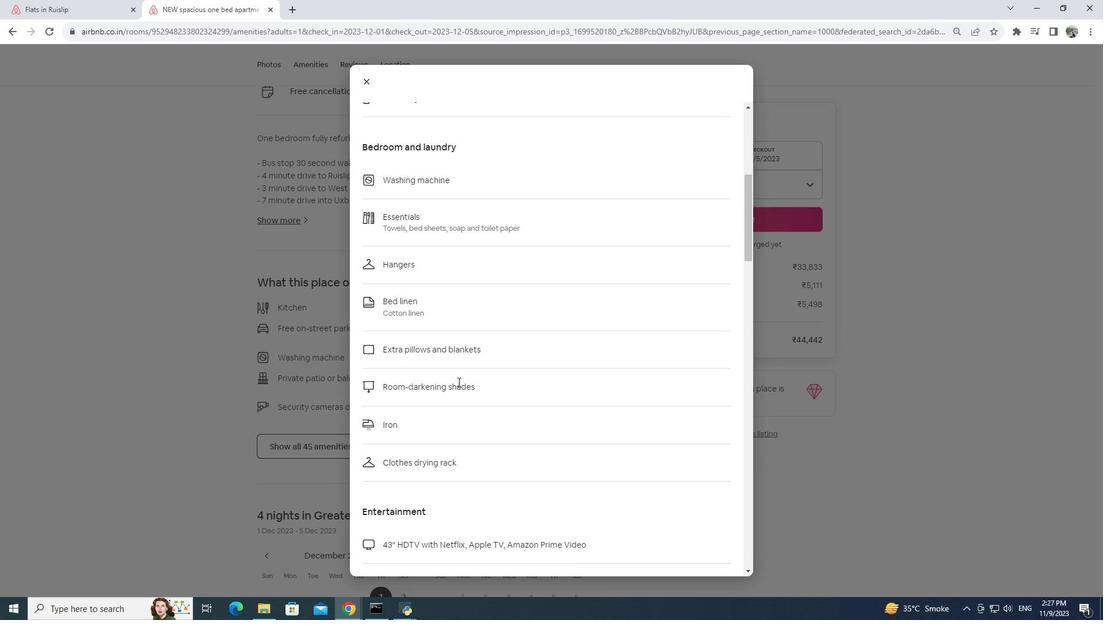 
Action: Mouse scrolled (458, 381) with delta (0, 0)
Screenshot: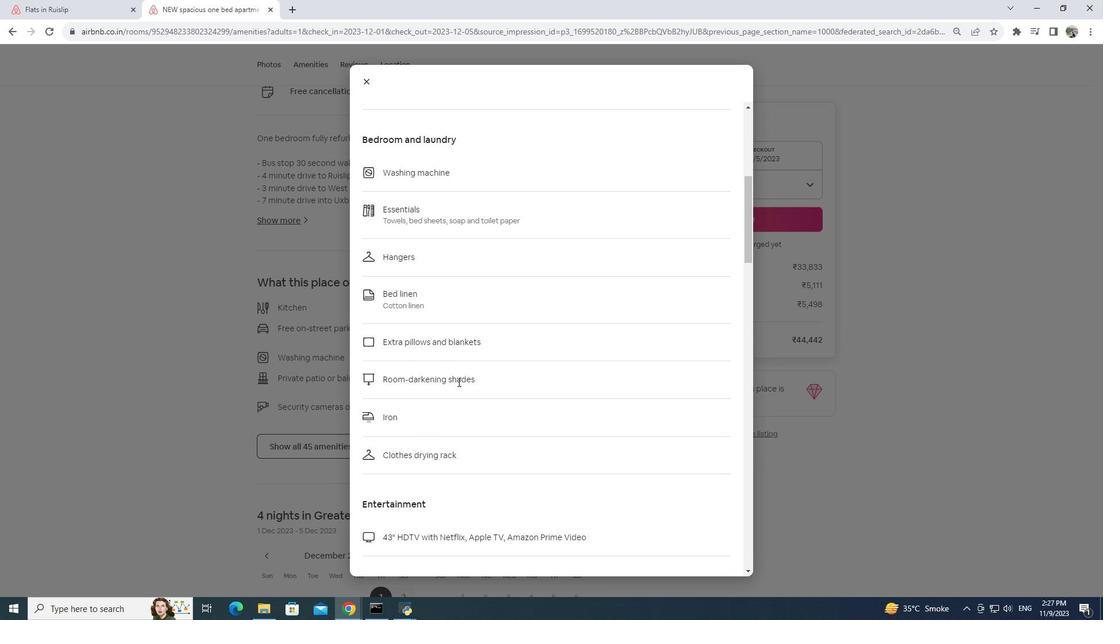 
Action: Mouse scrolled (458, 381) with delta (0, 0)
Screenshot: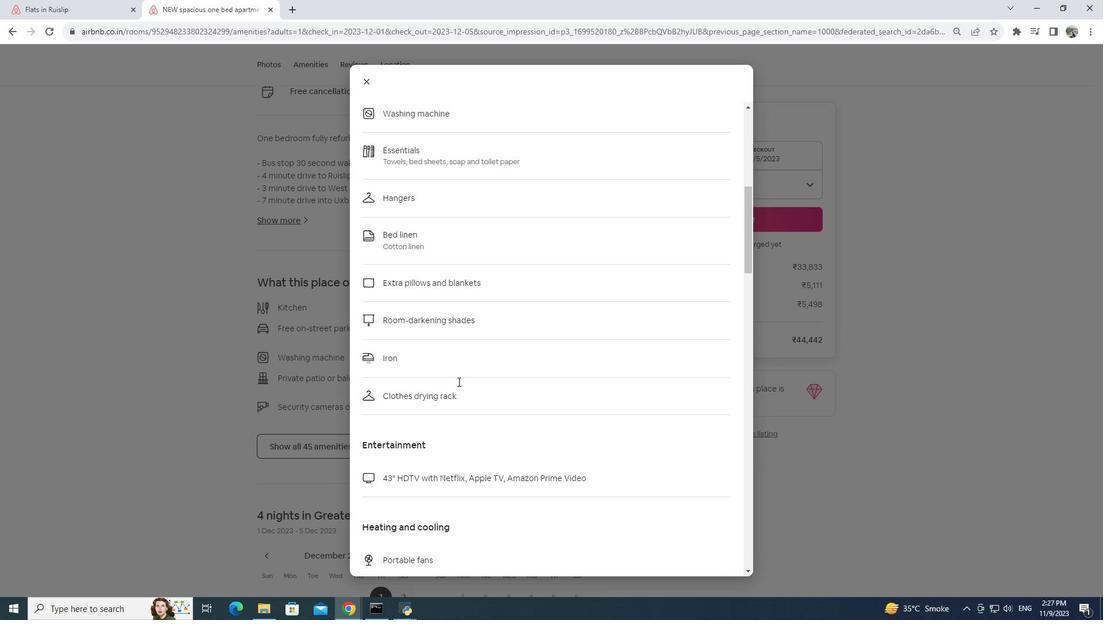 
Action: Mouse scrolled (458, 381) with delta (0, 0)
Screenshot: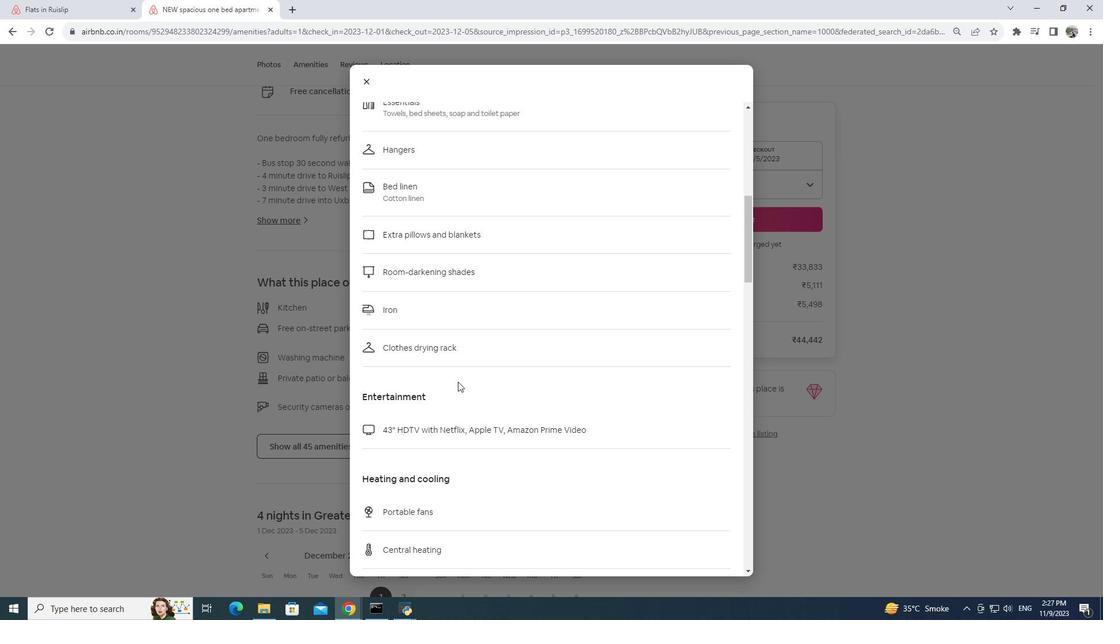 
Action: Mouse scrolled (458, 381) with delta (0, 0)
Screenshot: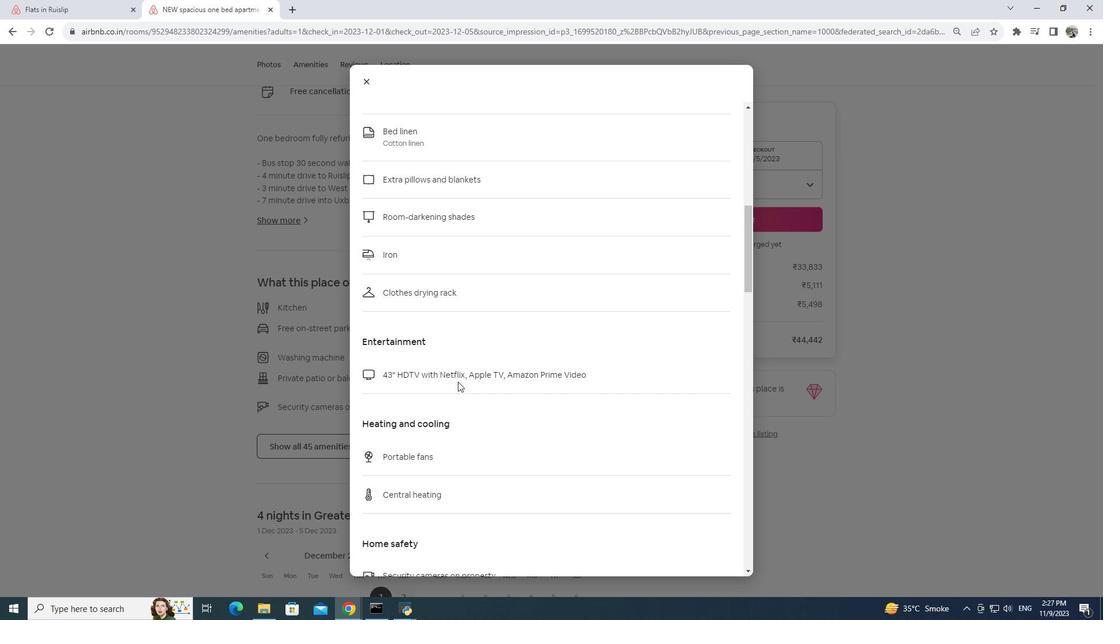 
Action: Mouse scrolled (458, 381) with delta (0, 0)
Screenshot: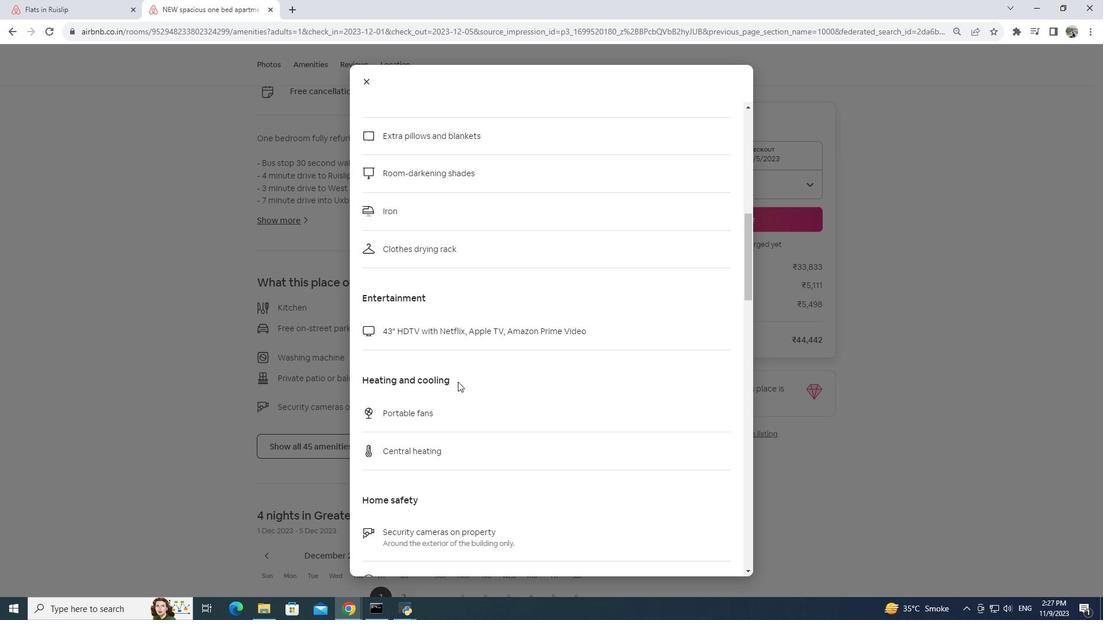 
Action: Mouse scrolled (458, 381) with delta (0, 0)
Screenshot: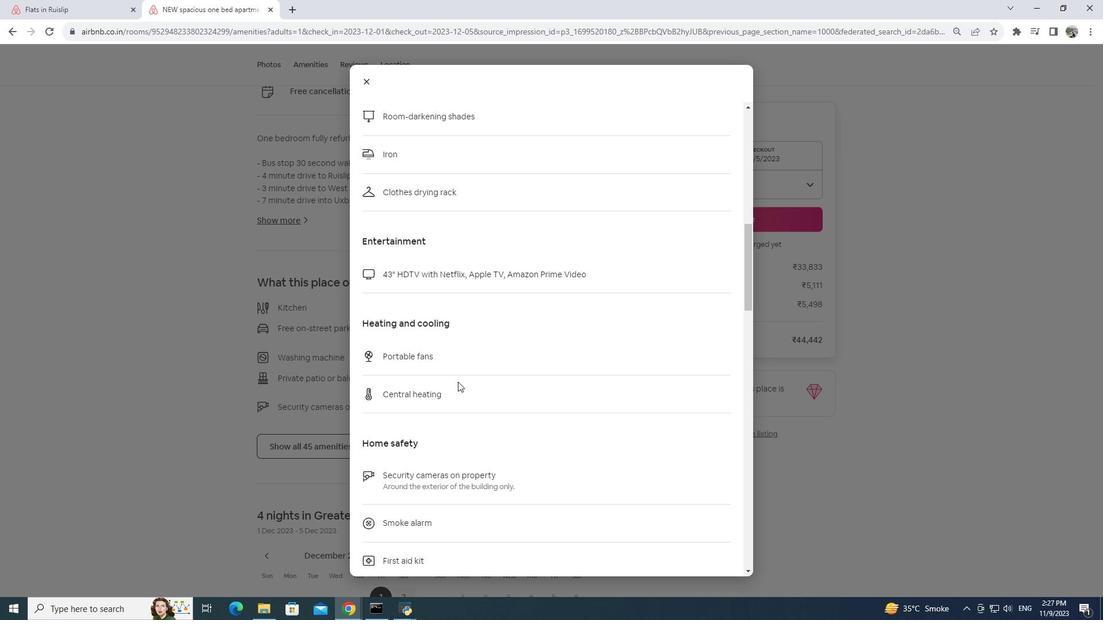 
Action: Mouse moved to (461, 376)
Screenshot: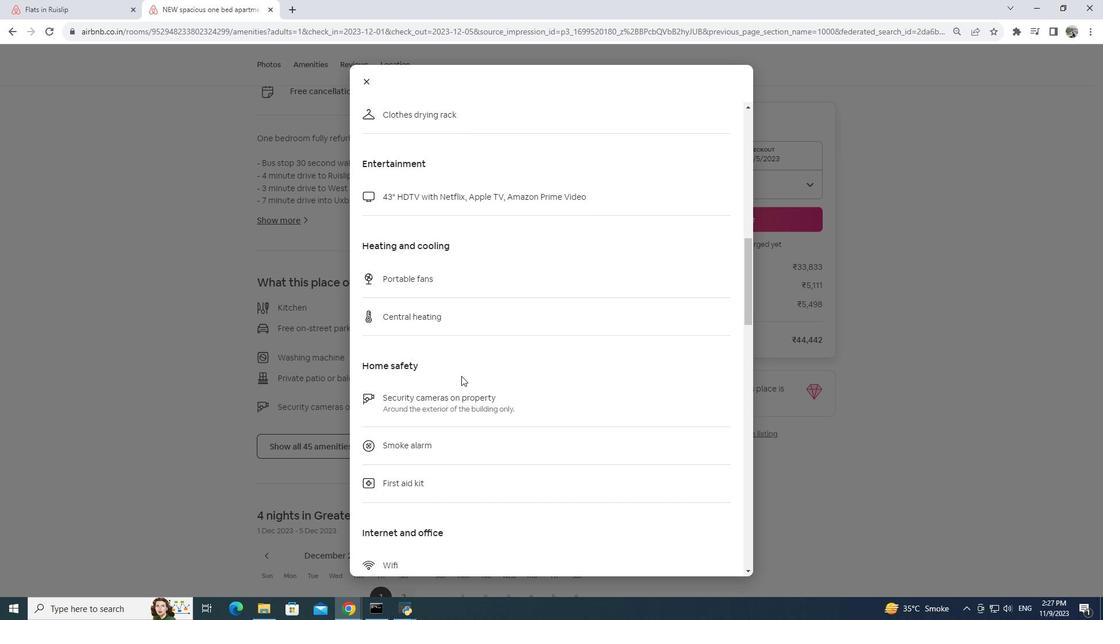 
Action: Mouse scrolled (461, 375) with delta (0, 0)
Screenshot: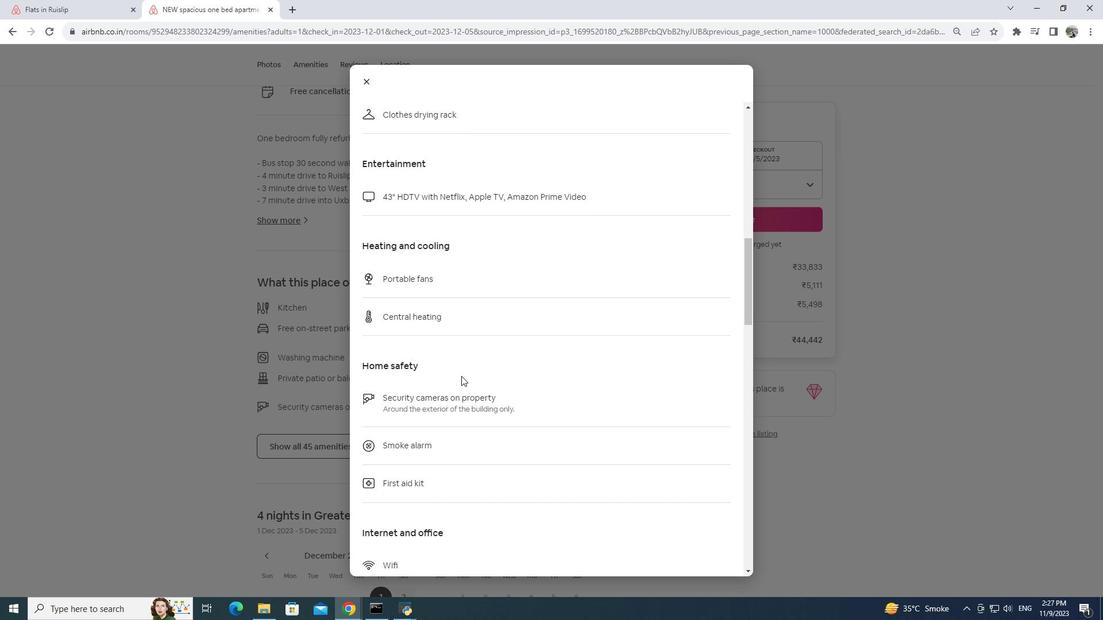 
Action: Mouse scrolled (461, 375) with delta (0, 0)
Screenshot: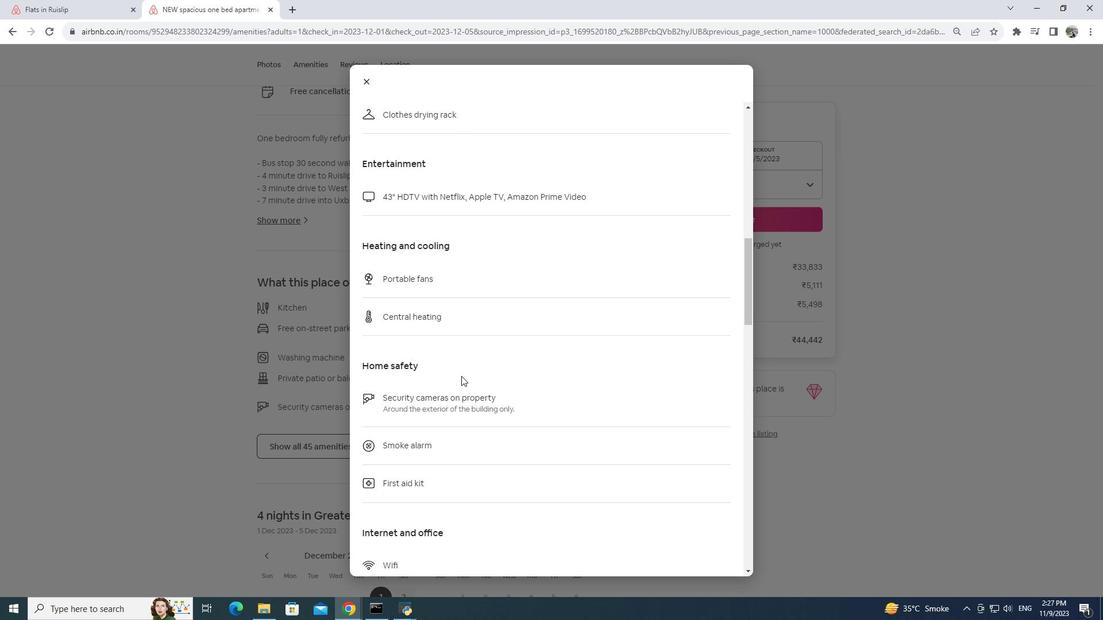 
Action: Mouse moved to (462, 375)
Screenshot: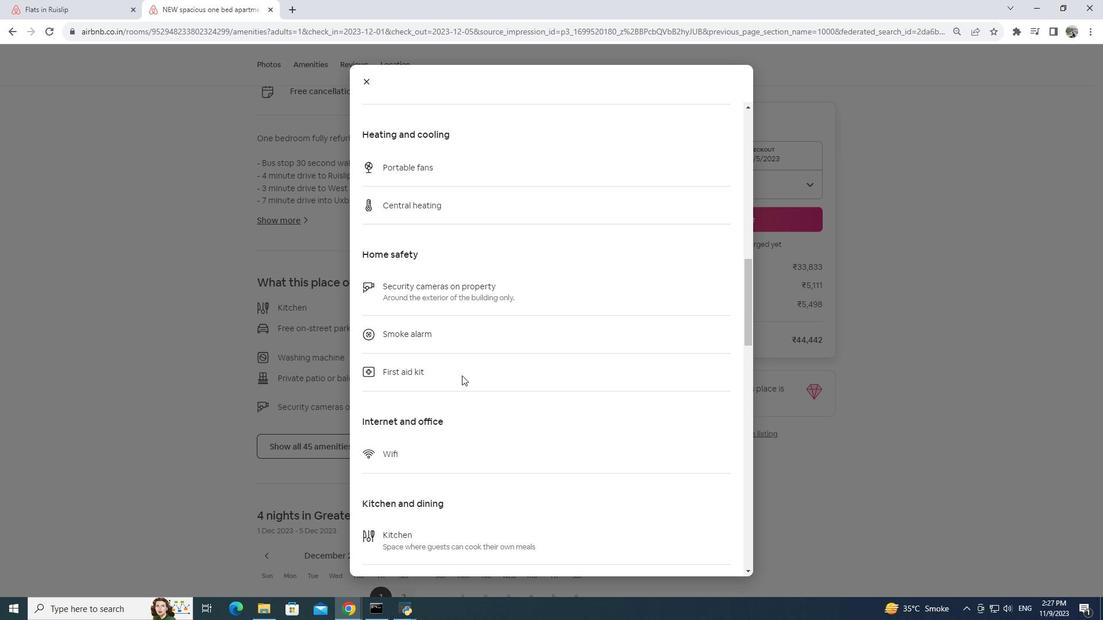 
Action: Mouse scrolled (462, 375) with delta (0, 0)
Screenshot: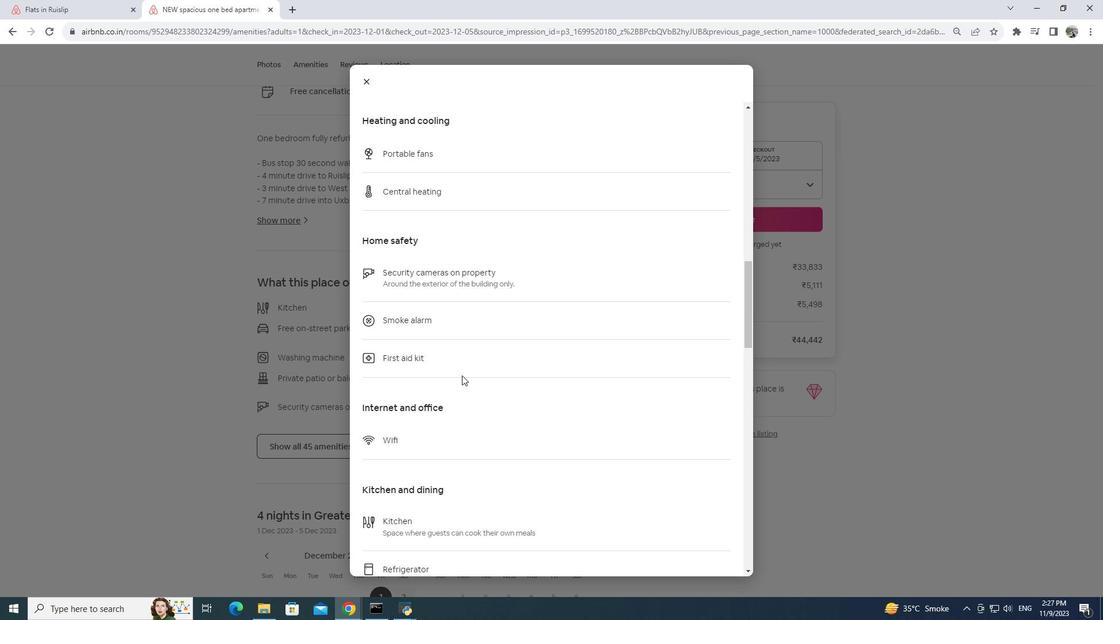 
Action: Mouse moved to (462, 375)
Screenshot: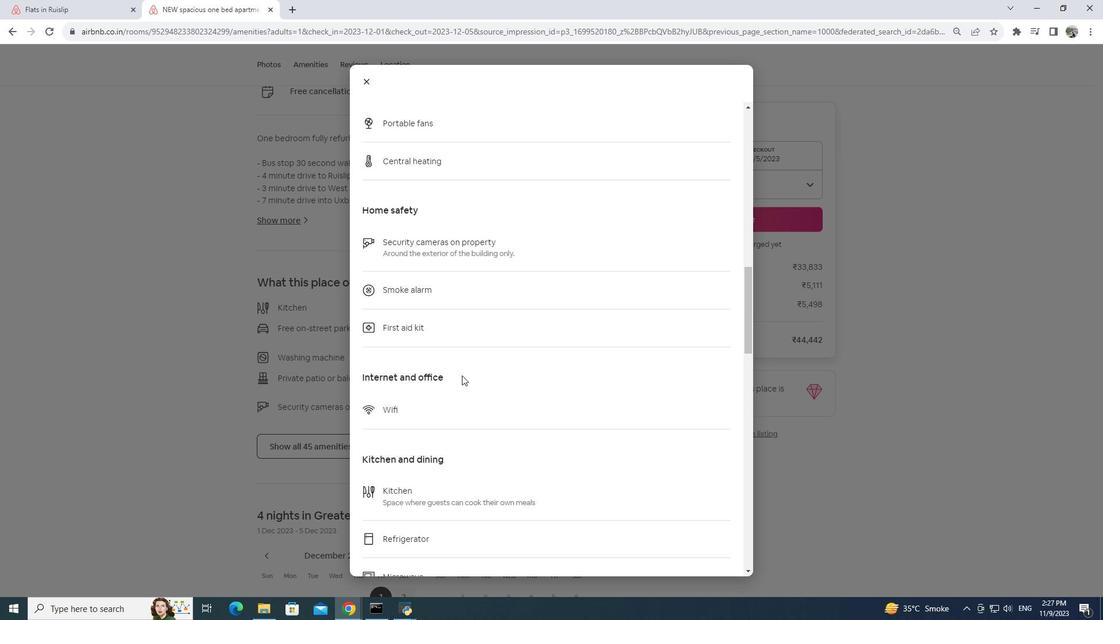 
Action: Mouse scrolled (462, 375) with delta (0, 0)
Screenshot: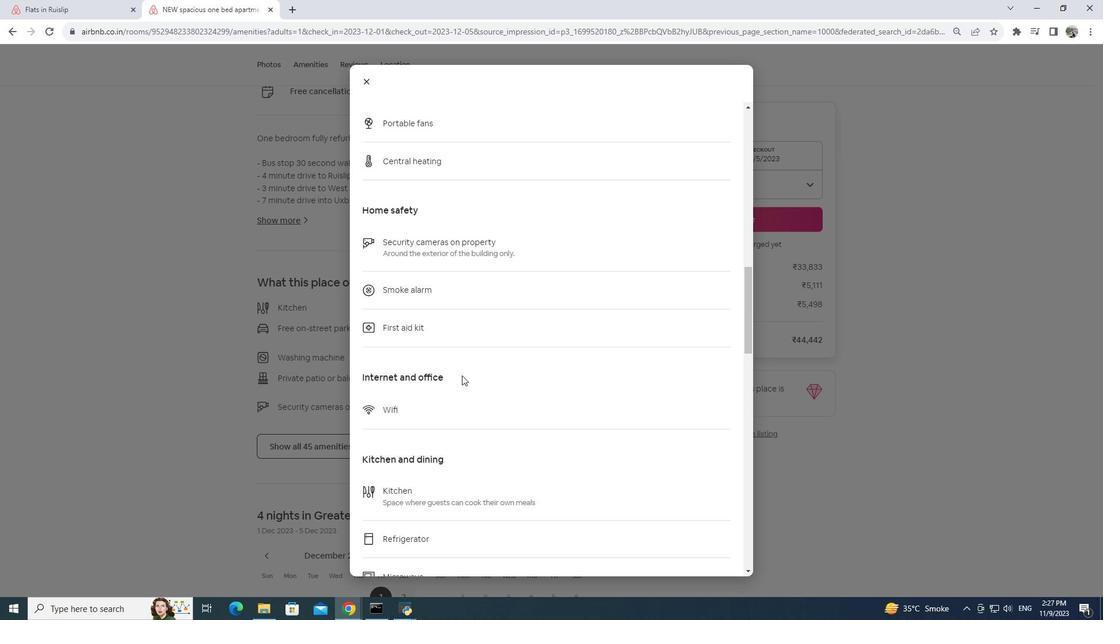 
Action: Mouse moved to (462, 376)
Screenshot: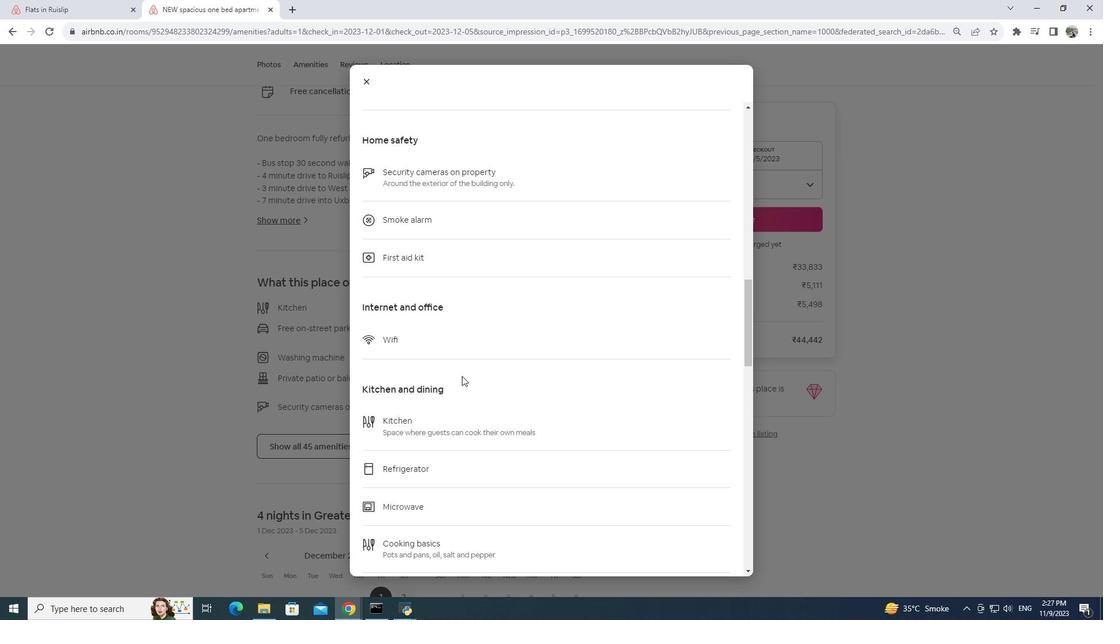 
Action: Mouse scrolled (462, 375) with delta (0, 0)
Screenshot: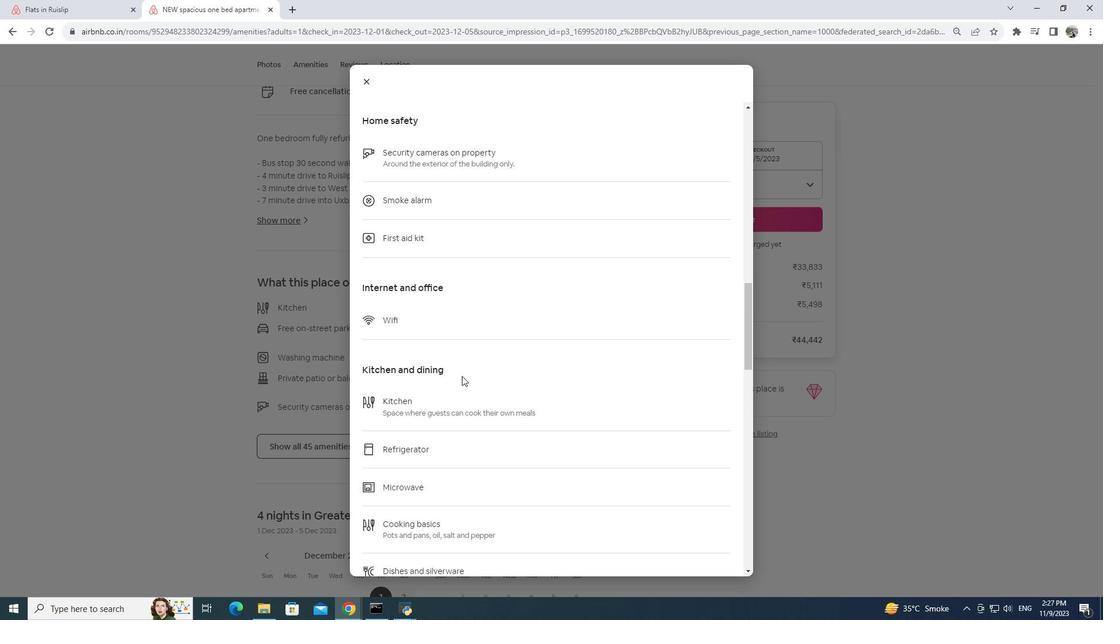 
Action: Mouse scrolled (462, 375) with delta (0, 0)
Screenshot: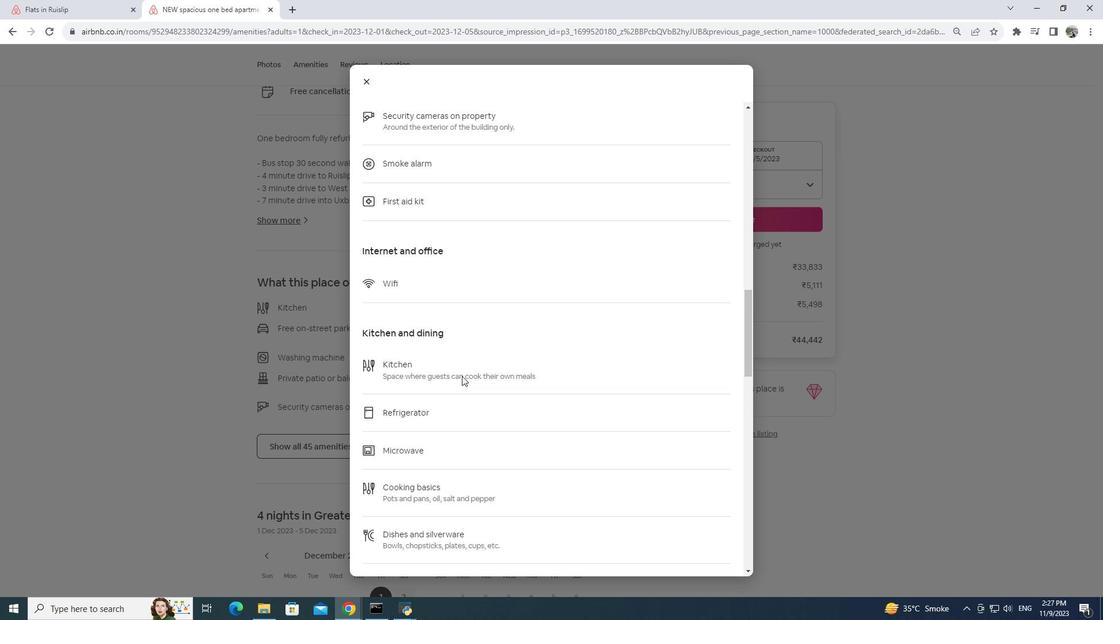 
Action: Mouse moved to (465, 372)
Screenshot: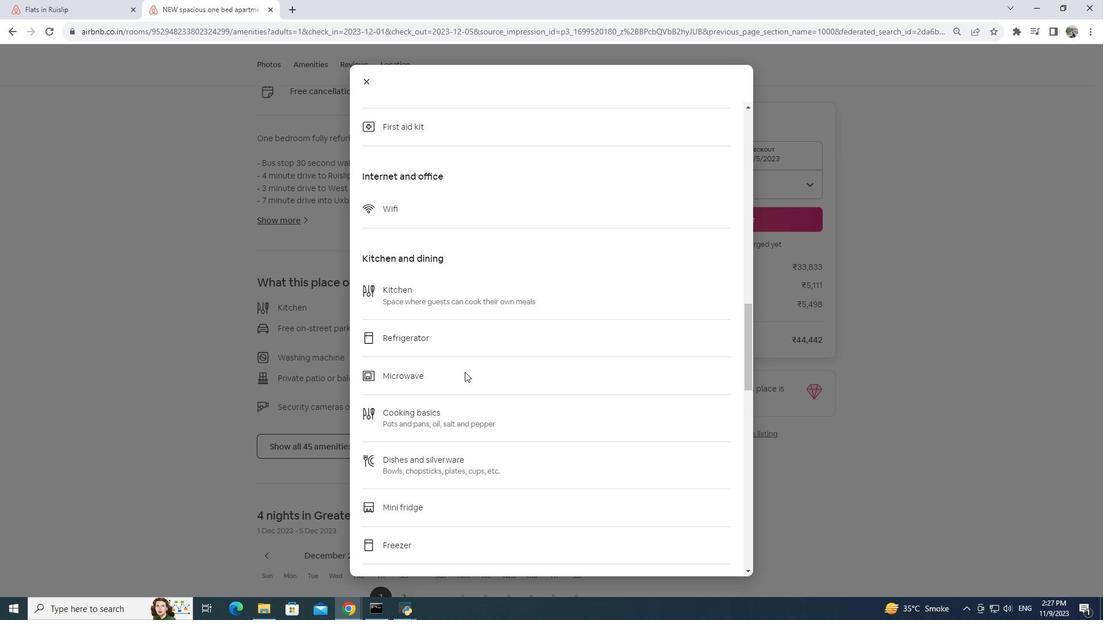 
Action: Mouse scrolled (465, 371) with delta (0, 0)
Screenshot: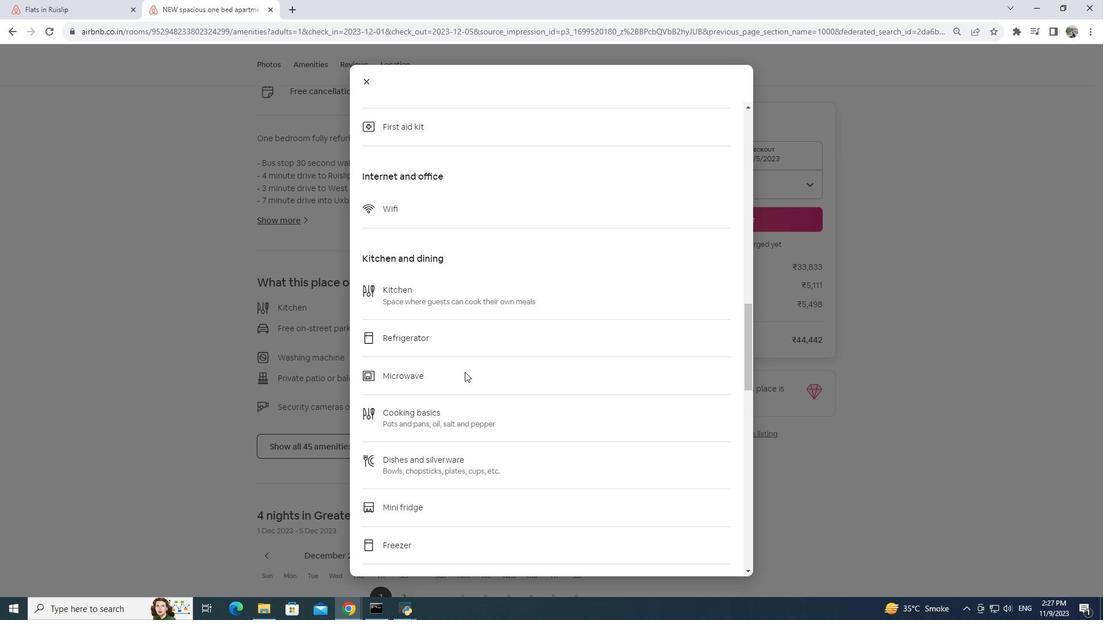 
Action: Mouse scrolled (465, 371) with delta (0, 0)
Screenshot: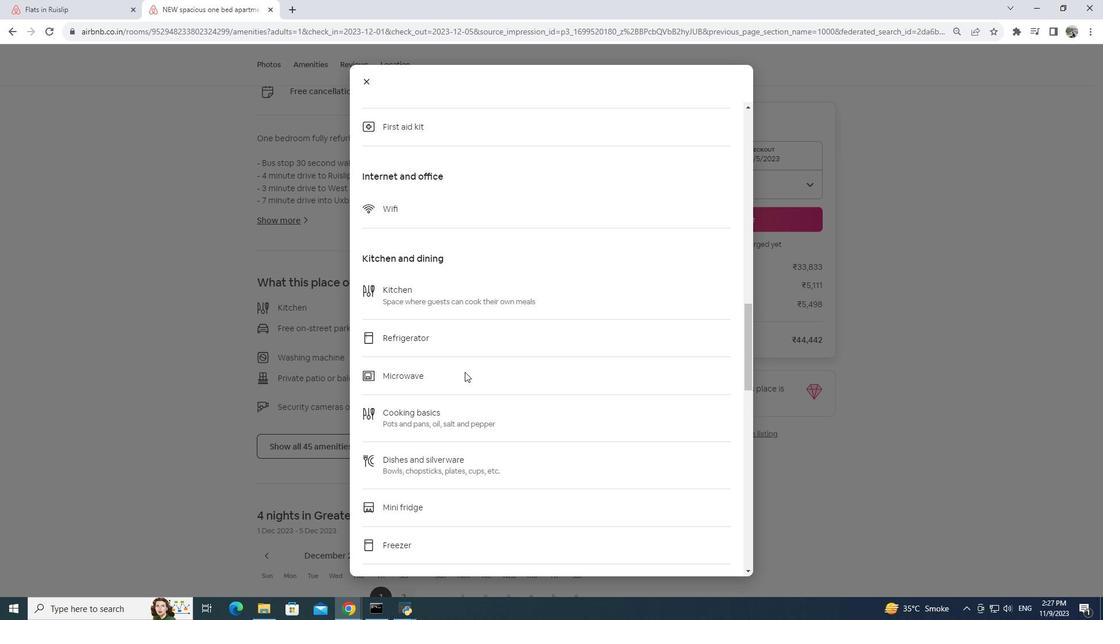 
Action: Mouse moved to (465, 372)
Screenshot: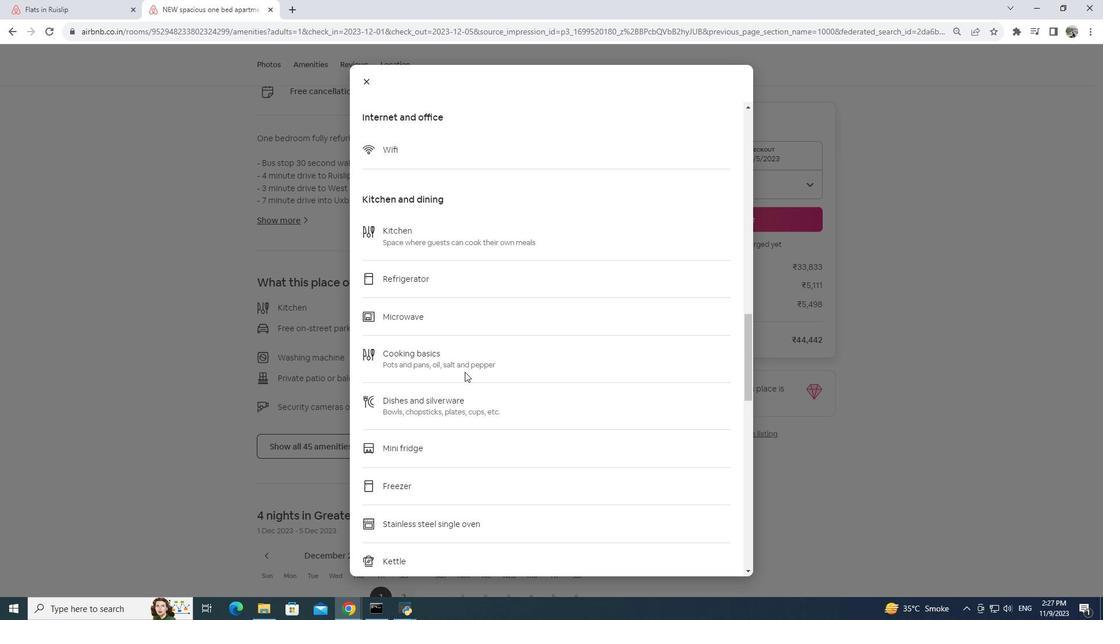 
Action: Mouse scrolled (465, 371) with delta (0, 0)
Screenshot: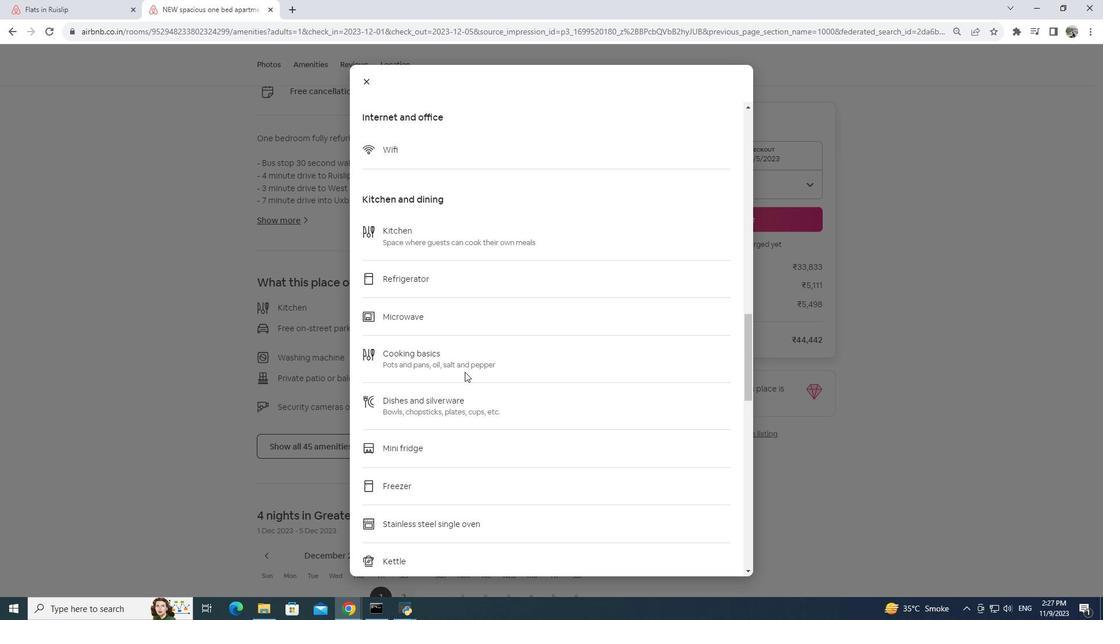 
Action: Mouse moved to (465, 370)
Screenshot: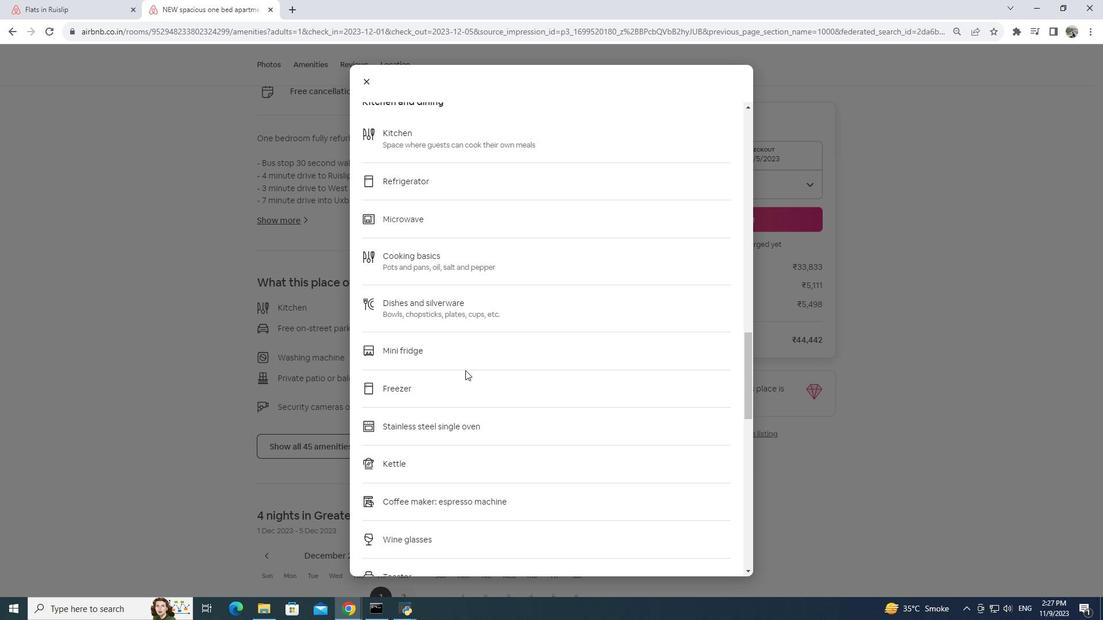 
Action: Mouse scrolled (465, 370) with delta (0, 0)
Screenshot: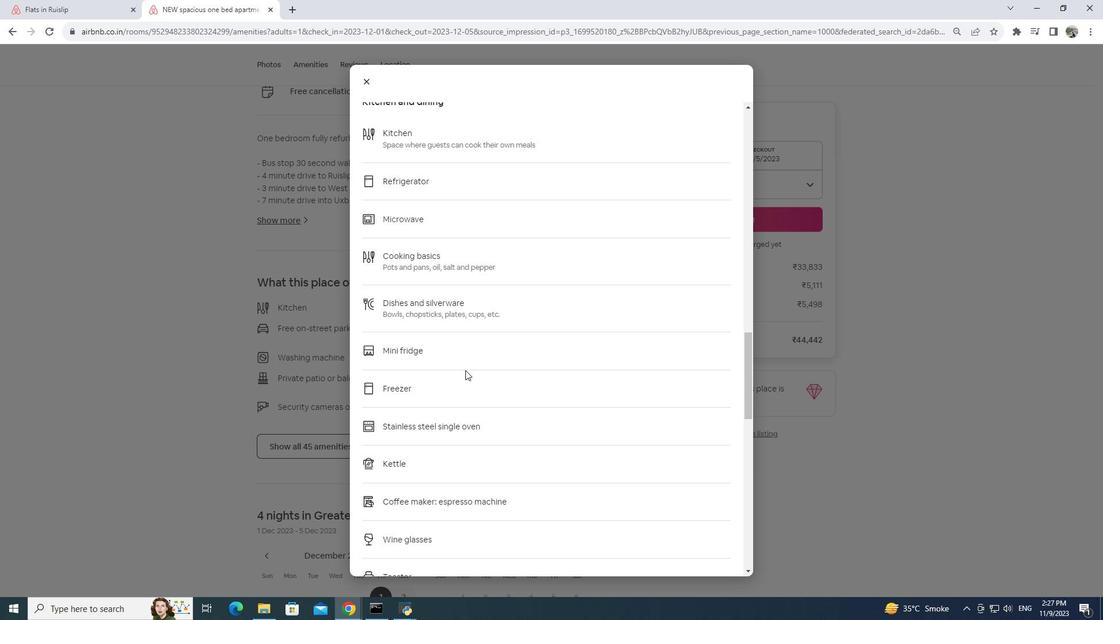 
Action: Mouse scrolled (465, 370) with delta (0, 0)
Screenshot: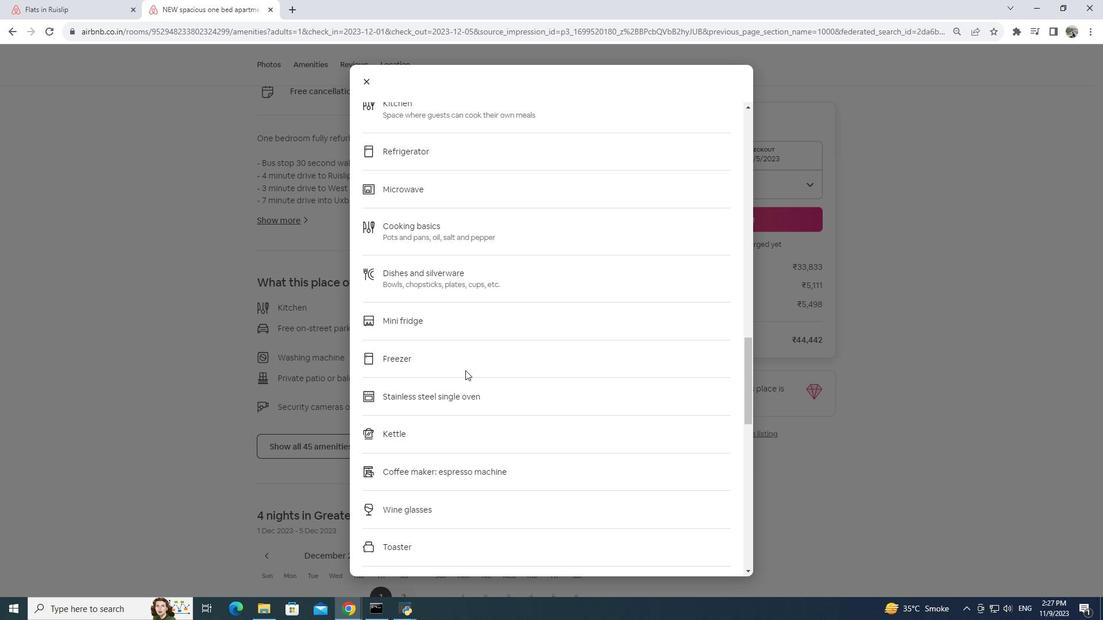 
Action: Mouse scrolled (465, 370) with delta (0, 0)
Screenshot: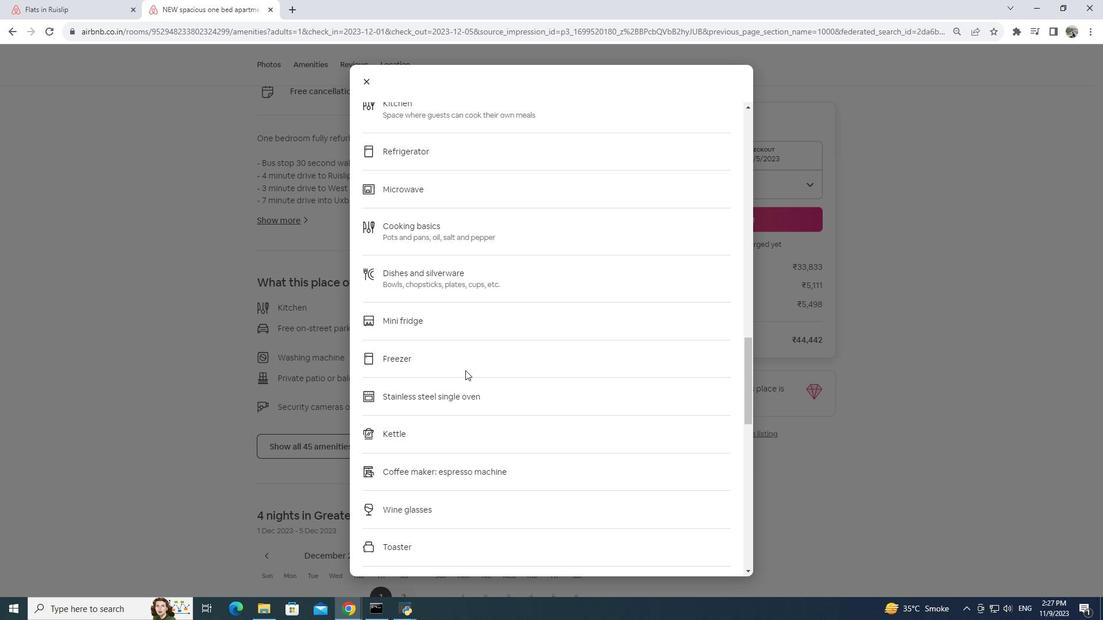 
Action: Mouse scrolled (465, 370) with delta (0, 0)
Screenshot: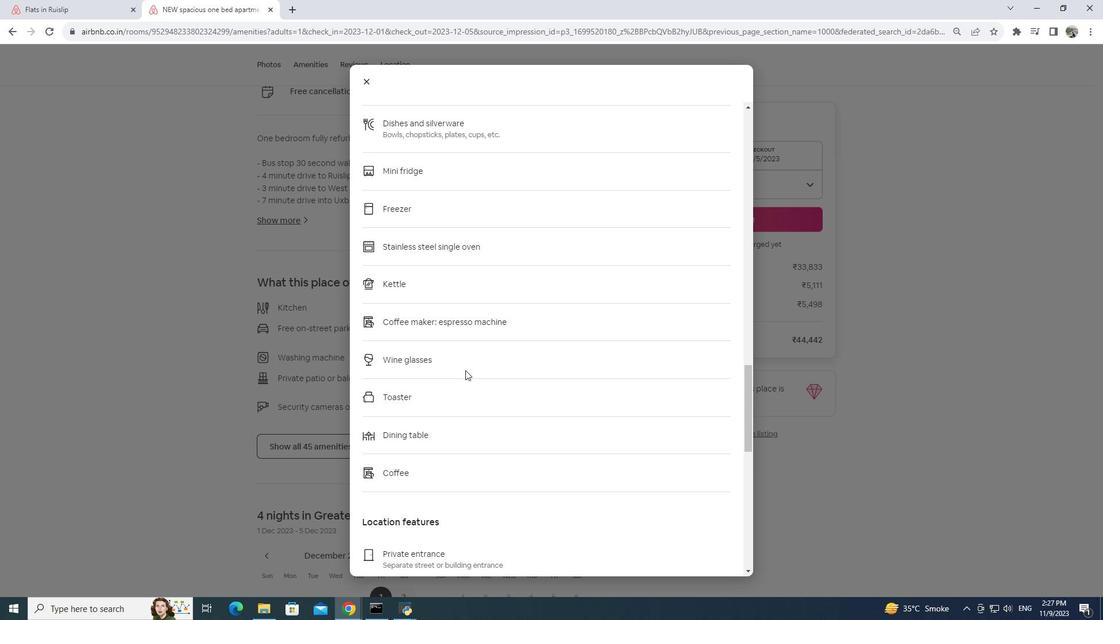
Action: Mouse scrolled (465, 370) with delta (0, 0)
Screenshot: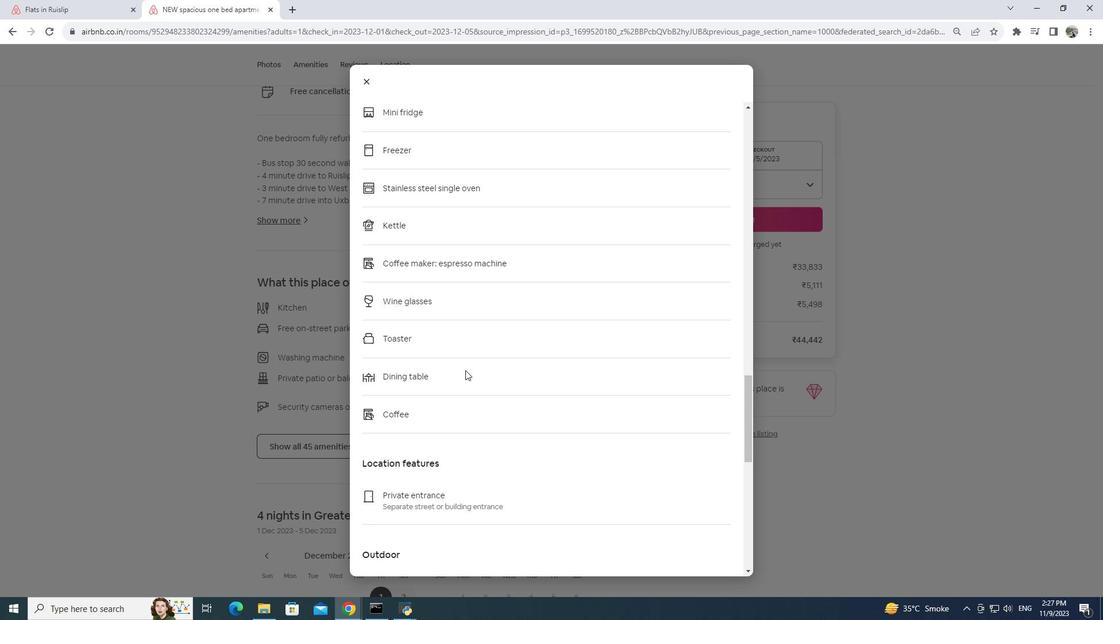 
Action: Mouse scrolled (465, 370) with delta (0, 0)
Screenshot: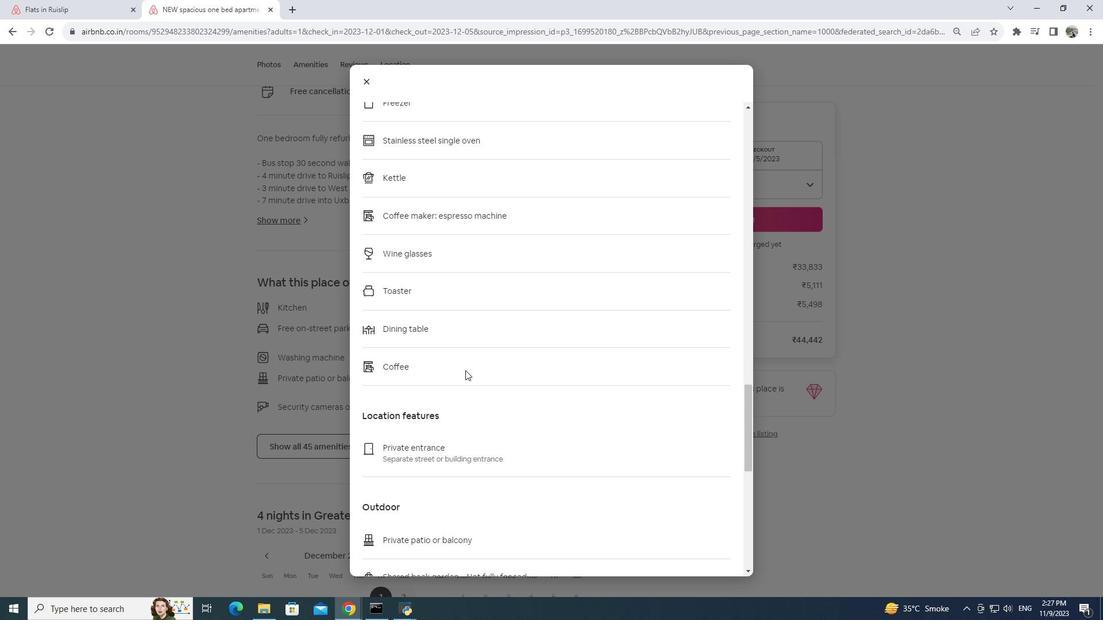 
Action: Mouse moved to (467, 367)
Screenshot: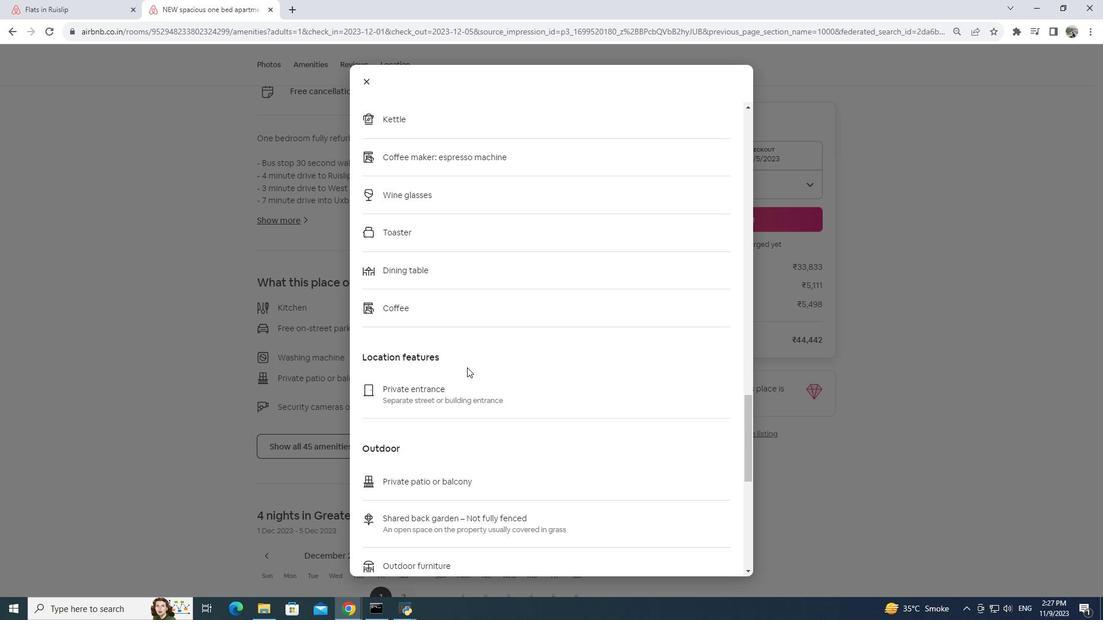 
Action: Mouse scrolled (467, 367) with delta (0, 0)
Screenshot: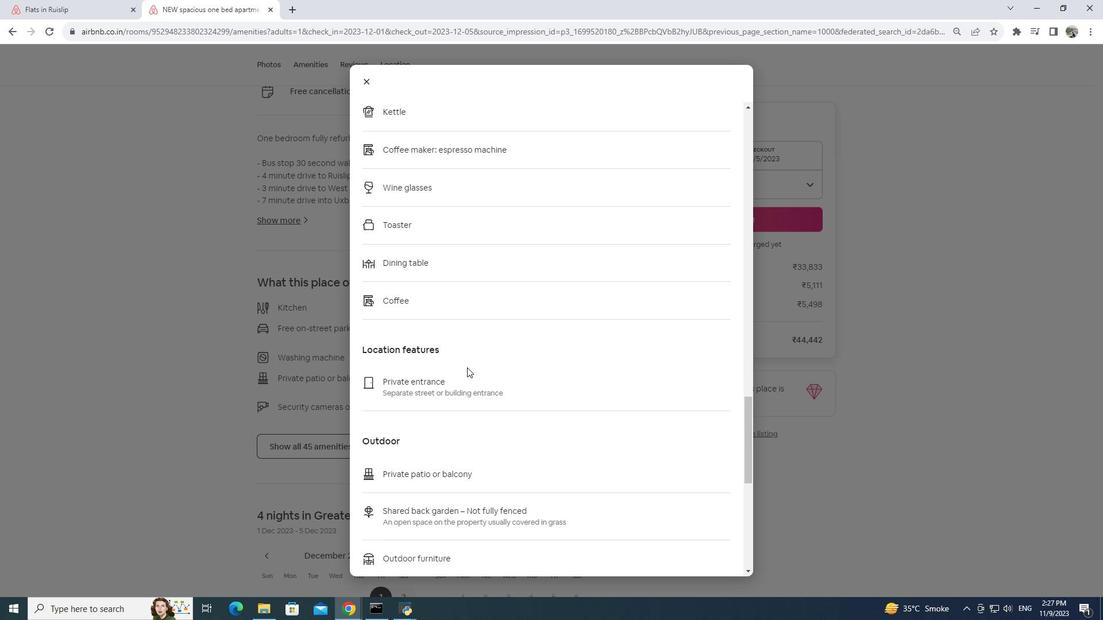 
Action: Mouse scrolled (467, 367) with delta (0, 0)
Screenshot: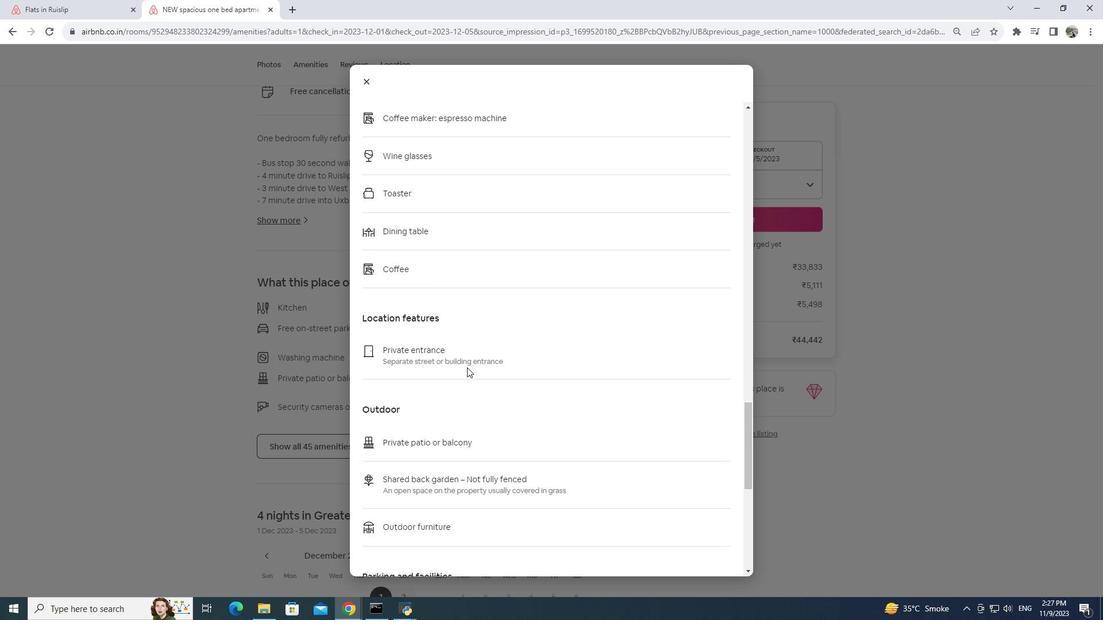 
Action: Mouse moved to (466, 367)
Screenshot: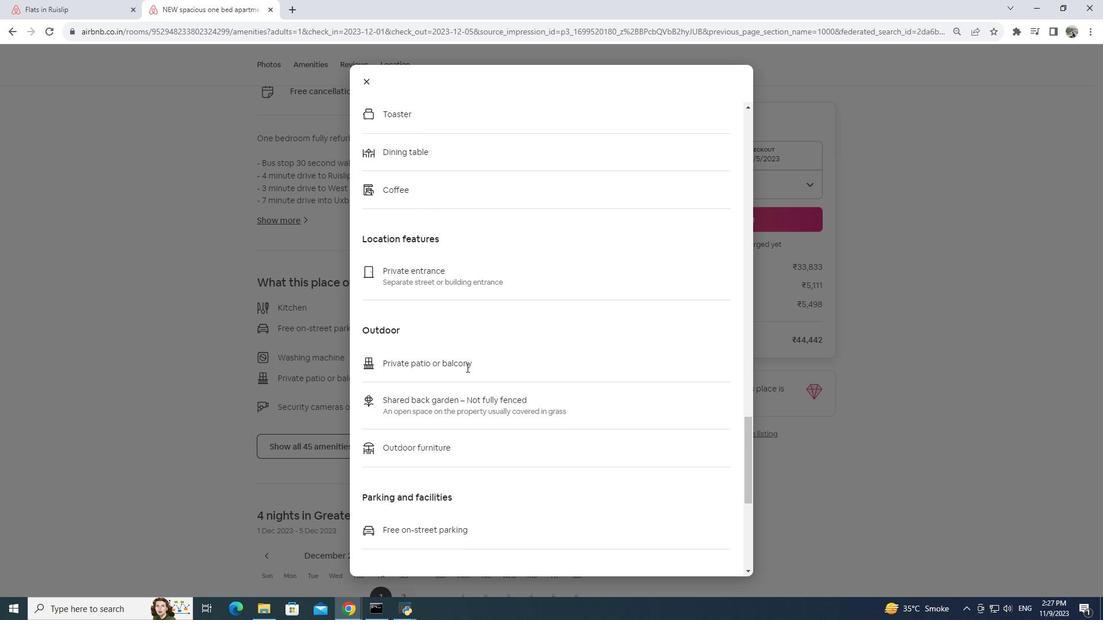 
Action: Mouse scrolled (466, 367) with delta (0, 0)
Screenshot: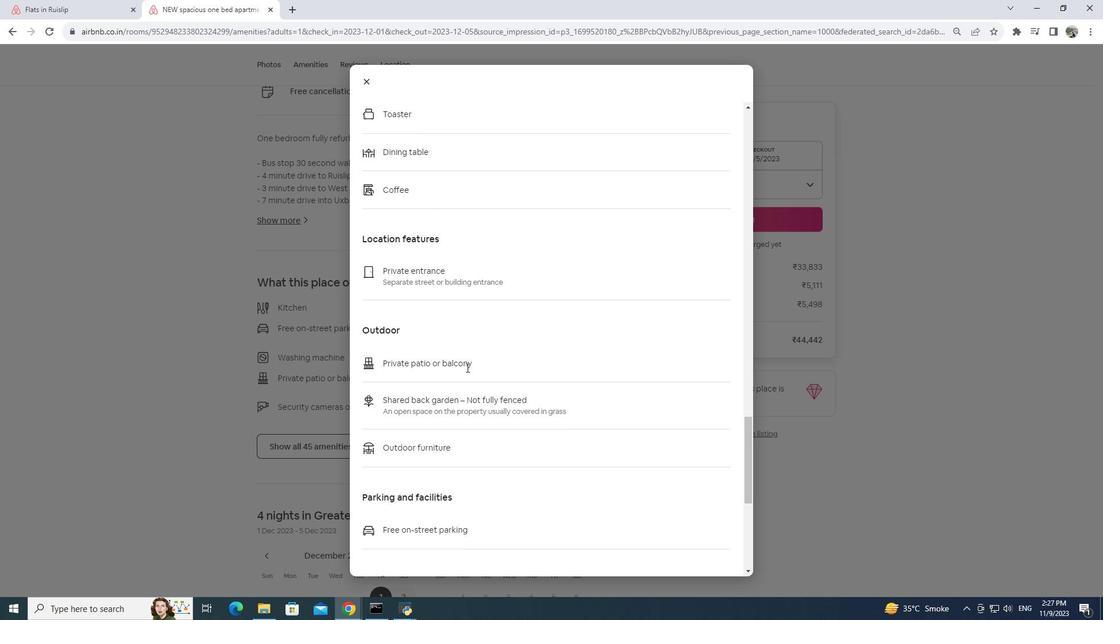 
Action: Mouse scrolled (466, 367) with delta (0, 0)
Screenshot: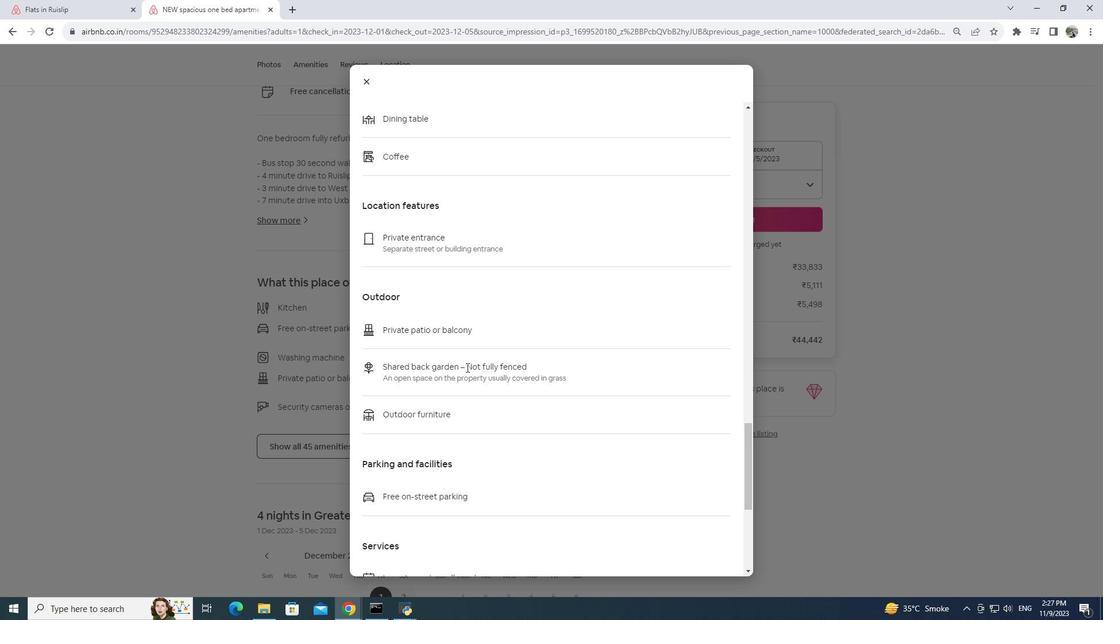 
Action: Mouse scrolled (466, 367) with delta (0, 0)
Screenshot: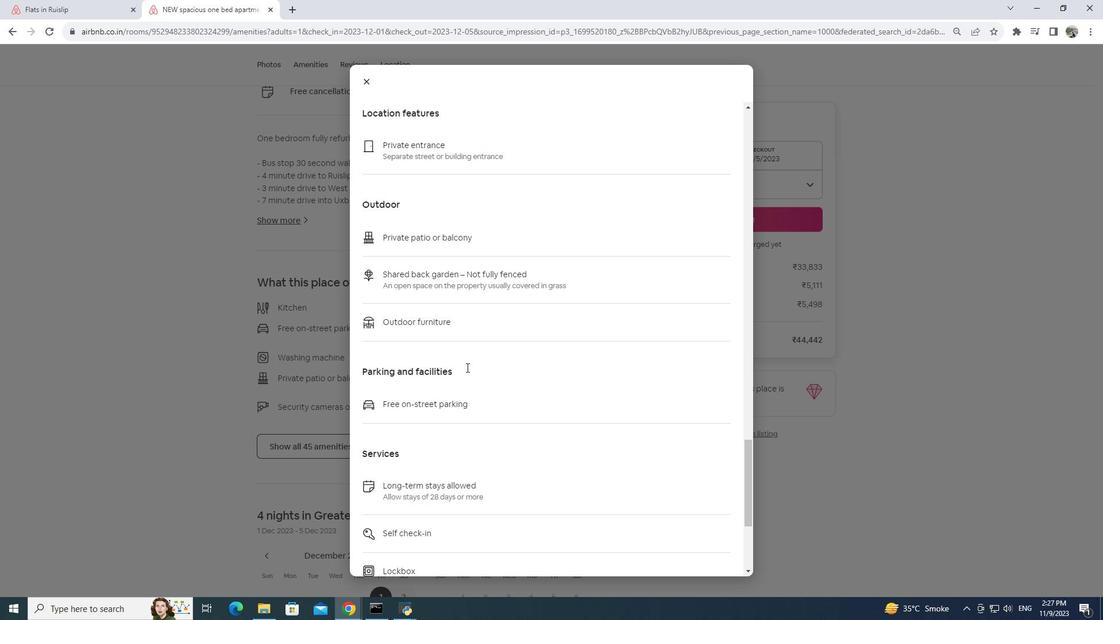
Action: Mouse scrolled (466, 367) with delta (0, 0)
Screenshot: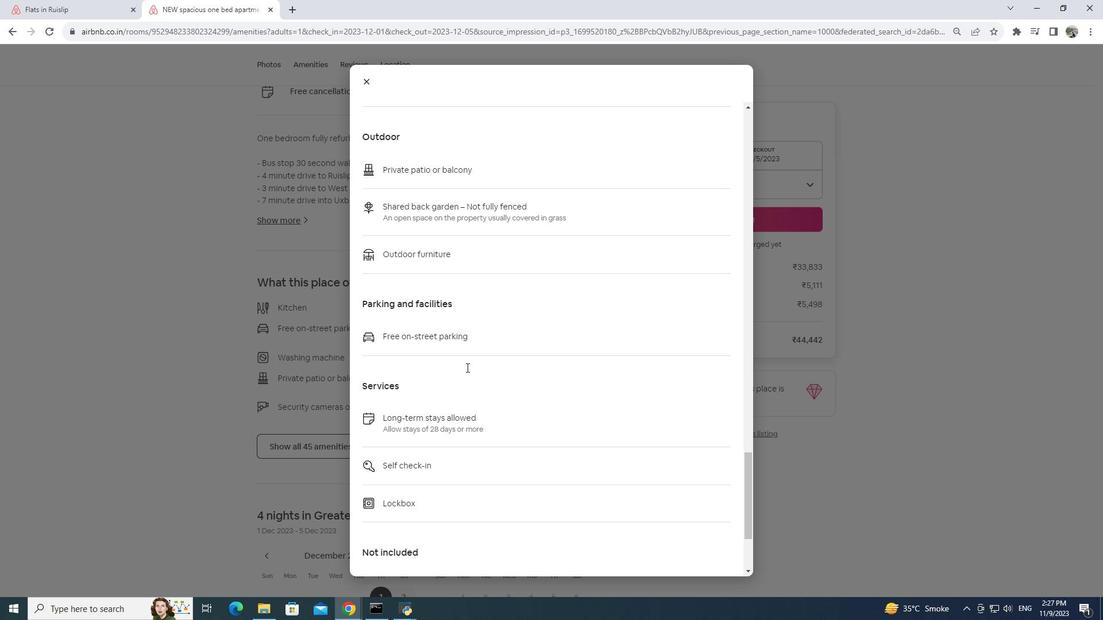 
Action: Mouse scrolled (466, 367) with delta (0, 0)
Screenshot: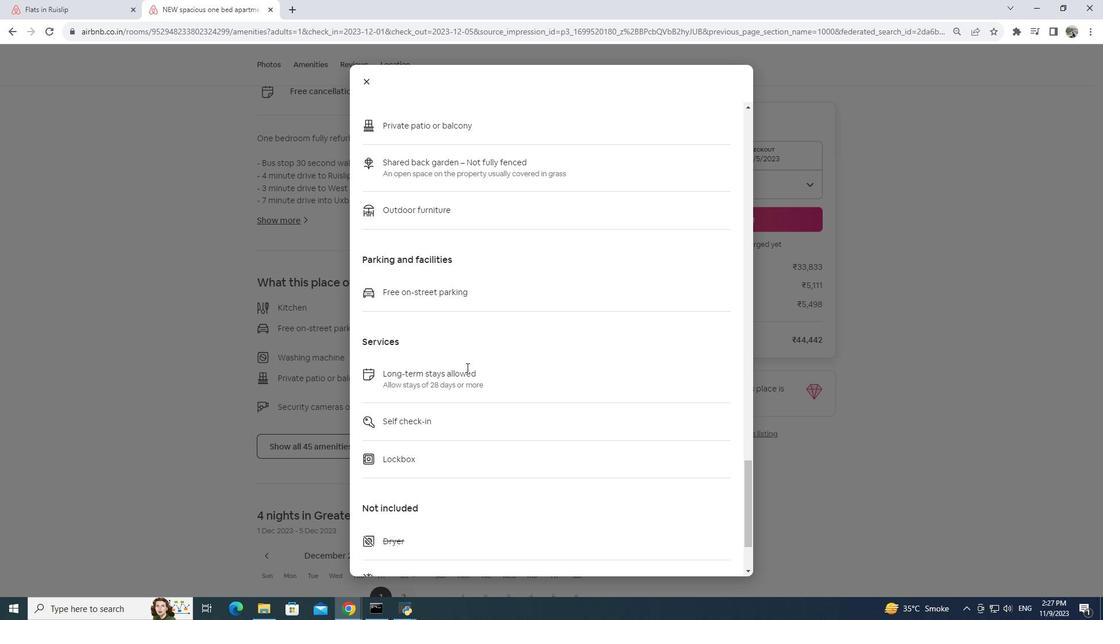 
Action: Mouse moved to (466, 367)
Screenshot: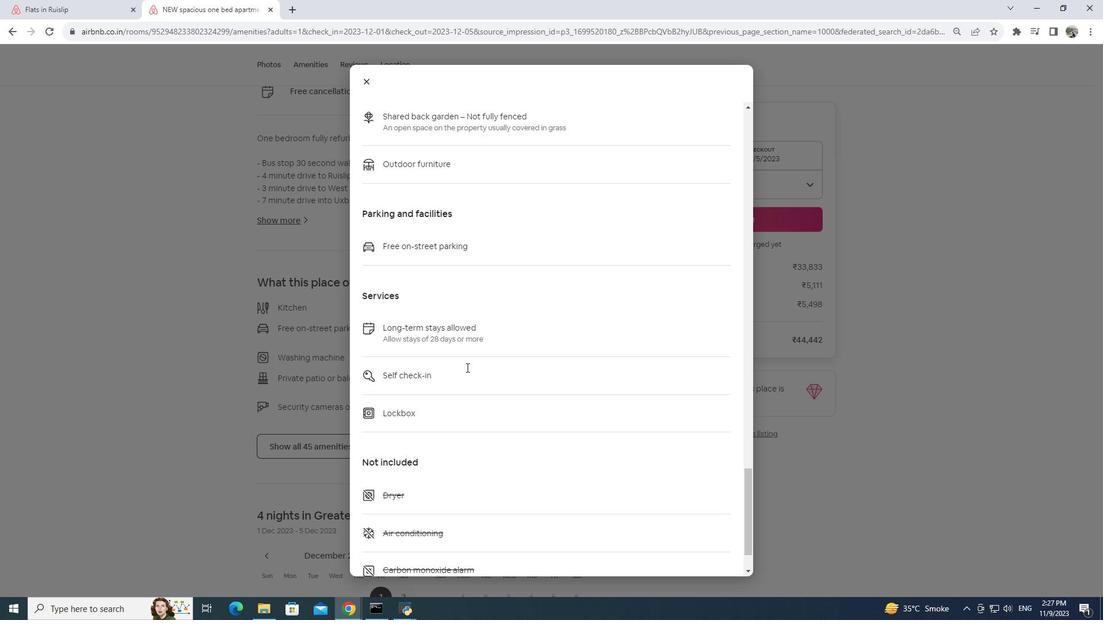 
Action: Mouse scrolled (466, 367) with delta (0, 0)
Screenshot: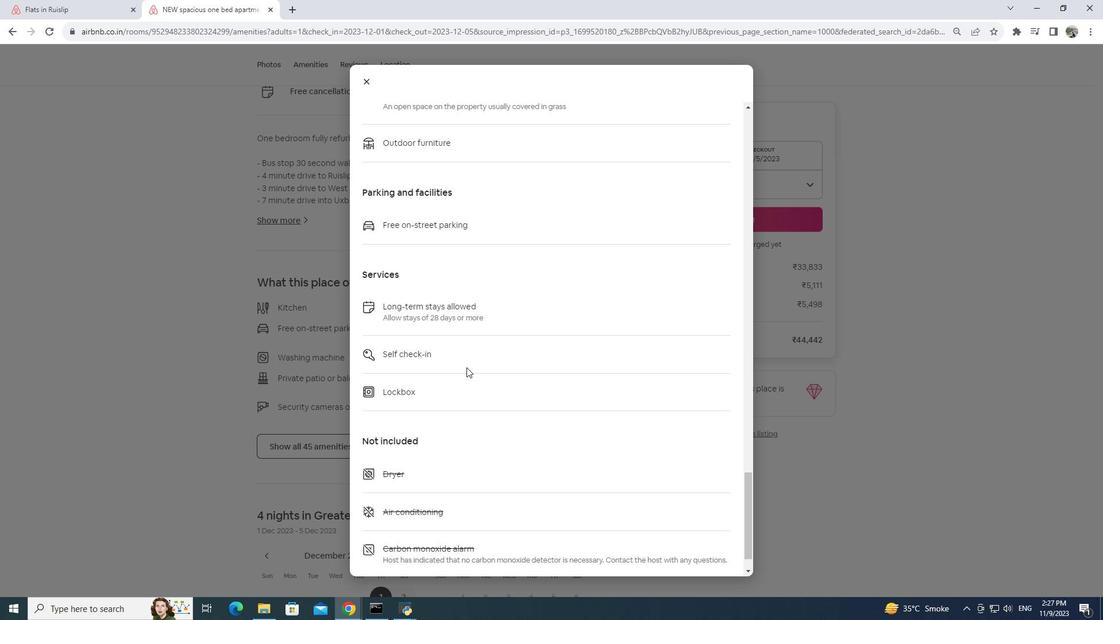 
Action: Mouse scrolled (466, 367) with delta (0, 0)
Screenshot: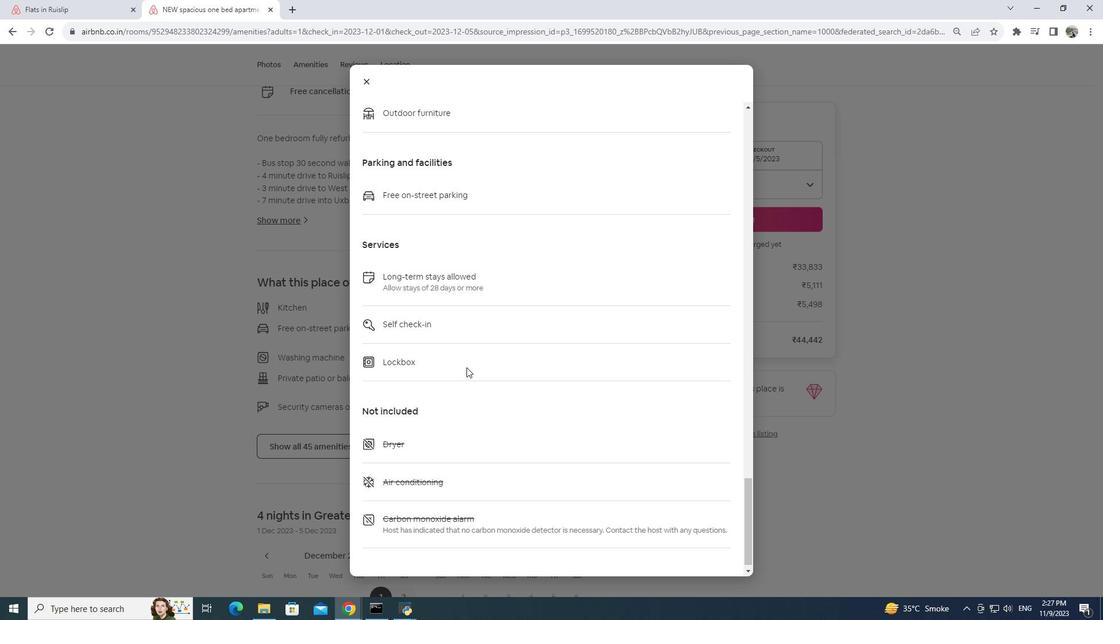 
Action: Mouse scrolled (466, 367) with delta (0, 0)
Screenshot: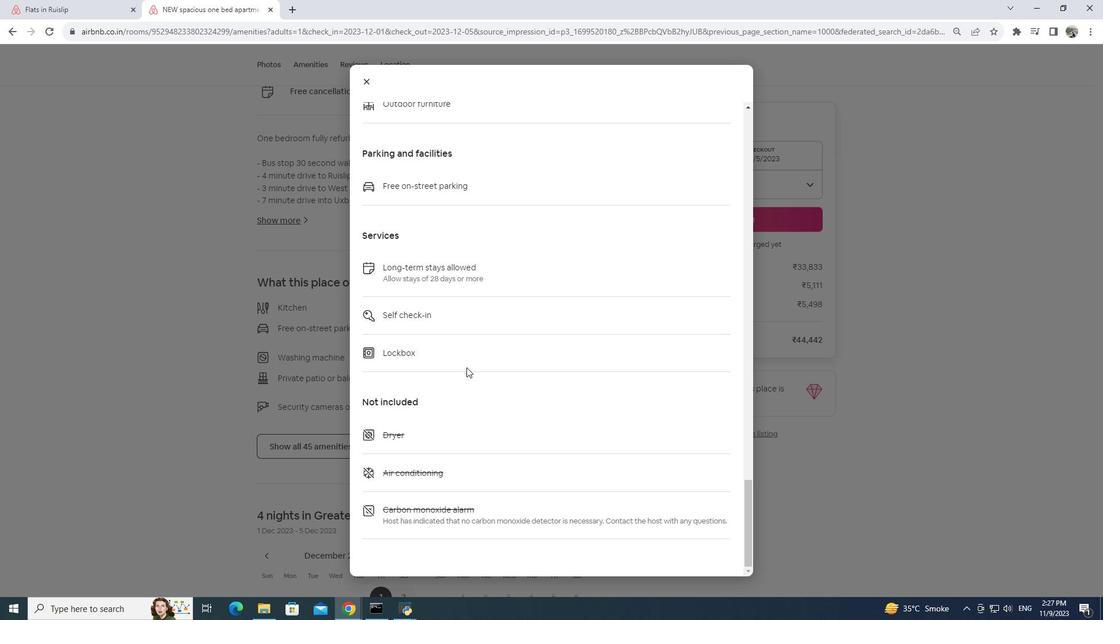 
Action: Mouse scrolled (466, 367) with delta (0, 0)
Screenshot: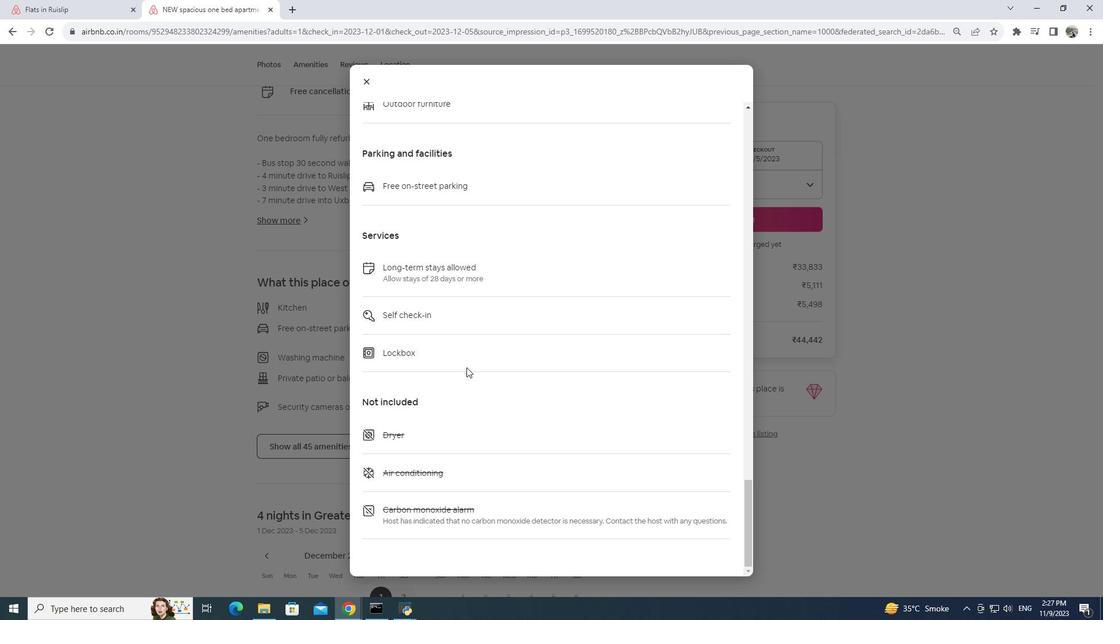 
Action: Mouse scrolled (466, 367) with delta (0, 0)
Screenshot: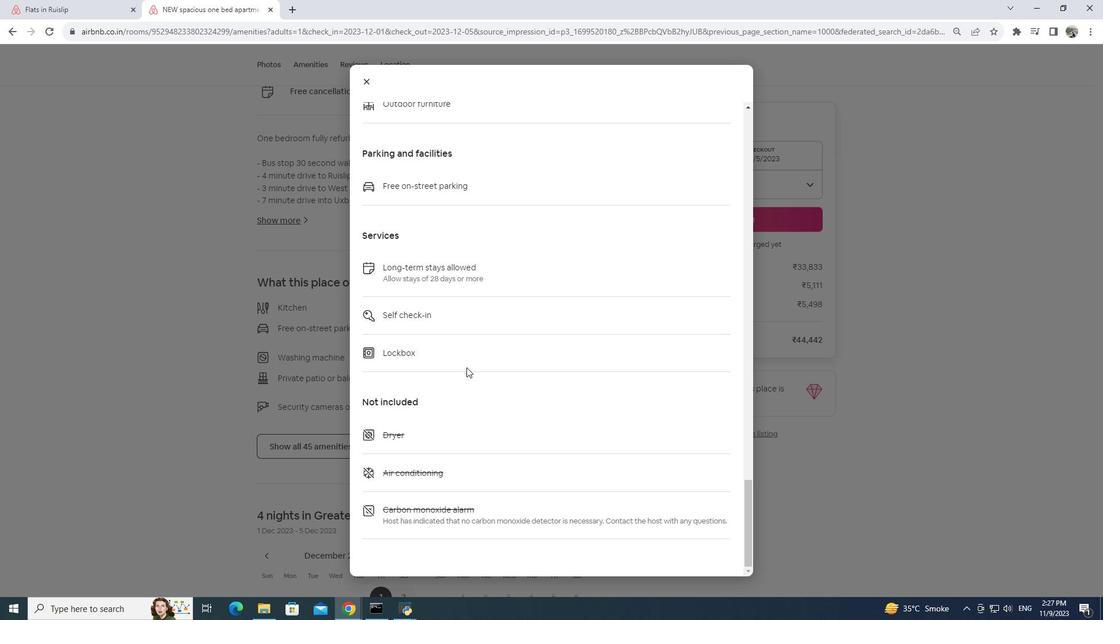 
Action: Mouse scrolled (466, 367) with delta (0, 0)
Screenshot: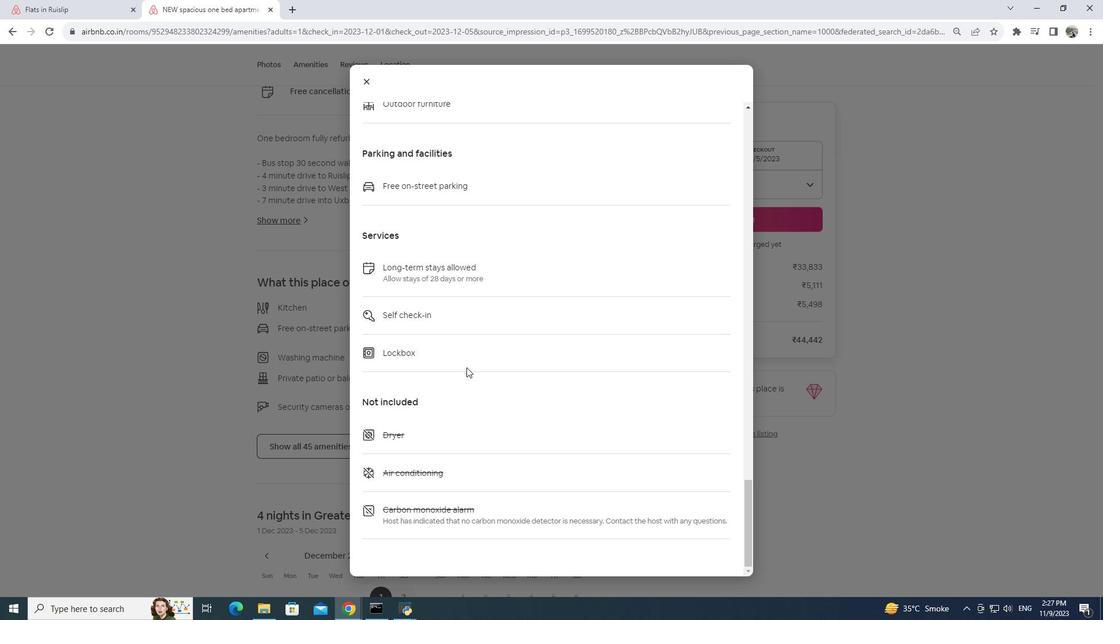 
Action: Mouse scrolled (466, 367) with delta (0, 0)
Screenshot: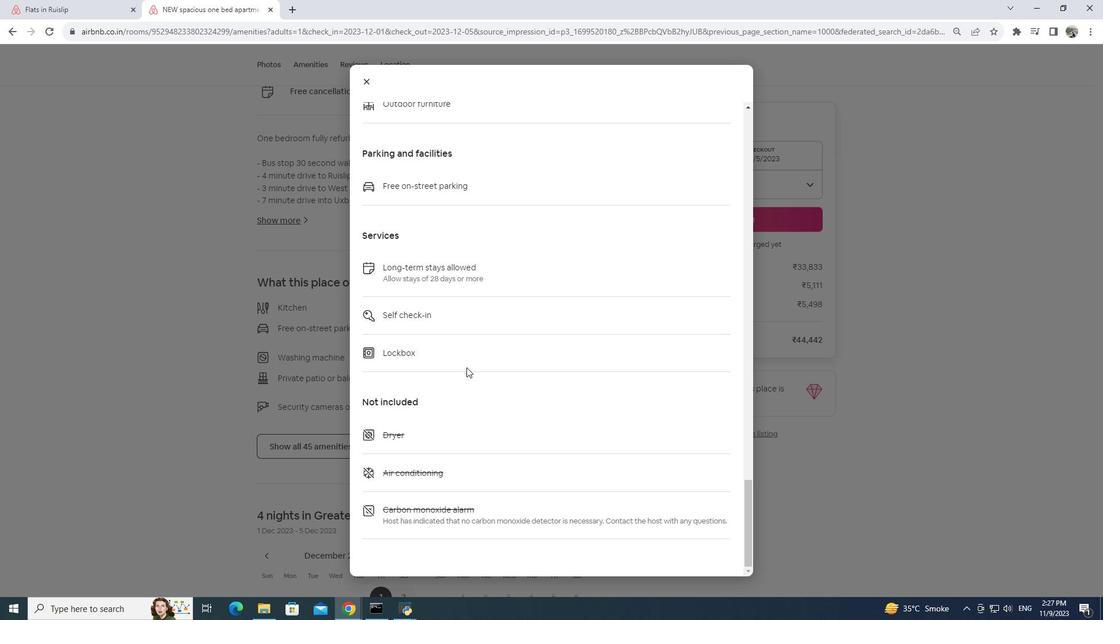 
Action: Mouse moved to (466, 367)
Screenshot: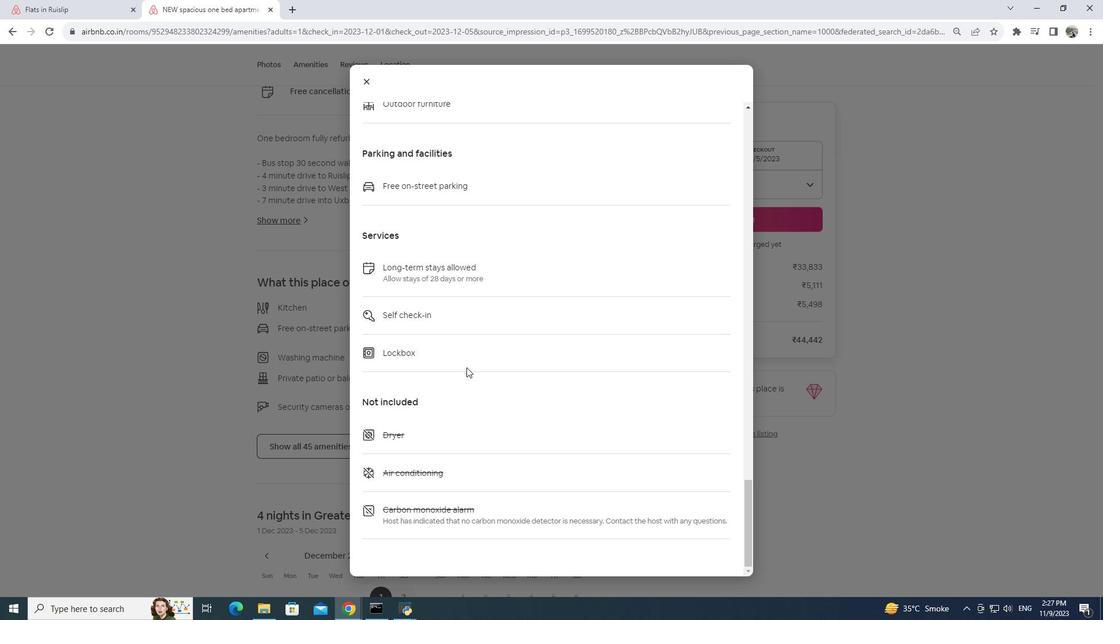
Action: Mouse scrolled (466, 367) with delta (0, 0)
Screenshot: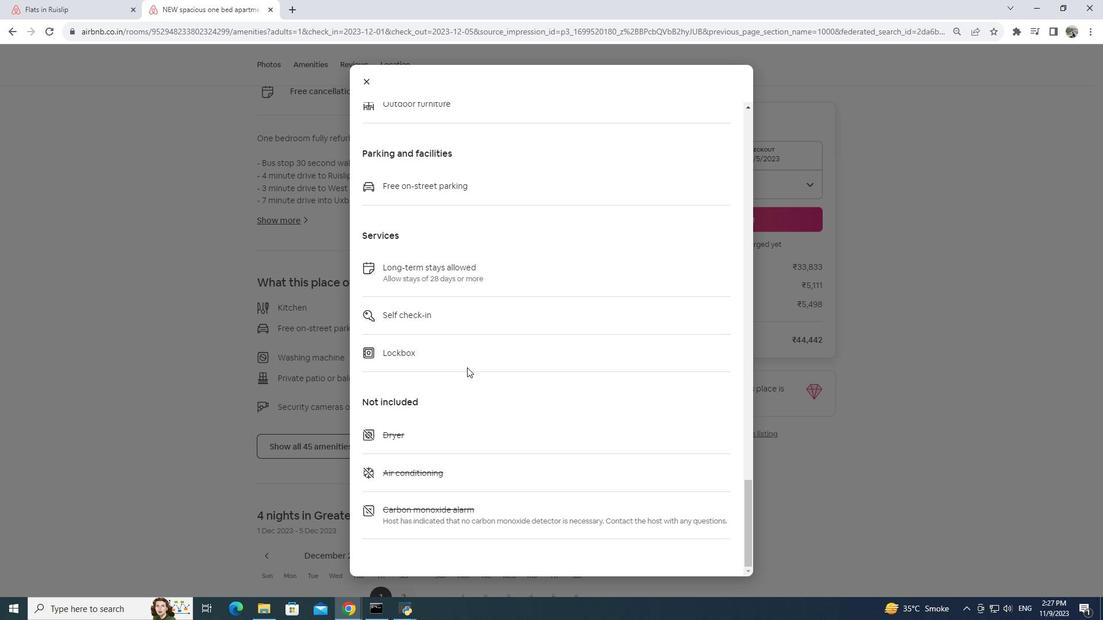 
Action: Mouse scrolled (466, 367) with delta (0, 0)
Screenshot: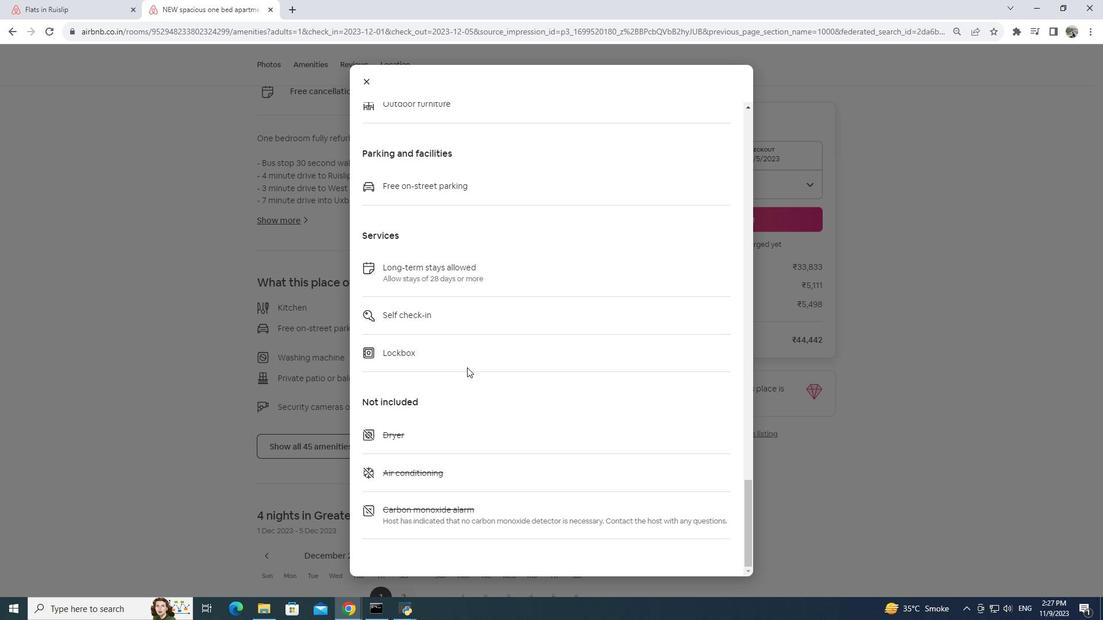 
Action: Mouse moved to (366, 82)
Screenshot: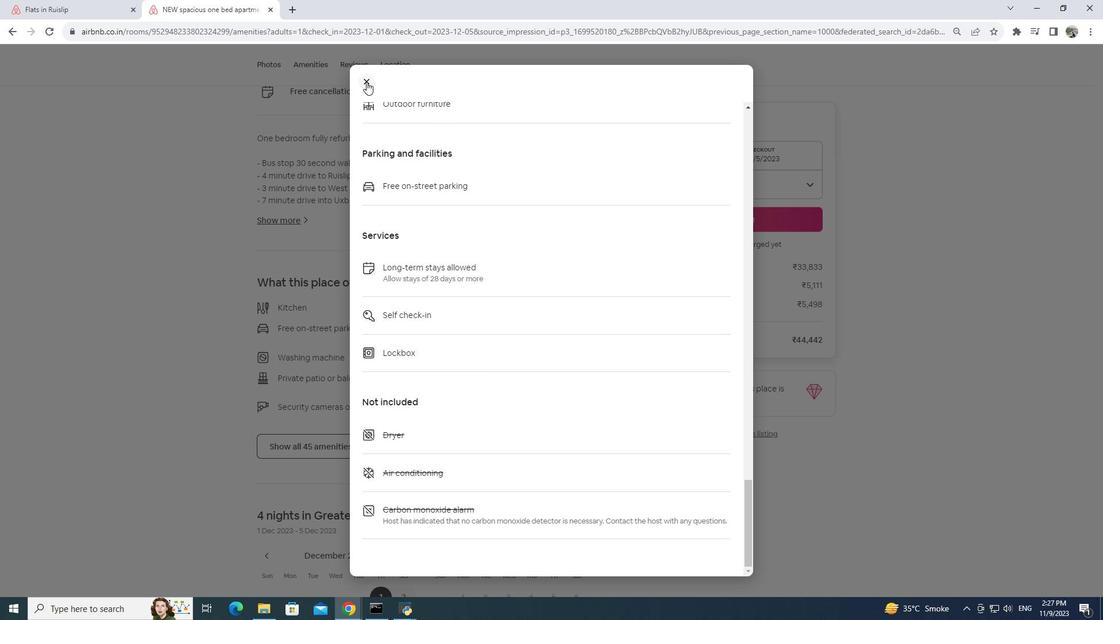 
Action: Mouse pressed left at (366, 82)
Screenshot: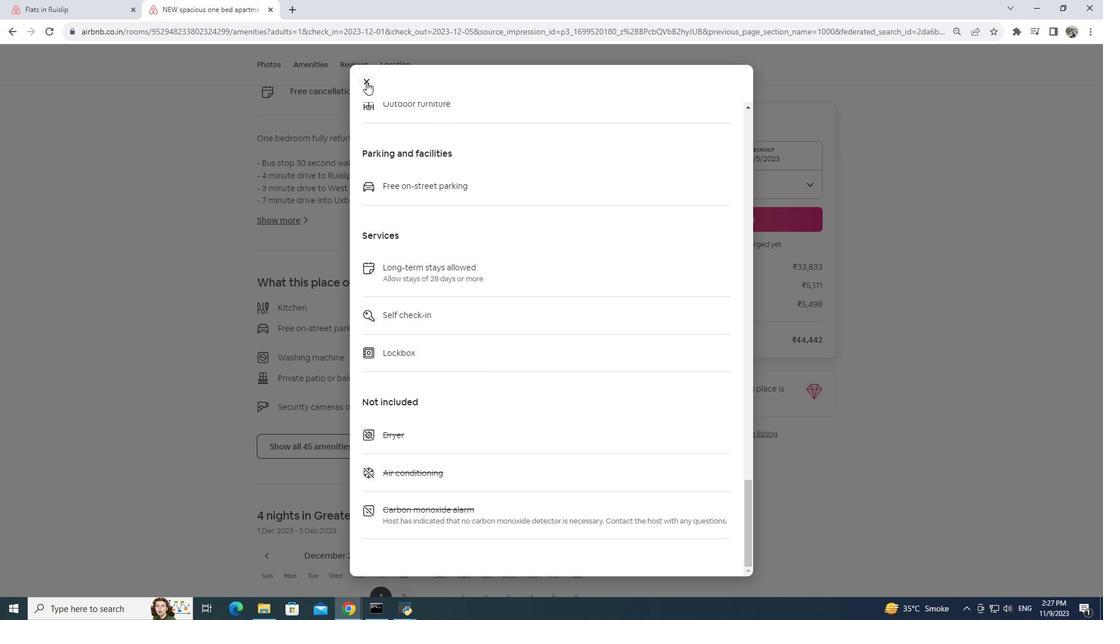 
Action: Mouse moved to (371, 247)
Screenshot: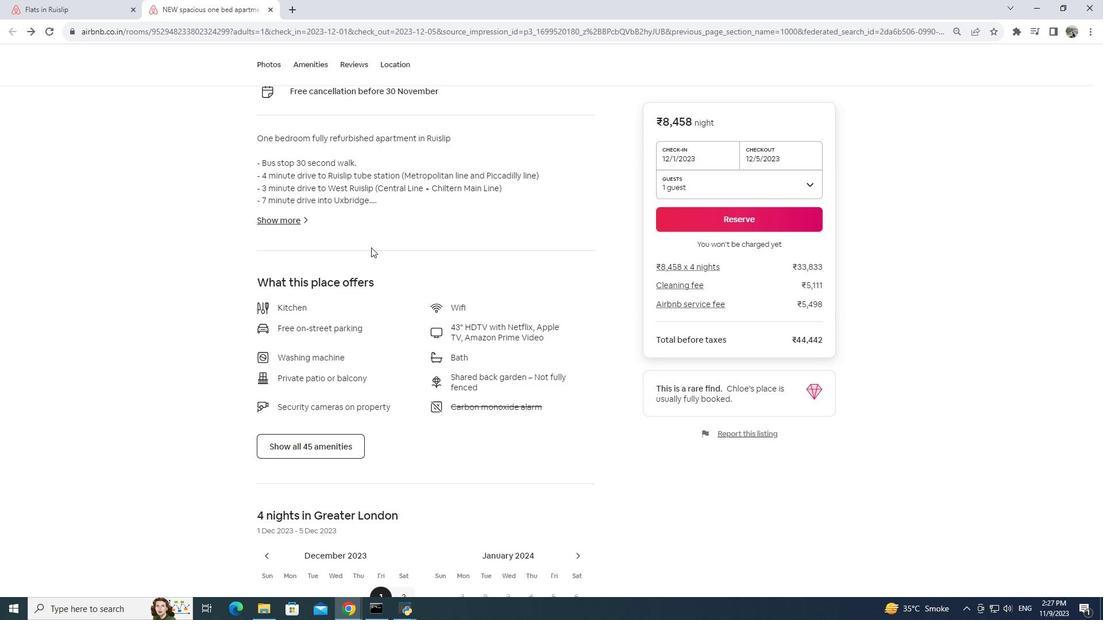 
Action: Mouse scrolled (371, 247) with delta (0, 0)
Screenshot: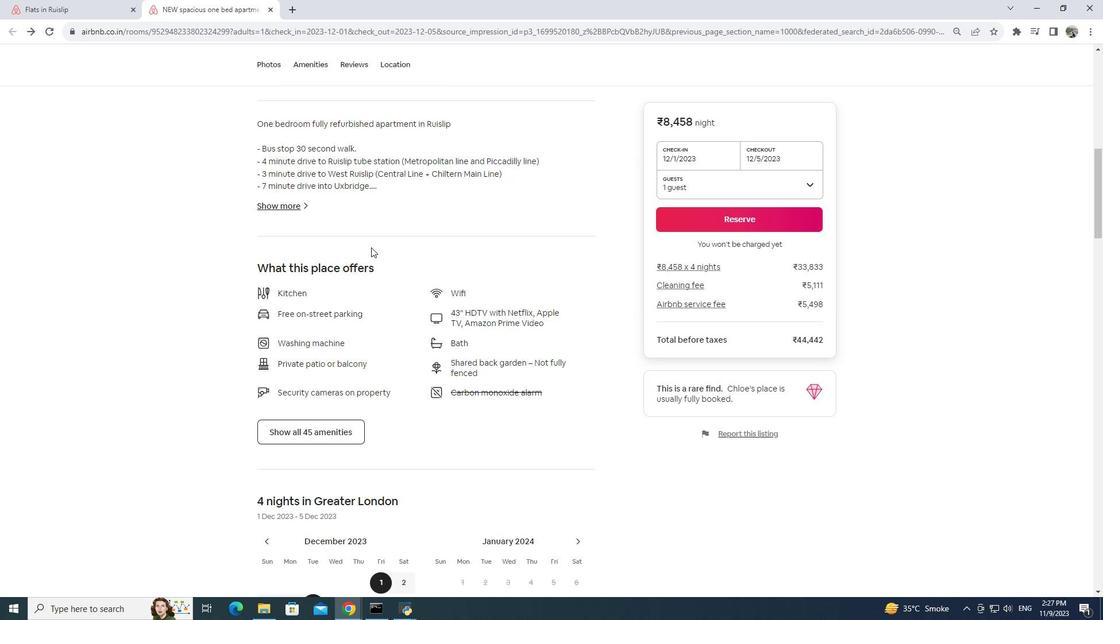 
Action: Mouse scrolled (371, 247) with delta (0, 0)
Screenshot: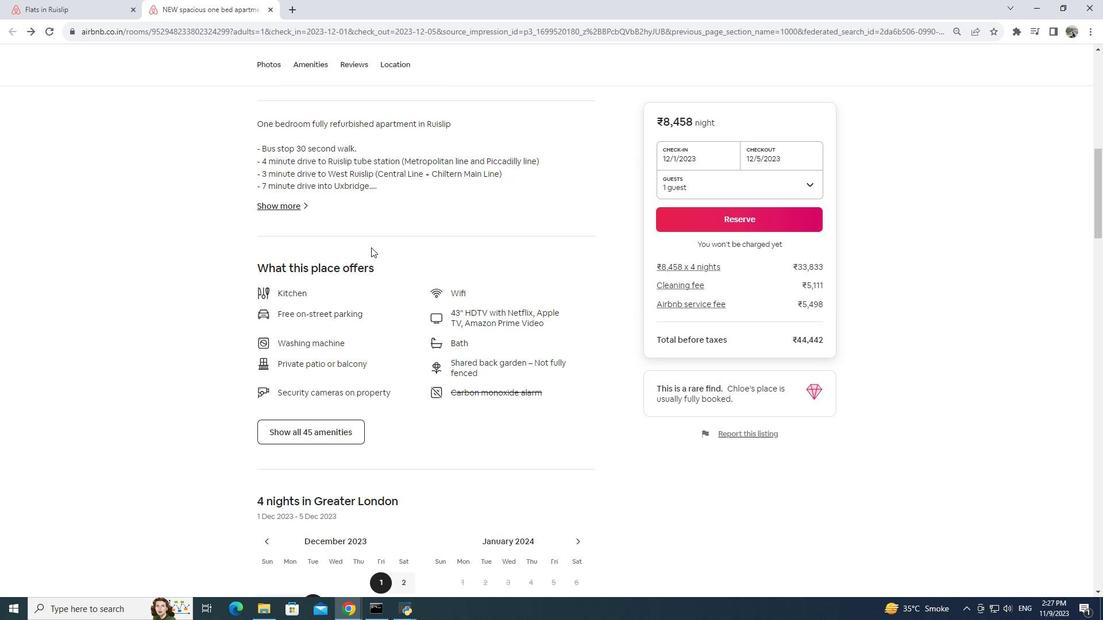
Action: Mouse scrolled (371, 247) with delta (0, 0)
Screenshot: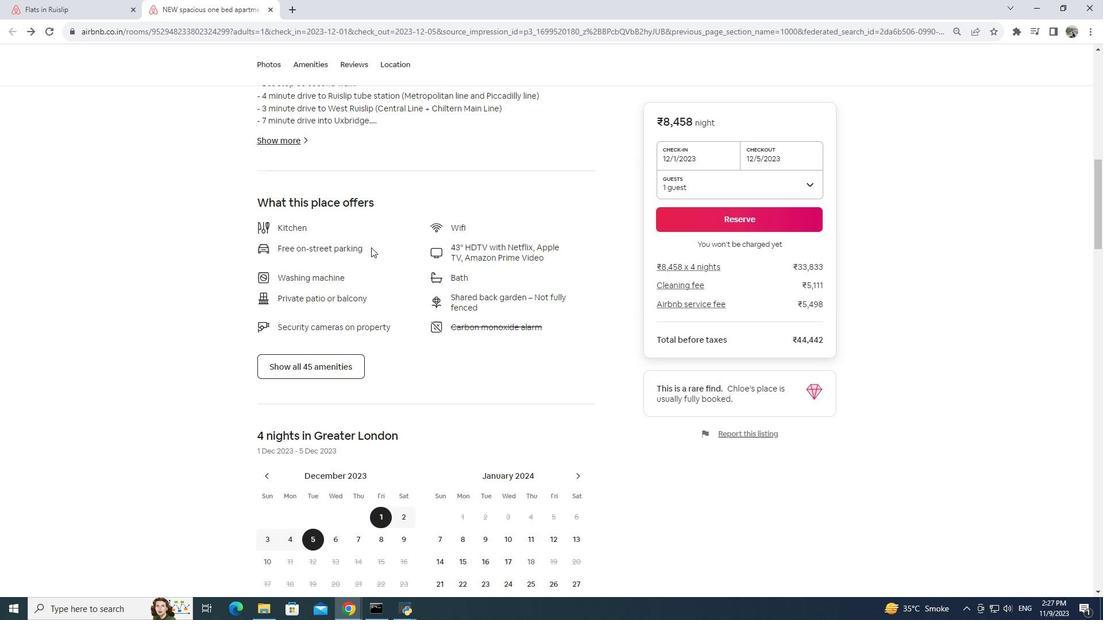 
Action: Mouse moved to (371, 247)
Screenshot: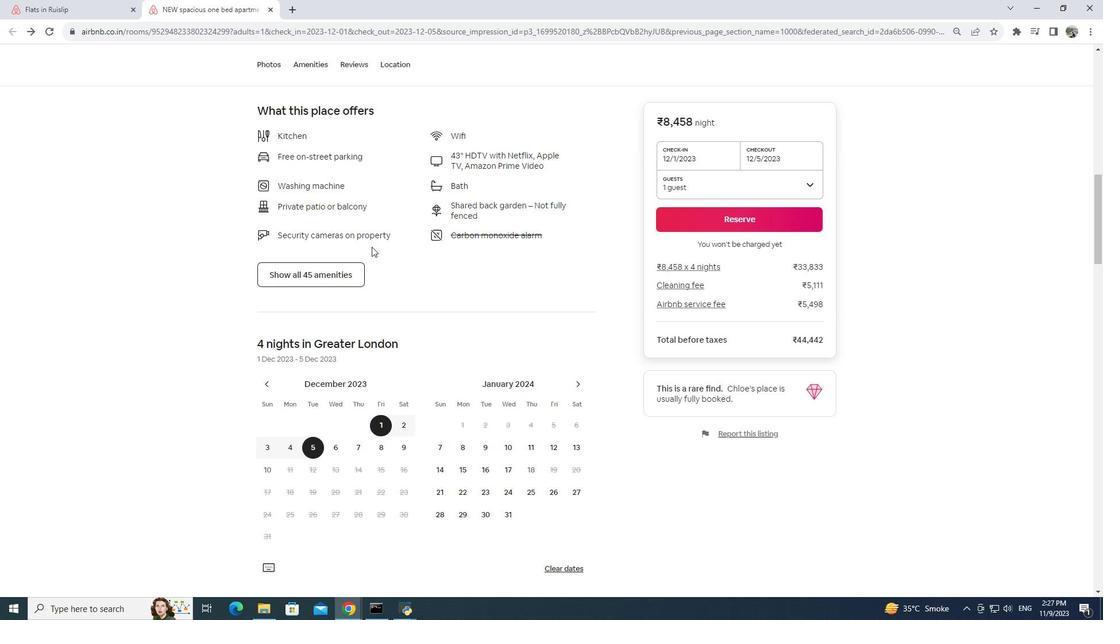 
Action: Mouse scrolled (371, 246) with delta (0, 0)
Screenshot: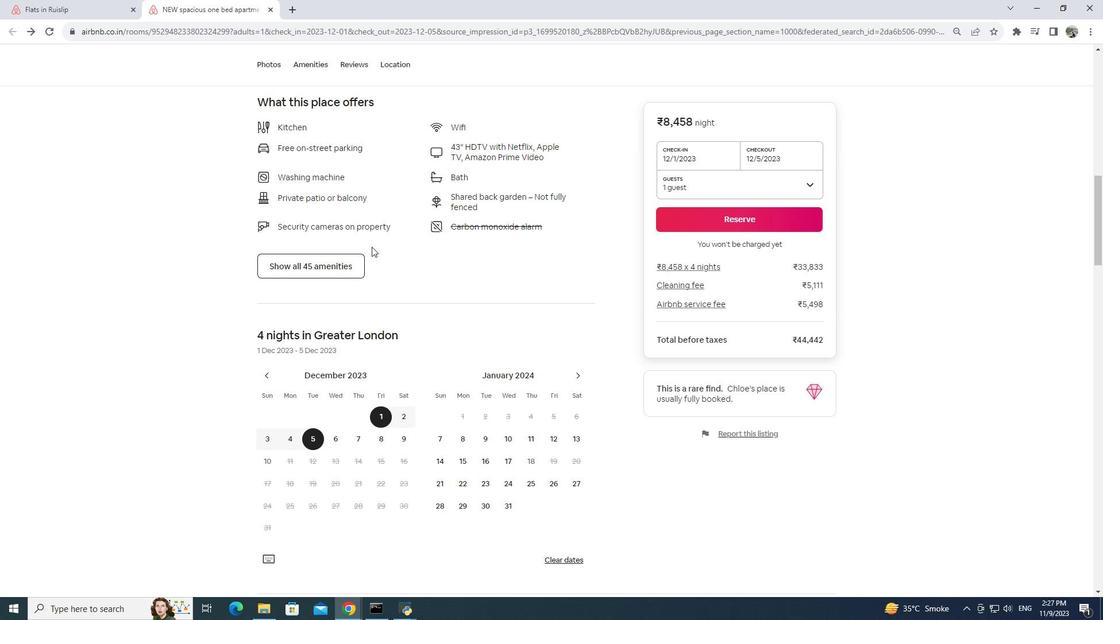
Action: Mouse scrolled (371, 246) with delta (0, 0)
Screenshot: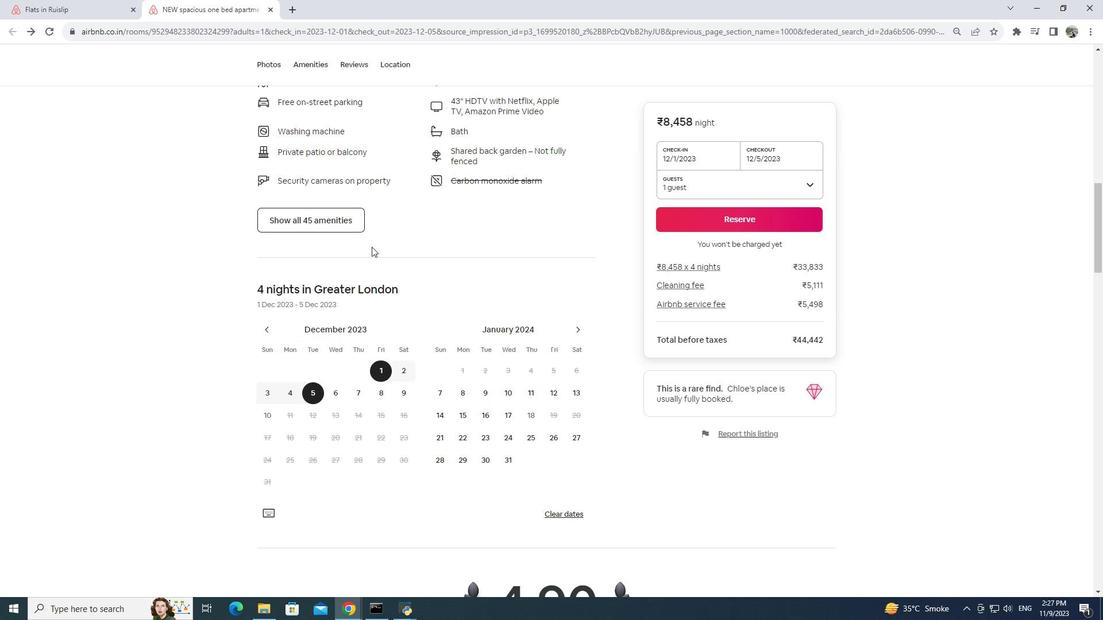 
Action: Mouse scrolled (371, 246) with delta (0, 0)
Screenshot: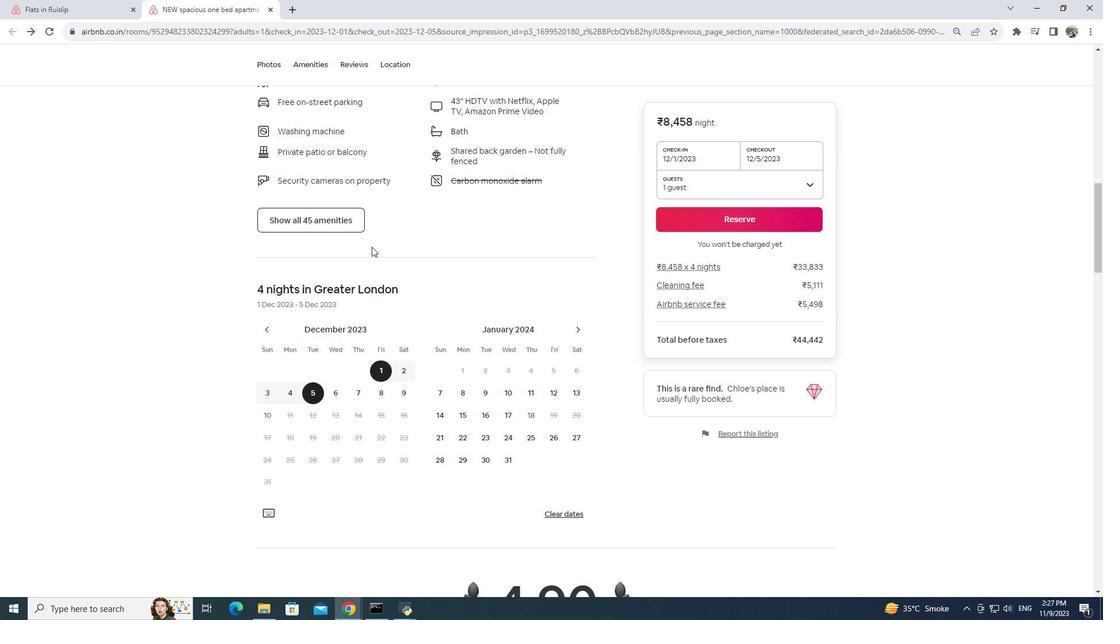 
Action: Mouse scrolled (371, 246) with delta (0, 0)
